 Task: When is the final Brightline train leaving MiamiCentral to Fort Lauderdale?
Action: Mouse moved to (253, 372)
Screenshot: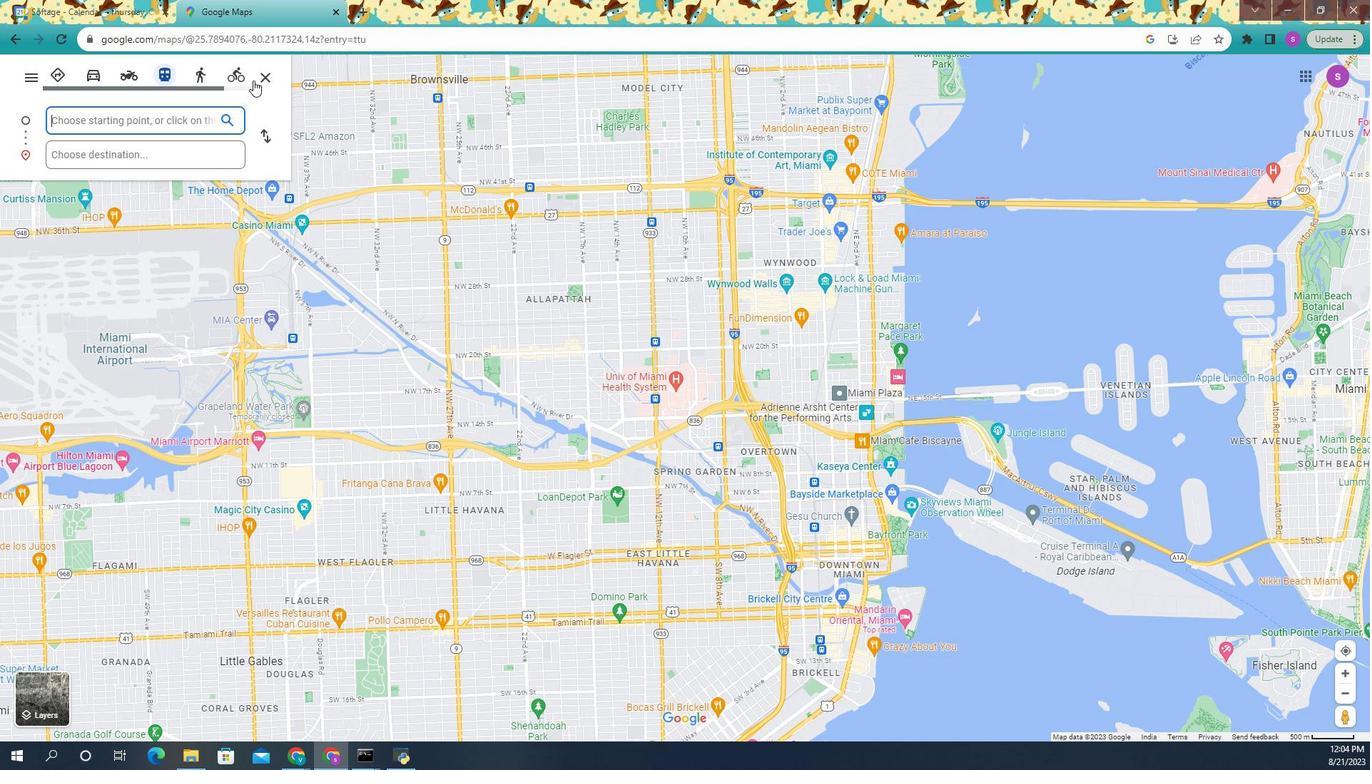 
Action: Mouse pressed left at (253, 372)
Screenshot: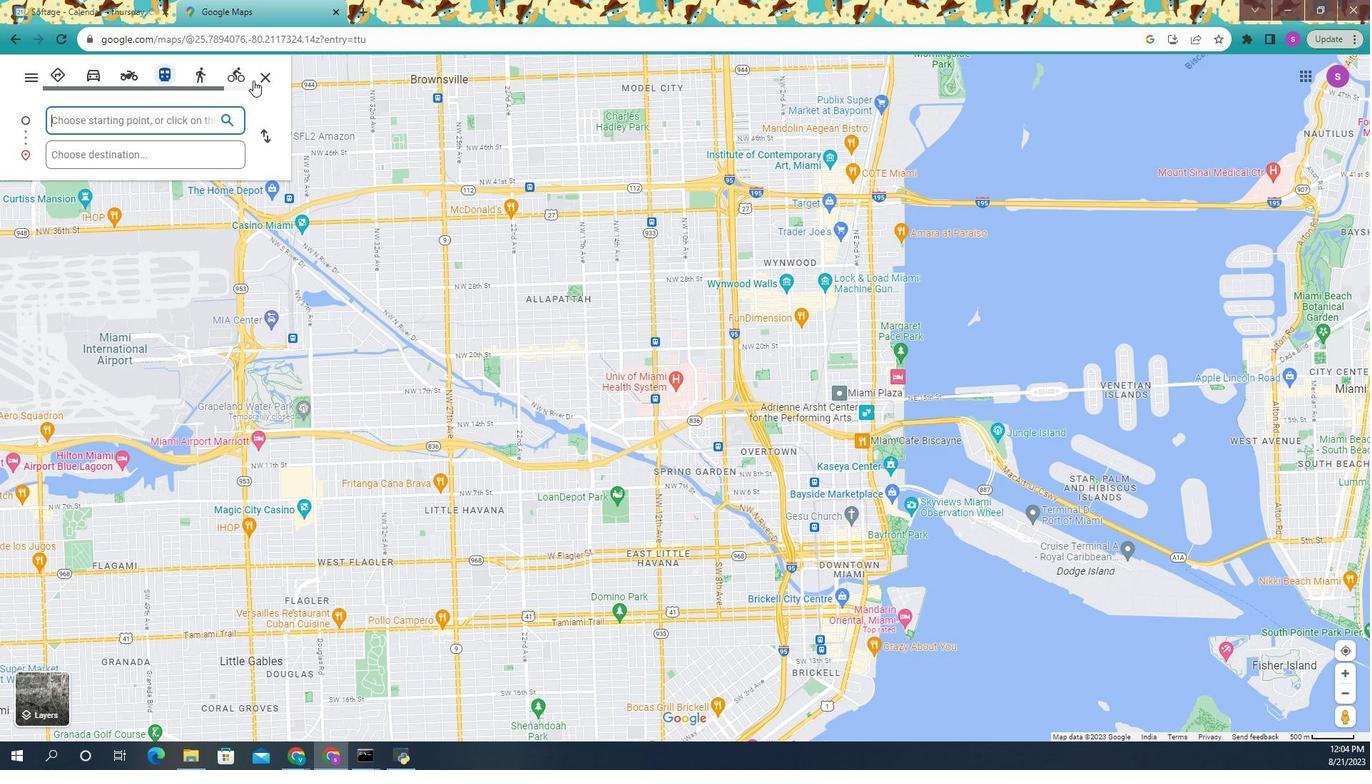 
Action: Mouse moved to (164, 383)
Screenshot: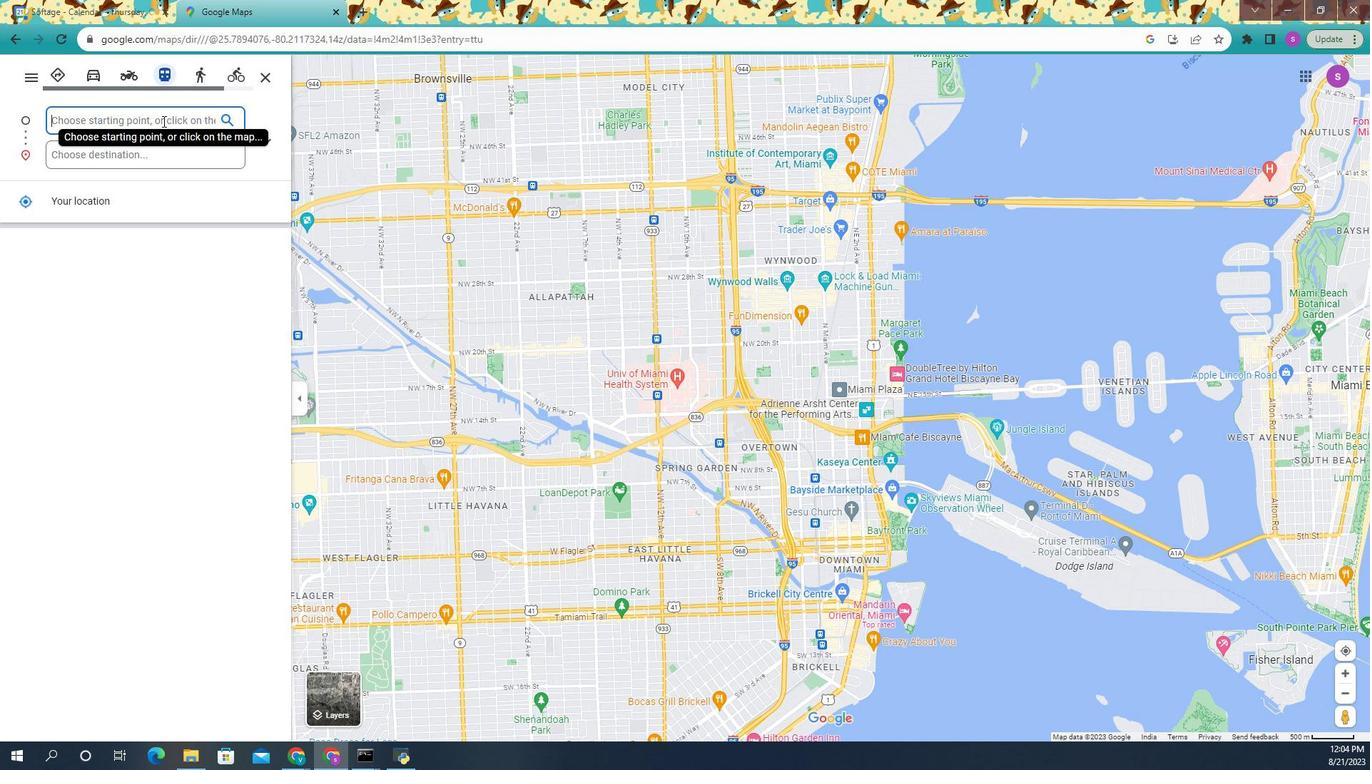 
Action: Mouse pressed left at (164, 383)
Screenshot: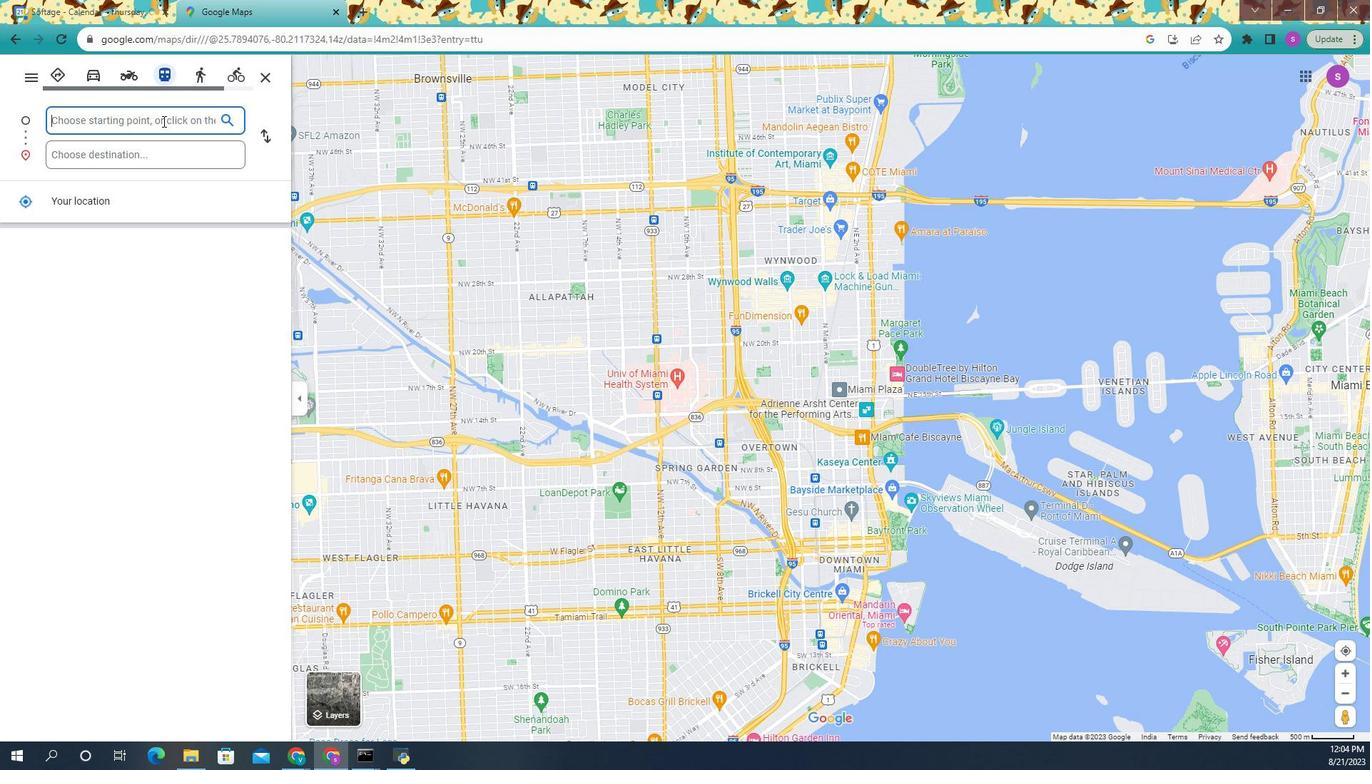 
Action: Key pressed <Key.shift>Miami<Key.space><Key.shift><Key.shift><Key.shift><Key.shift><Key.shift><Key.shift>Central
Screenshot: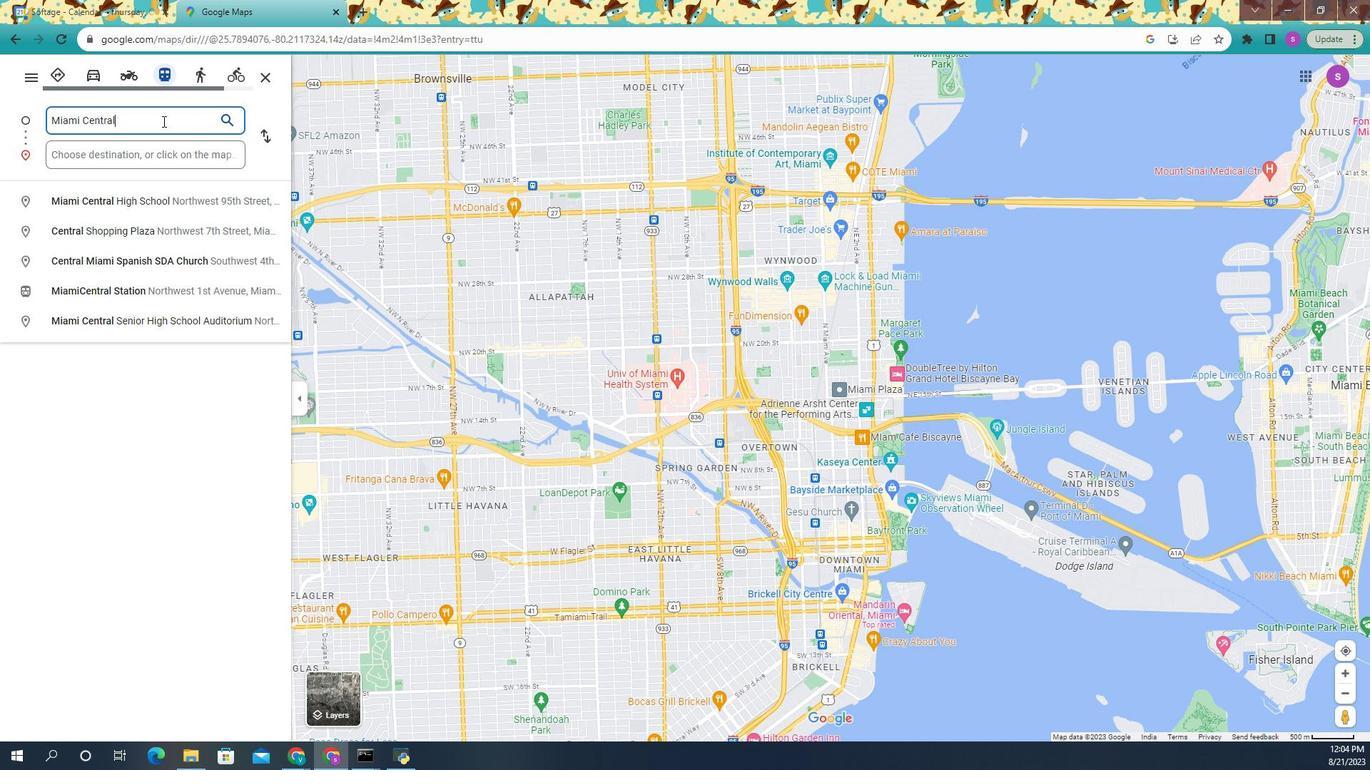 
Action: Mouse moved to (159, 391)
Screenshot: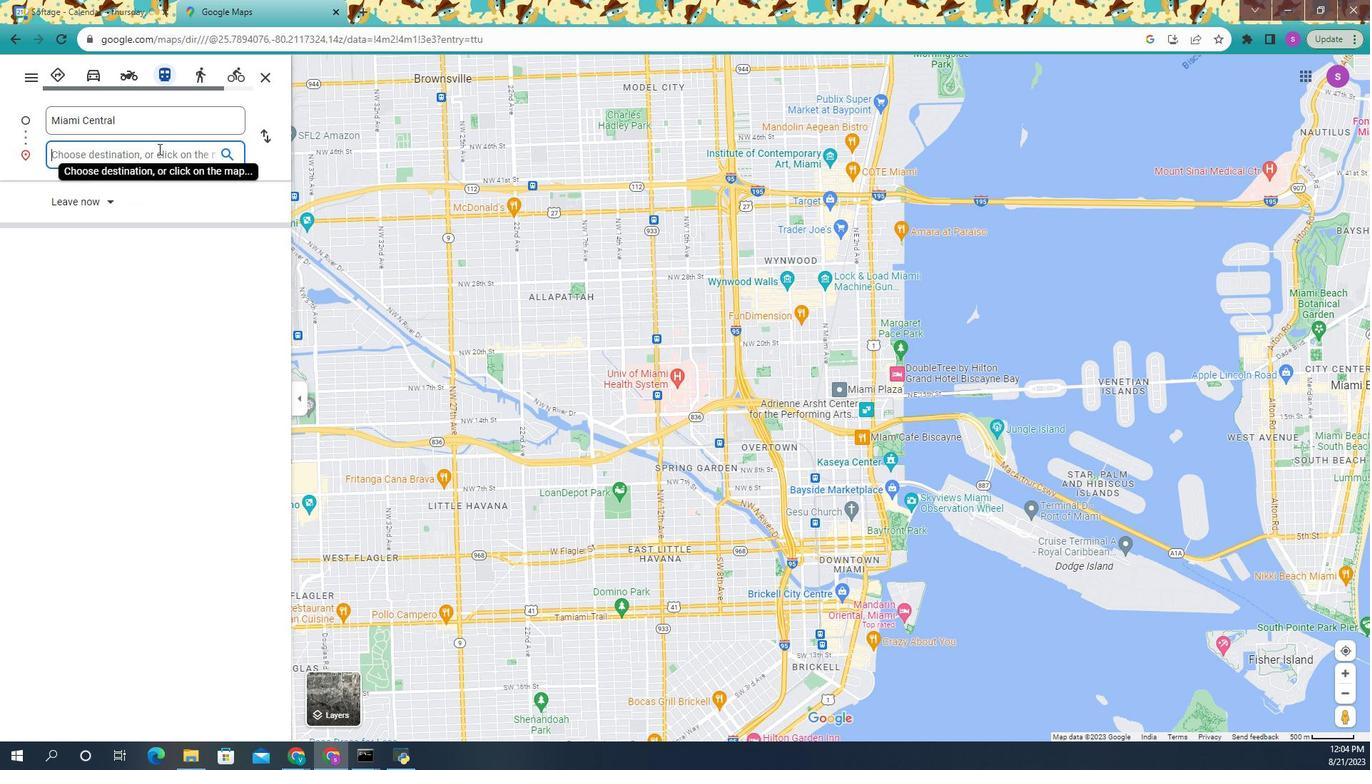 
Action: Mouse pressed left at (159, 391)
Screenshot: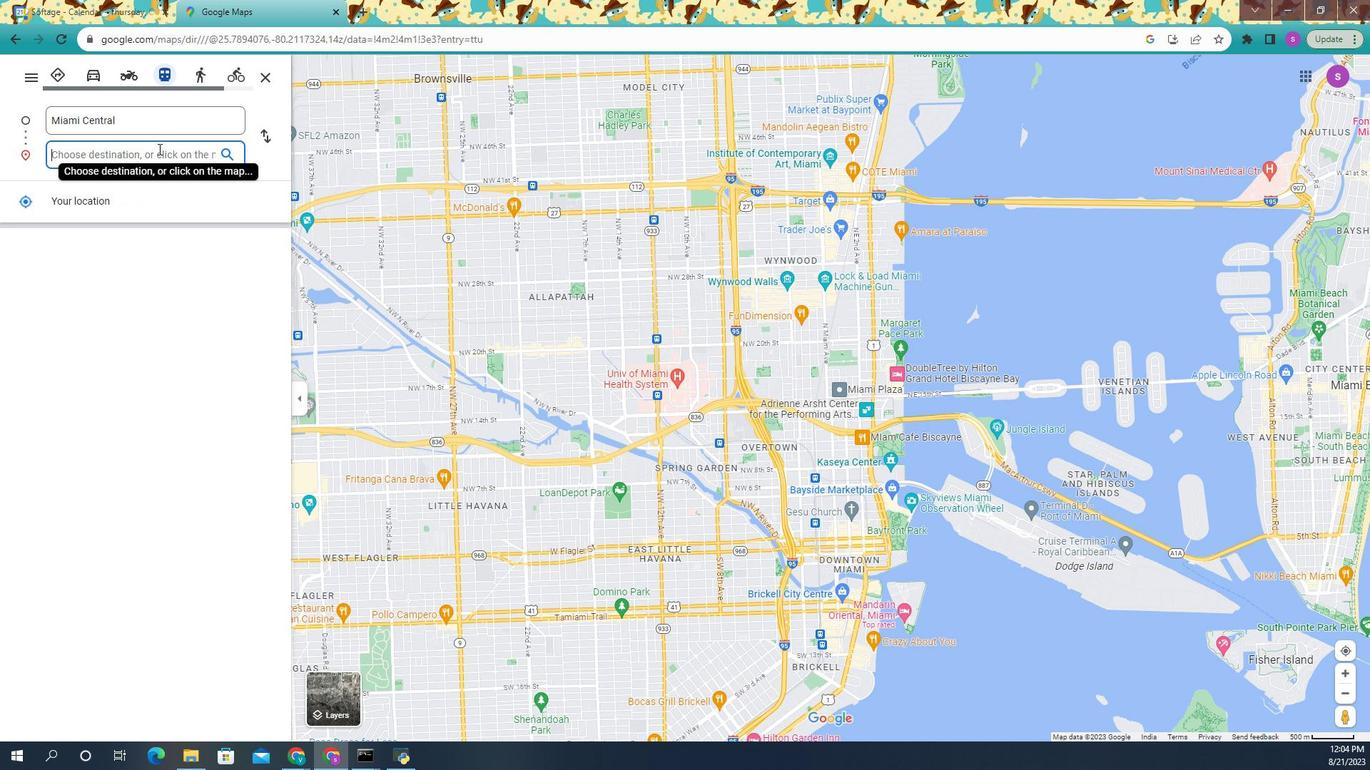 
Action: Key pressed <Key.shift>Fort<Key.space><Key.shift>Lauderdale<Key.enter>
Screenshot: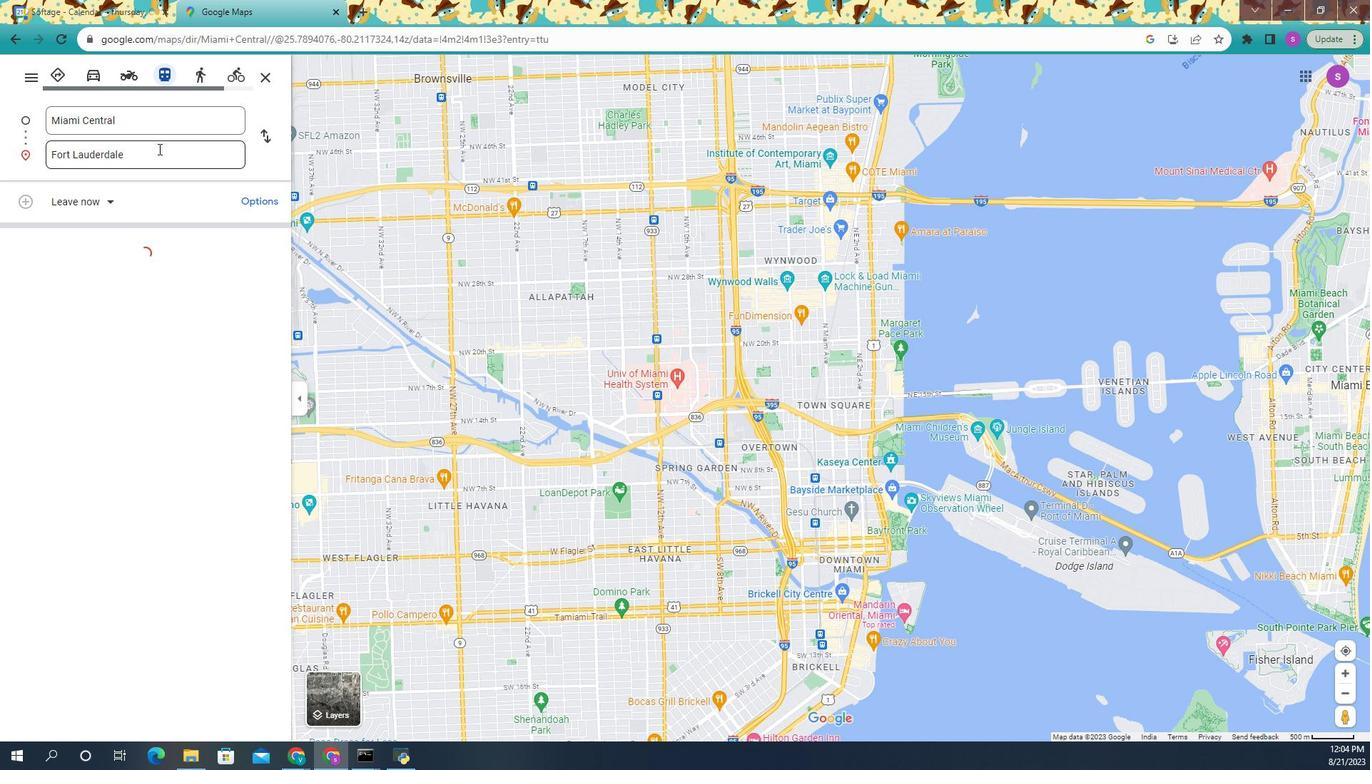 
Action: Mouse moved to (251, 406)
Screenshot: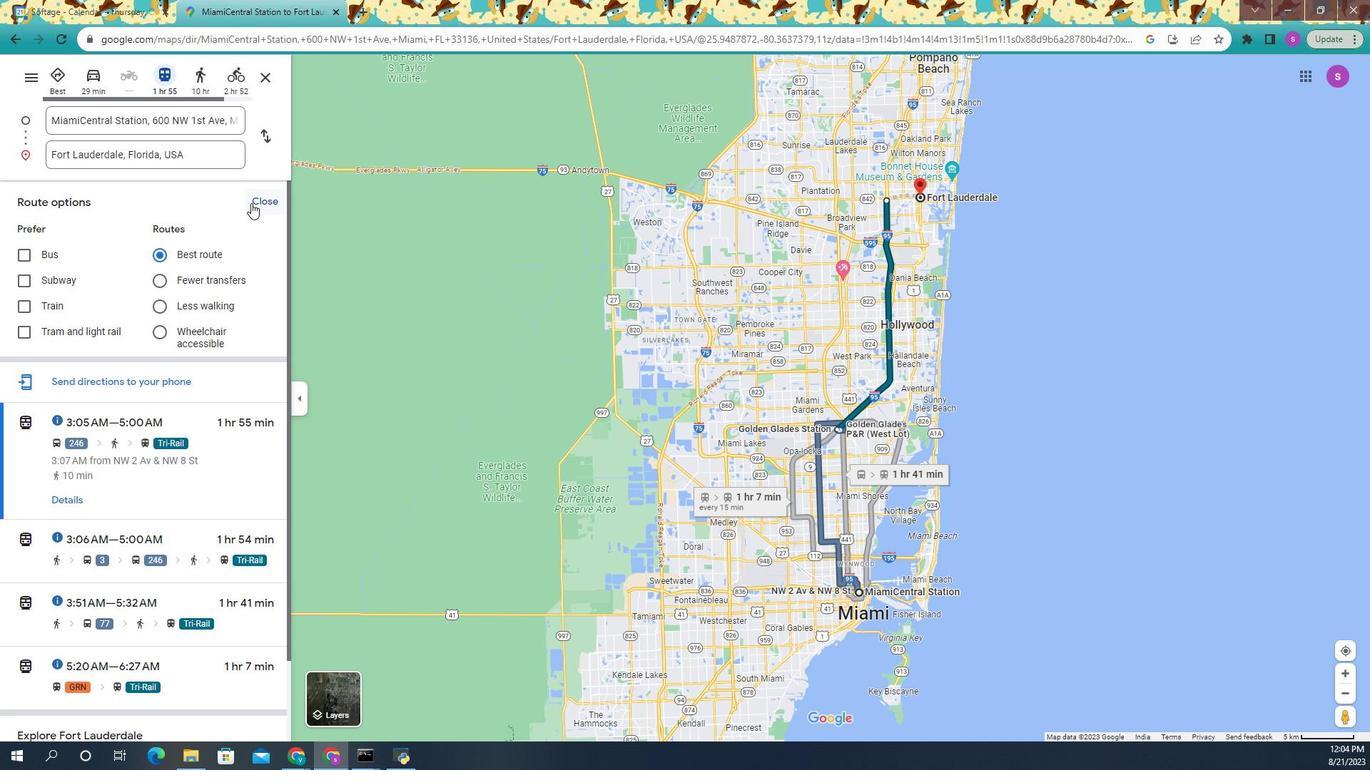
Action: Mouse pressed left at (251, 406)
Screenshot: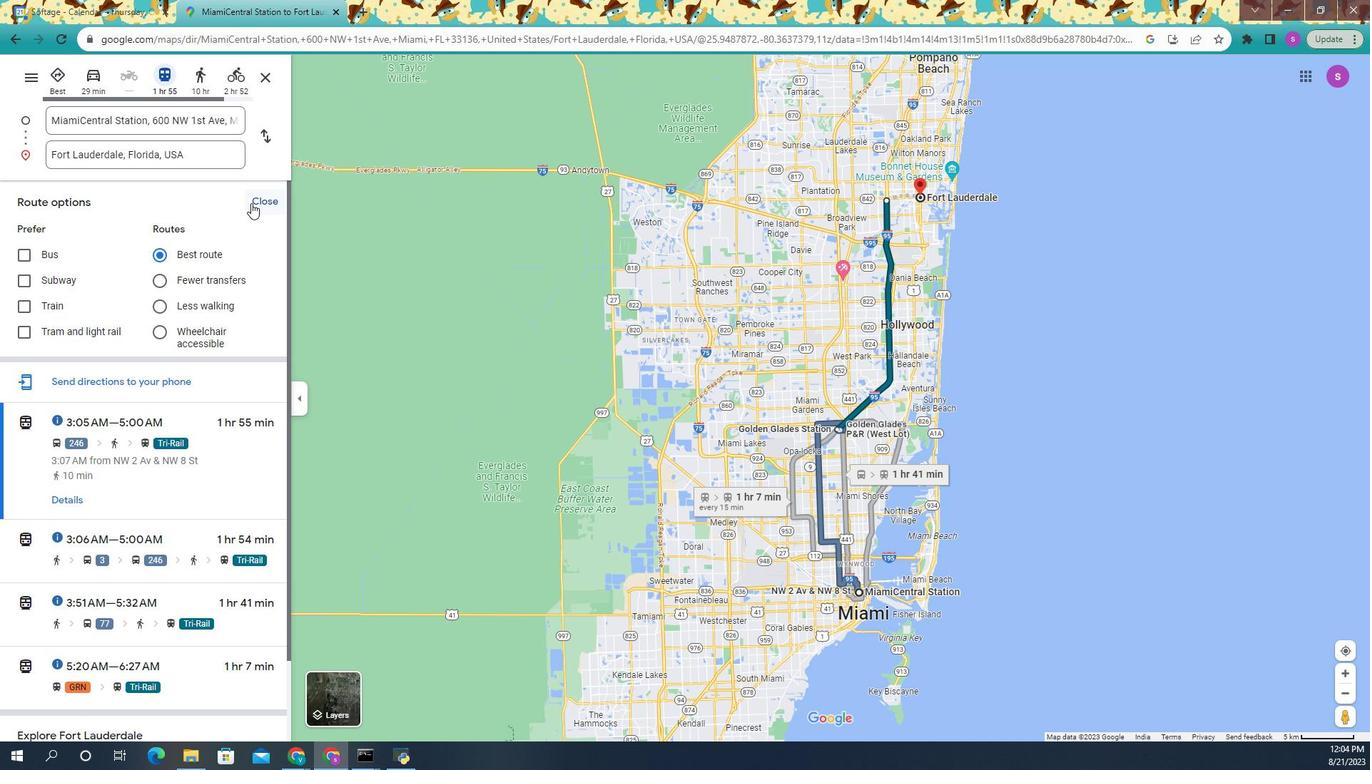 
Action: Mouse moved to (32, 434)
Screenshot: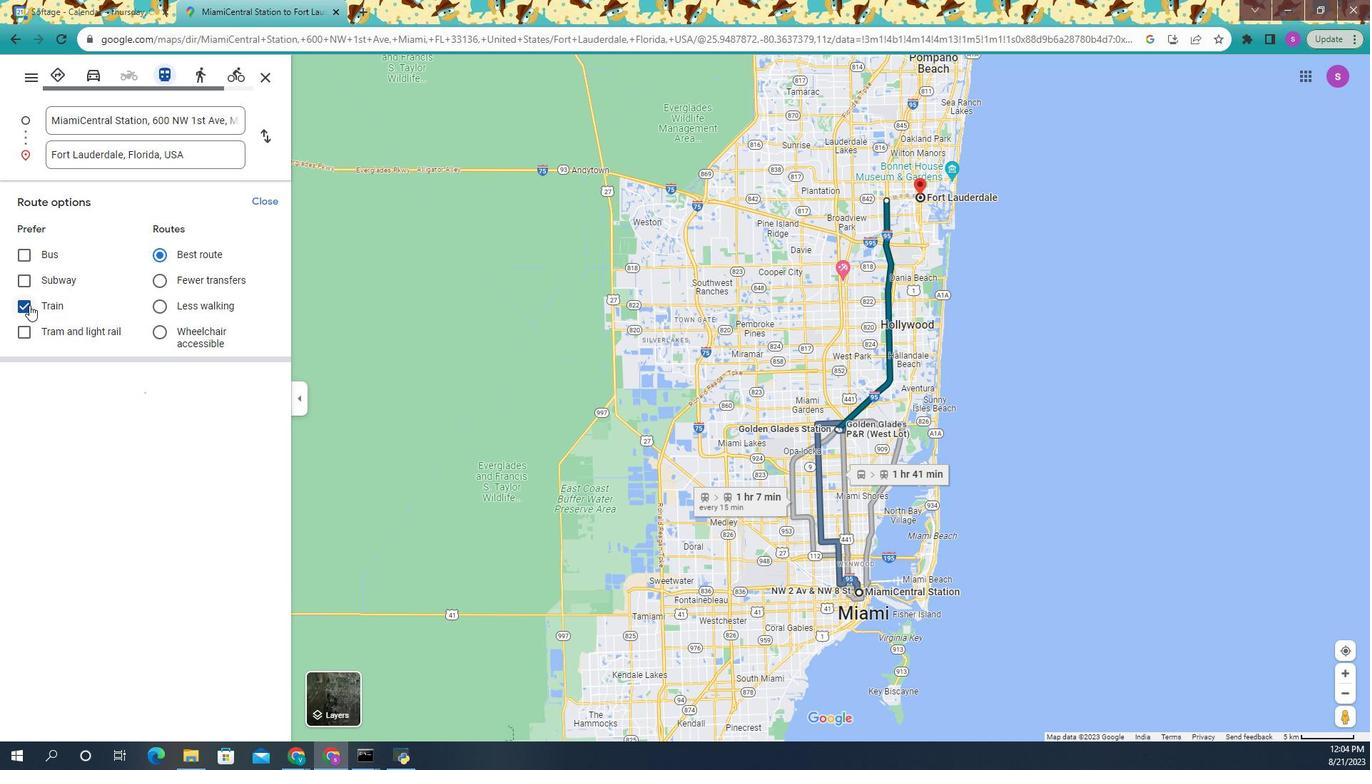 
Action: Mouse pressed left at (32, 434)
Screenshot: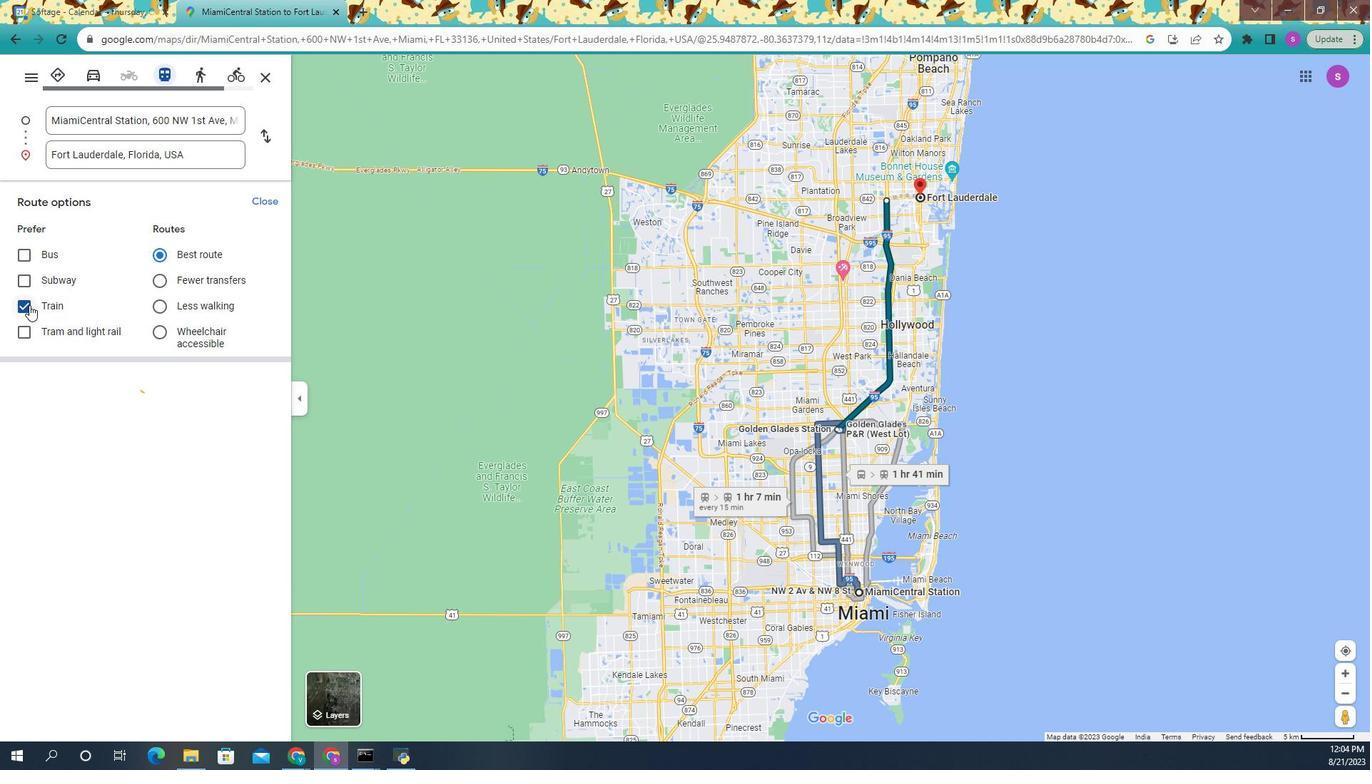 
Action: Mouse moved to (279, 405)
Screenshot: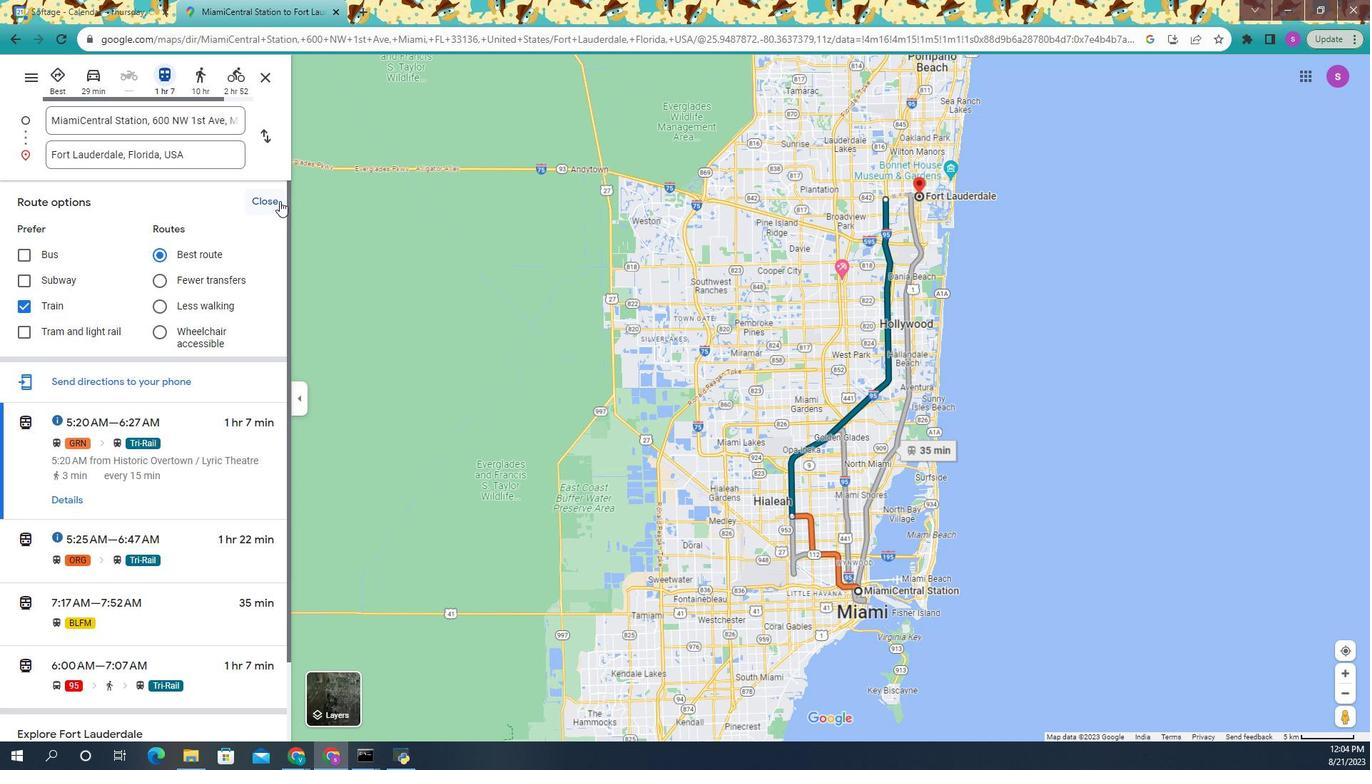 
Action: Mouse pressed left at (279, 405)
Screenshot: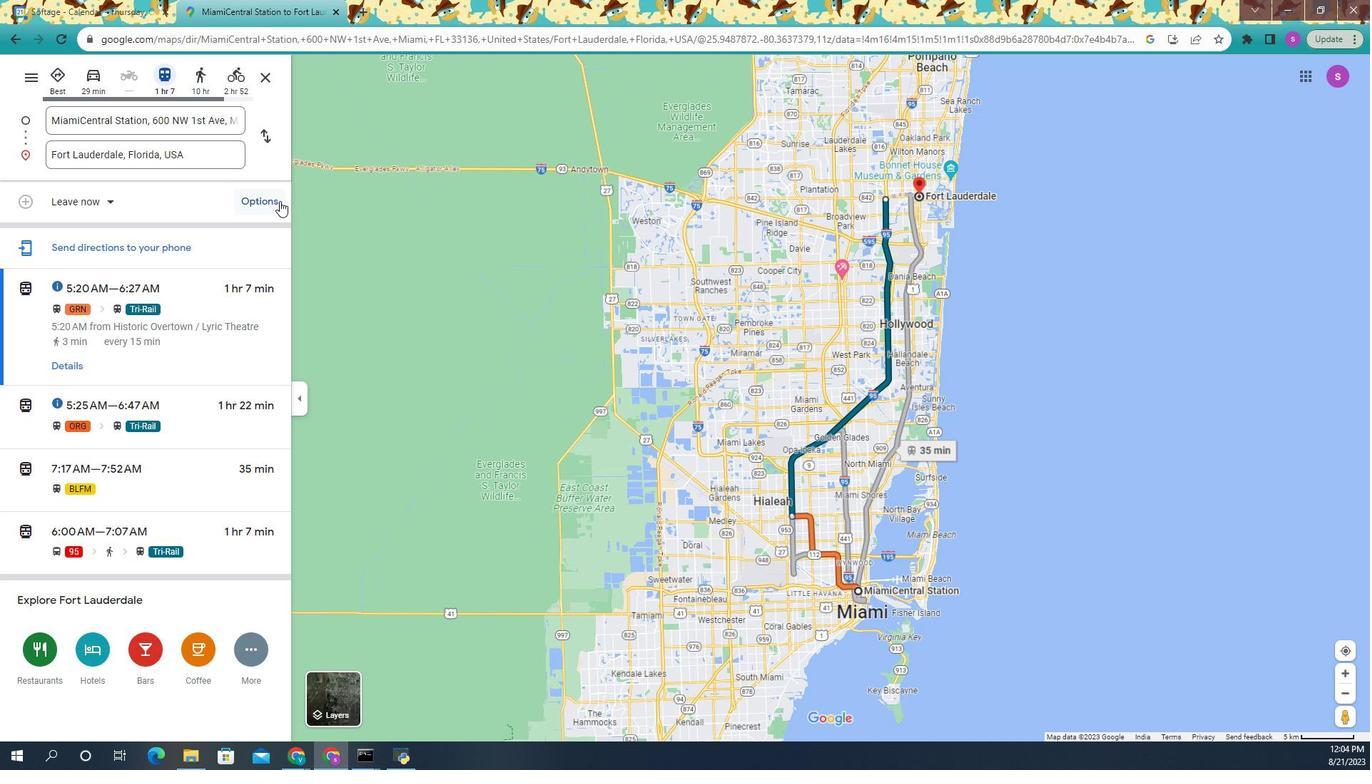
Action: Mouse moved to (191, 441)
Screenshot: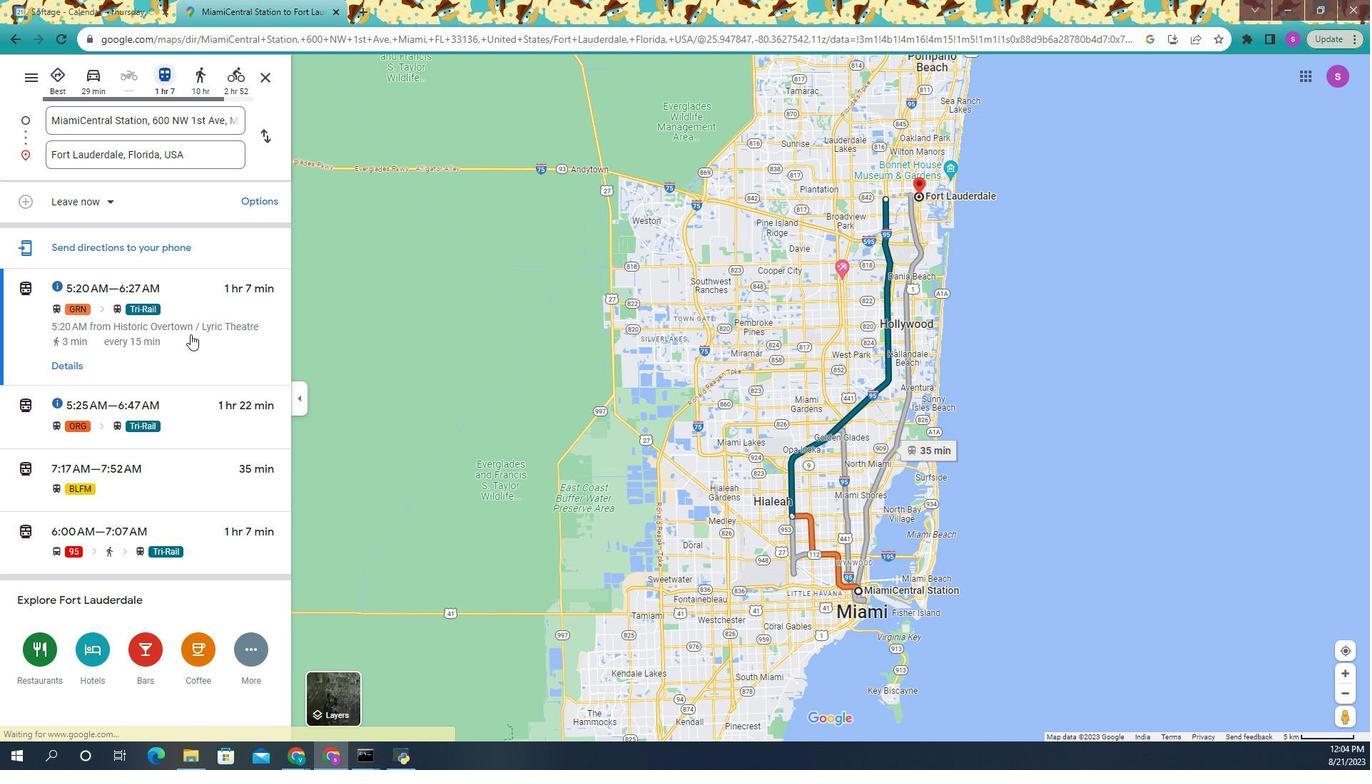 
Action: Mouse pressed left at (191, 441)
Screenshot: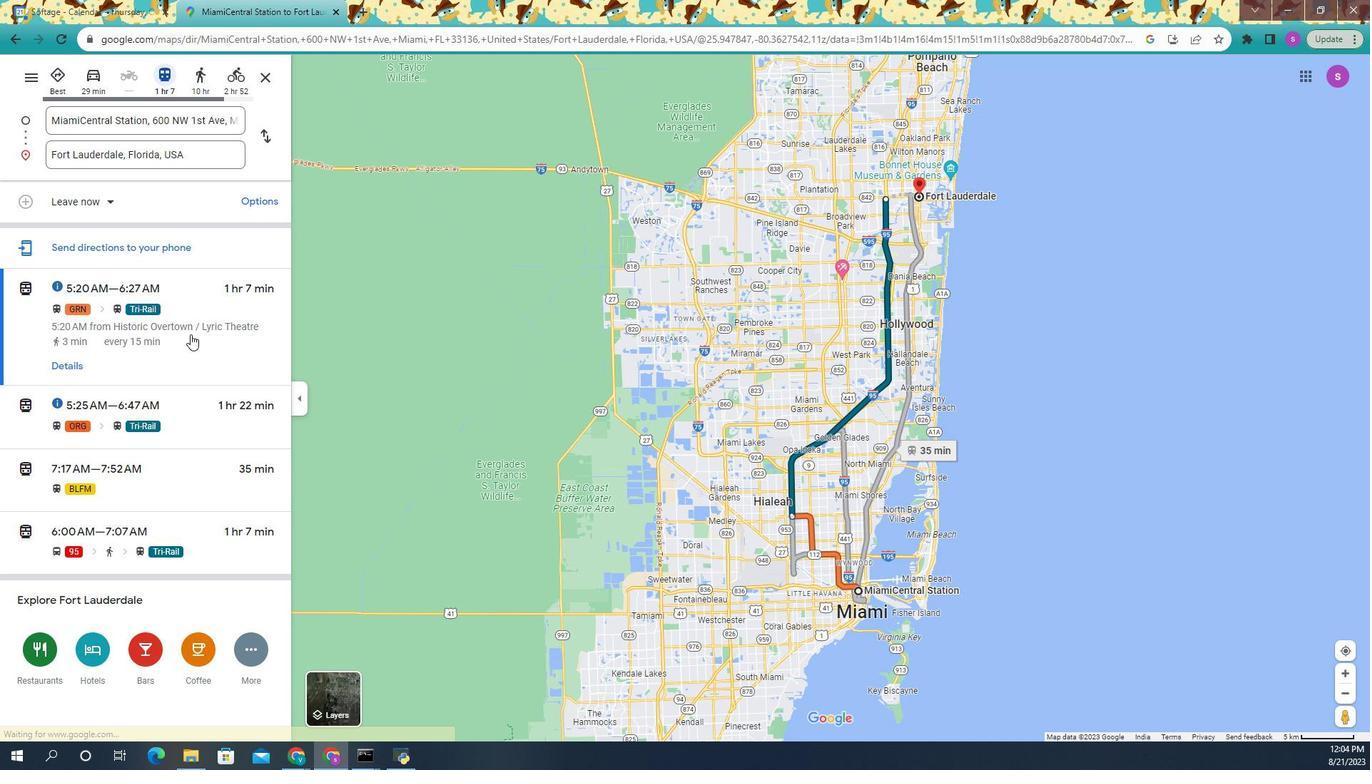 
Action: Mouse moved to (97, 462)
Screenshot: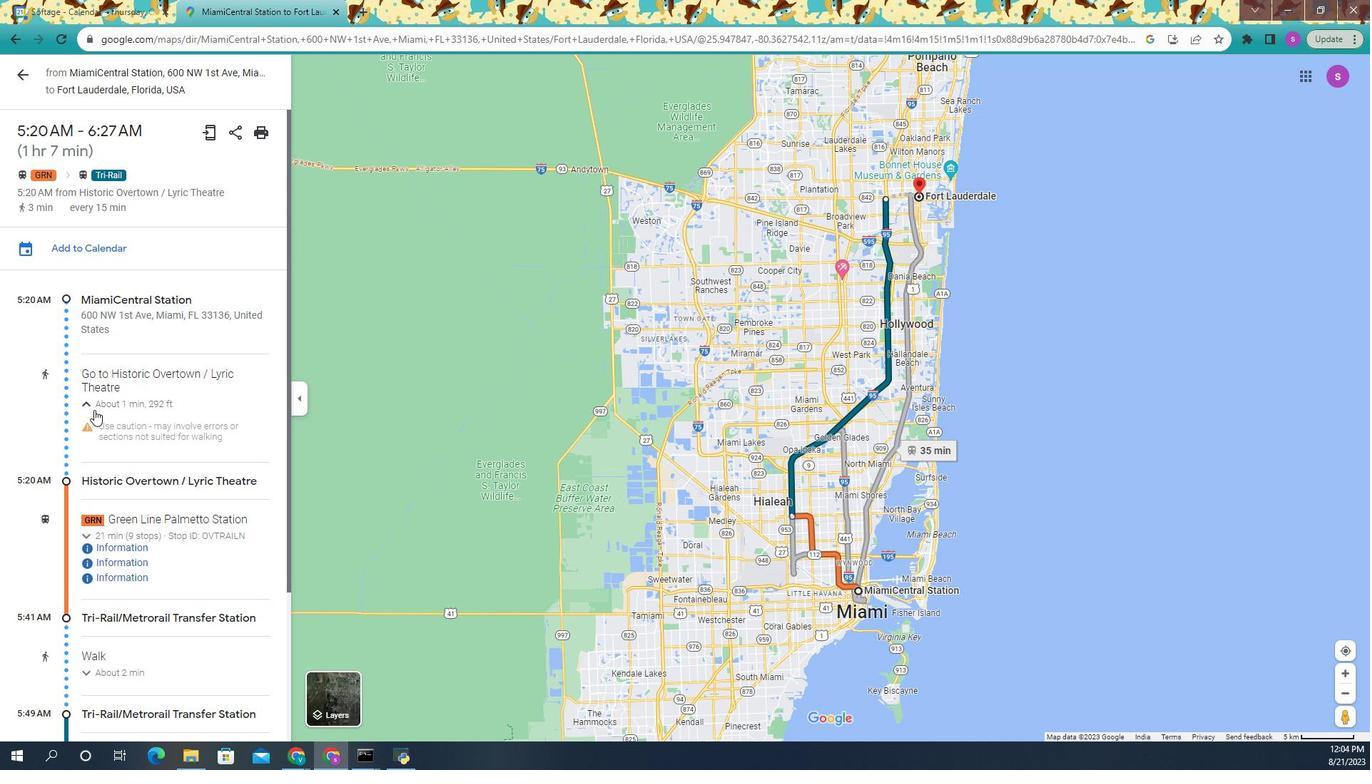
Action: Mouse pressed left at (97, 462)
Screenshot: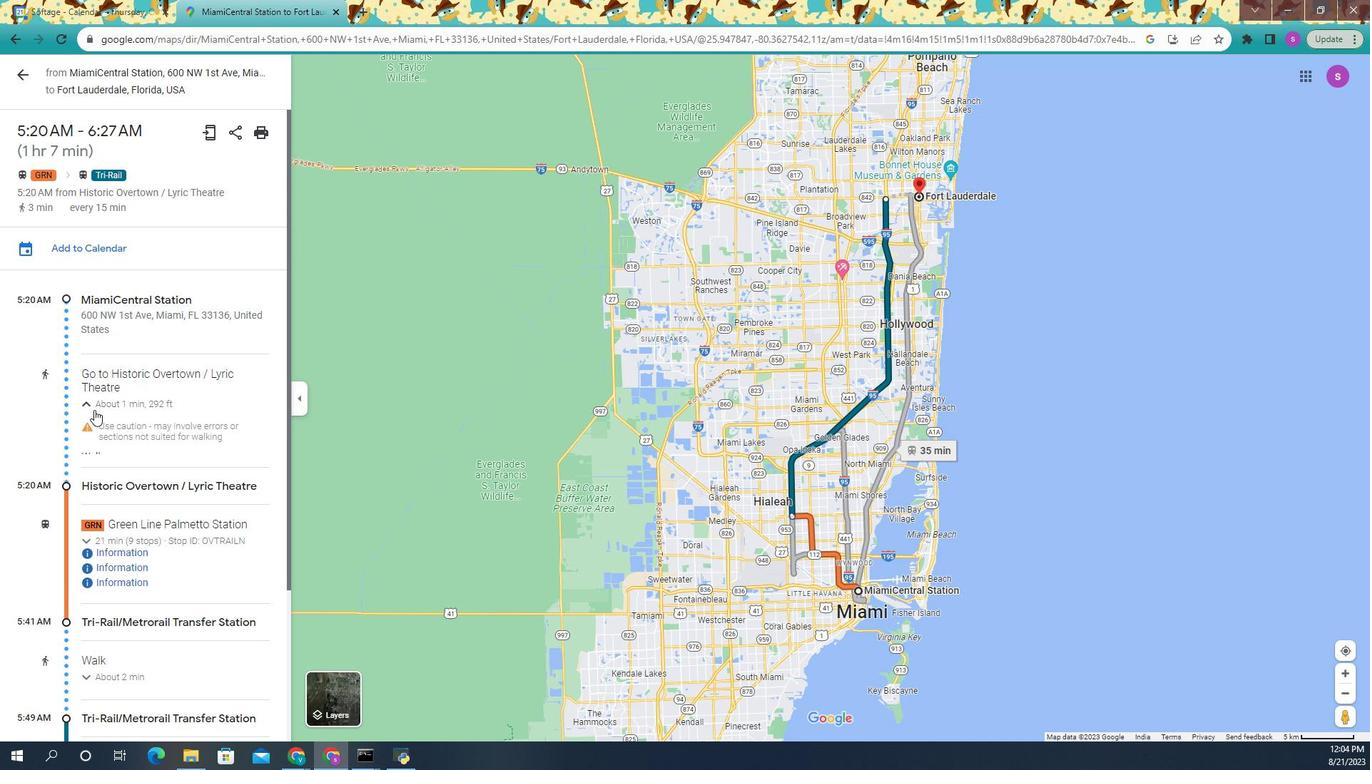 
Action: Mouse moved to (177, 445)
Screenshot: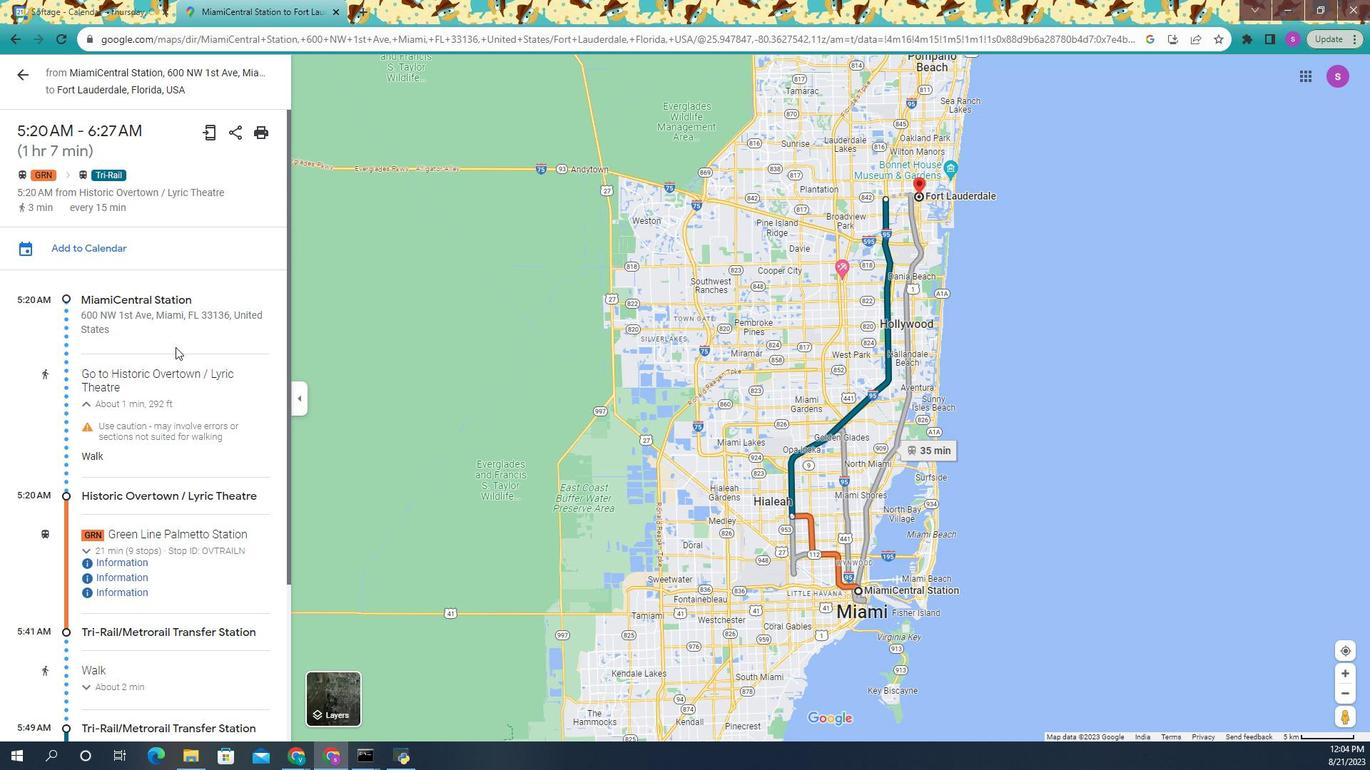 
Action: Mouse scrolled (177, 444) with delta (0, 0)
Screenshot: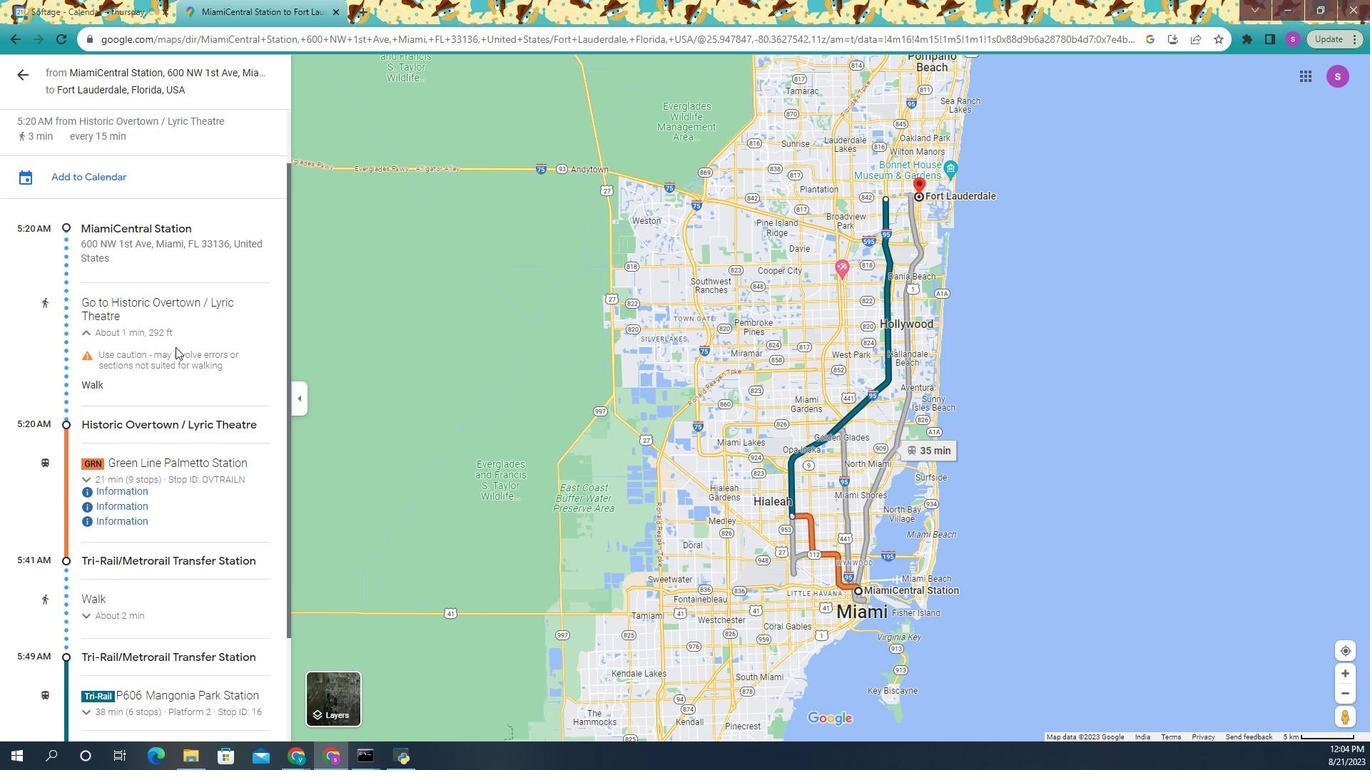 
Action: Mouse moved to (177, 445)
Screenshot: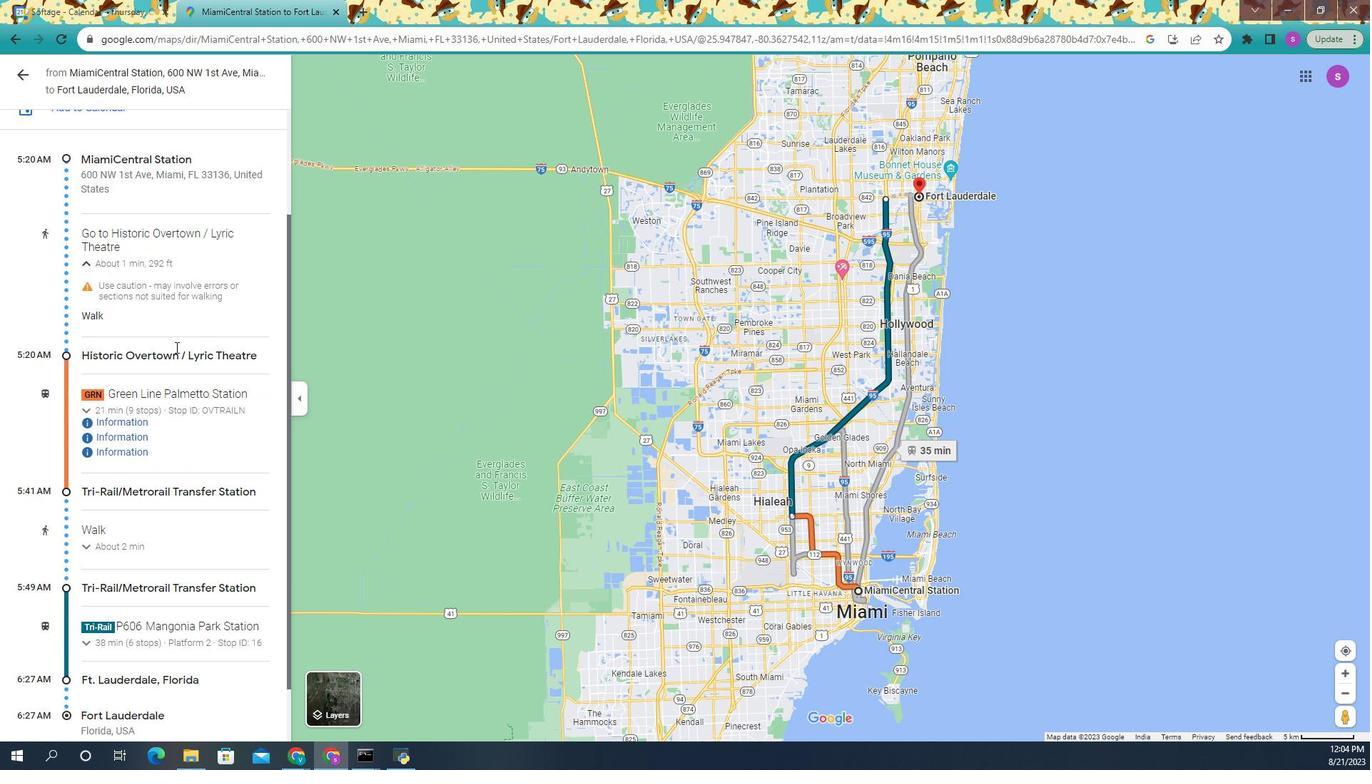 
Action: Mouse scrolled (177, 444) with delta (0, 0)
Screenshot: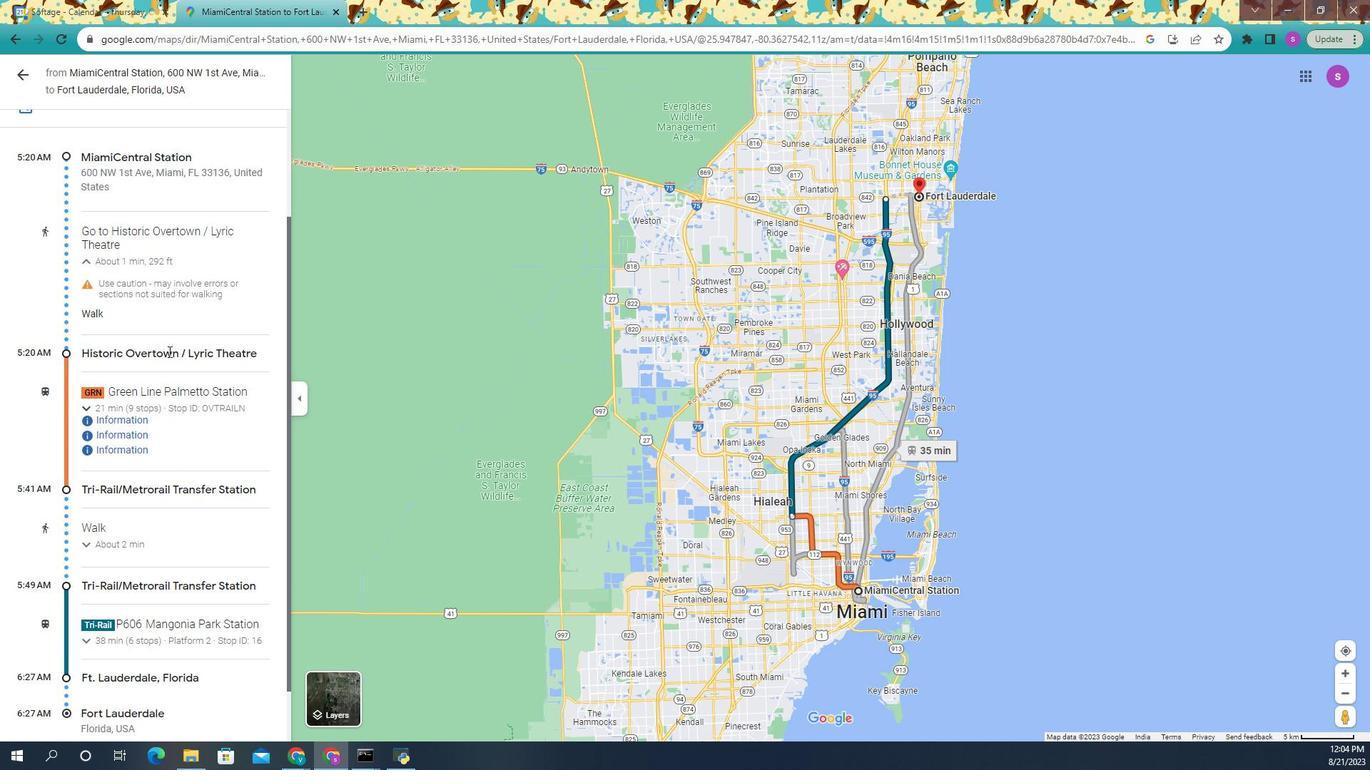 
Action: Mouse moved to (100, 461)
Screenshot: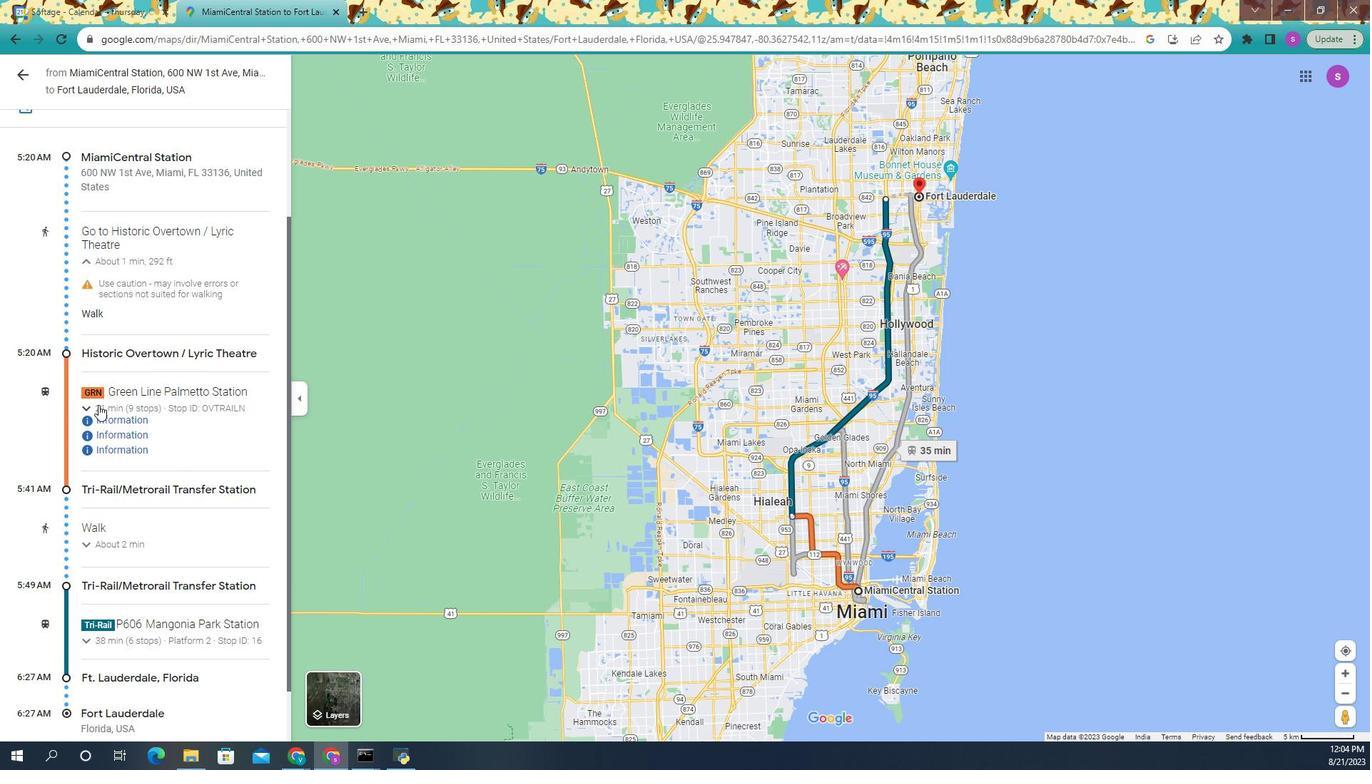 
Action: Mouse pressed left at (100, 461)
Screenshot: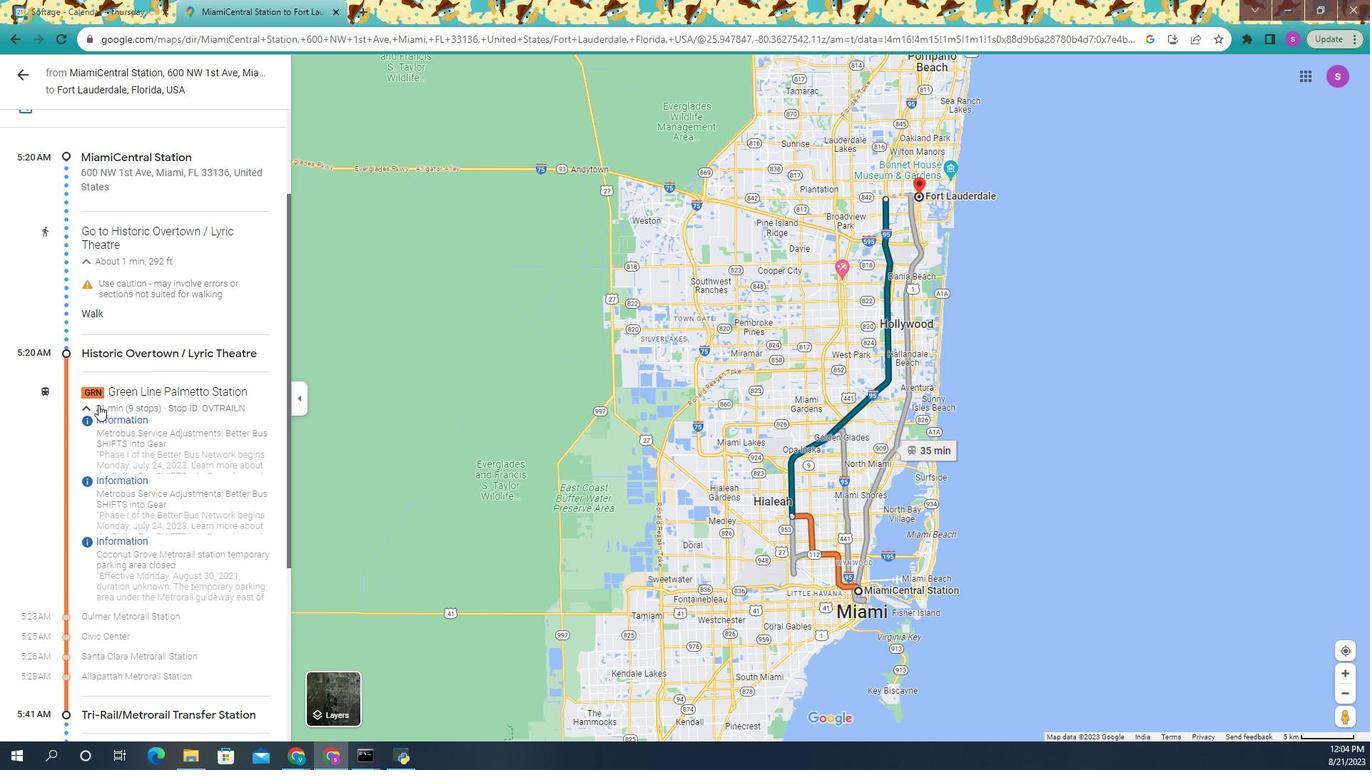 
Action: Mouse moved to (135, 462)
Screenshot: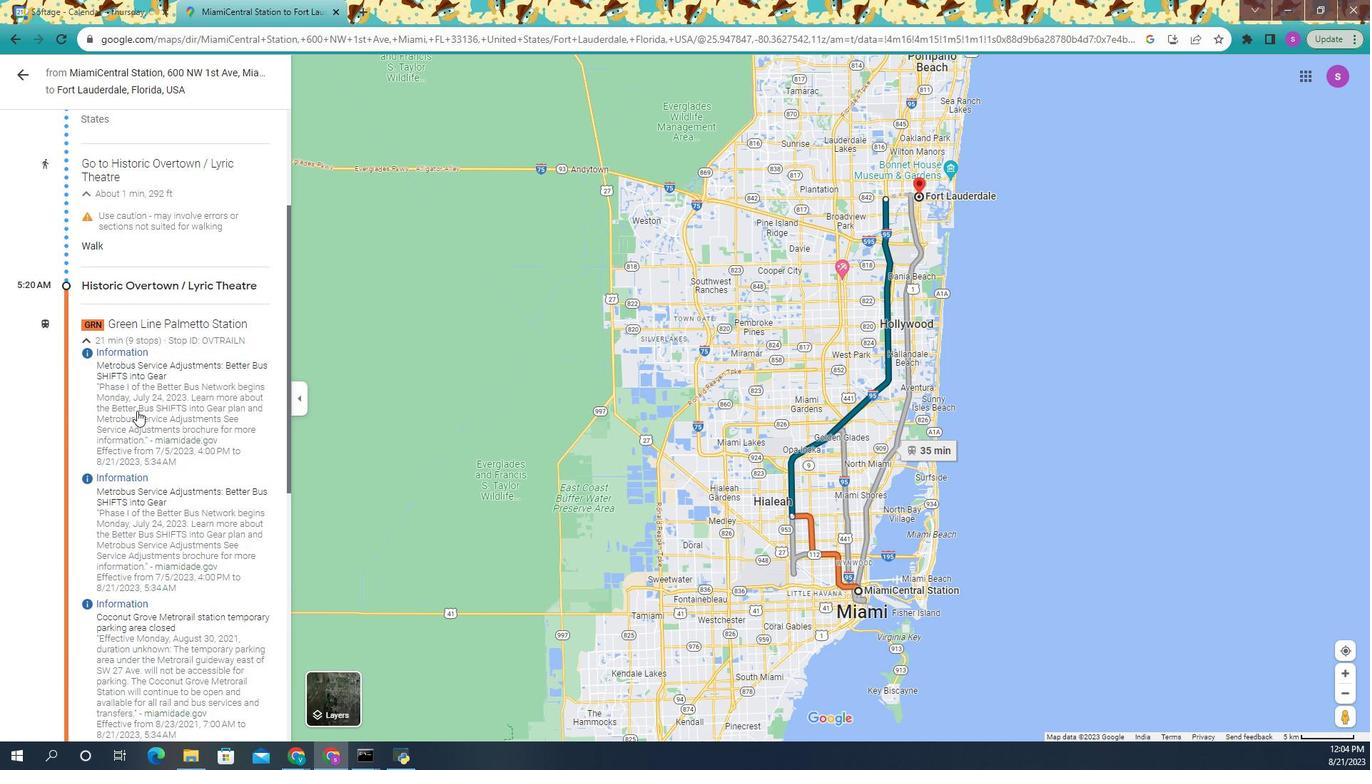 
Action: Mouse scrolled (135, 462) with delta (0, 0)
Screenshot: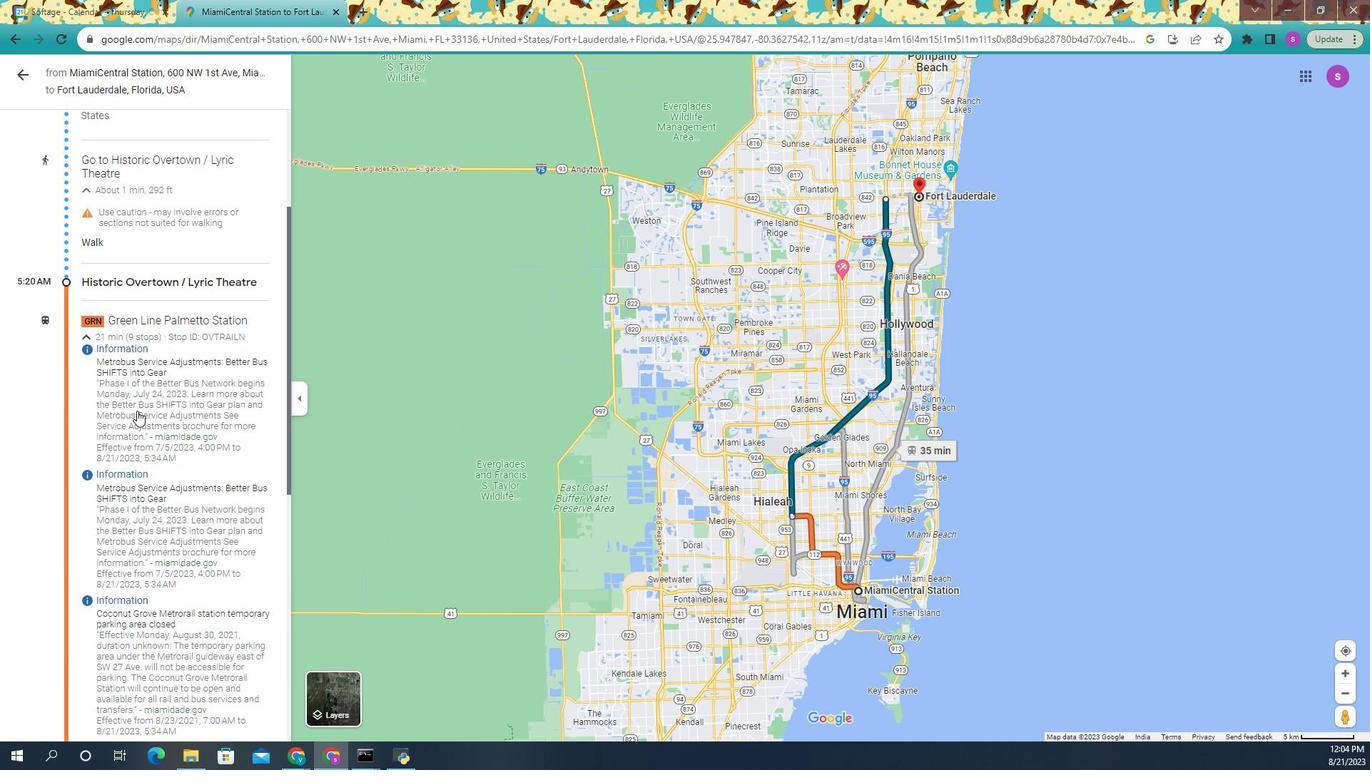 
Action: Mouse moved to (267, 454)
Screenshot: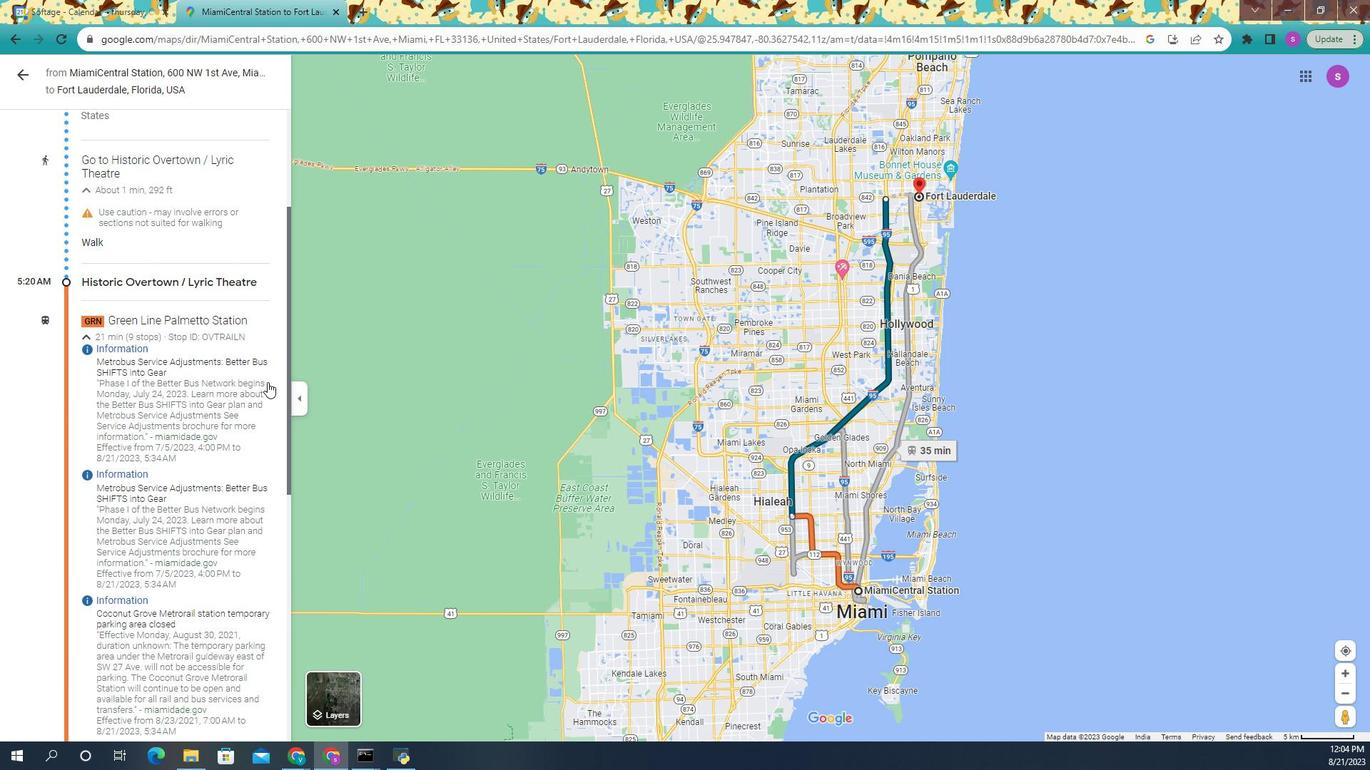 
Action: Mouse scrolled (267, 454) with delta (0, 0)
Screenshot: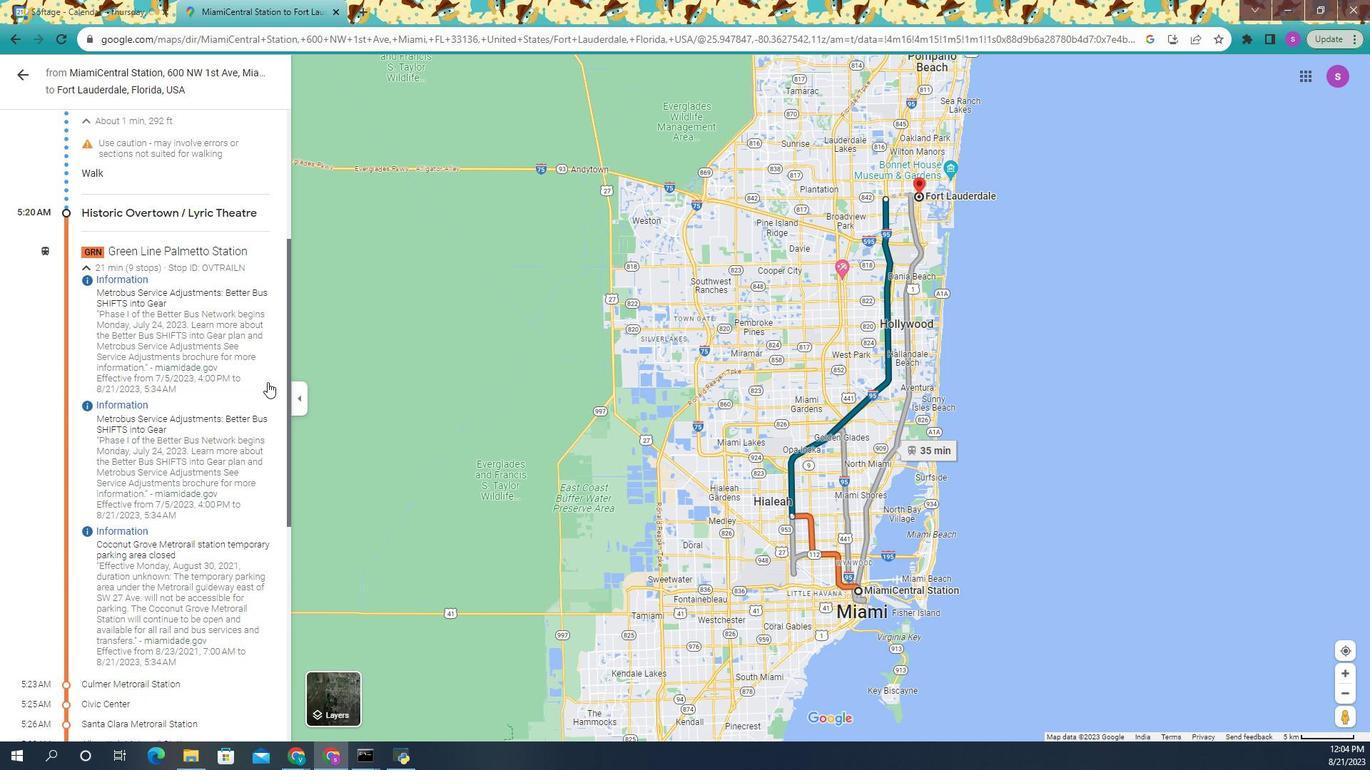 
Action: Mouse moved to (257, 463)
Screenshot: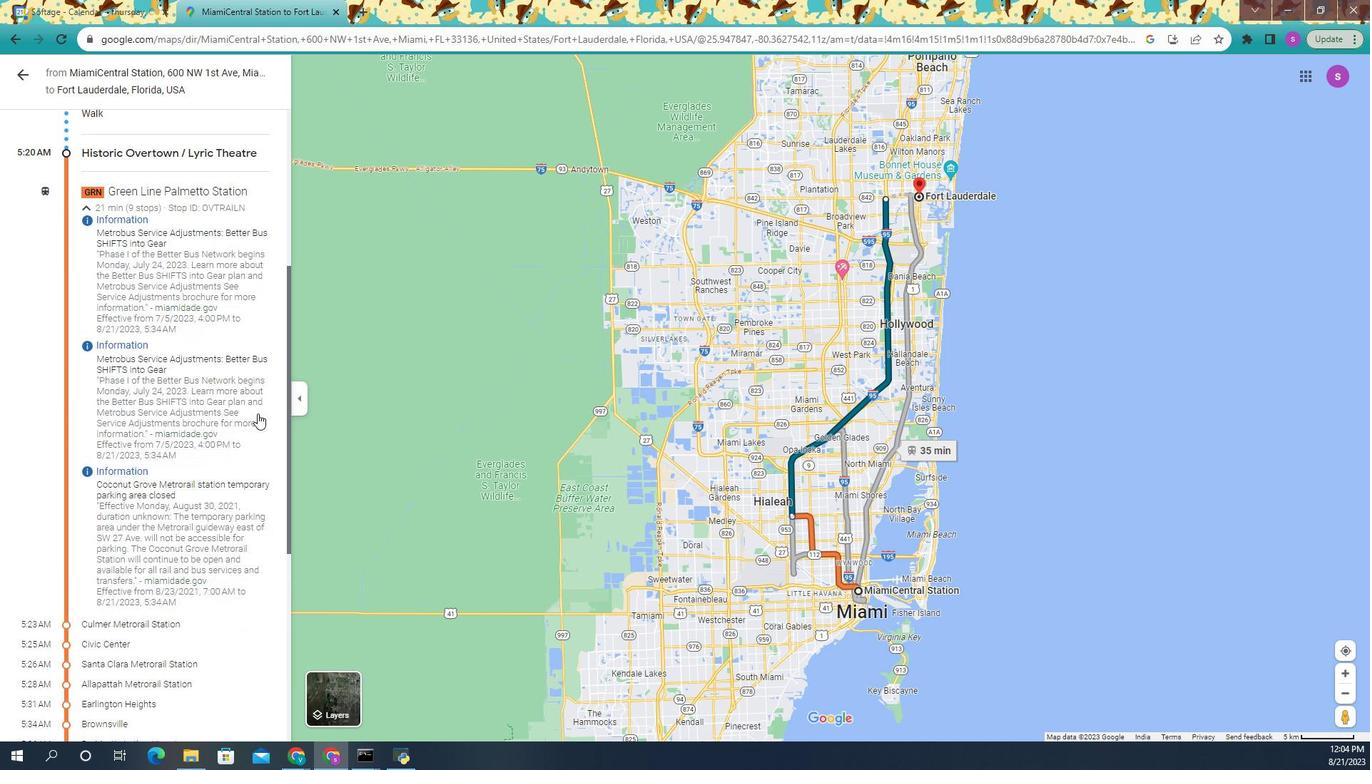 
Action: Mouse scrolled (257, 463) with delta (0, 0)
Screenshot: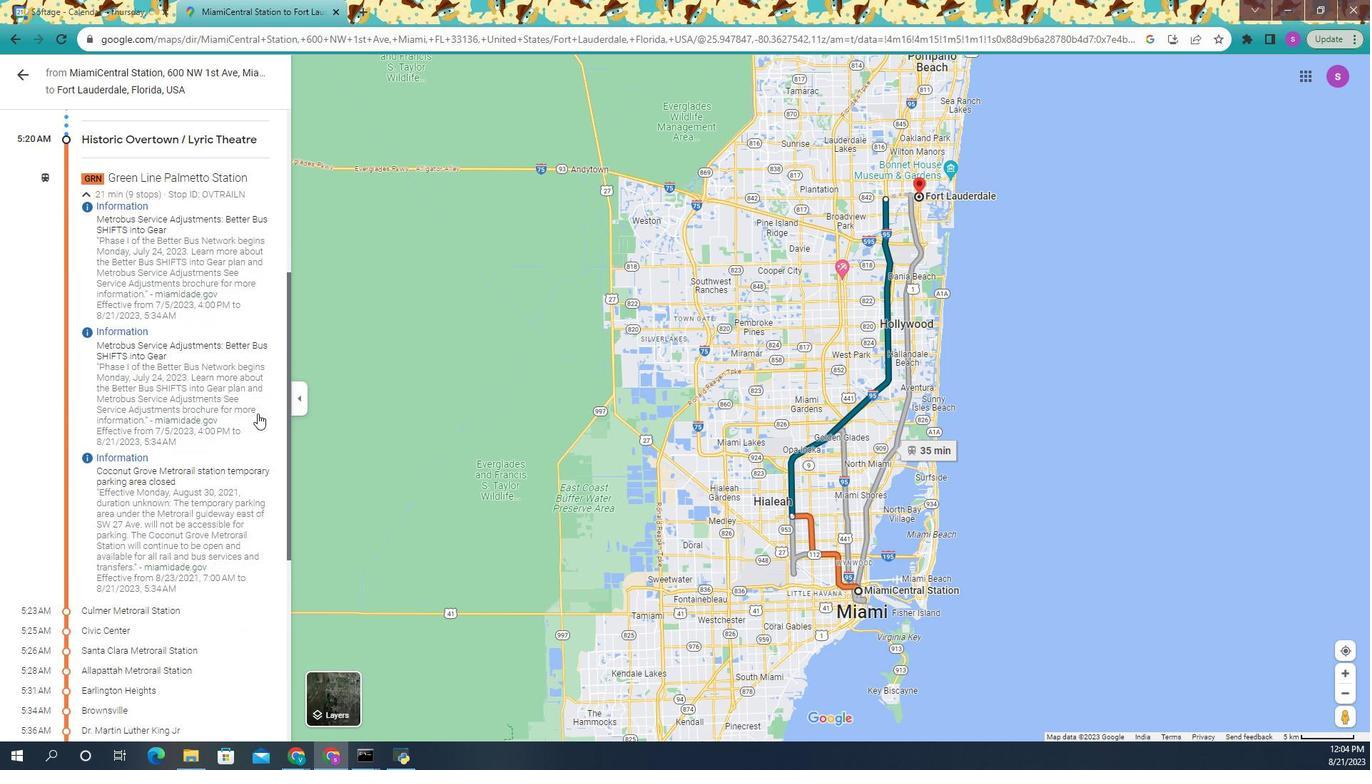 
Action: Mouse scrolled (257, 463) with delta (0, 0)
Screenshot: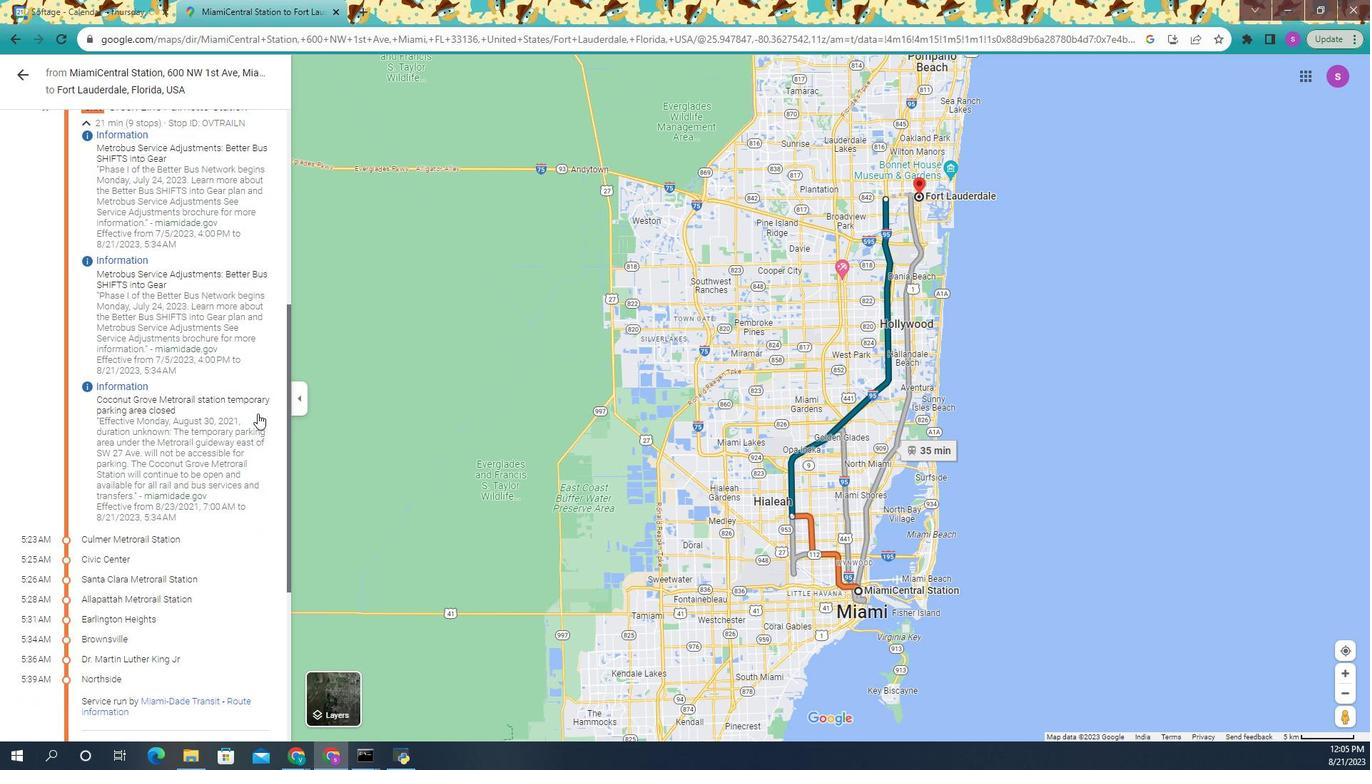 
Action: Mouse scrolled (257, 463) with delta (0, 0)
Screenshot: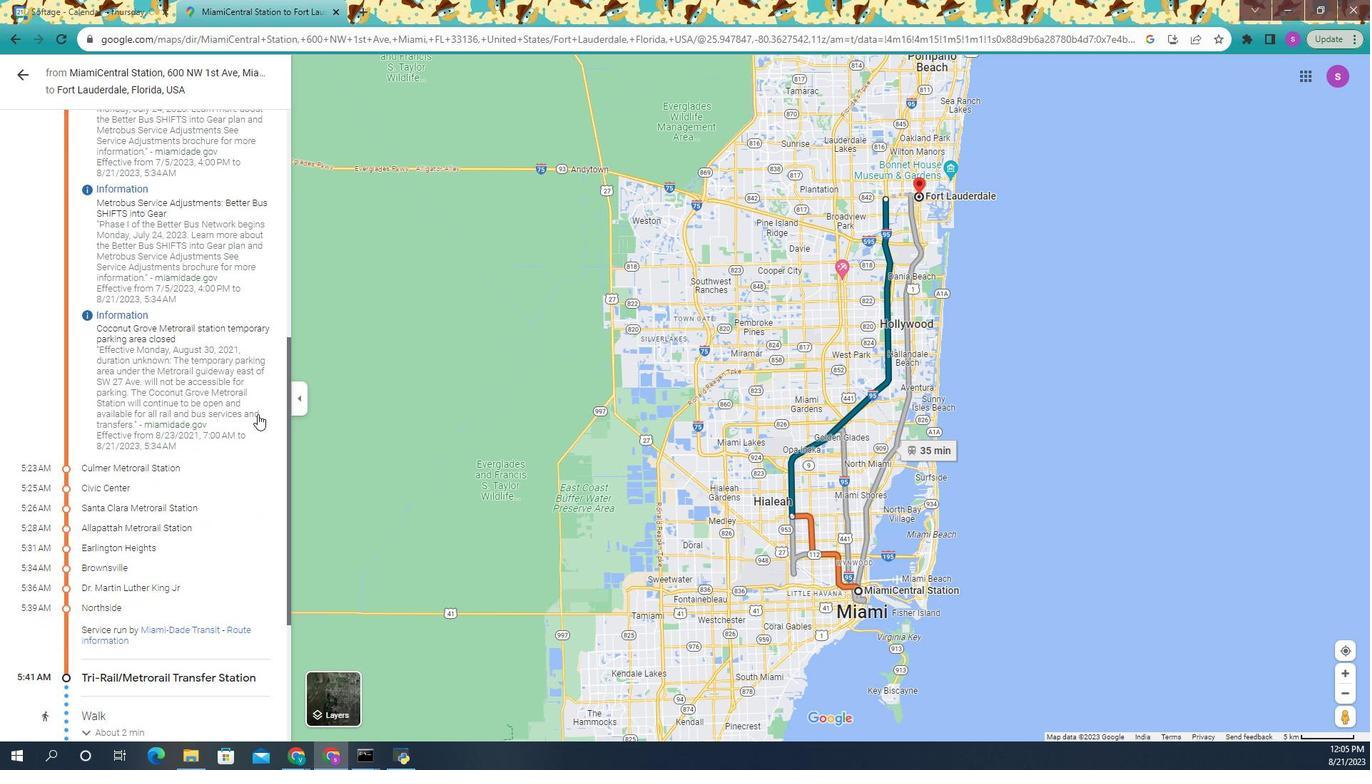 
Action: Mouse moved to (255, 464)
Screenshot: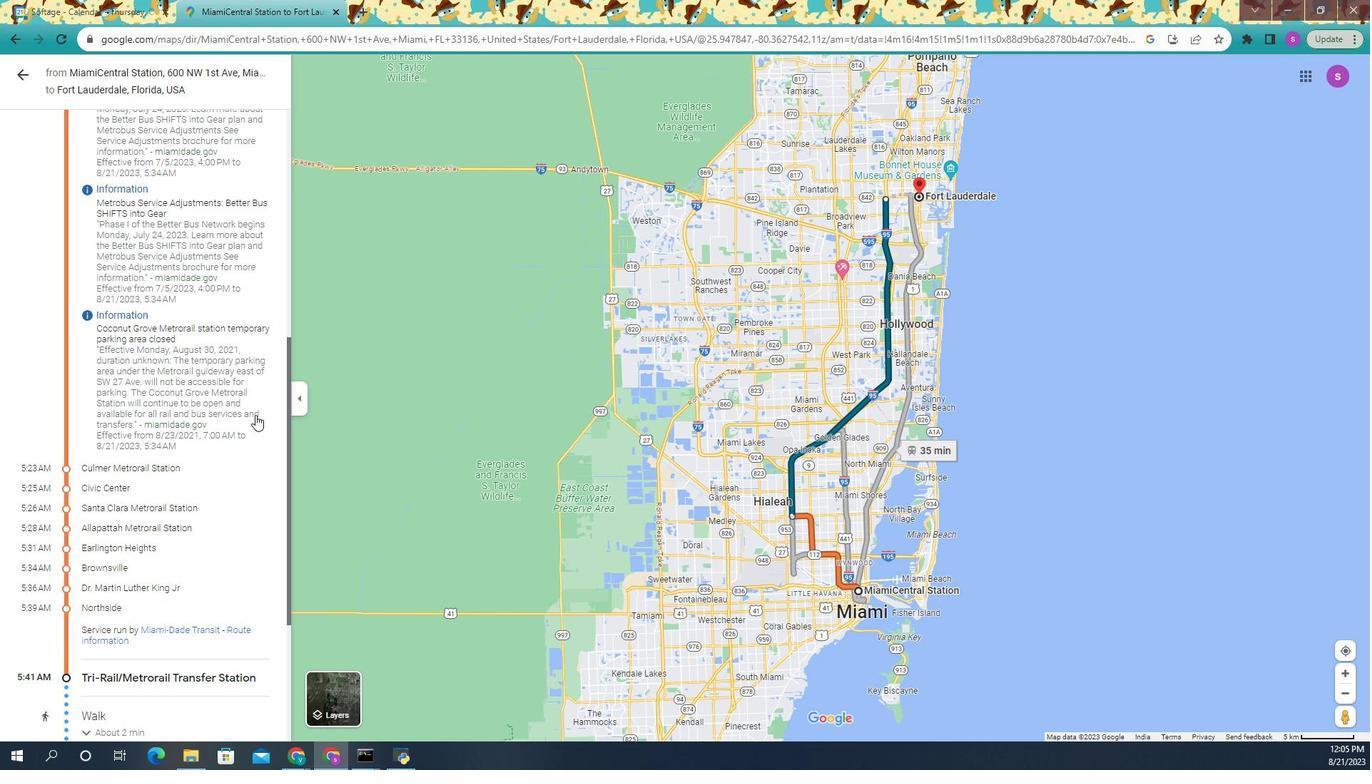 
Action: Mouse scrolled (255, 463) with delta (0, 0)
Screenshot: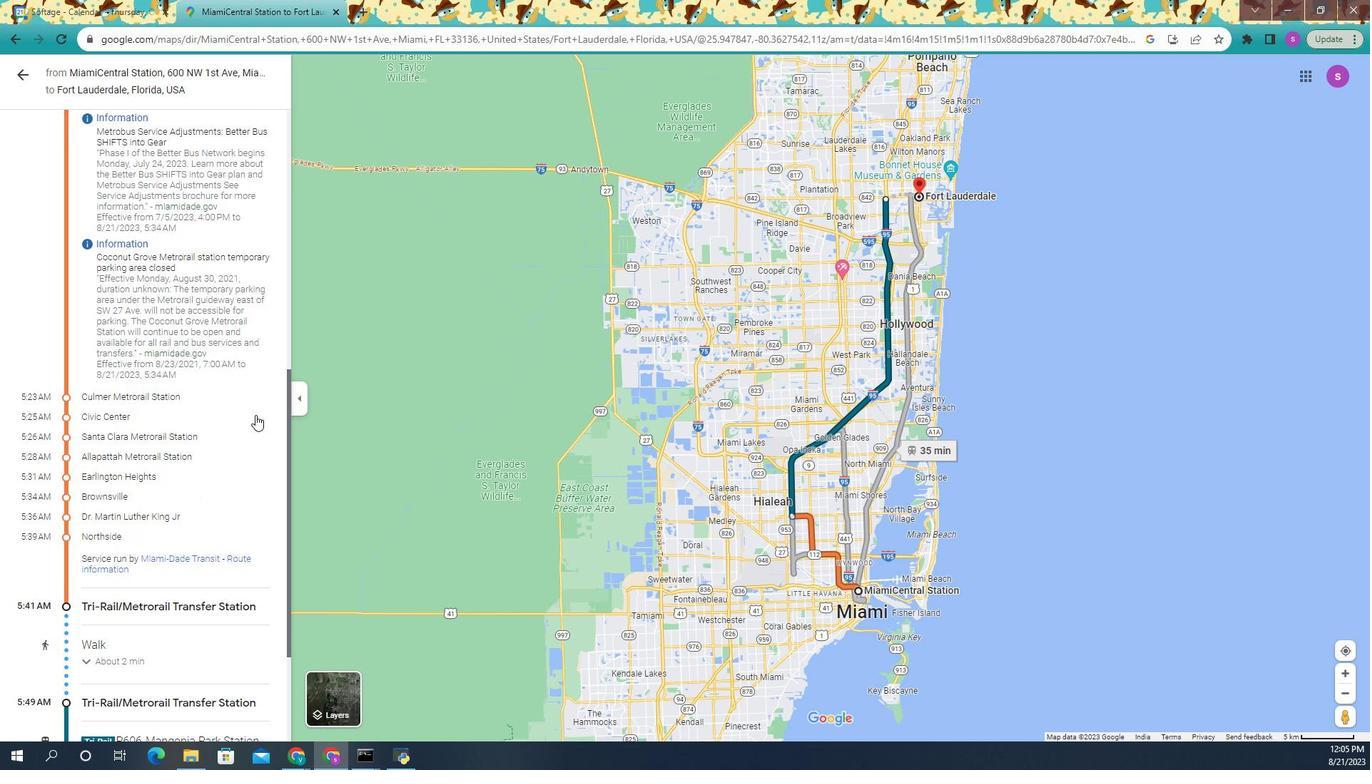 
Action: Mouse moved to (255, 464)
Screenshot: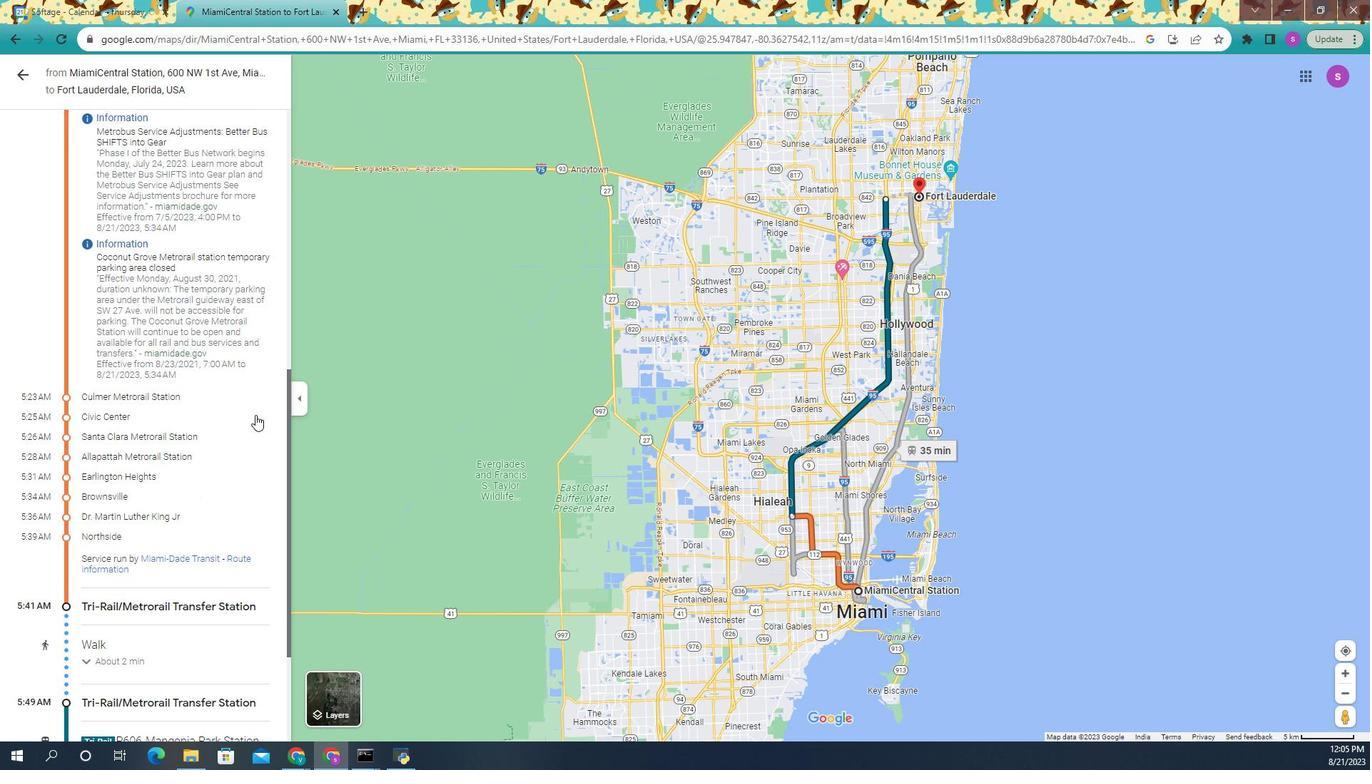 
Action: Mouse scrolled (255, 463) with delta (0, 0)
Screenshot: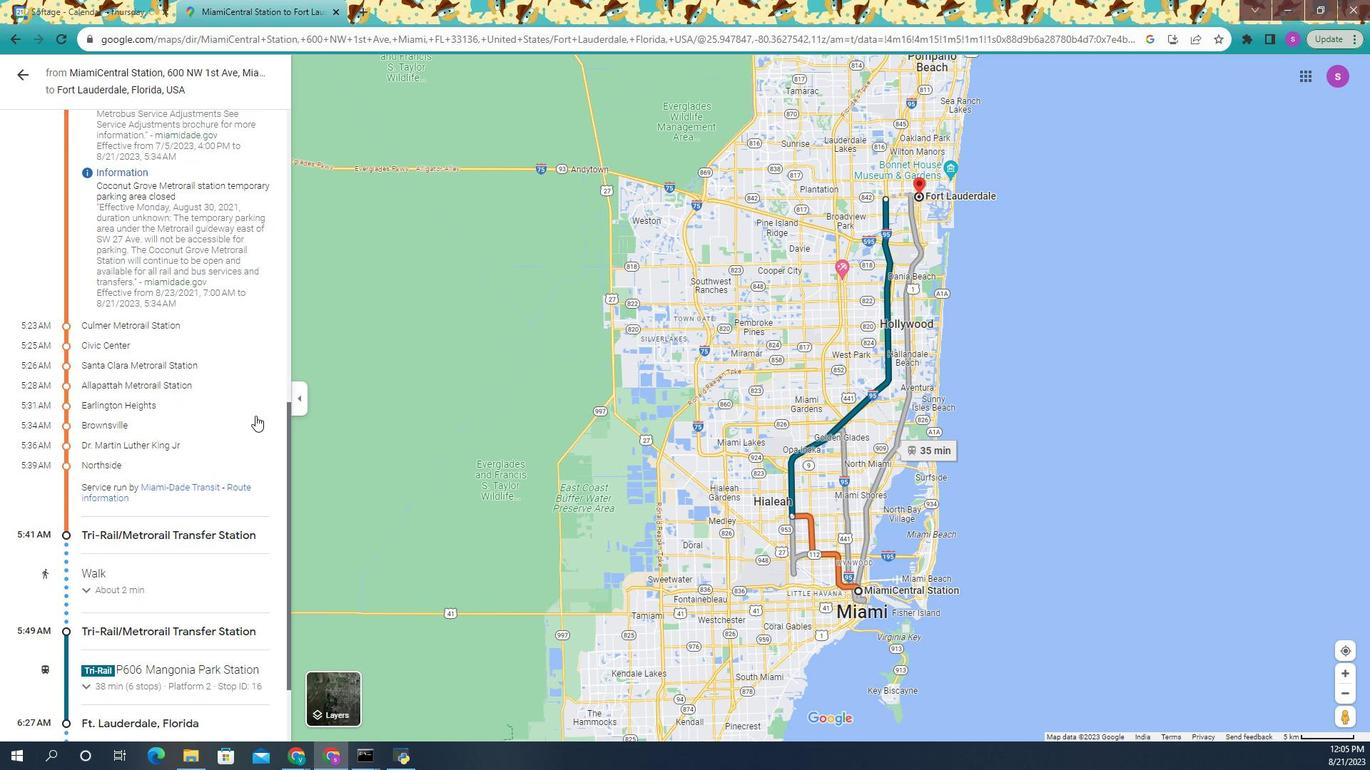 
Action: Mouse moved to (255, 464)
Screenshot: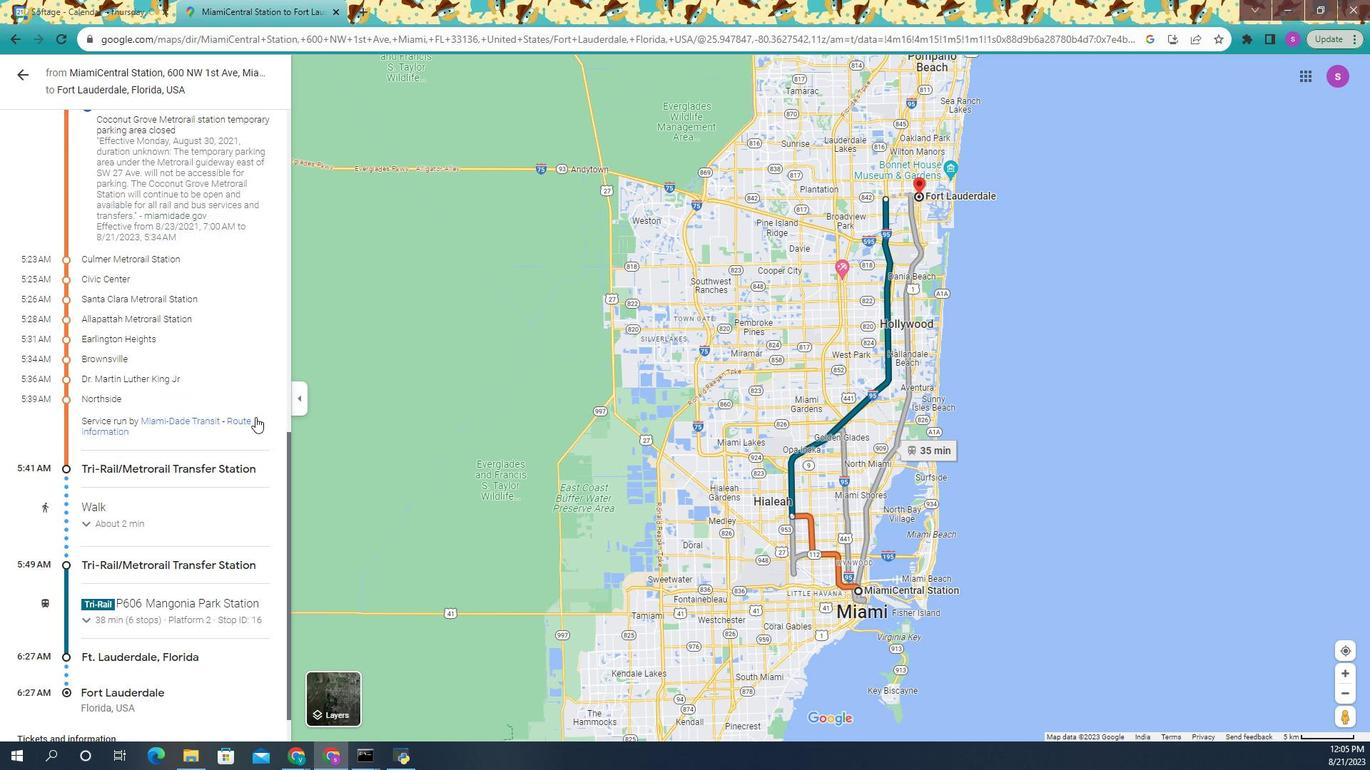 
Action: Mouse scrolled (255, 464) with delta (0, 0)
Screenshot: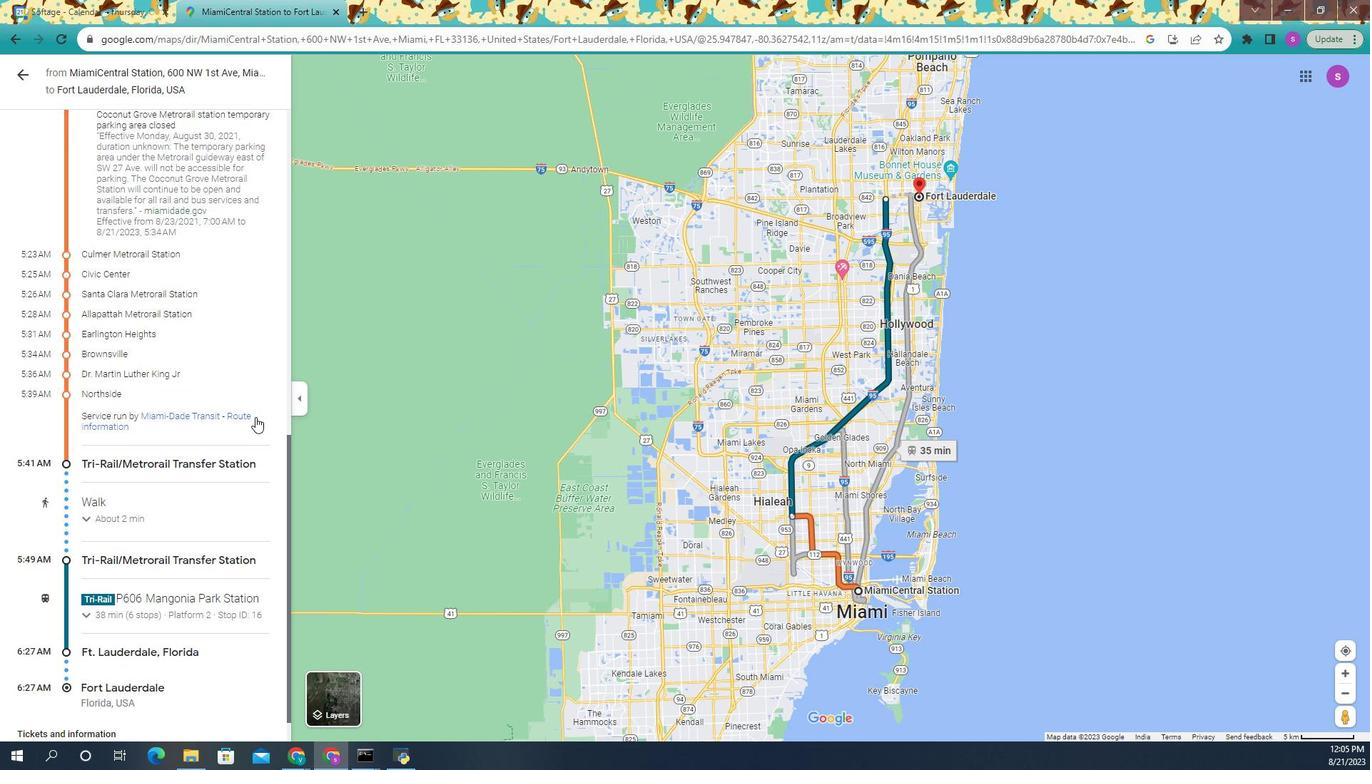 
Action: Mouse moved to (99, 491)
Screenshot: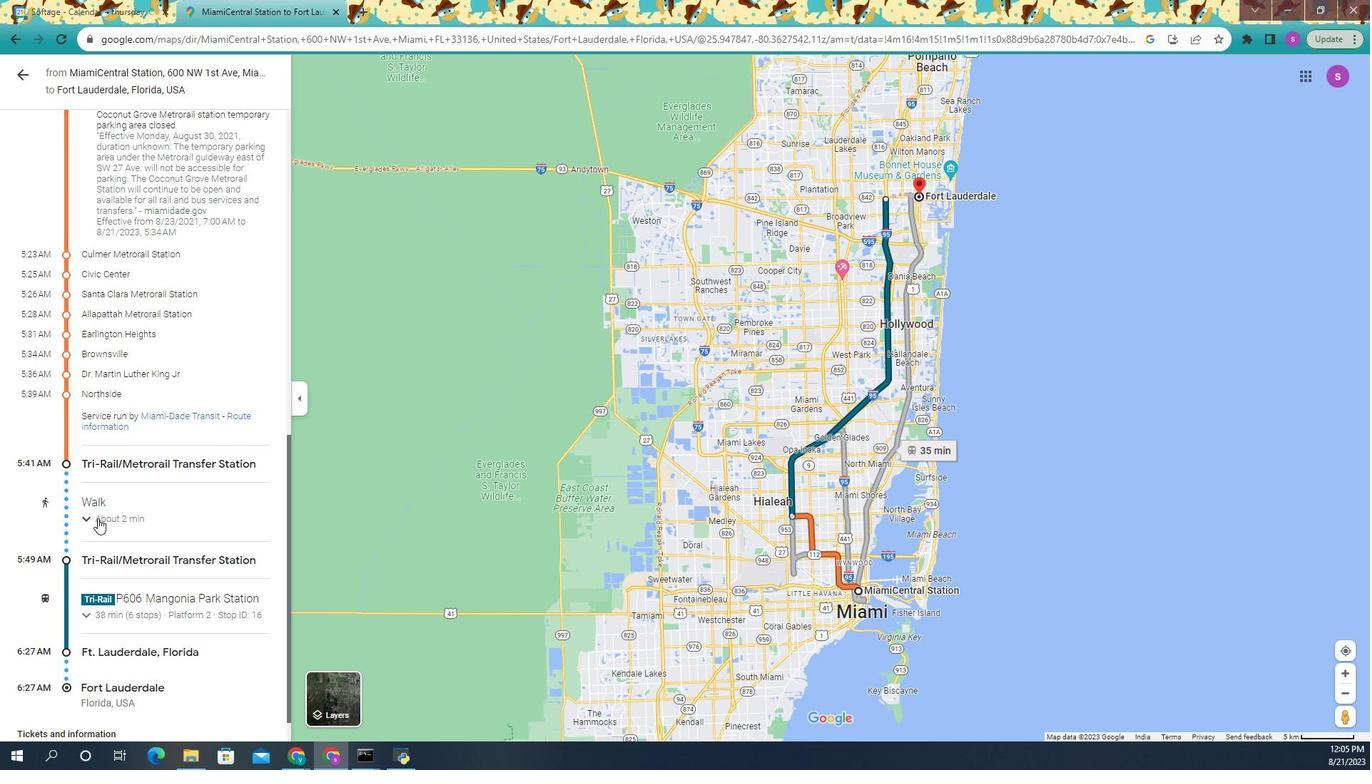 
Action: Mouse pressed left at (99, 491)
Screenshot: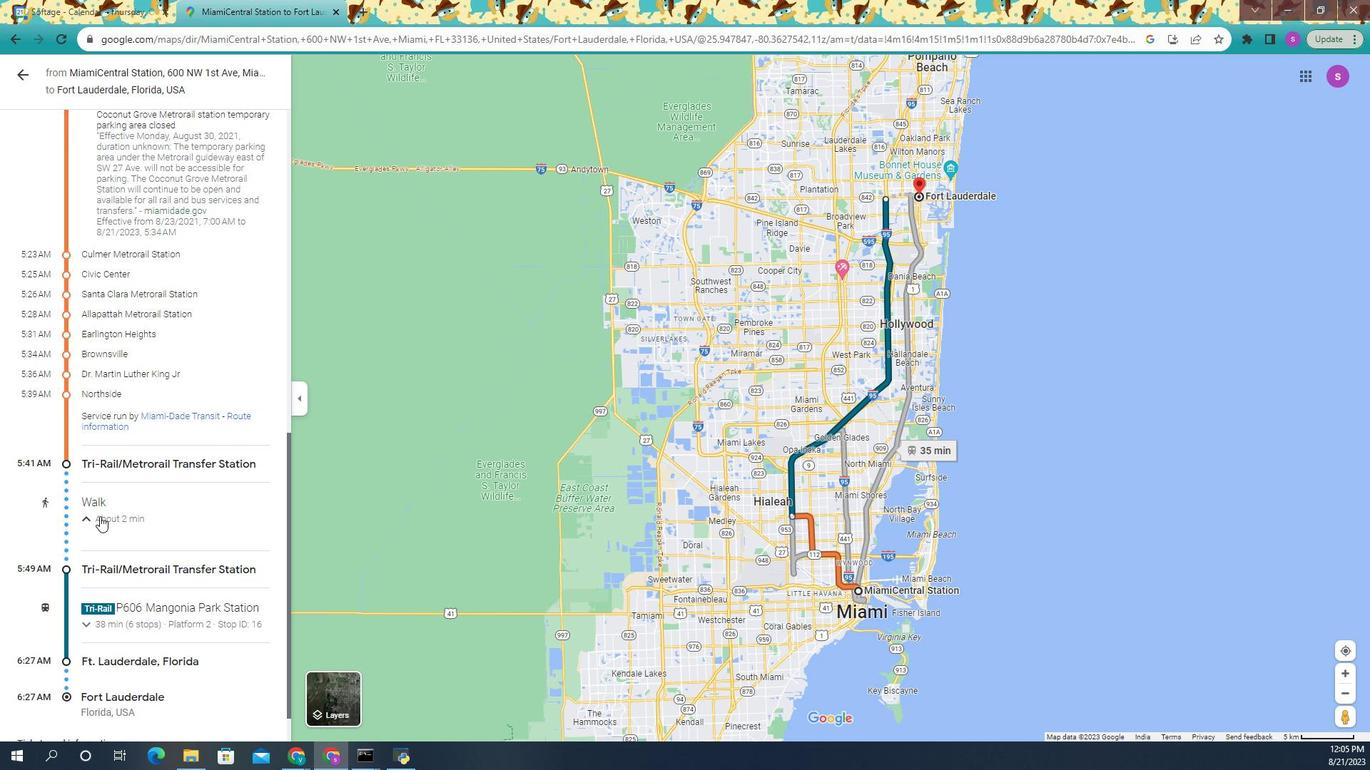 
Action: Mouse moved to (268, 479)
Screenshot: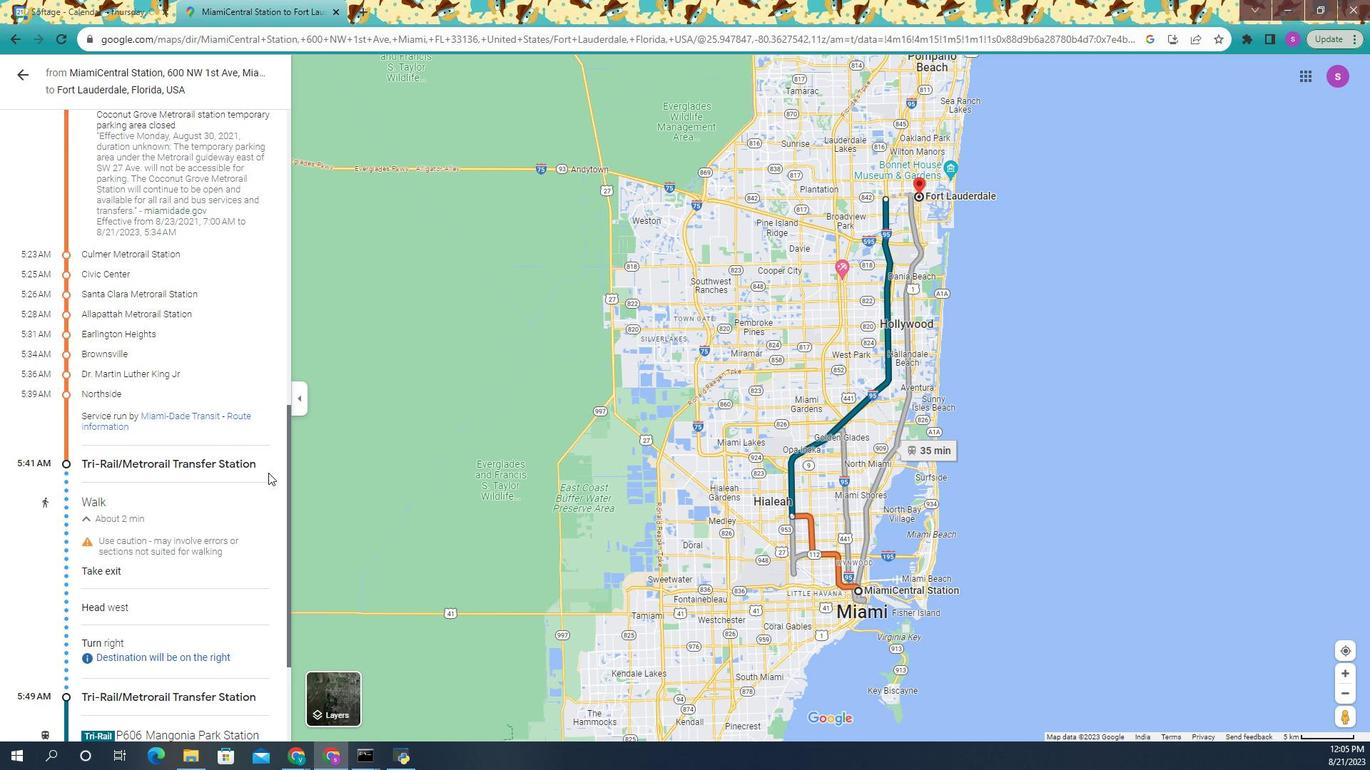 
Action: Mouse scrolled (268, 478) with delta (0, 0)
Screenshot: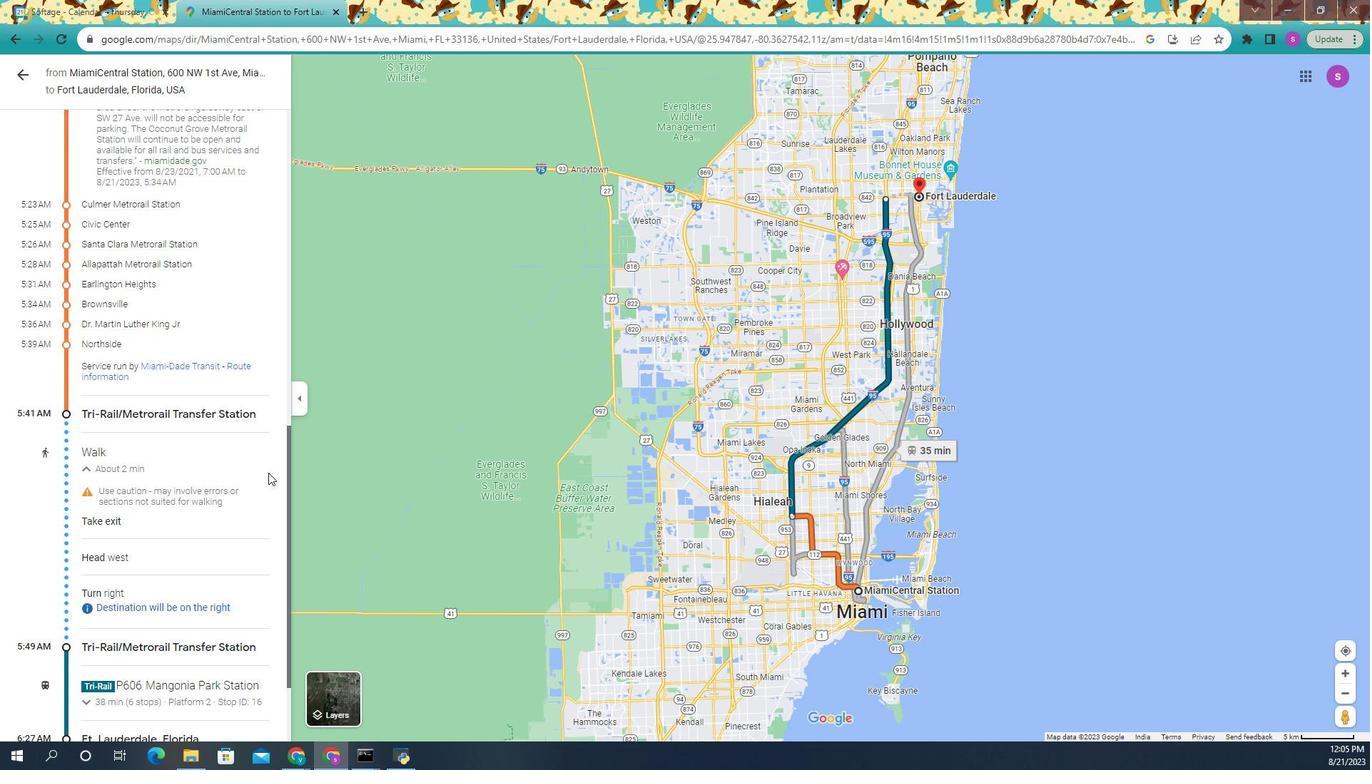 
Action: Mouse scrolled (268, 478) with delta (0, 0)
Screenshot: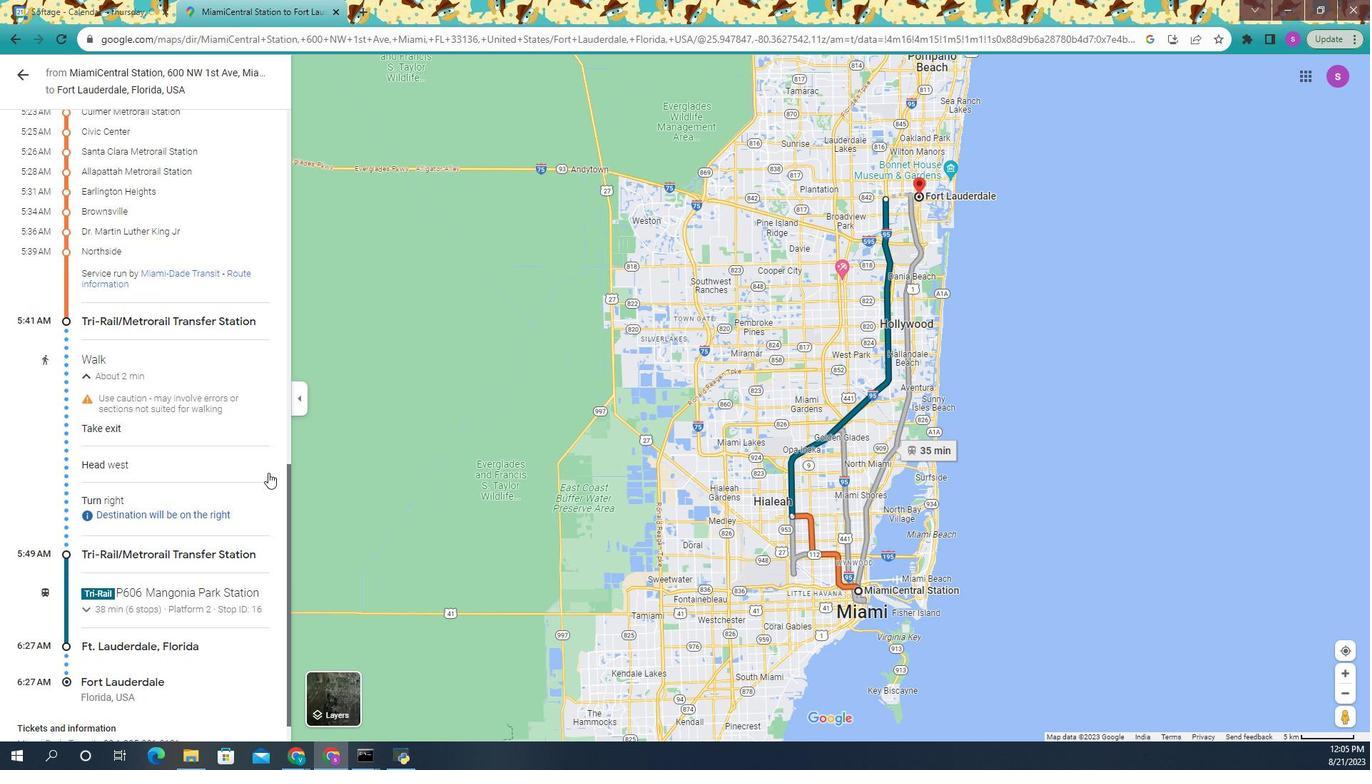 
Action: Mouse moved to (94, 516)
Screenshot: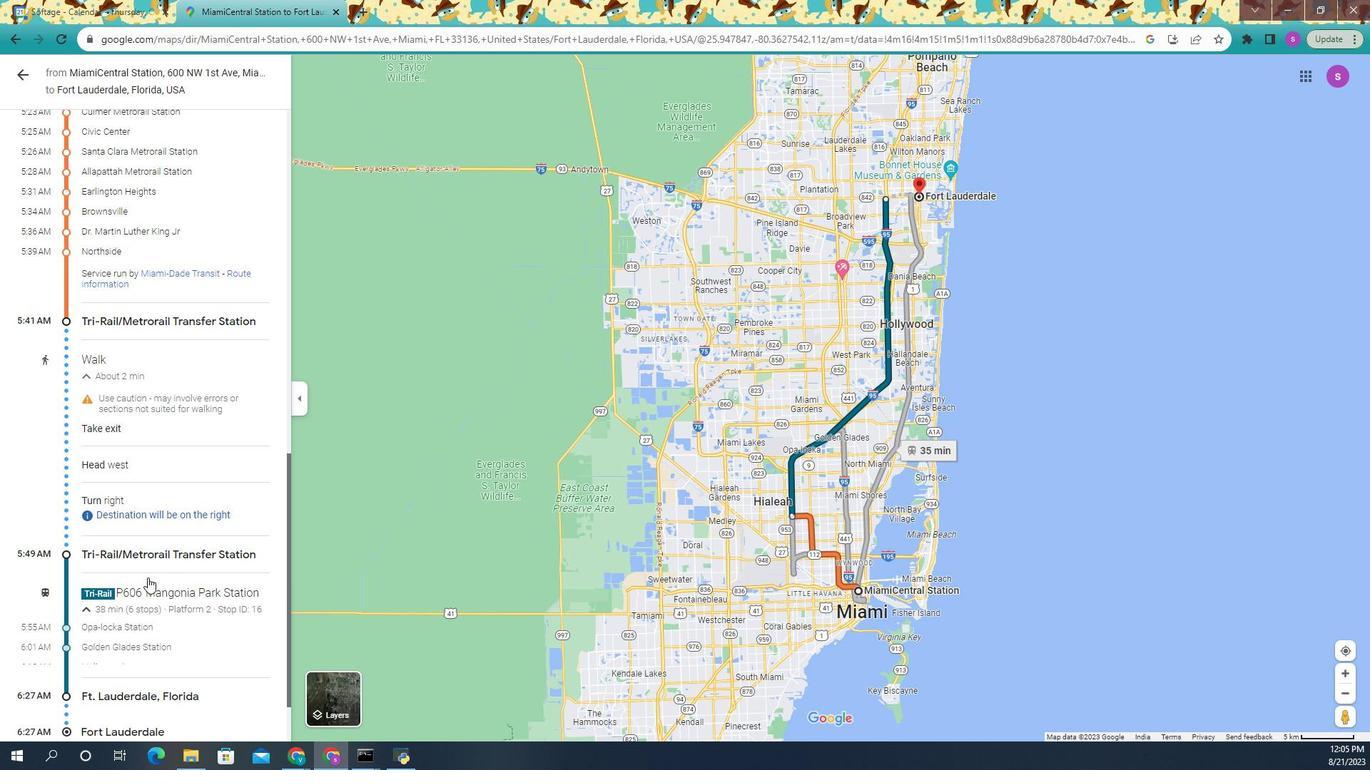 
Action: Mouse pressed left at (94, 516)
Screenshot: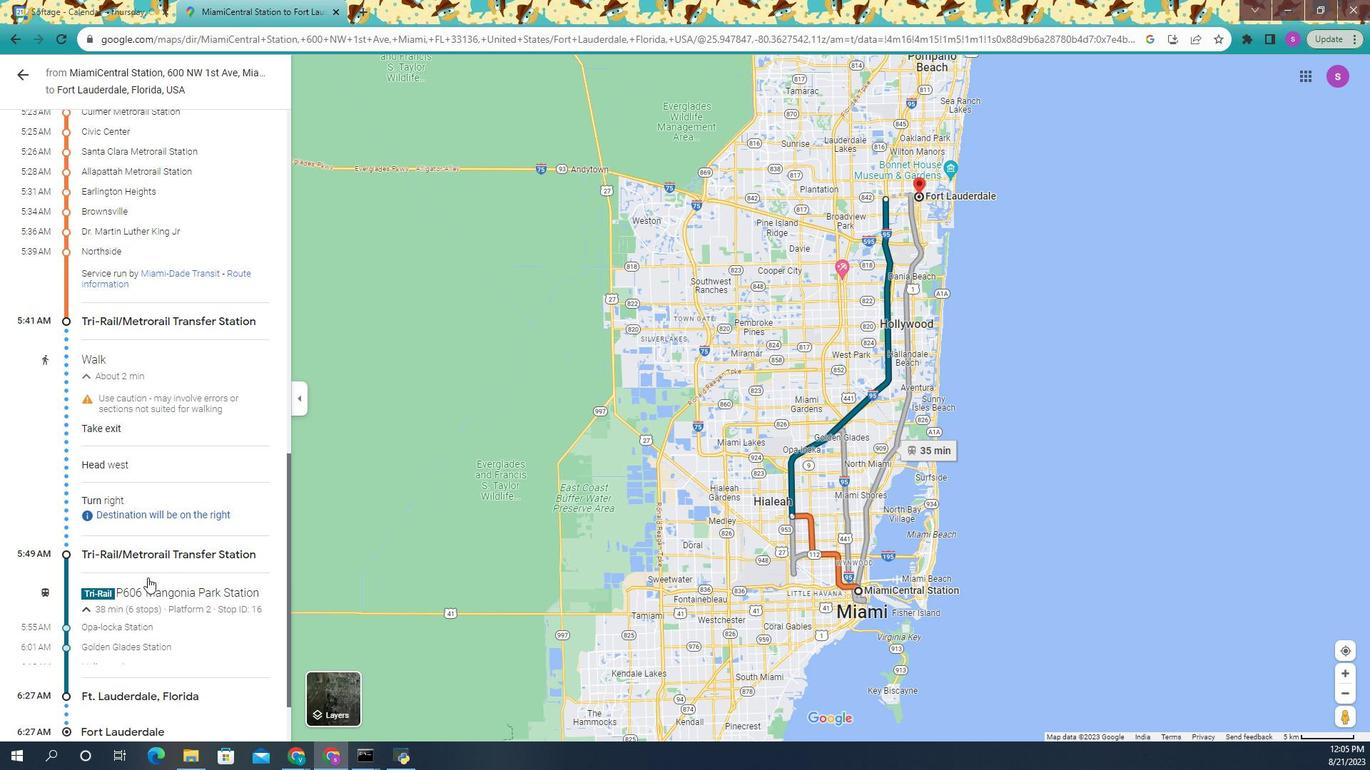 
Action: Mouse moved to (271, 490)
Screenshot: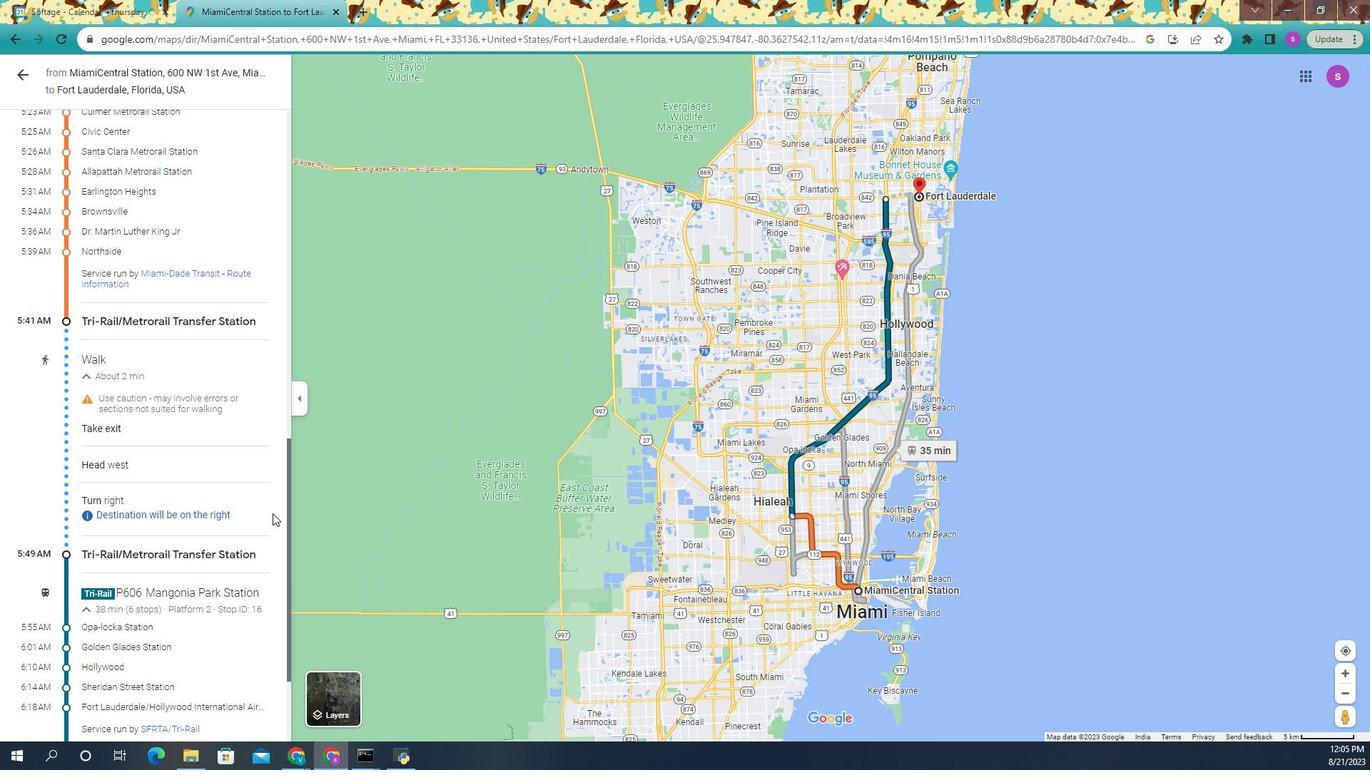 
Action: Mouse scrolled (271, 490) with delta (0, 0)
Screenshot: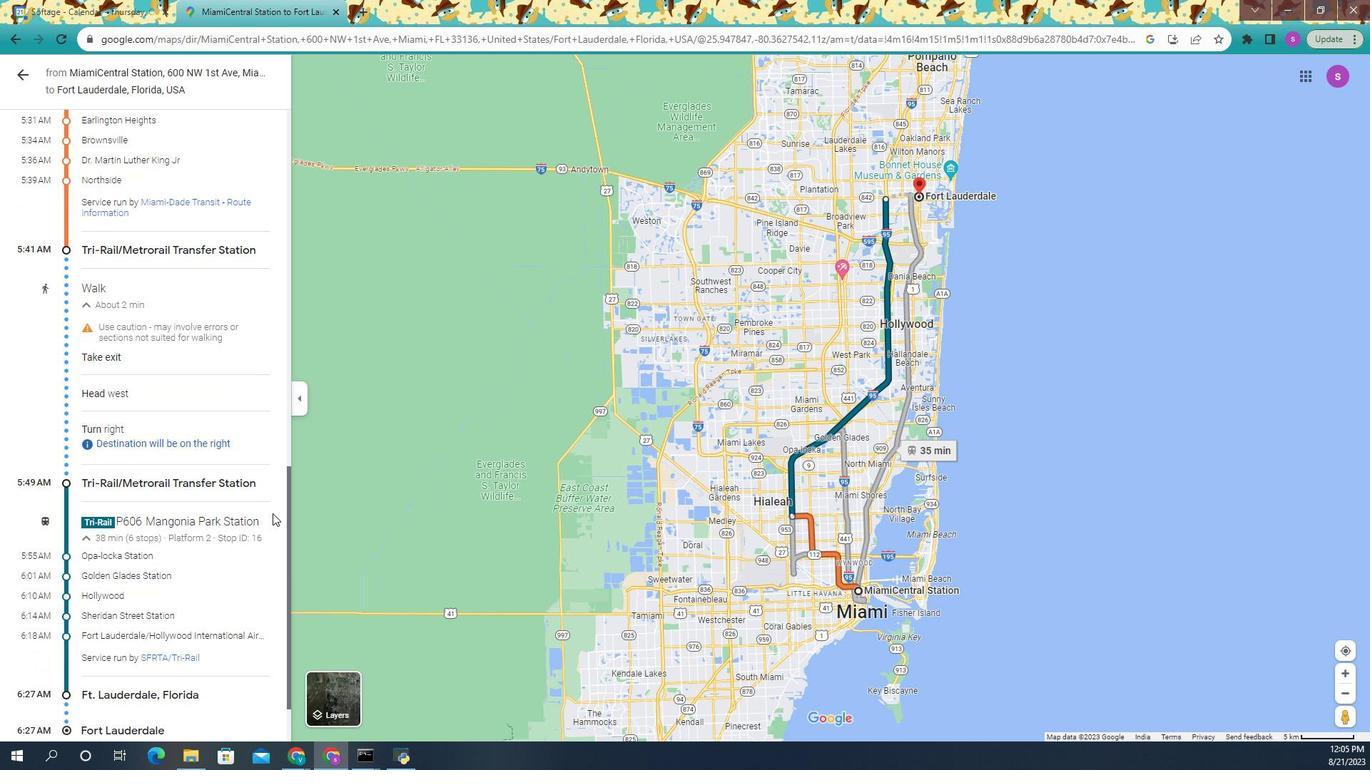 
Action: Mouse scrolled (271, 490) with delta (0, 0)
Screenshot: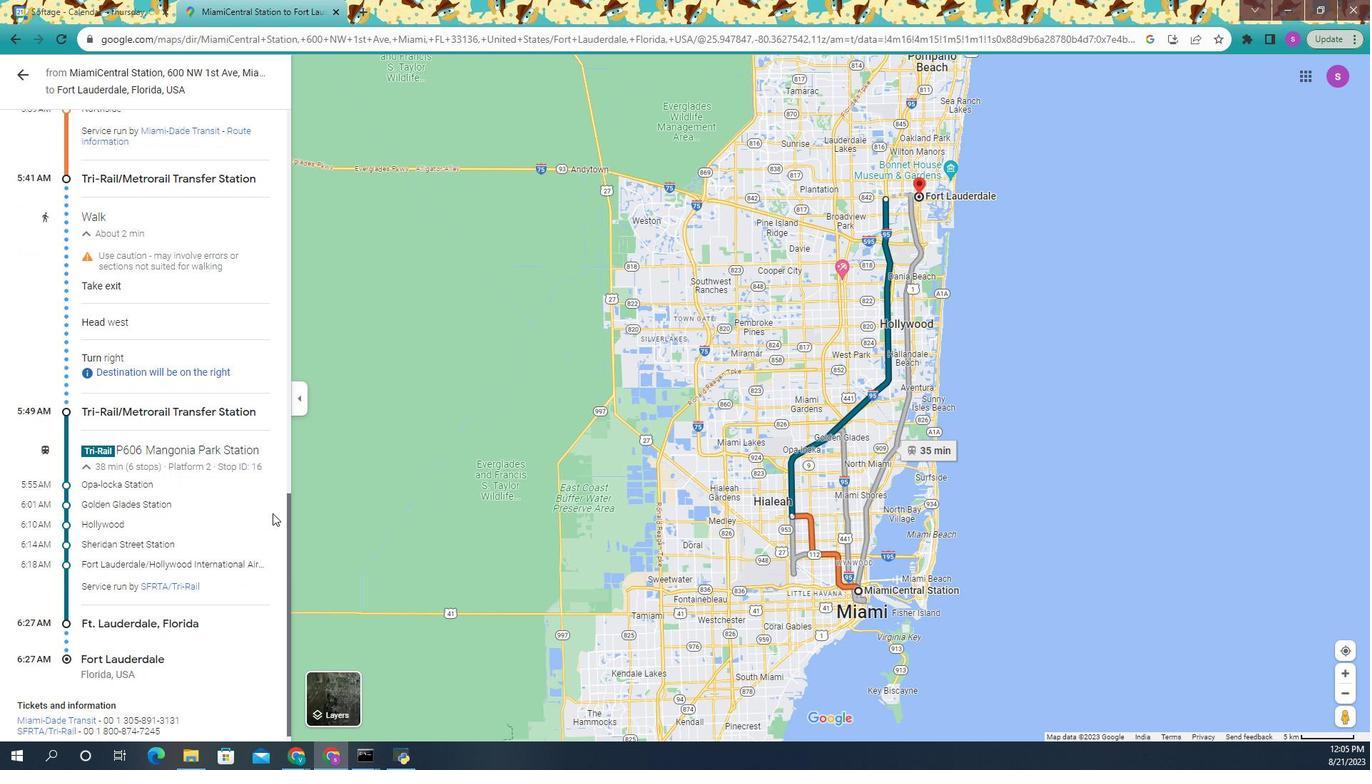 
Action: Mouse scrolled (271, 490) with delta (0, 0)
Screenshot: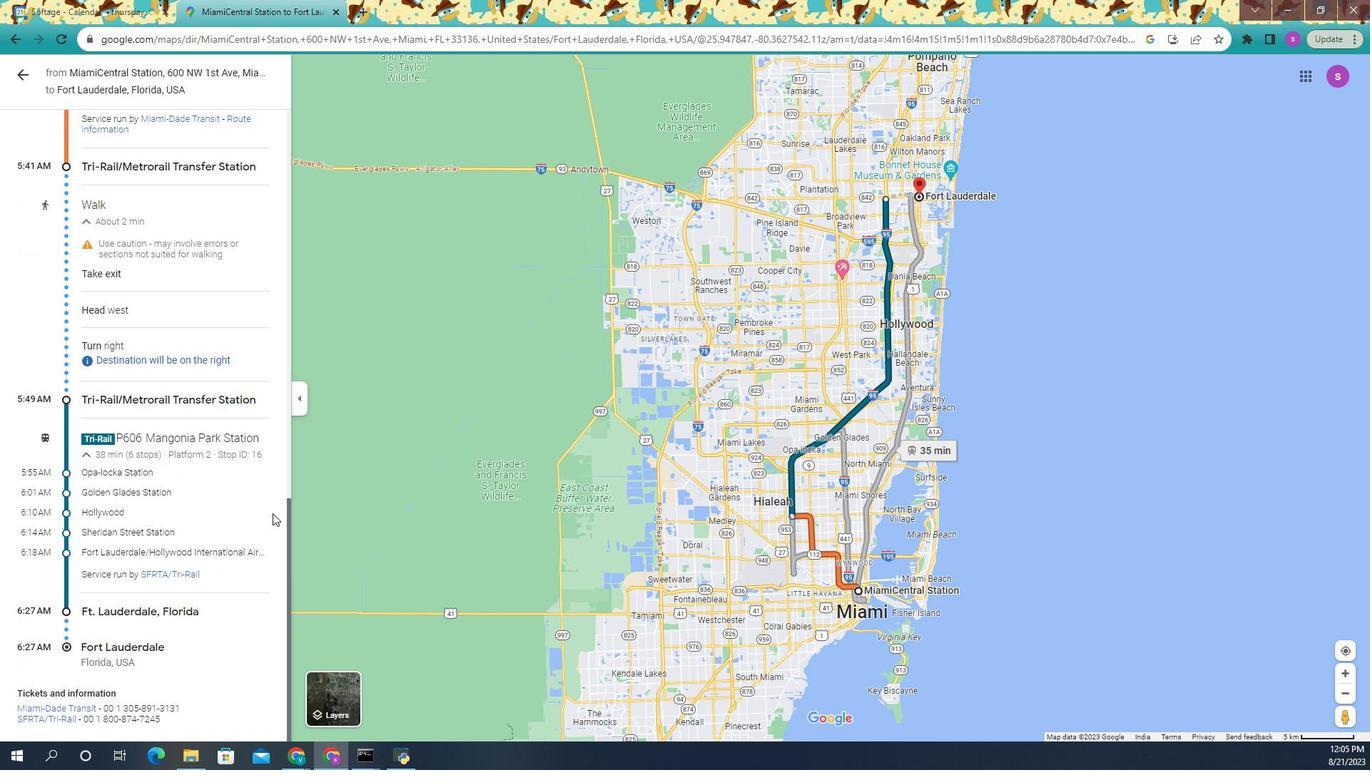 
Action: Mouse scrolled (271, 490) with delta (0, 0)
Screenshot: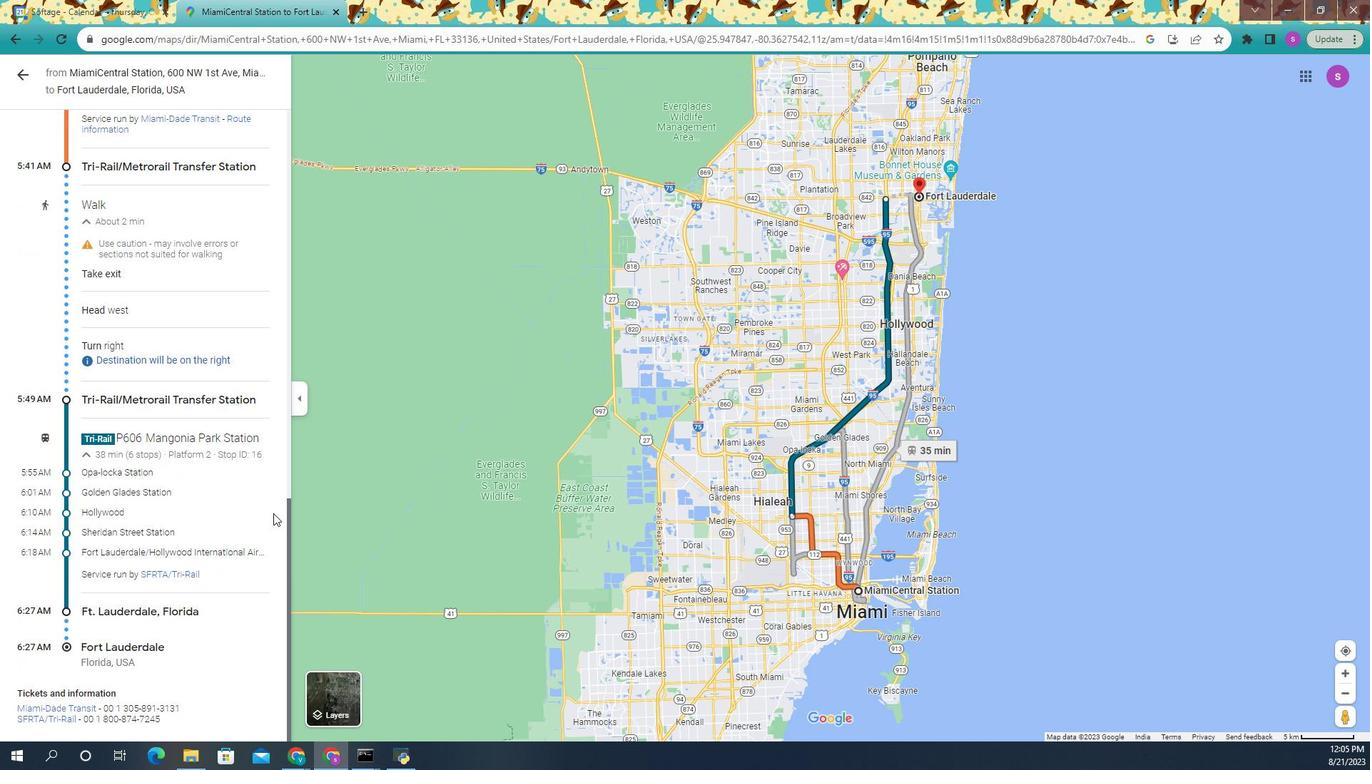 
Action: Mouse moved to (271, 490)
Screenshot: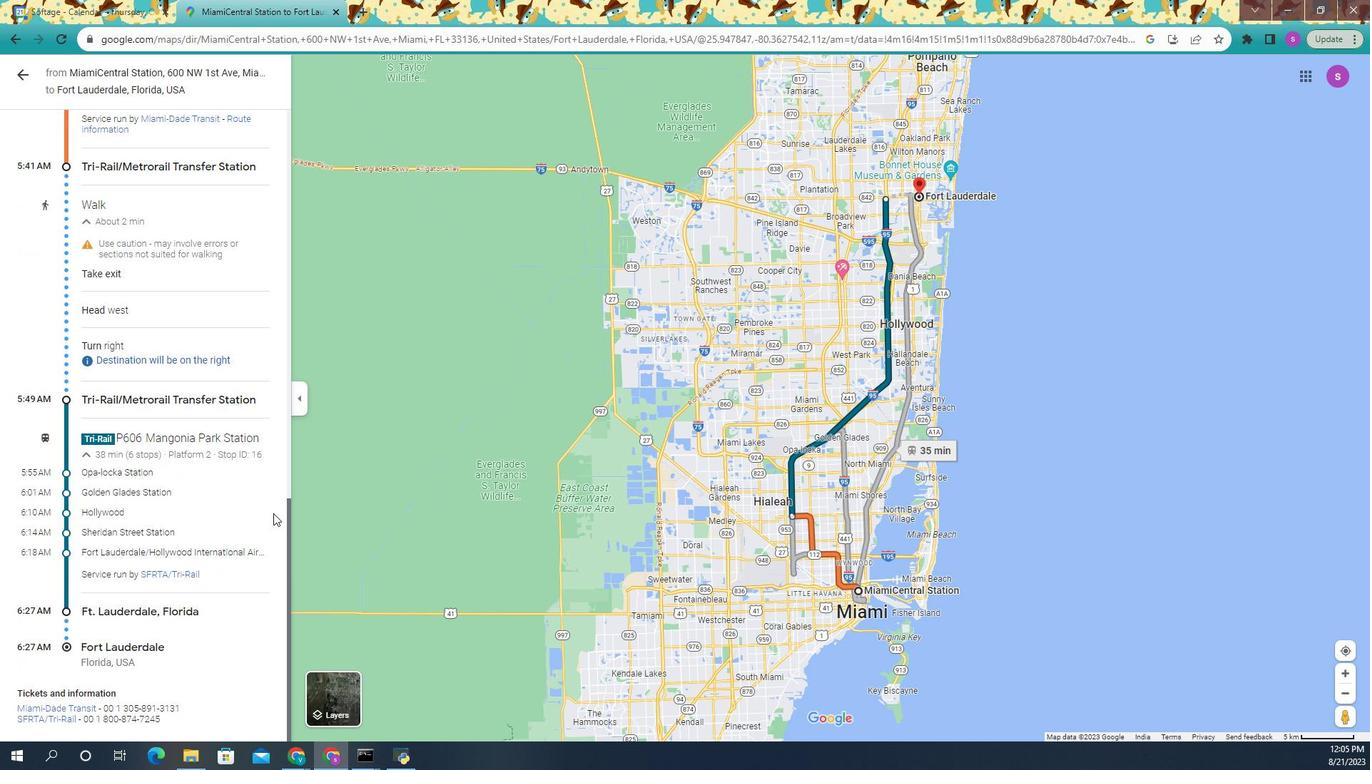 
Action: Mouse scrolled (271, 490) with delta (0, 0)
Screenshot: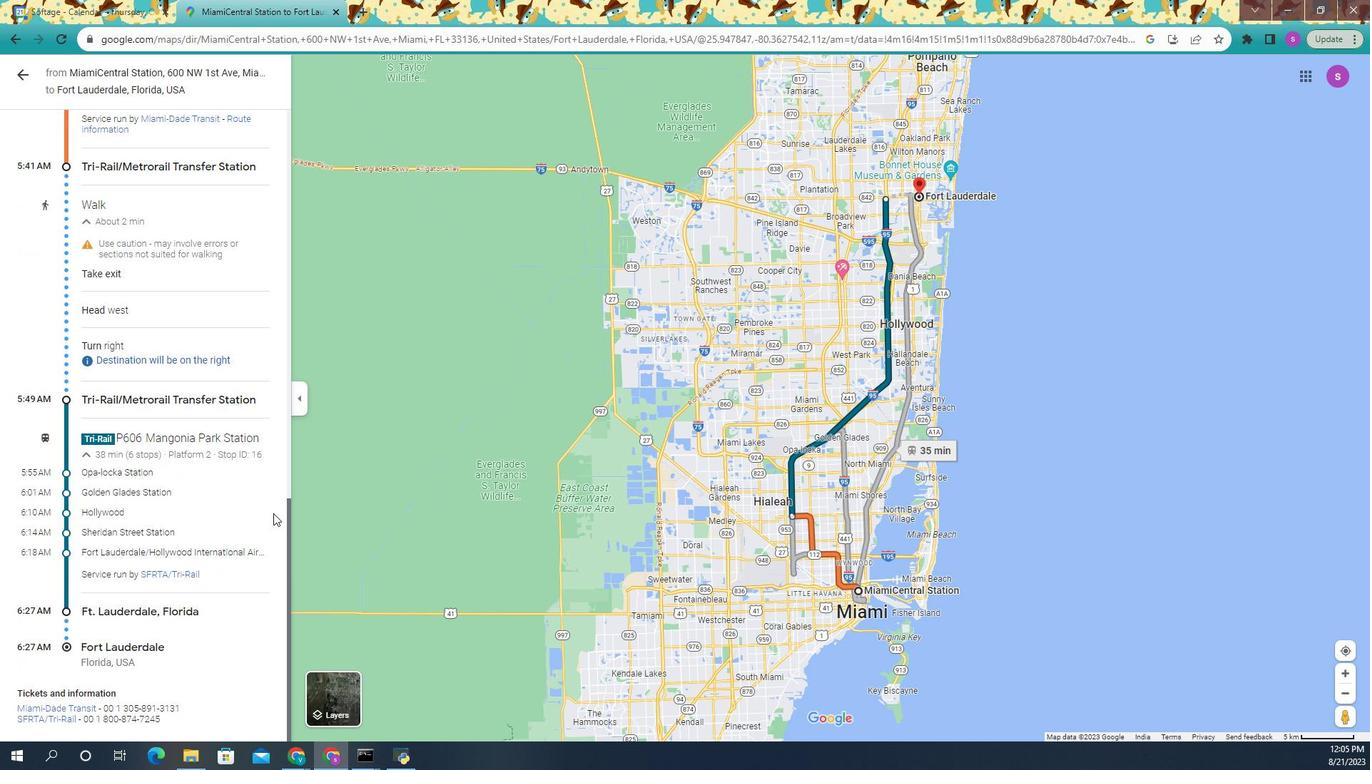 
Action: Mouse moved to (272, 490)
Screenshot: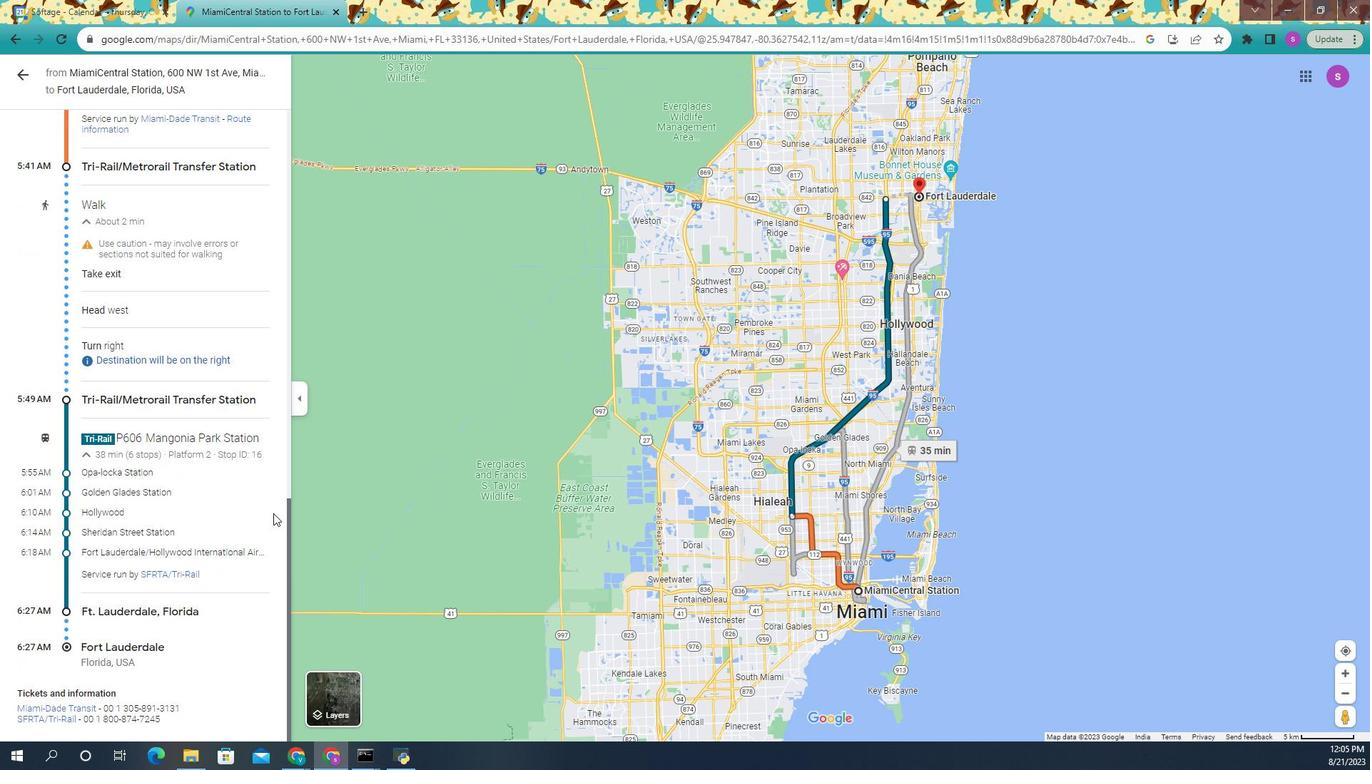 
Action: Mouse scrolled (272, 490) with delta (0, 0)
Screenshot: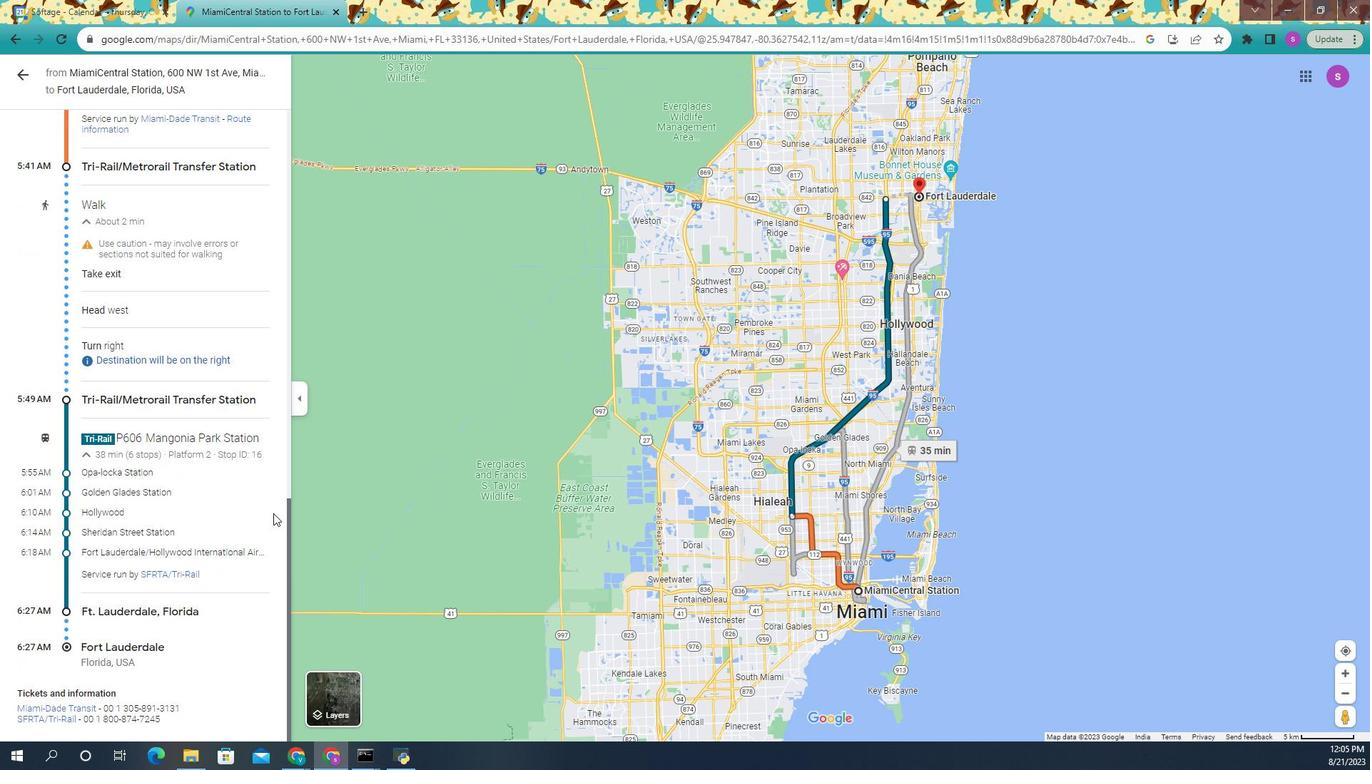 
Action: Mouse scrolled (272, 491) with delta (0, 0)
Screenshot: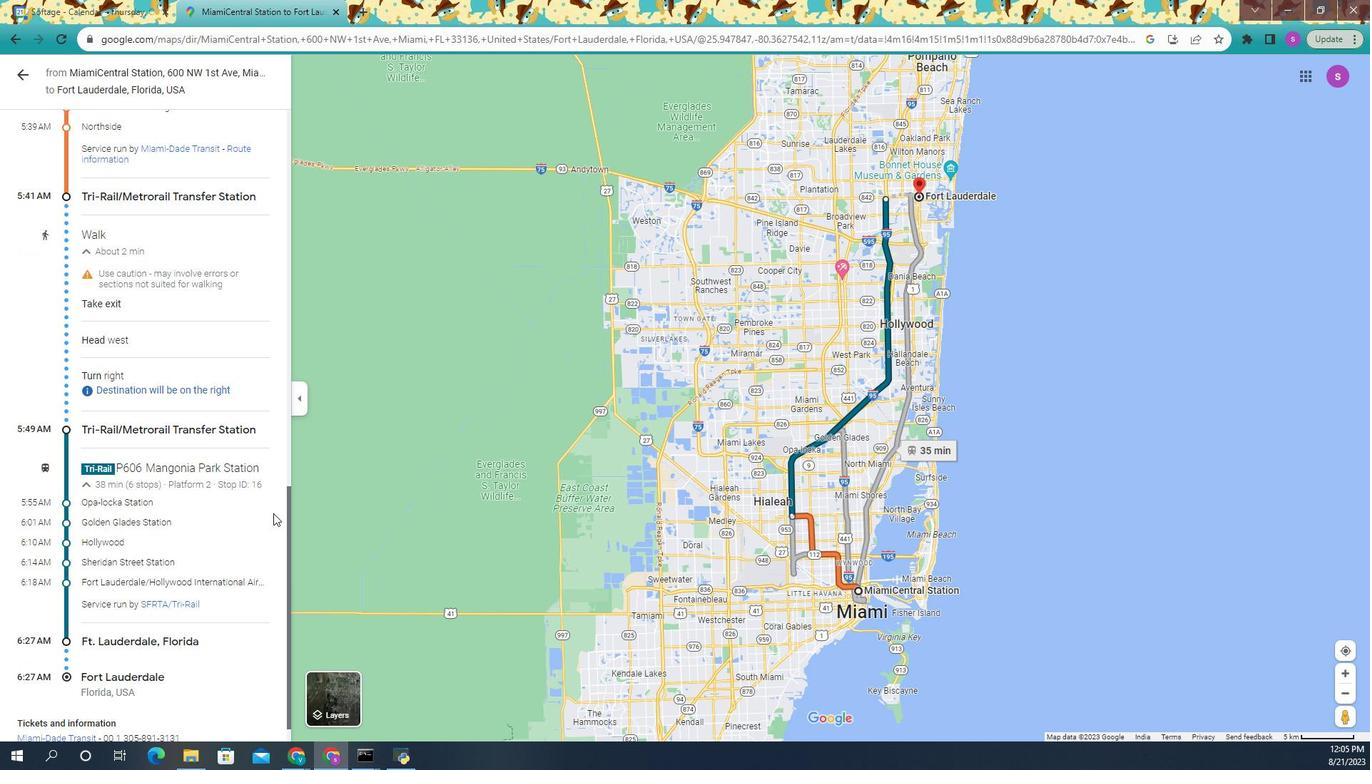 
Action: Mouse scrolled (272, 491) with delta (0, 0)
Screenshot: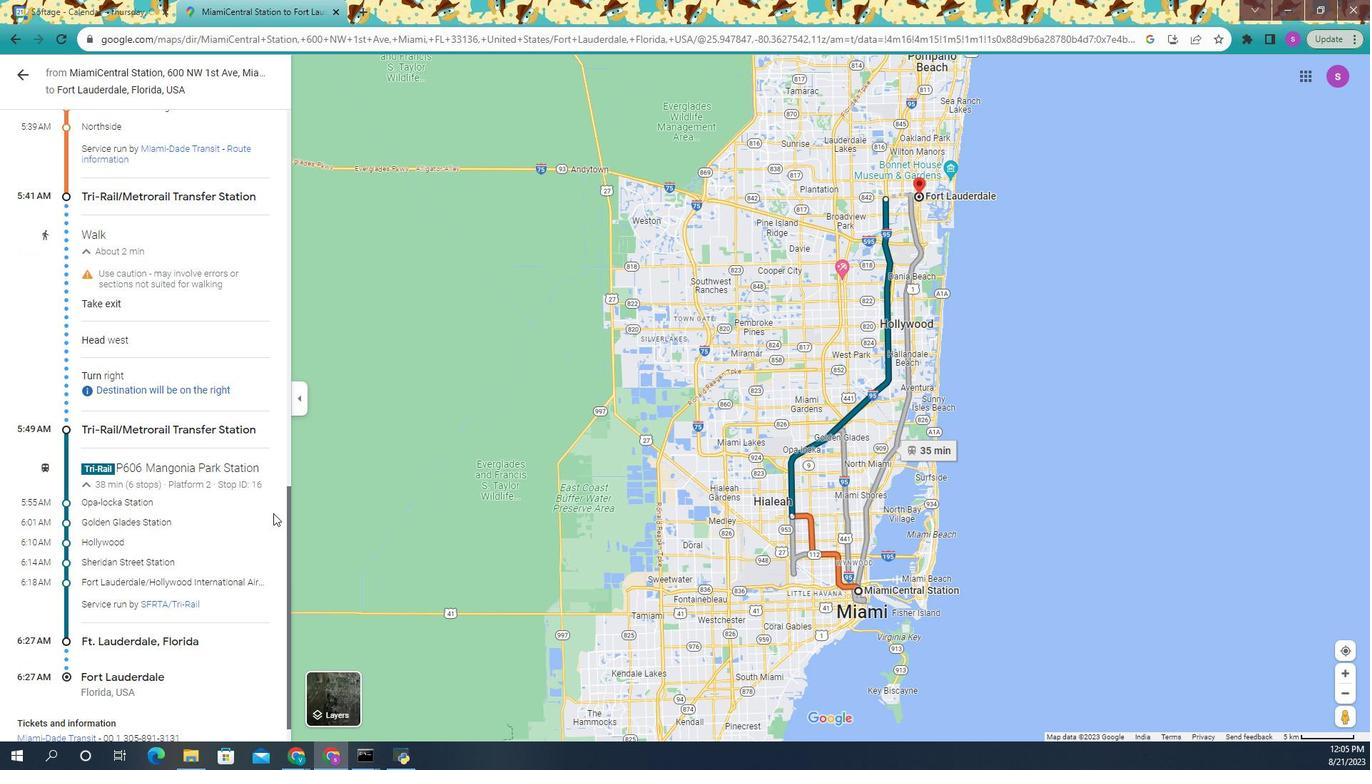 
Action: Mouse scrolled (272, 491) with delta (0, 0)
Screenshot: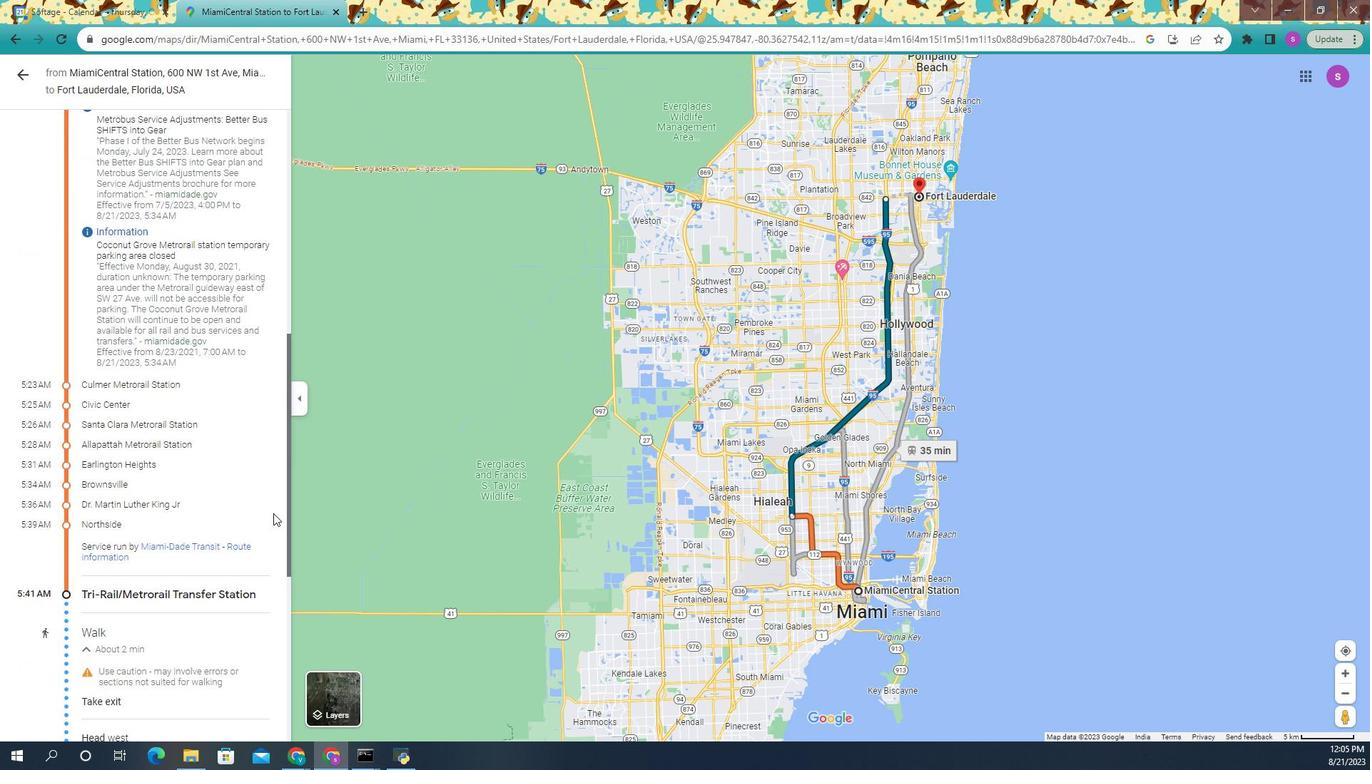 
Action: Mouse scrolled (272, 491) with delta (0, 0)
Screenshot: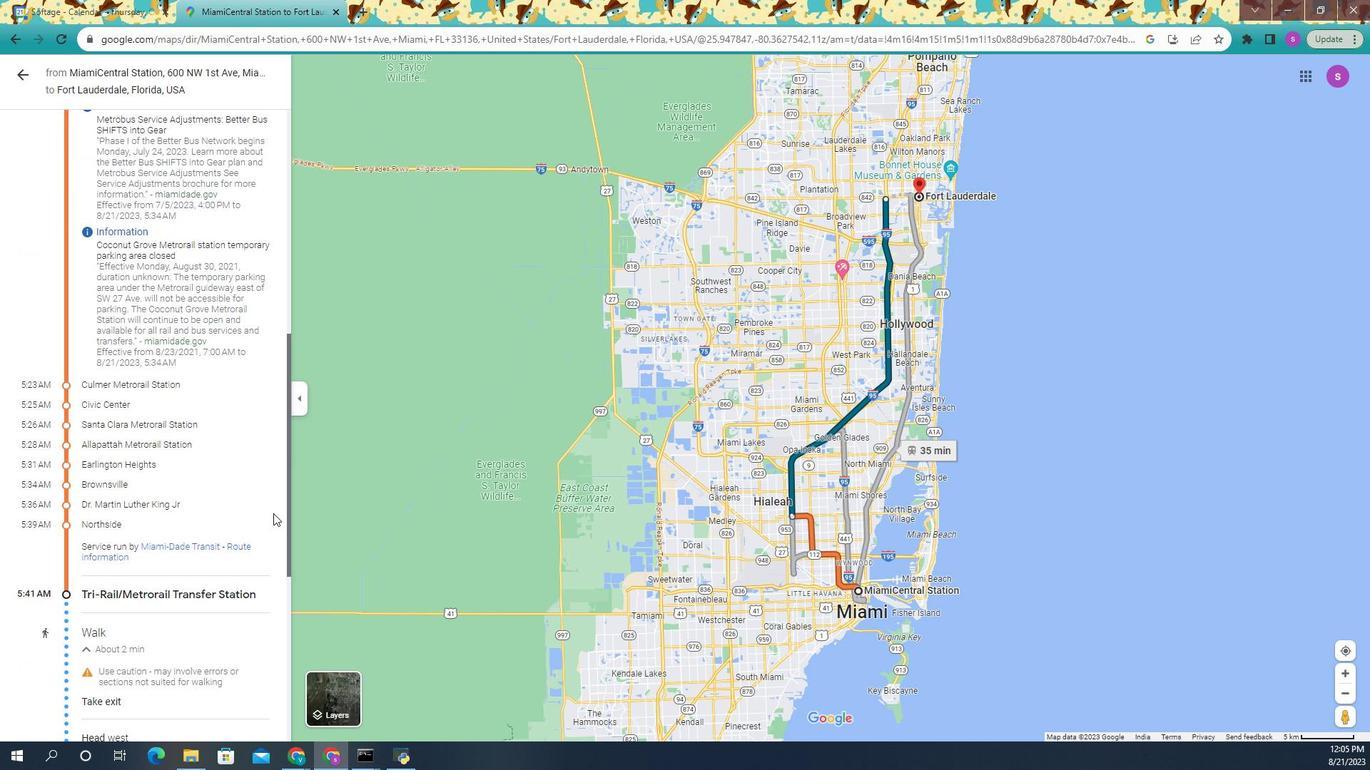 
Action: Mouse scrolled (272, 491) with delta (0, 0)
Screenshot: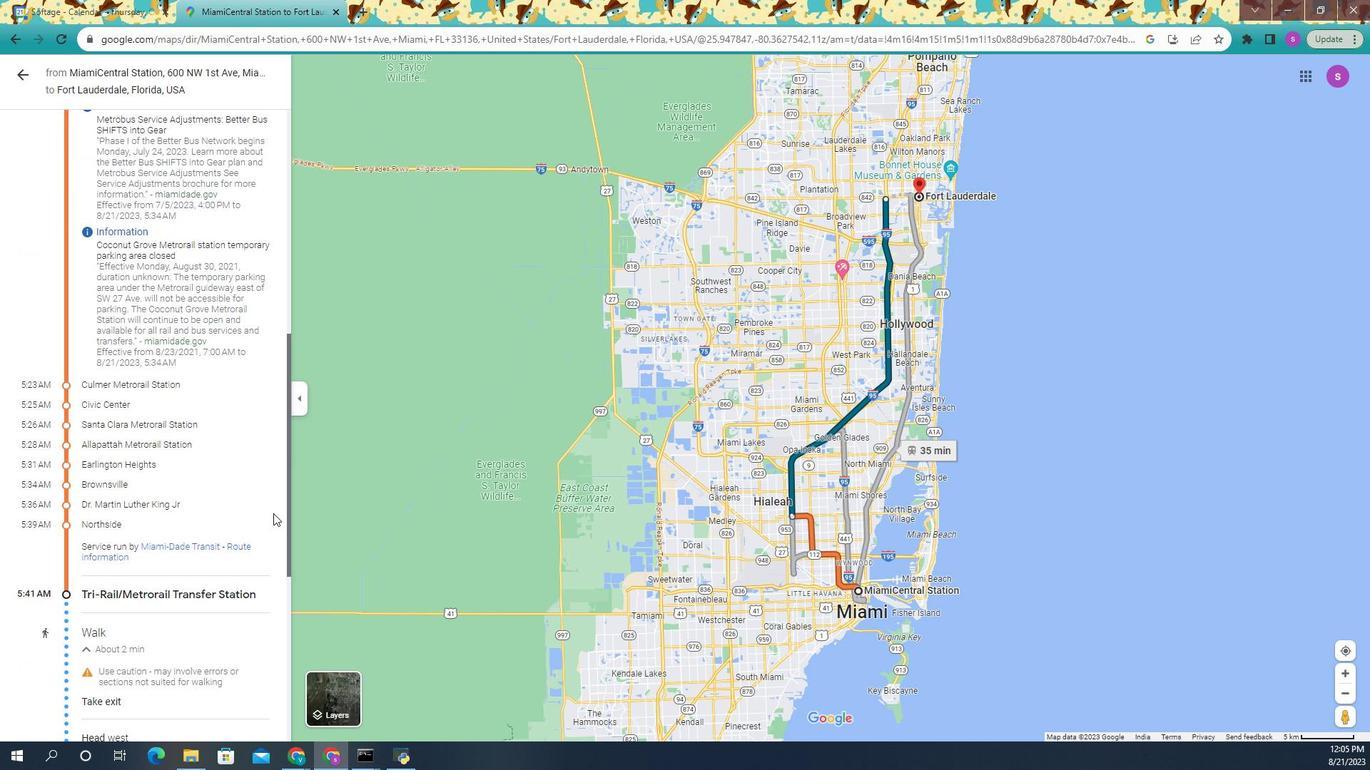 
Action: Mouse scrolled (272, 491) with delta (0, 0)
Screenshot: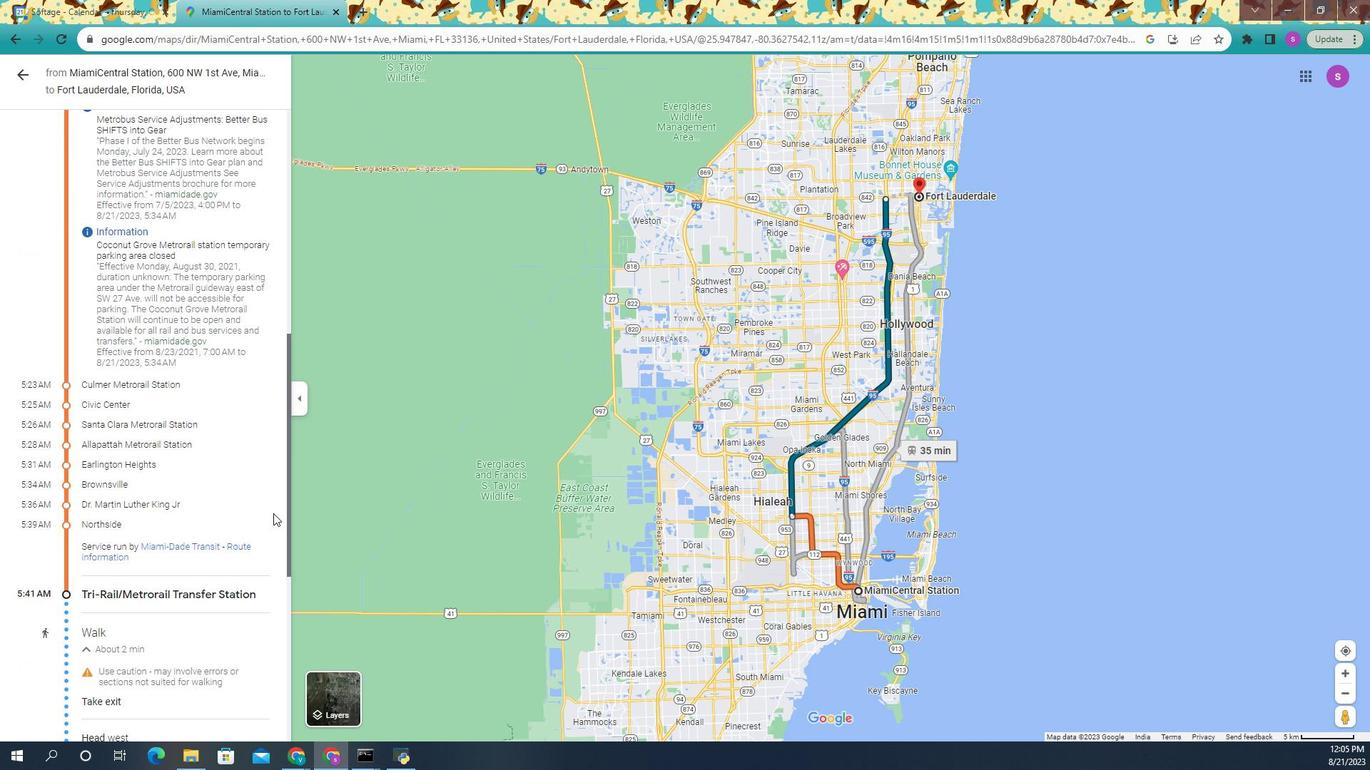 
Action: Mouse scrolled (272, 491) with delta (0, 0)
Screenshot: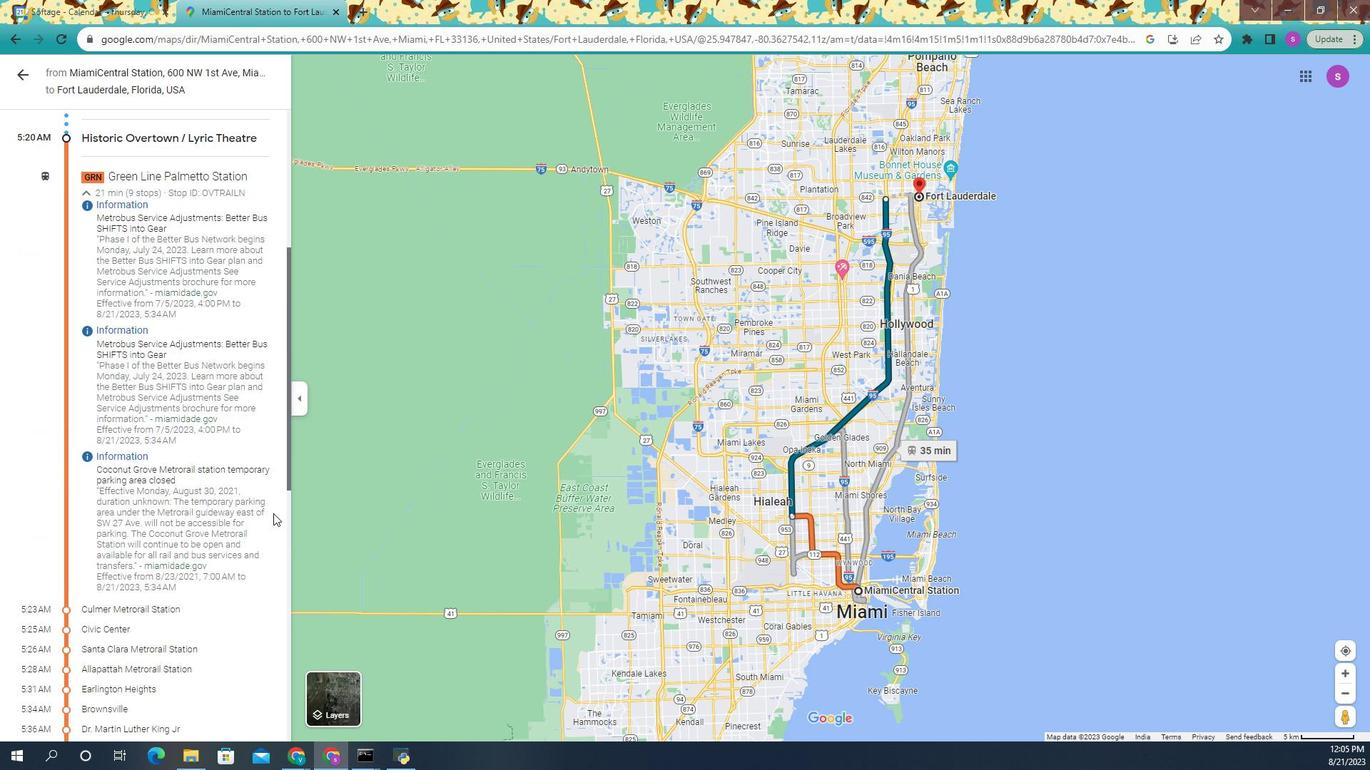 
Action: Mouse scrolled (272, 491) with delta (0, 0)
Screenshot: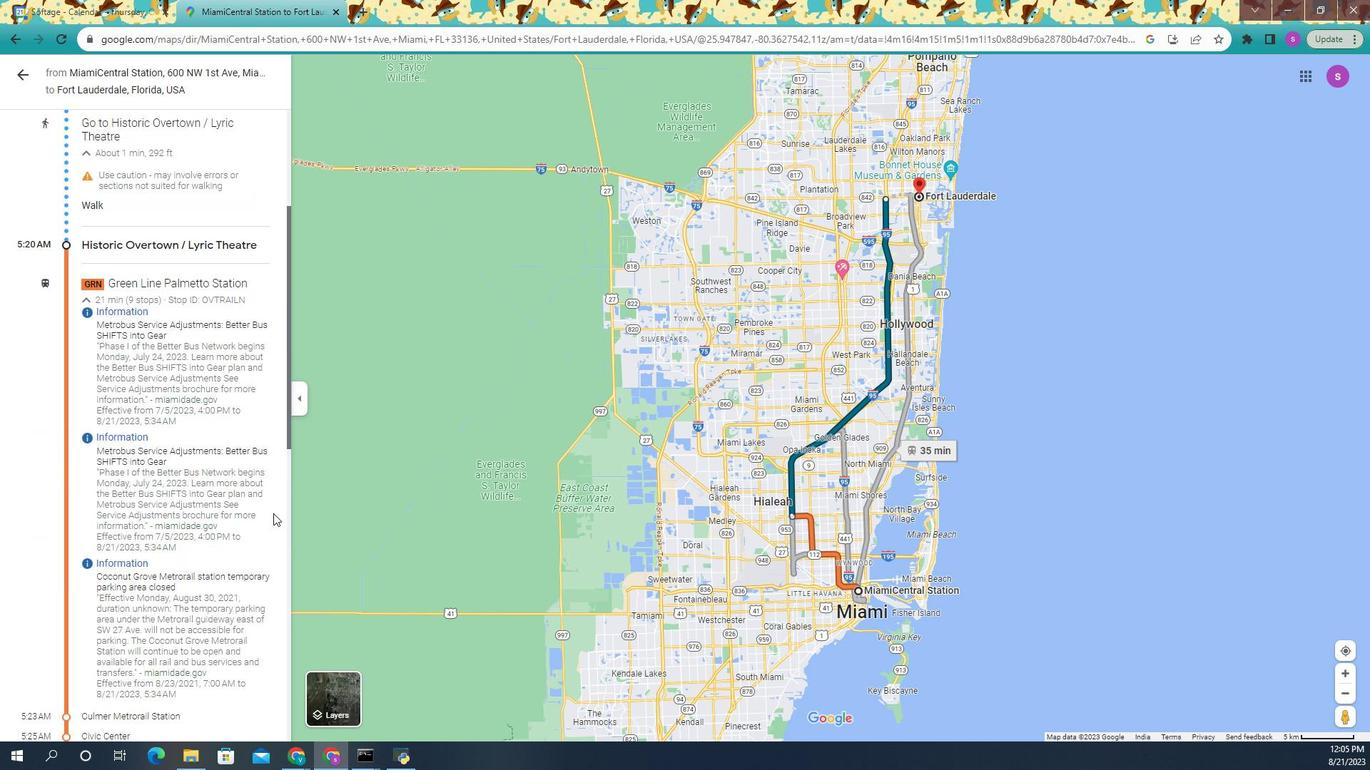 
Action: Mouse scrolled (272, 491) with delta (0, 0)
Screenshot: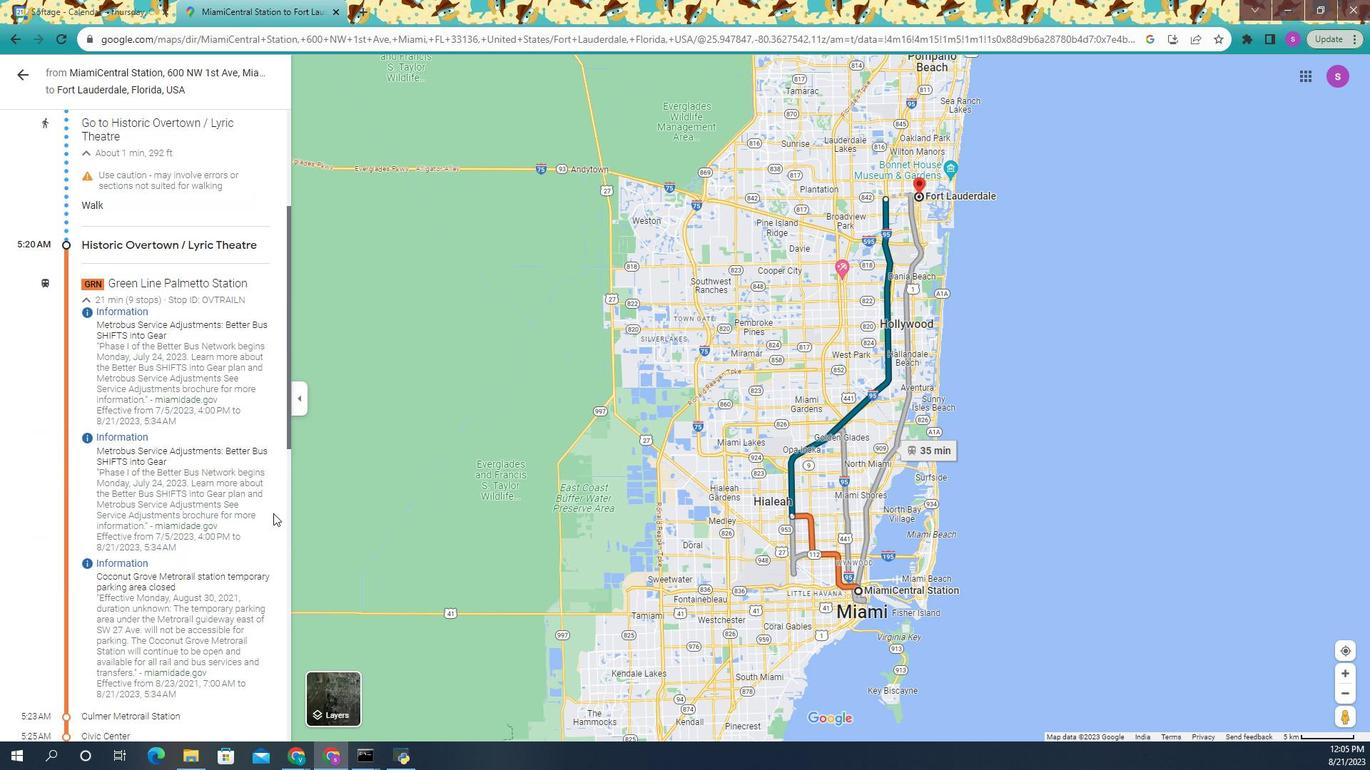
Action: Mouse scrolled (272, 491) with delta (0, 0)
Screenshot: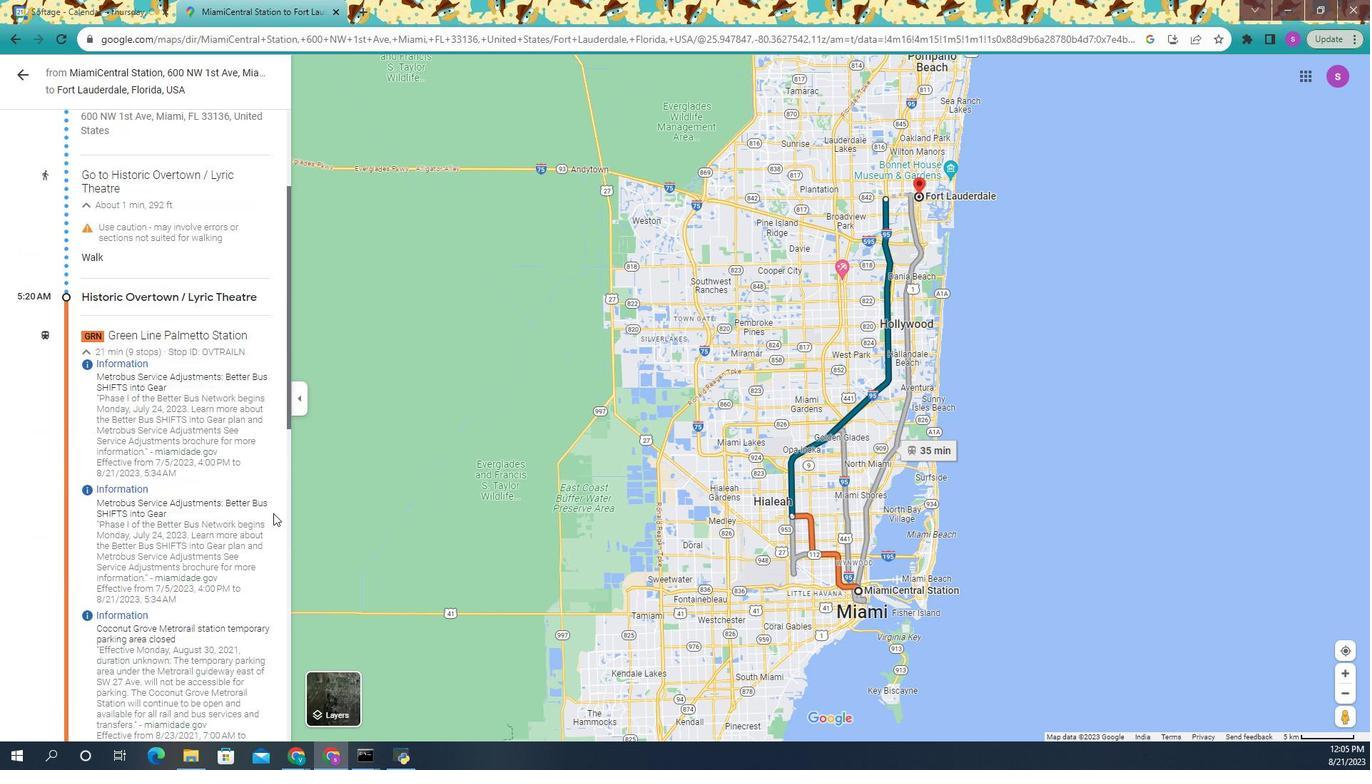 
Action: Mouse scrolled (272, 491) with delta (0, 0)
Screenshot: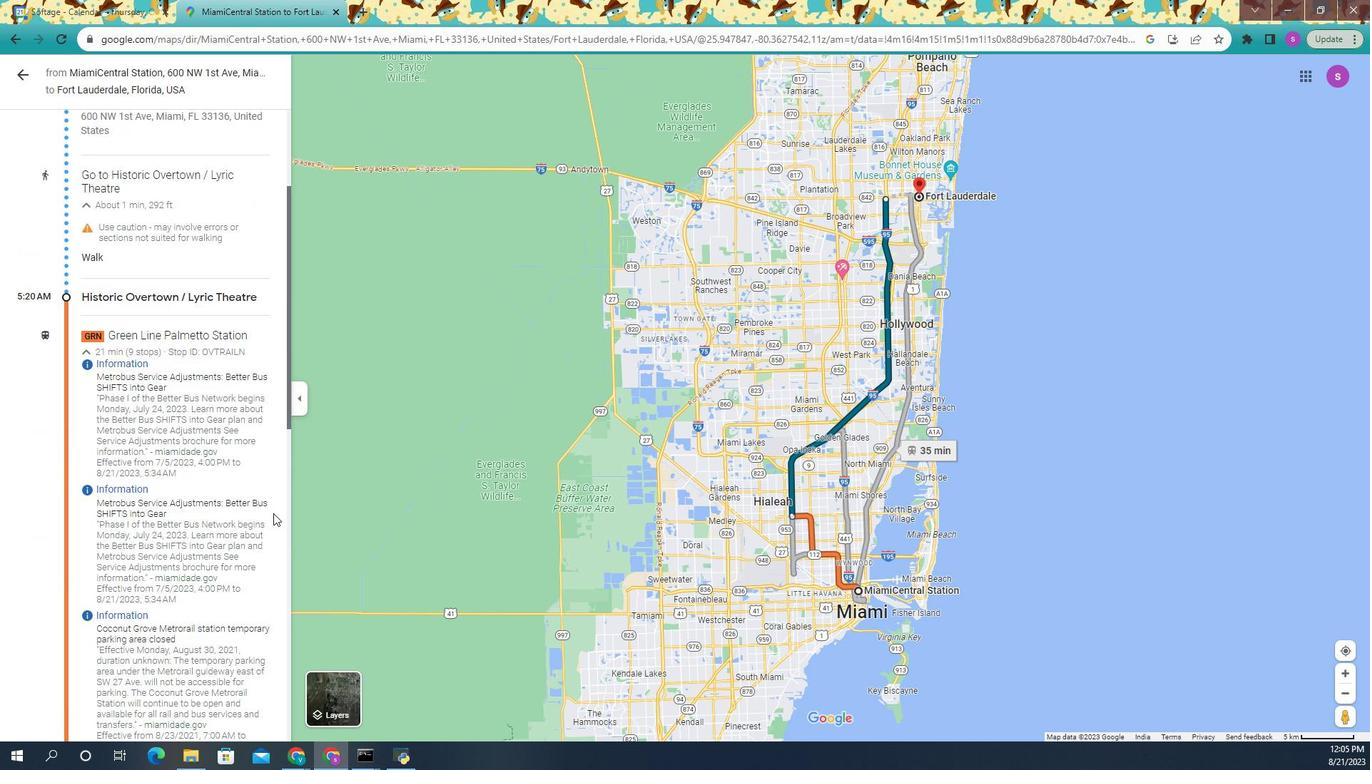 
Action: Mouse scrolled (272, 491) with delta (0, 0)
Screenshot: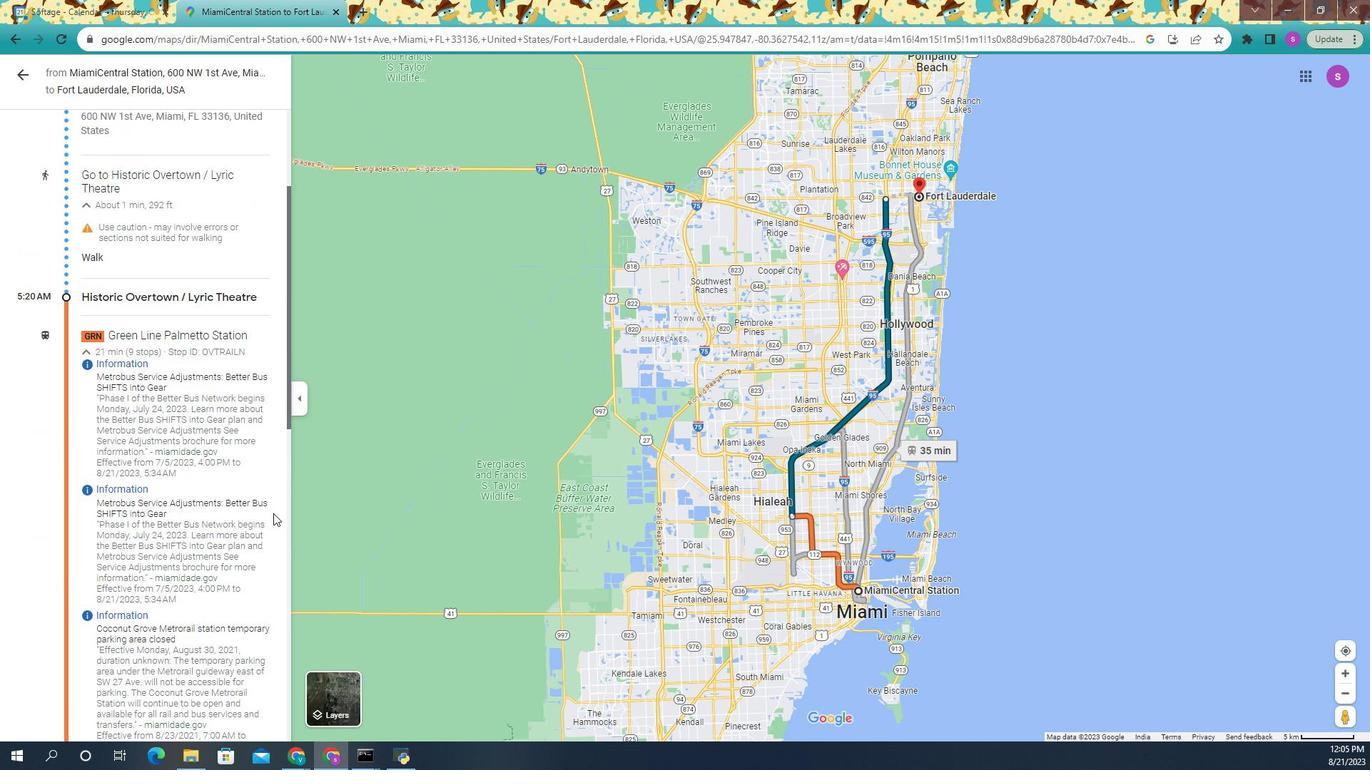 
Action: Mouse scrolled (272, 491) with delta (0, 0)
Screenshot: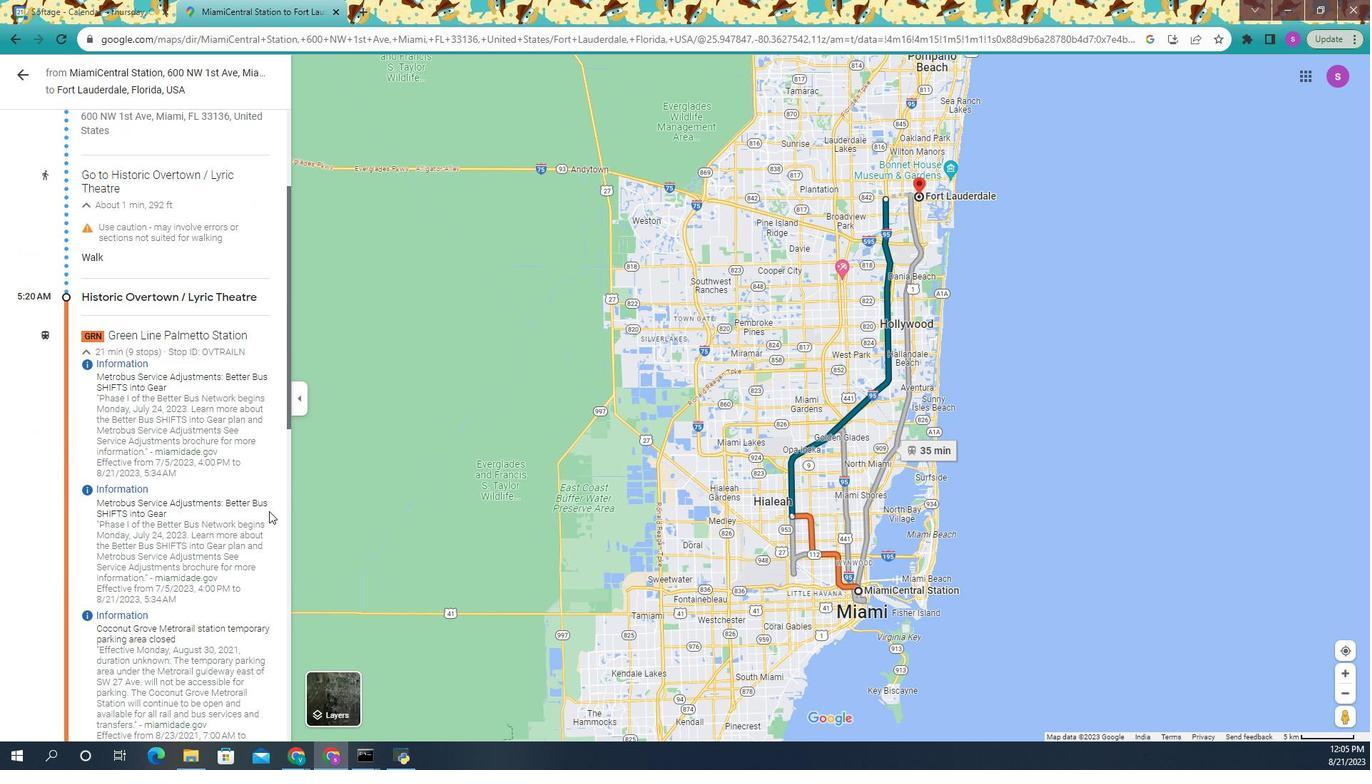 
Action: Mouse scrolled (272, 491) with delta (0, 0)
Screenshot: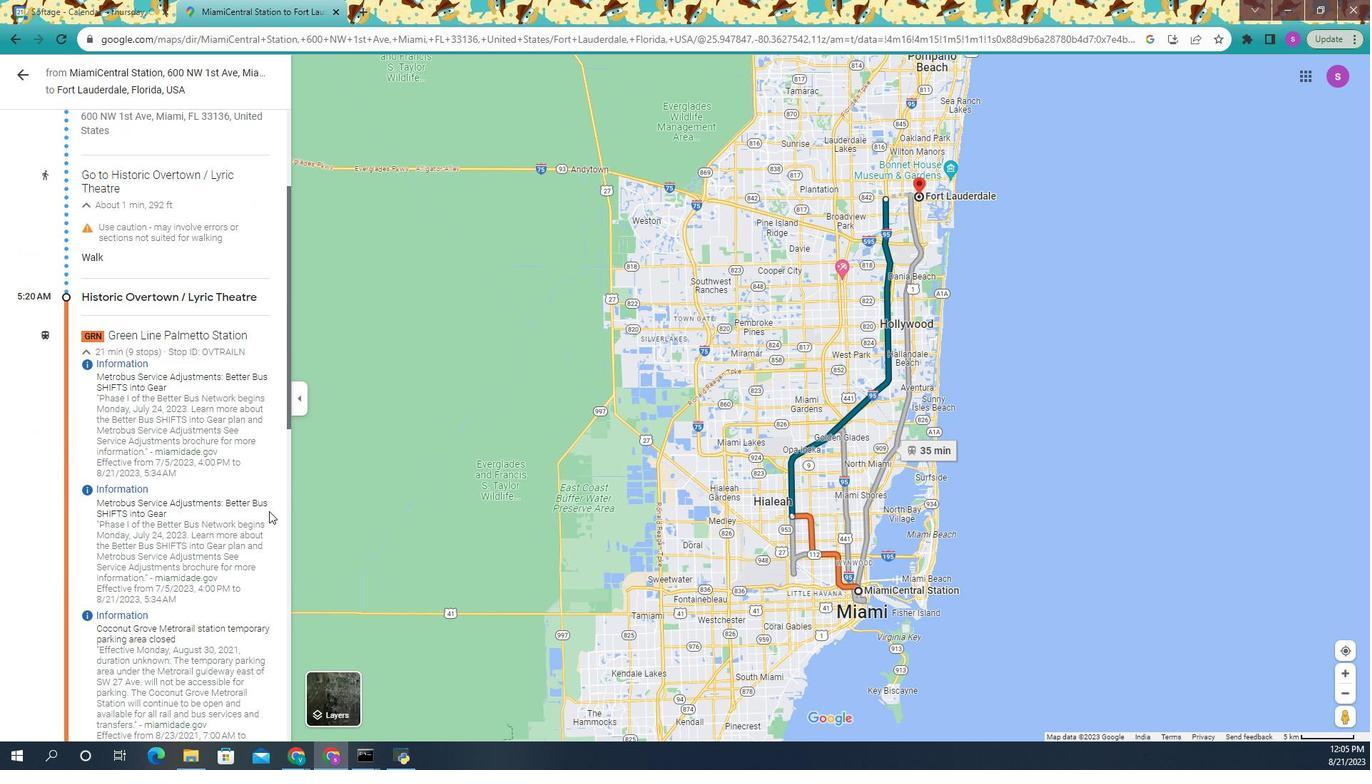 
Action: Mouse scrolled (272, 491) with delta (0, 0)
Screenshot: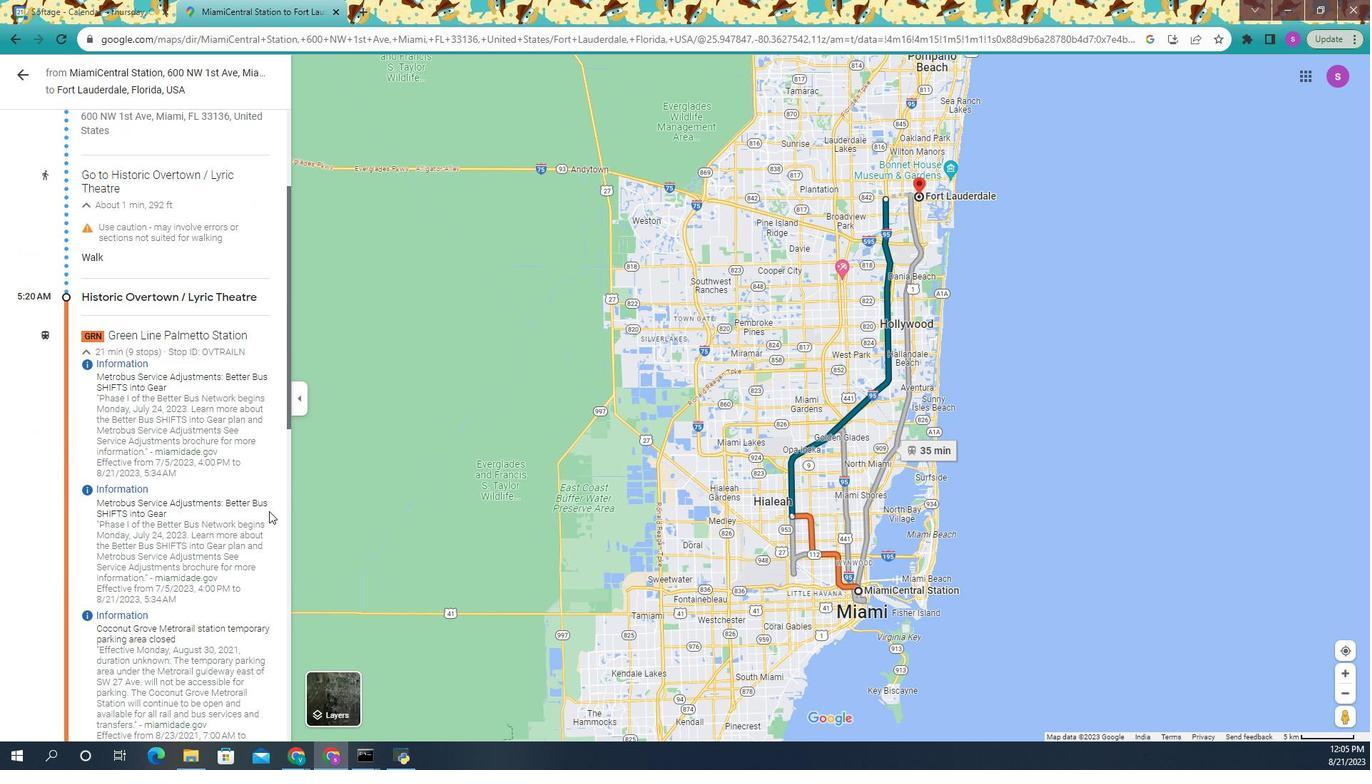 
Action: Mouse scrolled (272, 491) with delta (0, 0)
Screenshot: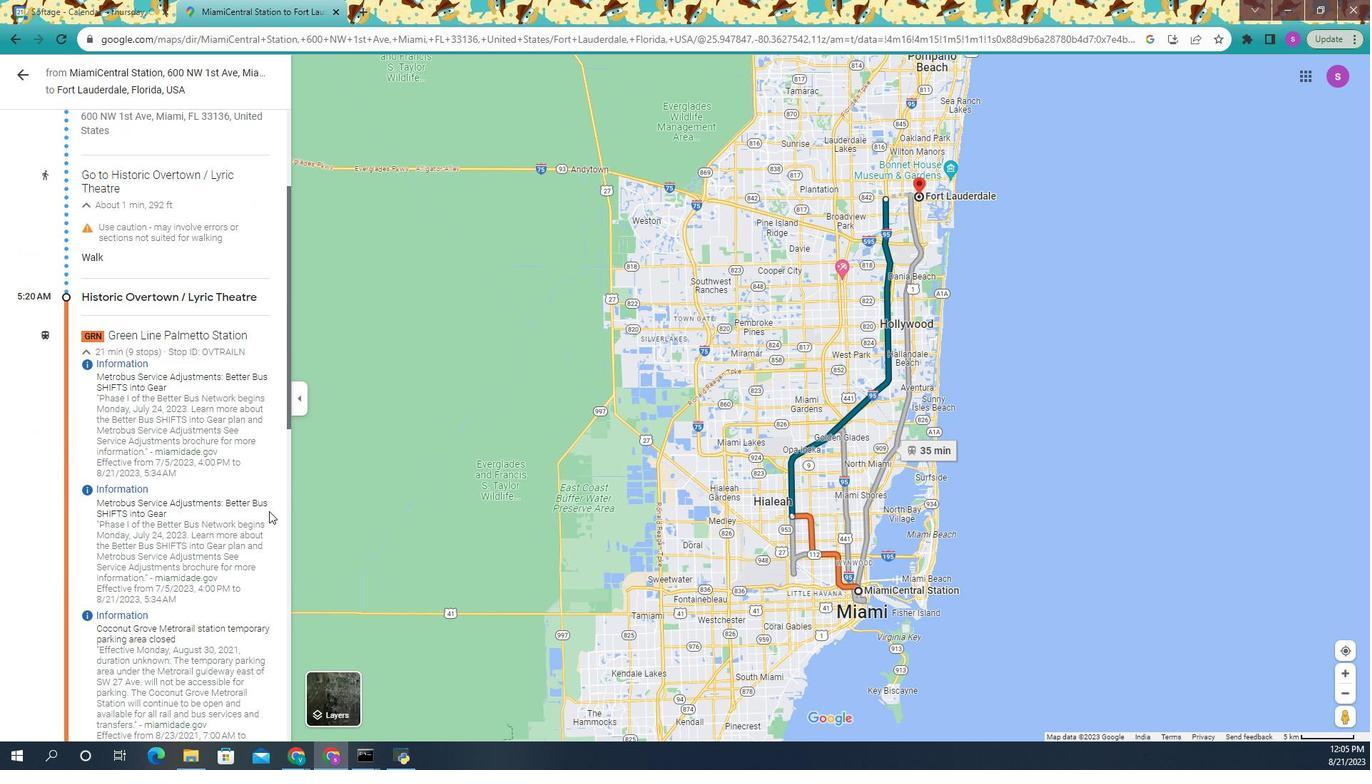 
Action: Mouse scrolled (272, 491) with delta (0, 0)
Screenshot: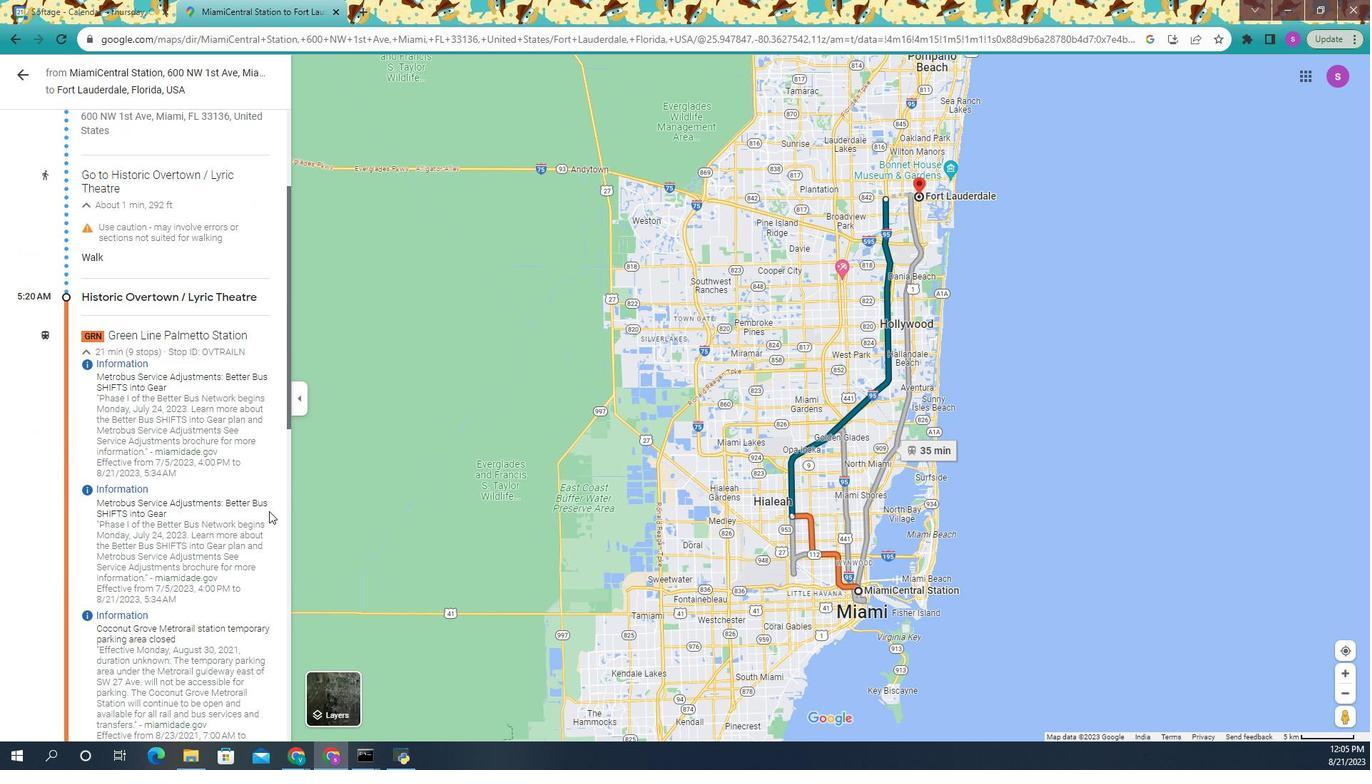 
Action: Mouse scrolled (272, 491) with delta (0, 0)
Screenshot: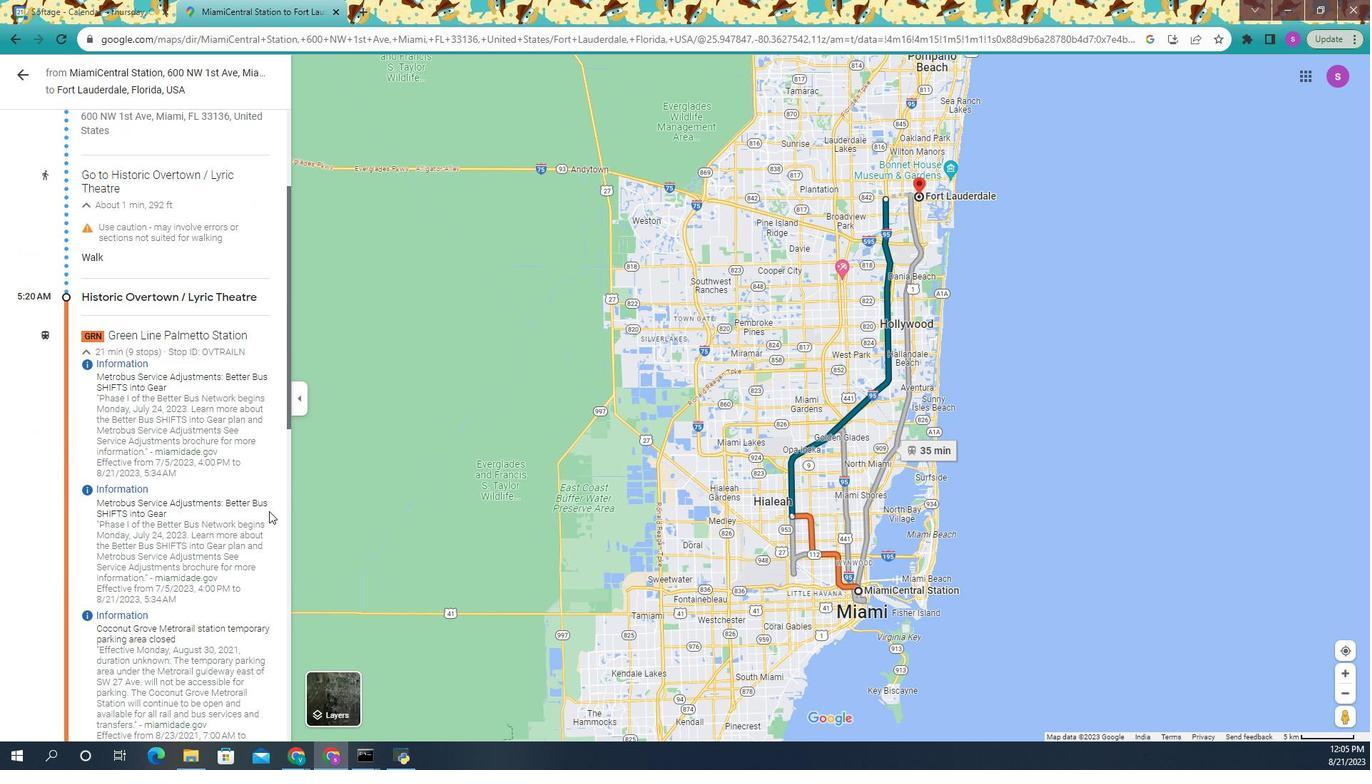 
Action: Mouse moved to (187, 426)
Screenshot: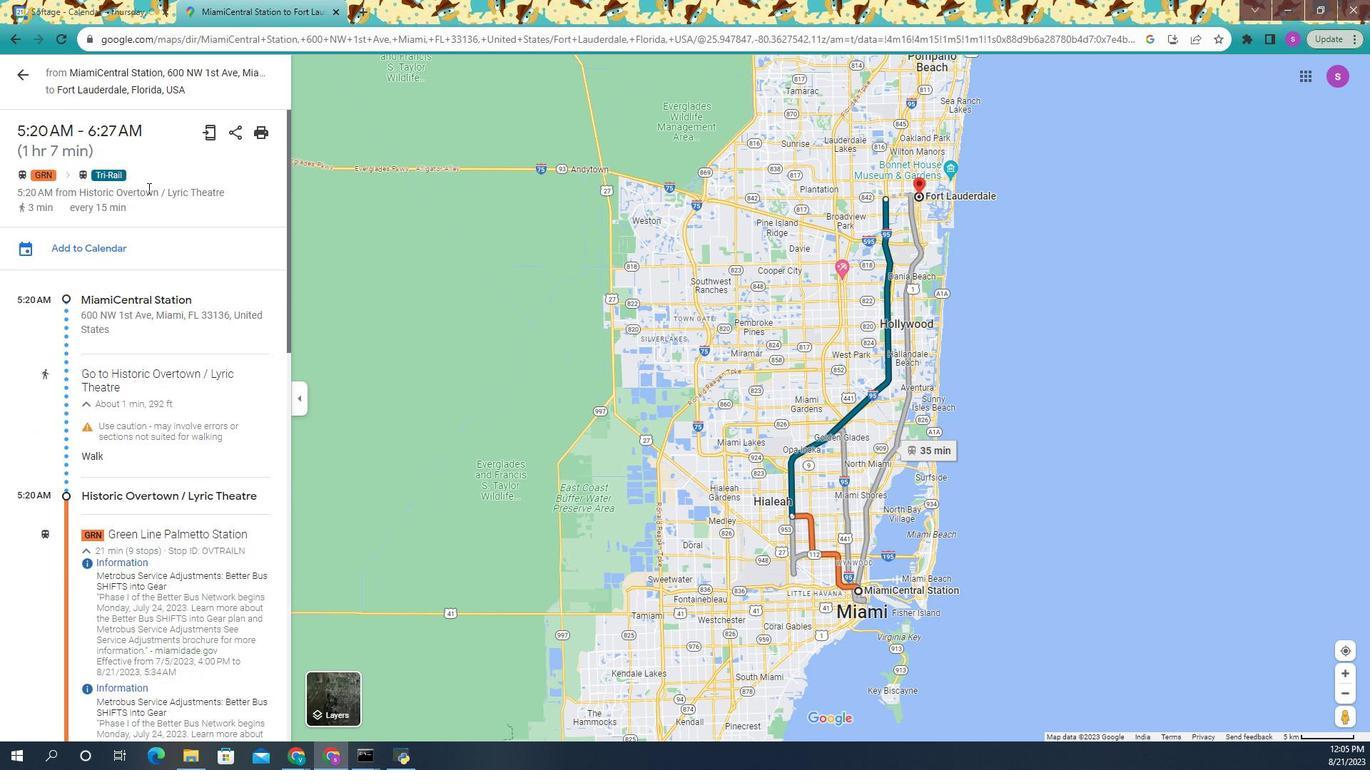 
Action: Mouse scrolled (187, 426) with delta (0, 0)
Screenshot: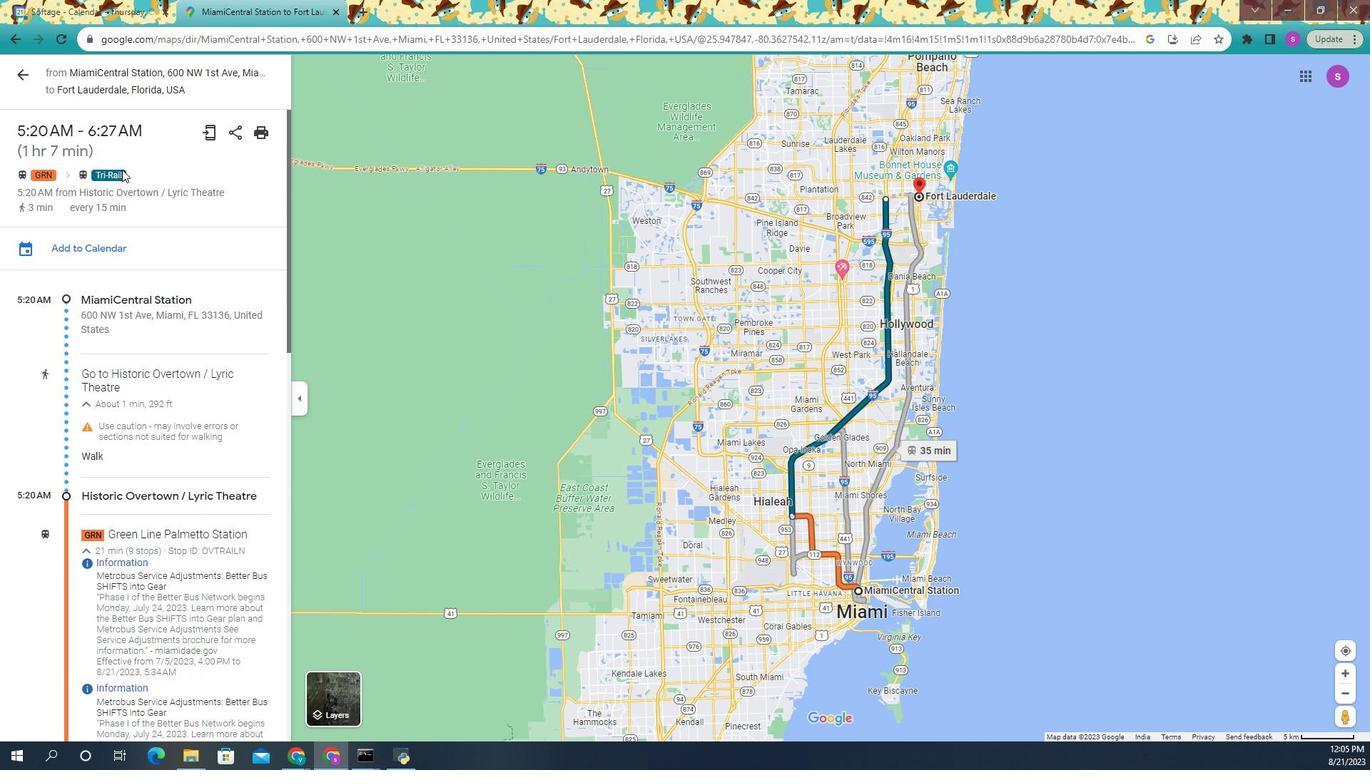
Action: Mouse moved to (184, 425)
Screenshot: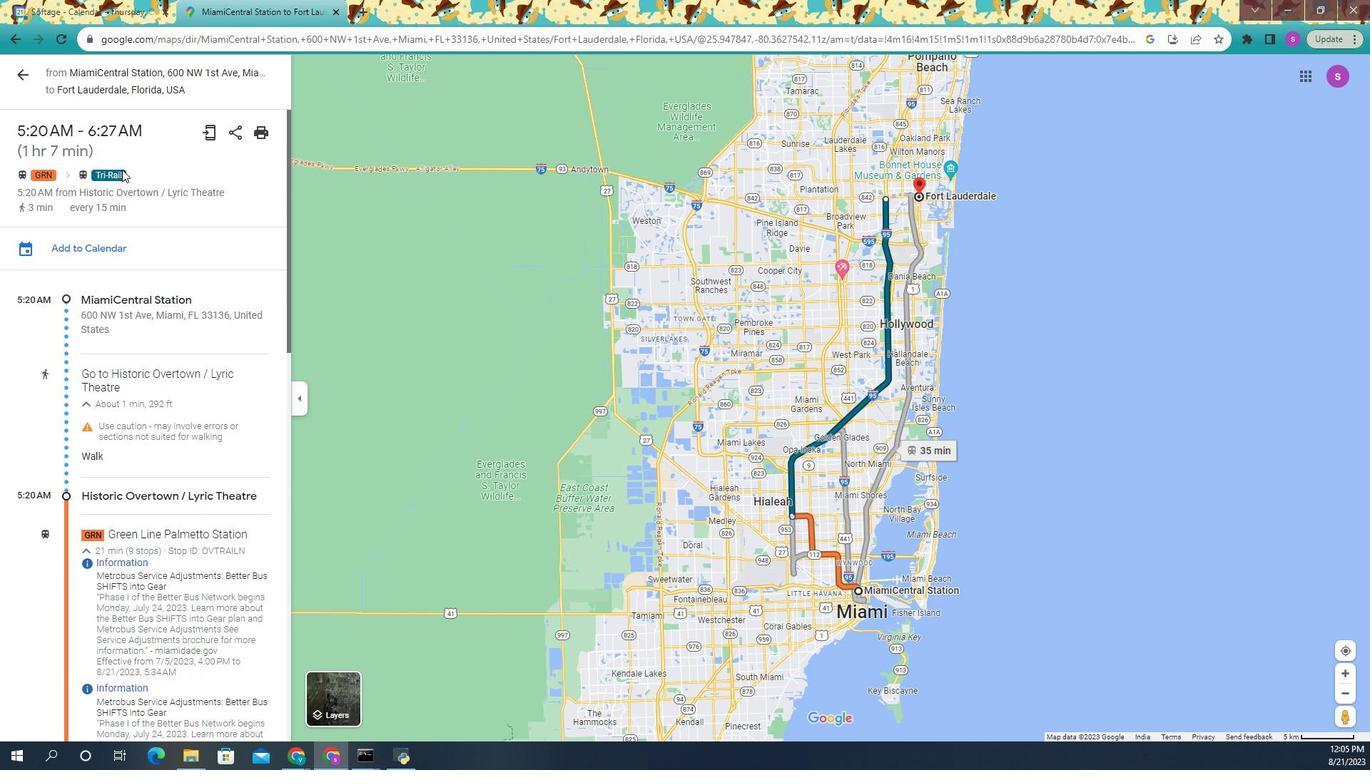 
Action: Mouse scrolled (184, 425) with delta (0, 0)
Screenshot: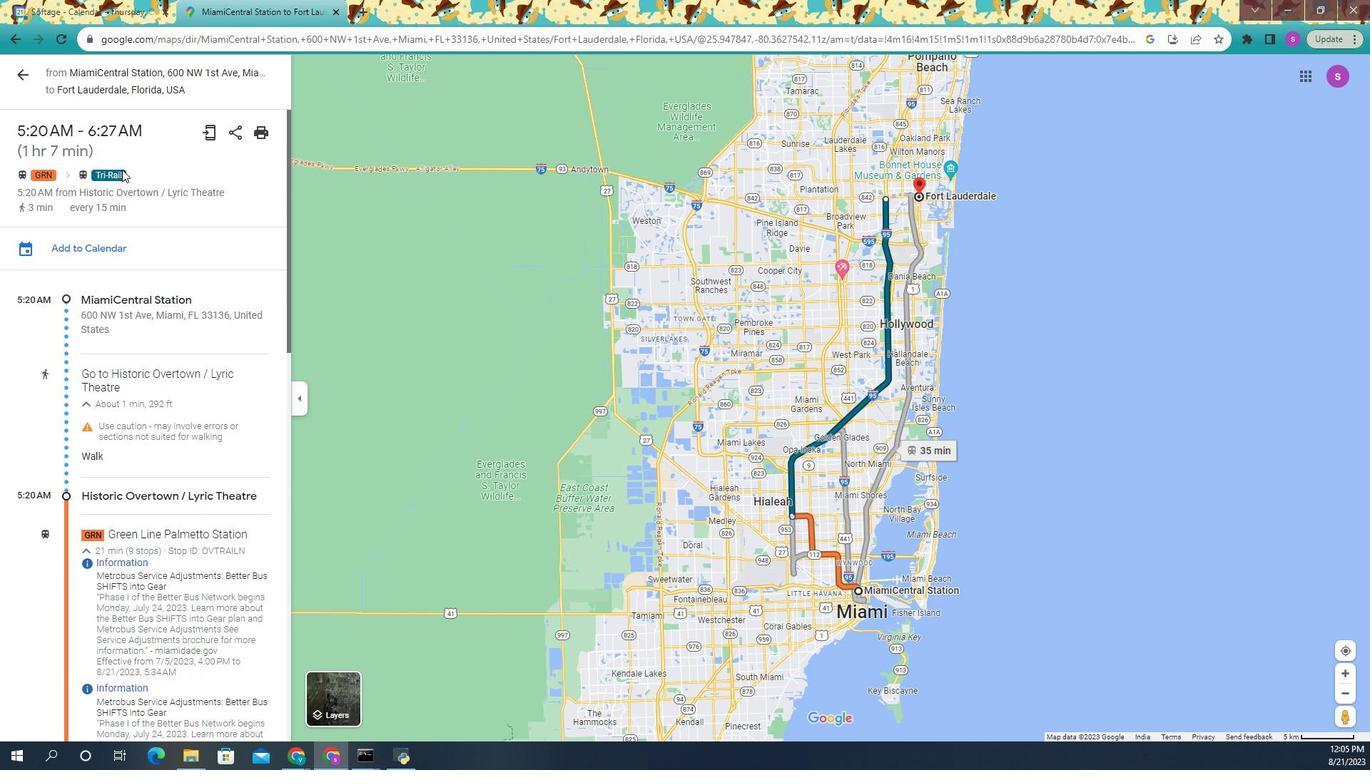 
Action: Mouse moved to (184, 425)
Screenshot: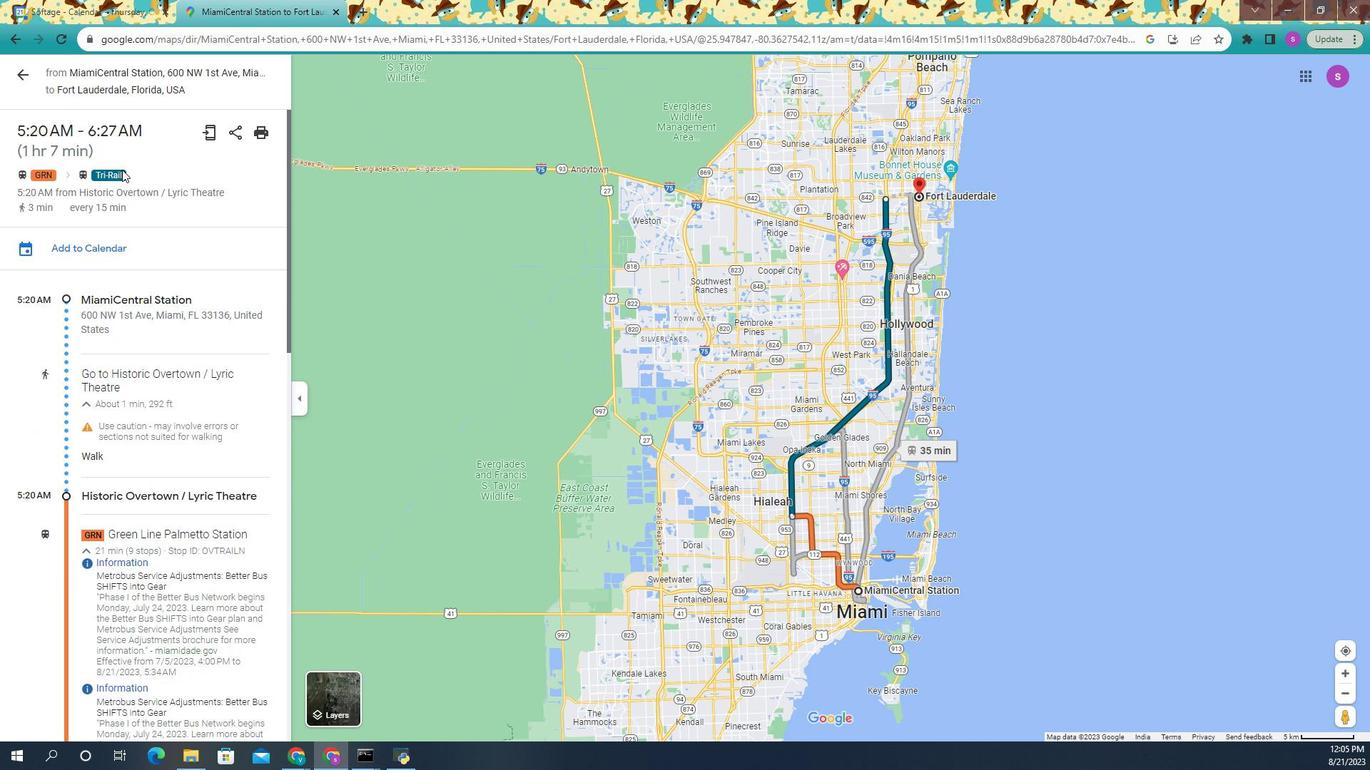 
Action: Mouse scrolled (184, 425) with delta (0, 0)
Screenshot: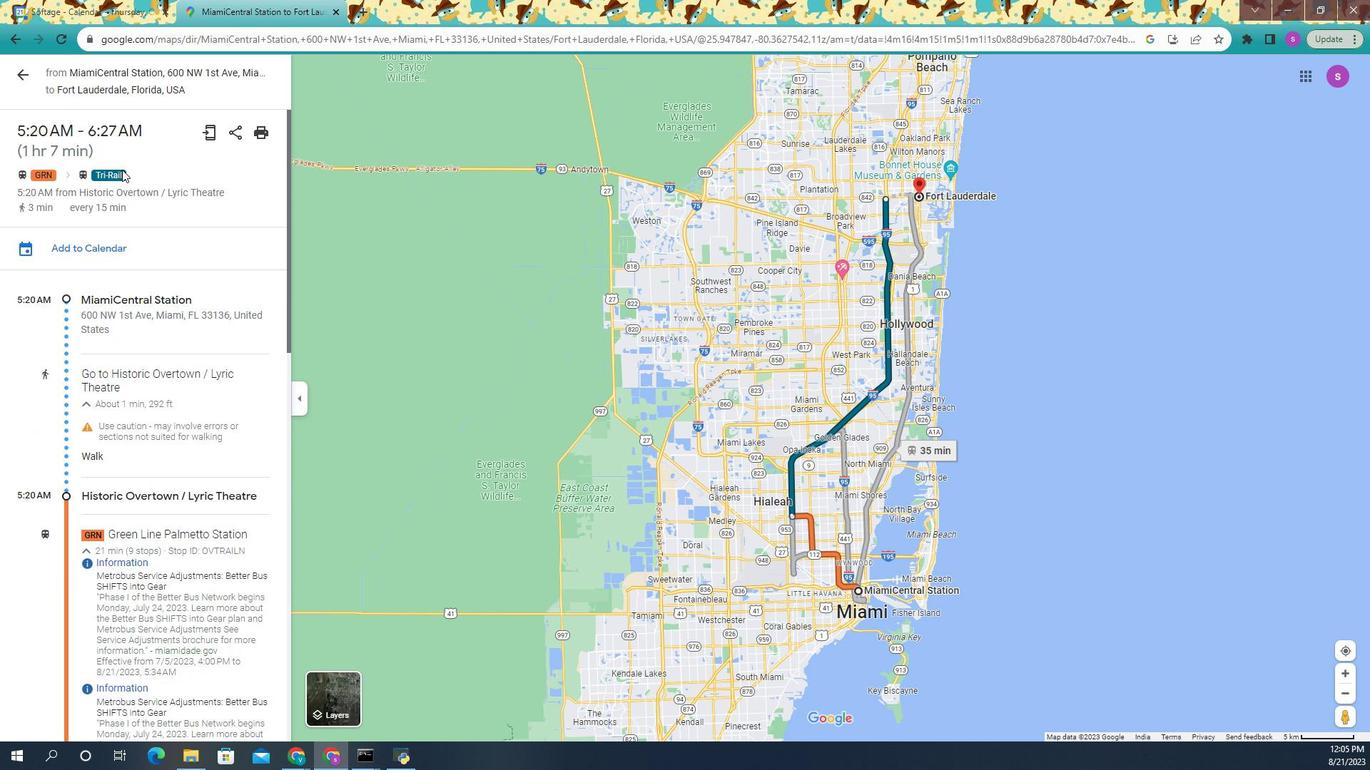 
Action: Mouse moved to (149, 401)
Screenshot: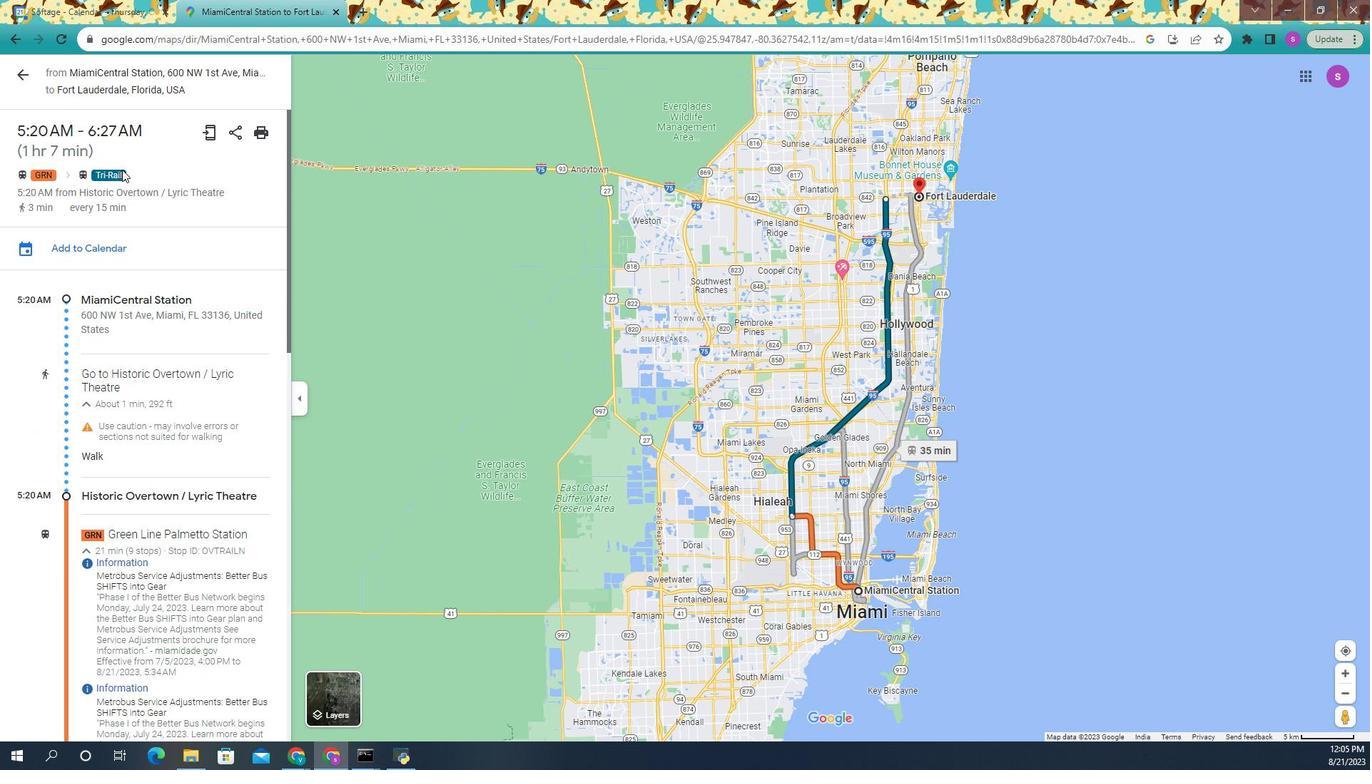 
Action: Mouse scrolled (149, 401) with delta (0, 0)
Screenshot: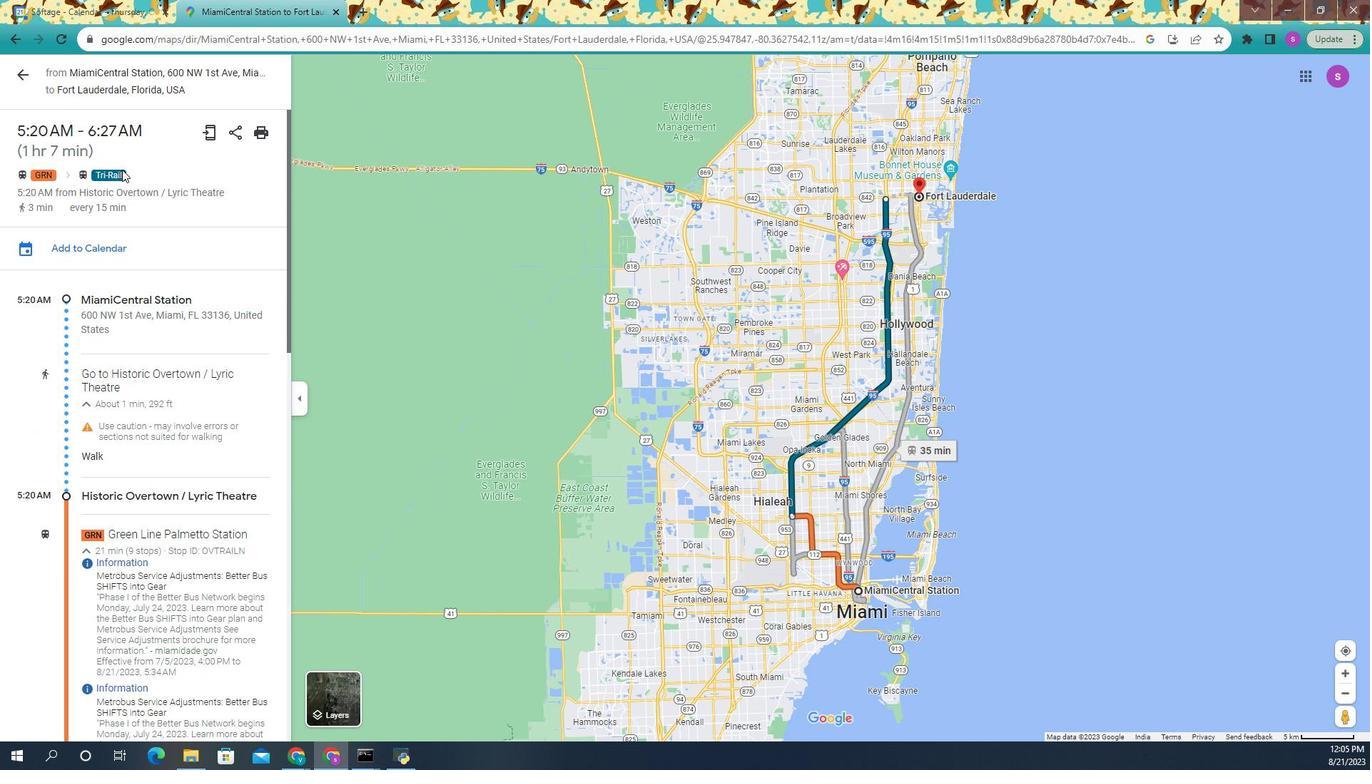 
Action: Mouse moved to (98, 396)
Screenshot: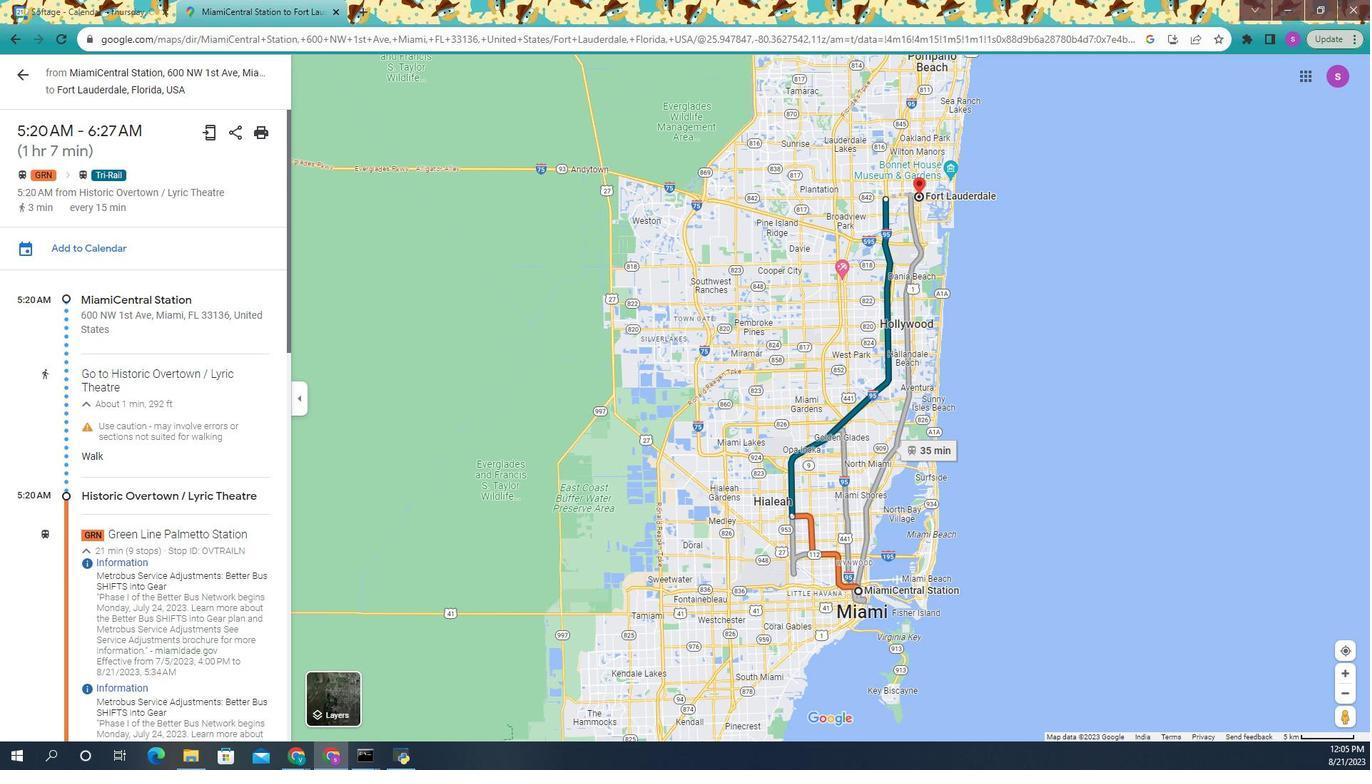 
Action: Mouse scrolled (98, 396) with delta (0, 0)
Screenshot: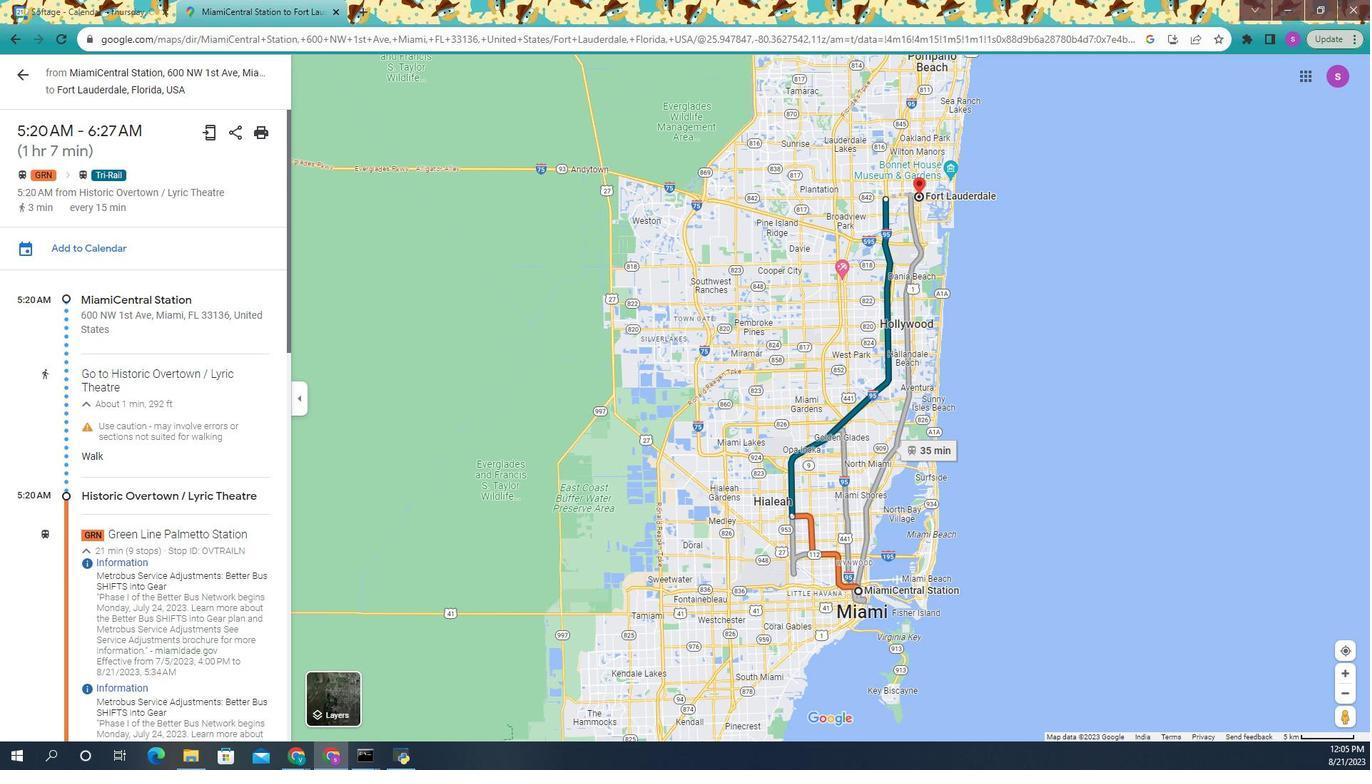 
Action: Mouse moved to (51, 388)
Screenshot: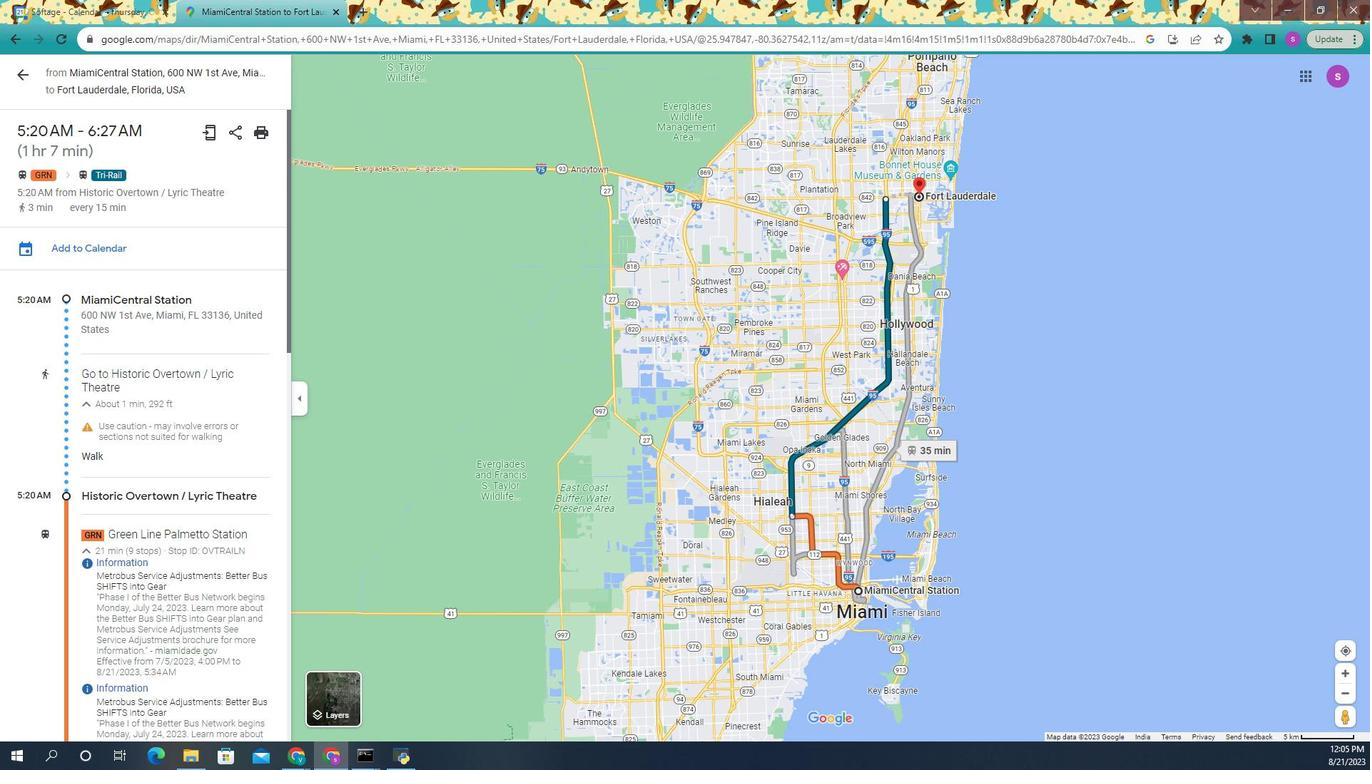 
Action: Mouse scrolled (51, 389) with delta (0, 0)
Screenshot: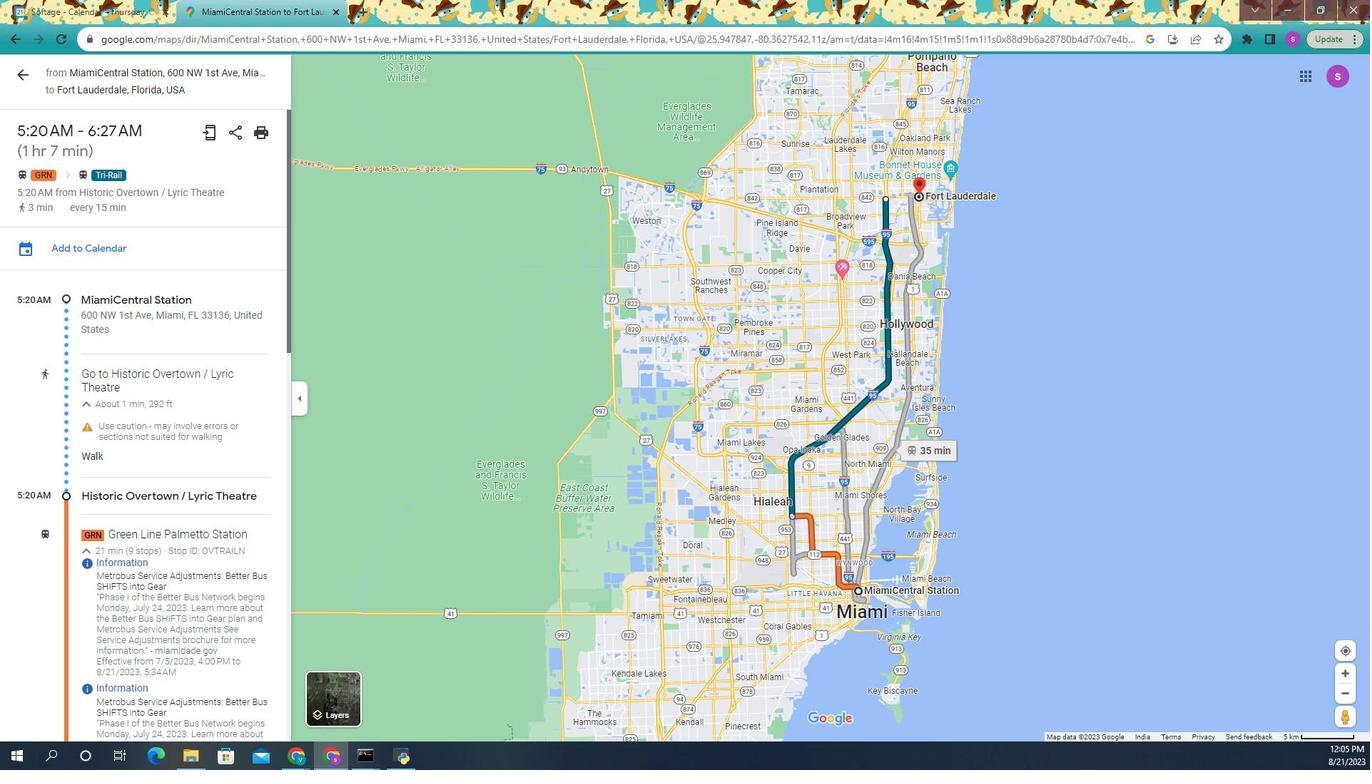 
Action: Mouse moved to (23, 370)
Screenshot: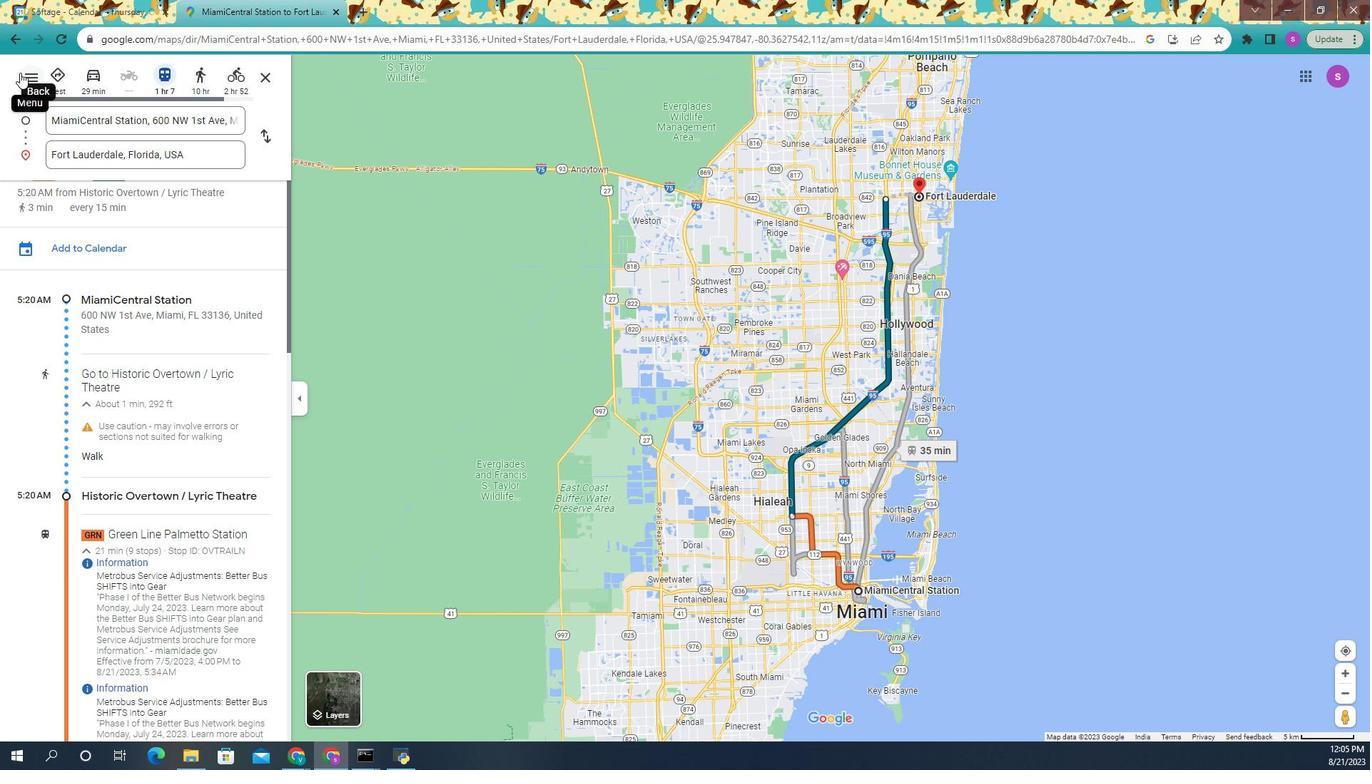 
Action: Mouse pressed left at (23, 370)
Screenshot: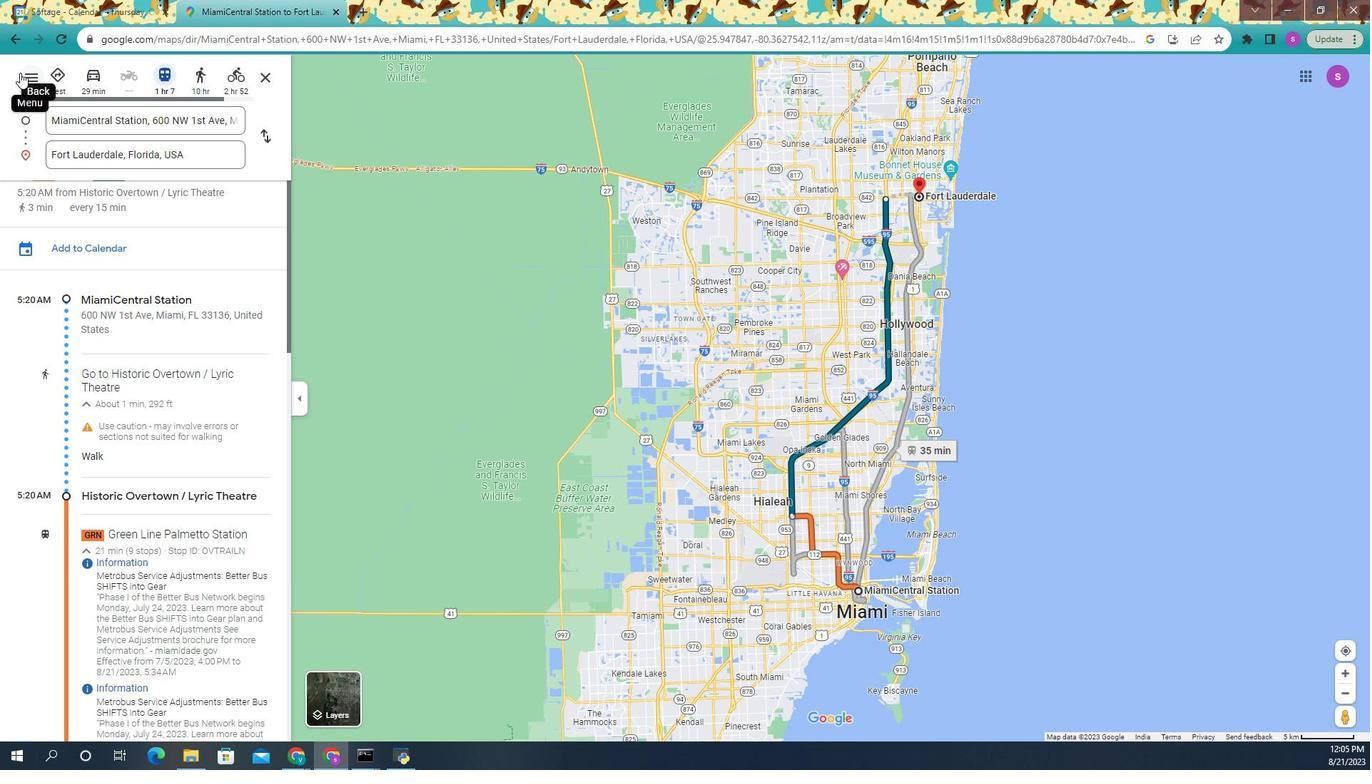 
Action: Mouse moved to (186, 471)
Screenshot: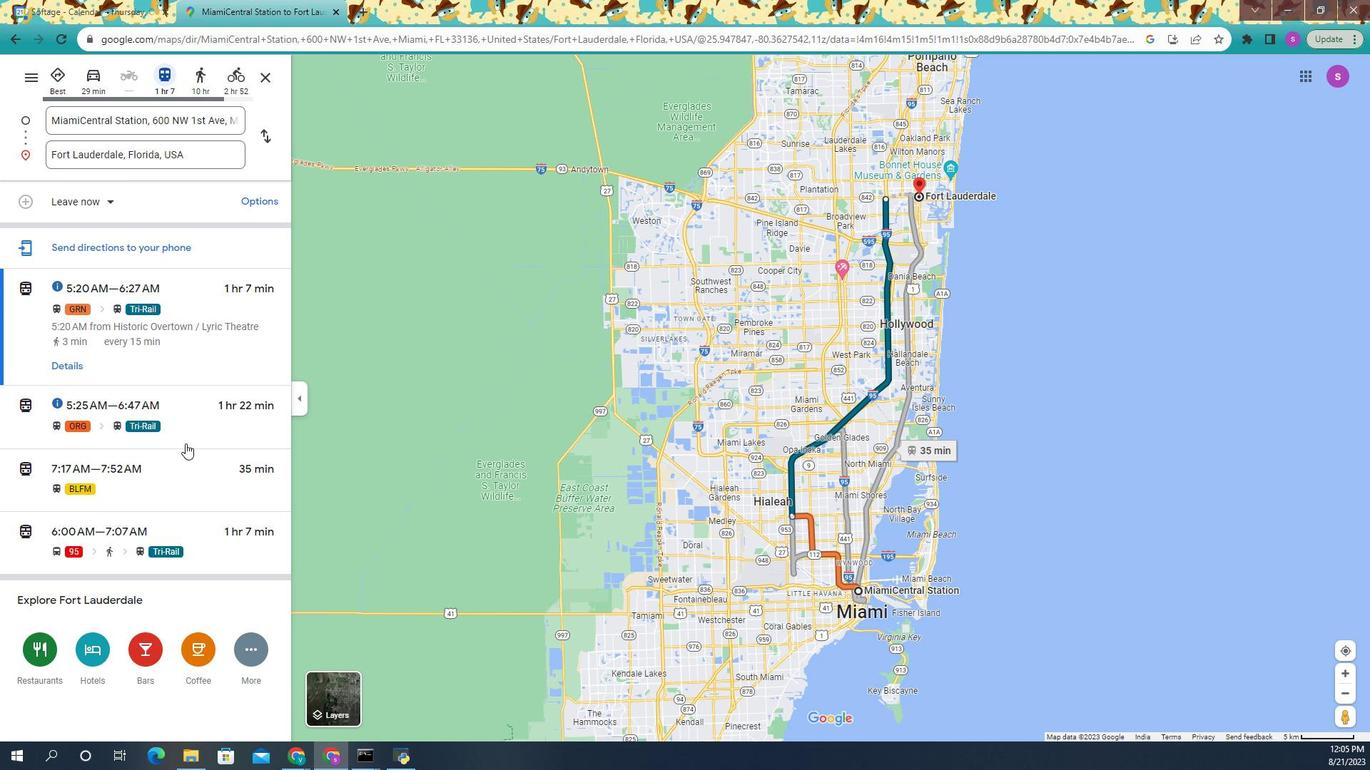 
Action: Mouse pressed left at (186, 471)
Screenshot: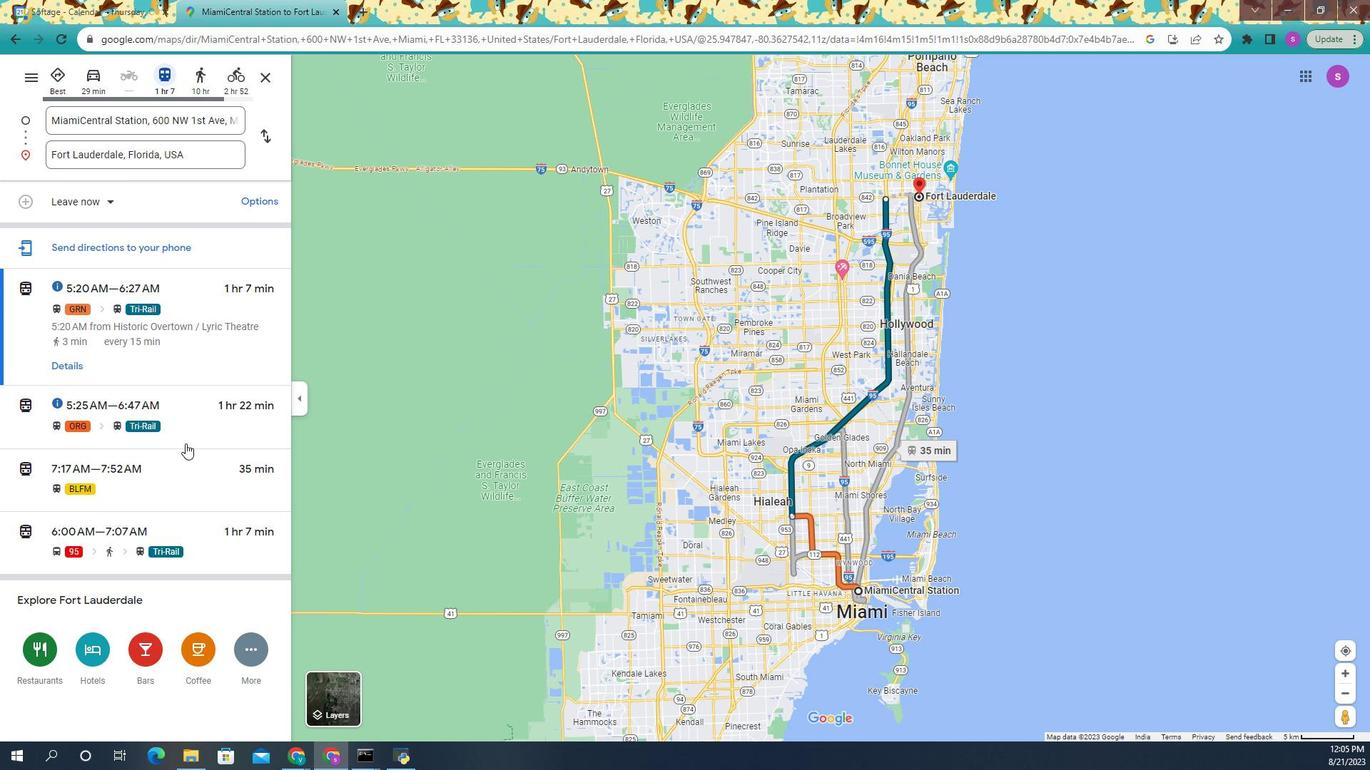 
Action: Mouse moved to (80, 468)
Screenshot: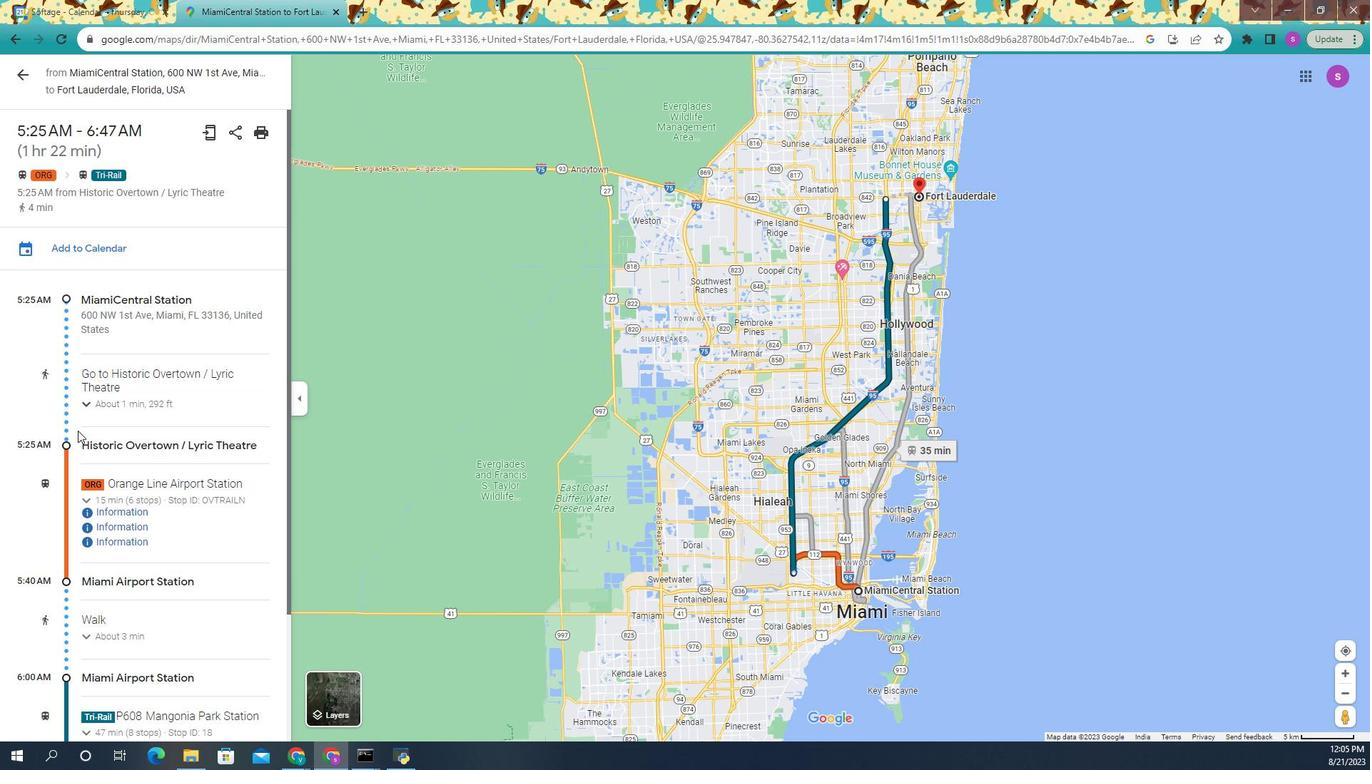 
Action: Mouse pressed left at (80, 468)
Screenshot: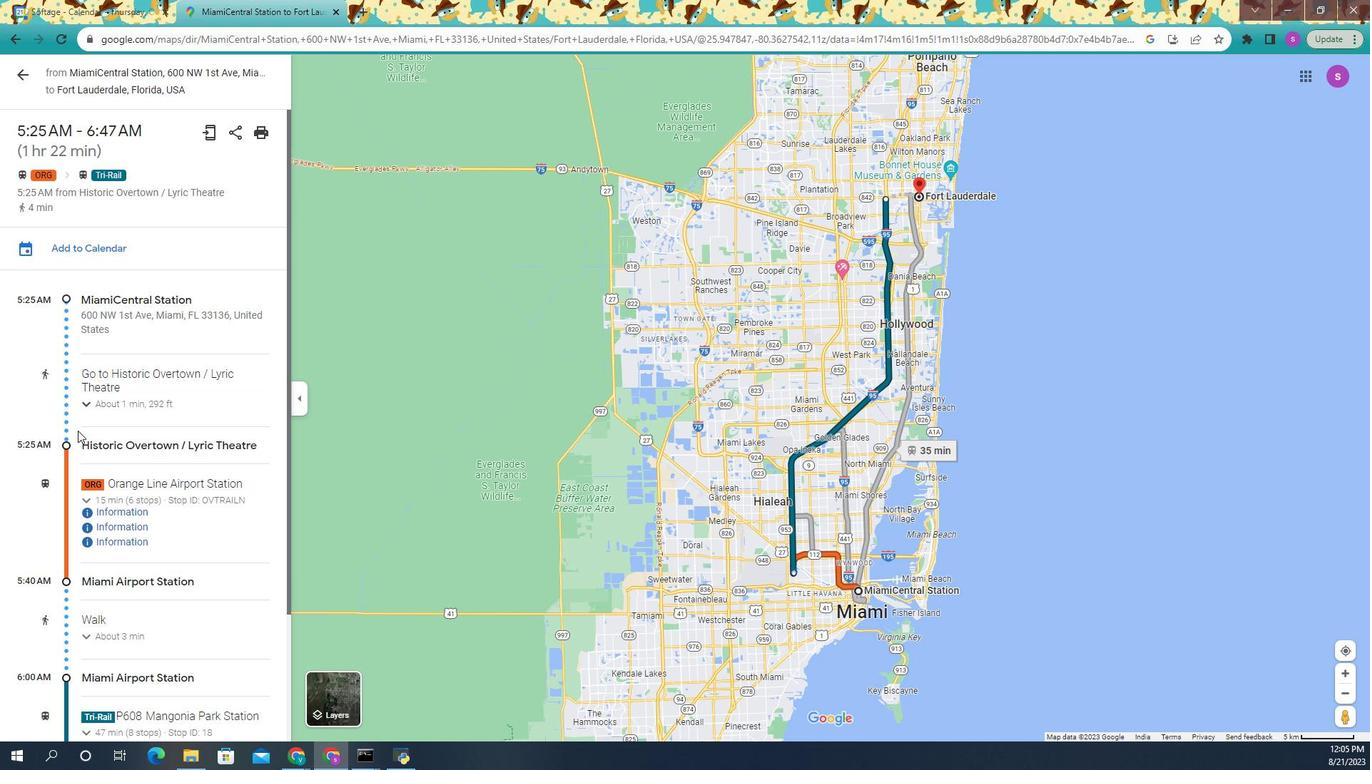
Action: Mouse moved to (92, 461)
Screenshot: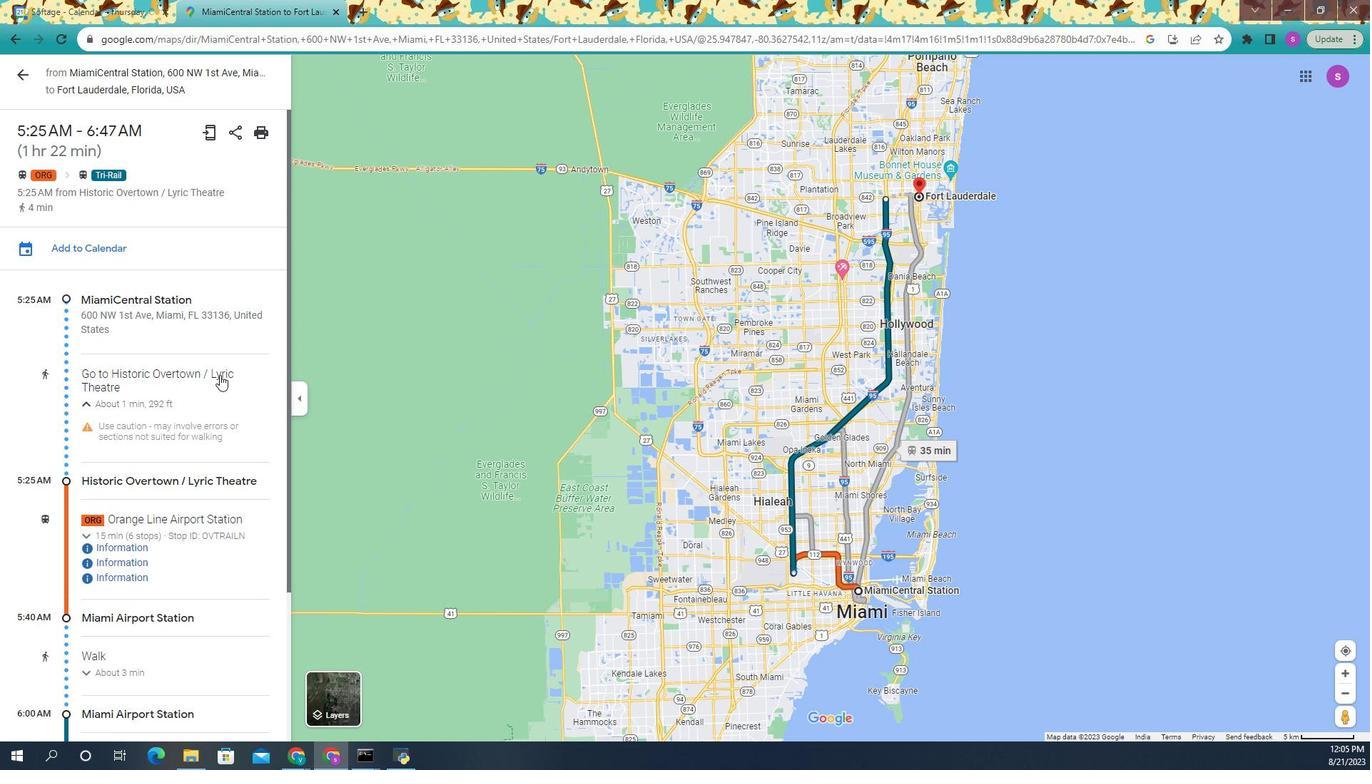 
Action: Mouse pressed left at (92, 461)
Screenshot: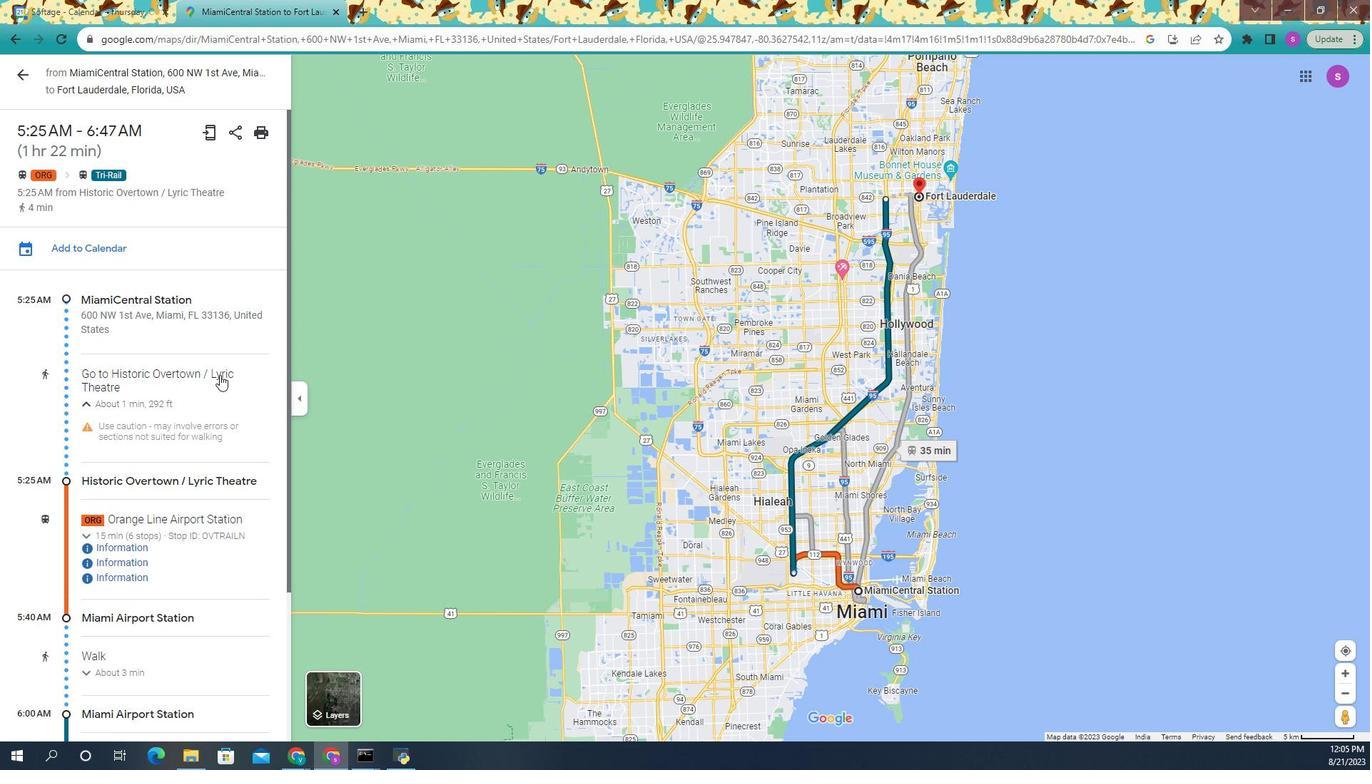 
Action: Mouse moved to (270, 447)
Screenshot: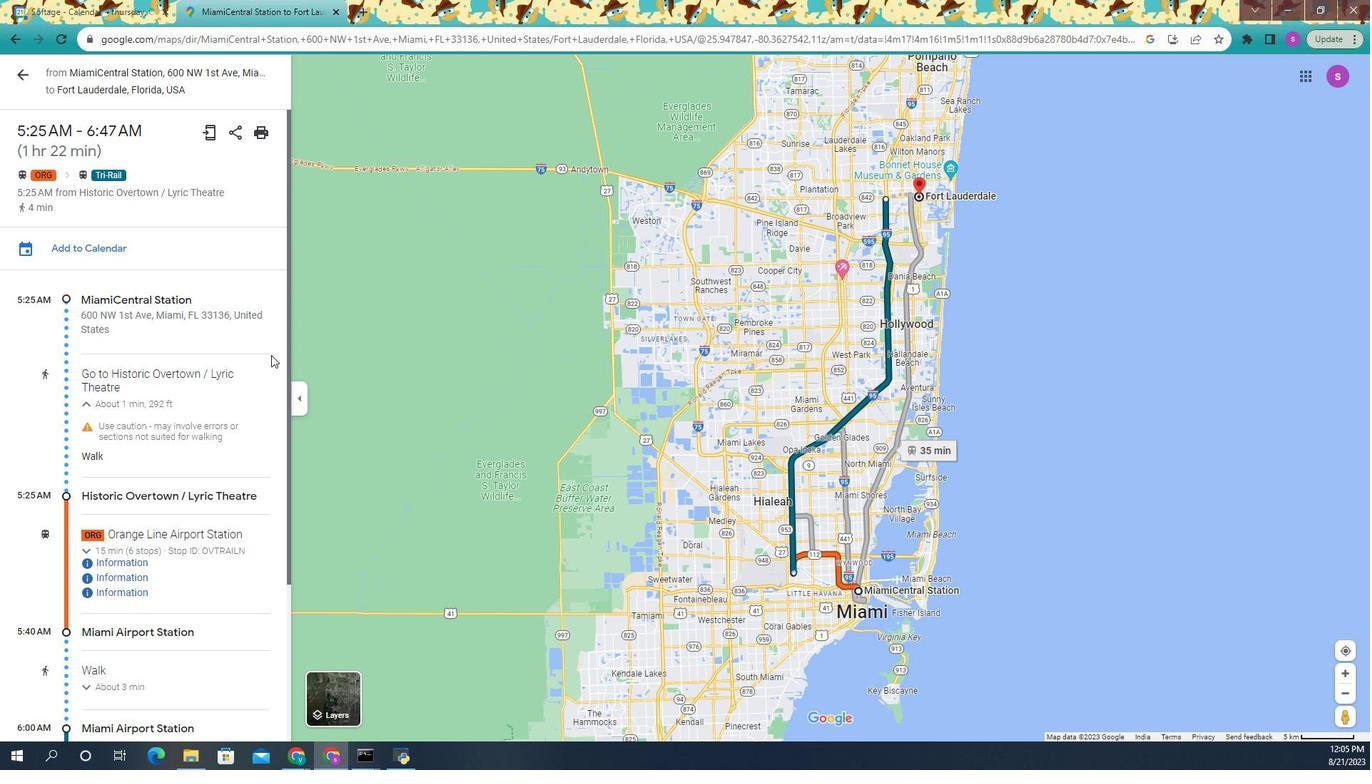 
Action: Mouse scrolled (270, 446) with delta (0, 0)
Screenshot: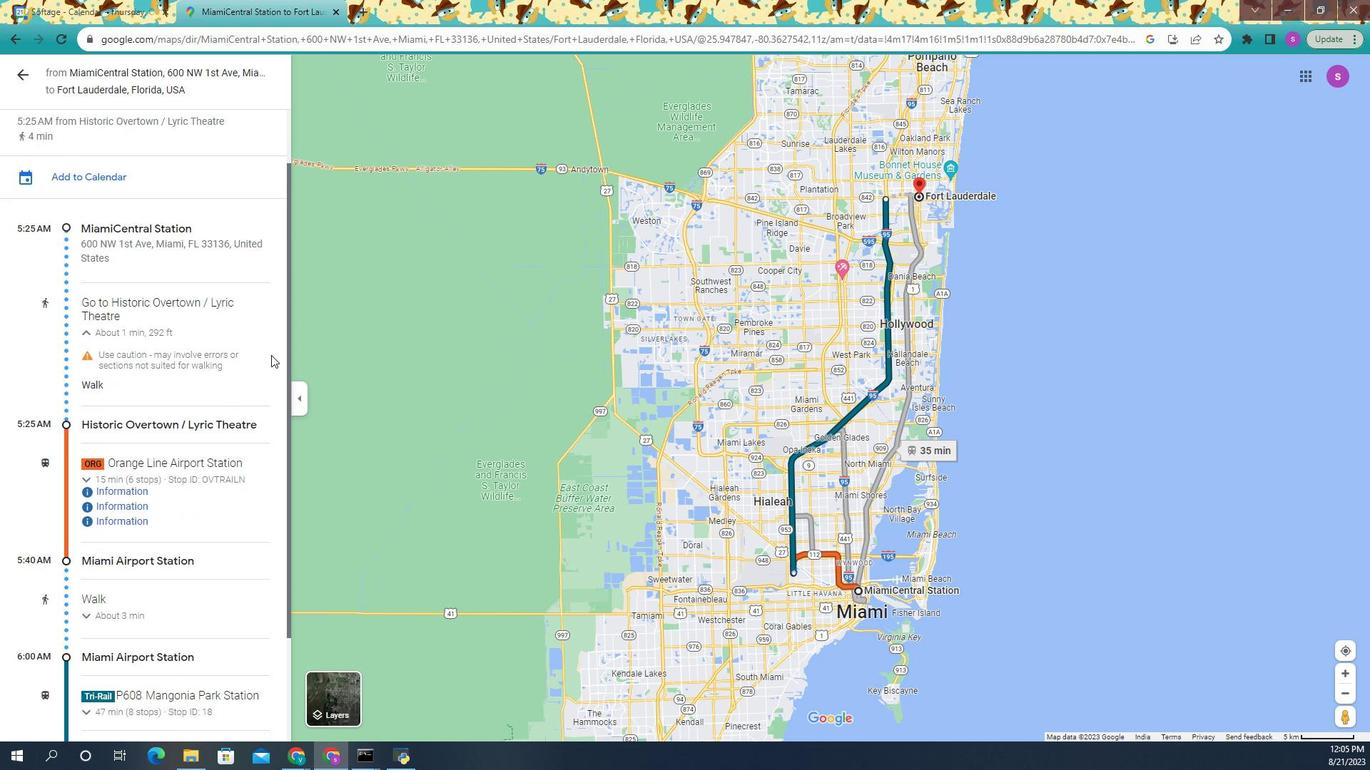 
Action: Mouse scrolled (270, 446) with delta (0, 0)
Screenshot: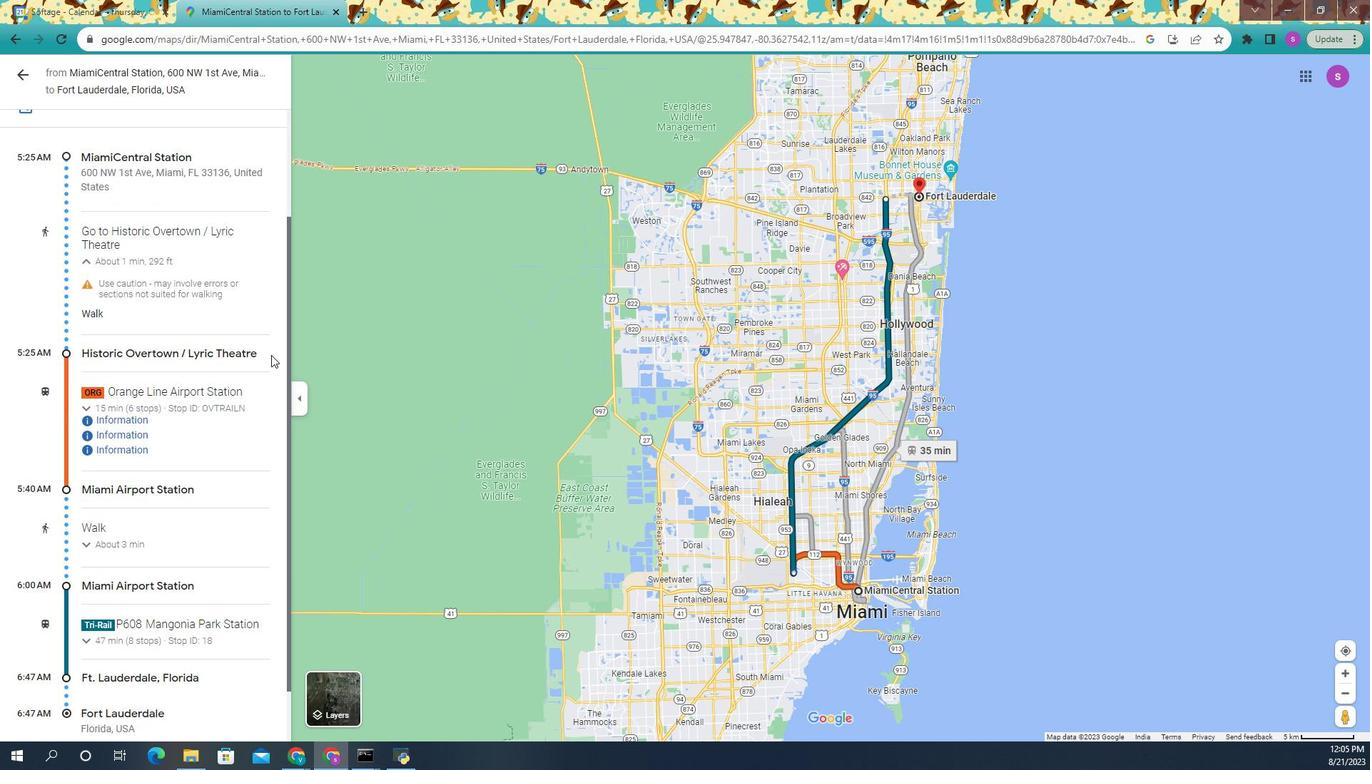
Action: Mouse scrolled (270, 446) with delta (0, 0)
Screenshot: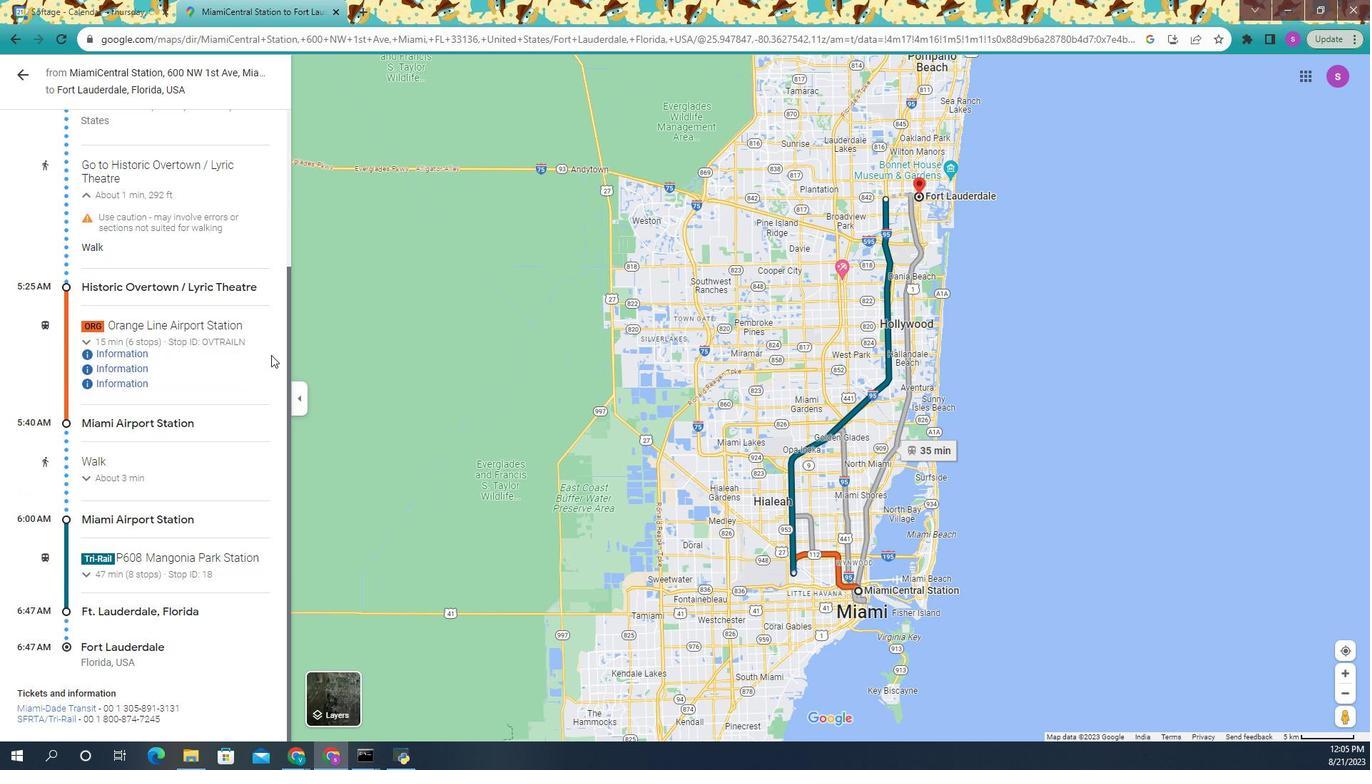 
Action: Mouse moved to (109, 442)
Screenshot: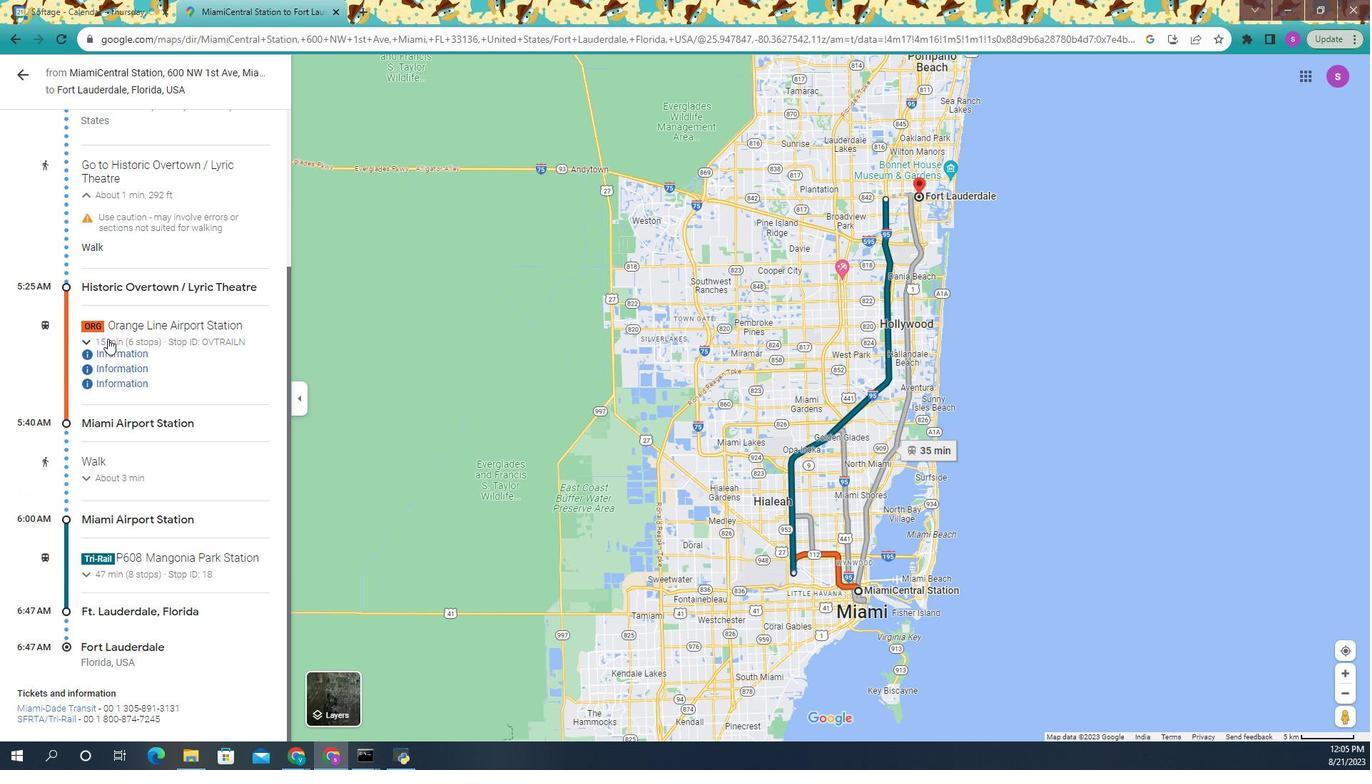
Action: Mouse pressed left at (109, 442)
Screenshot: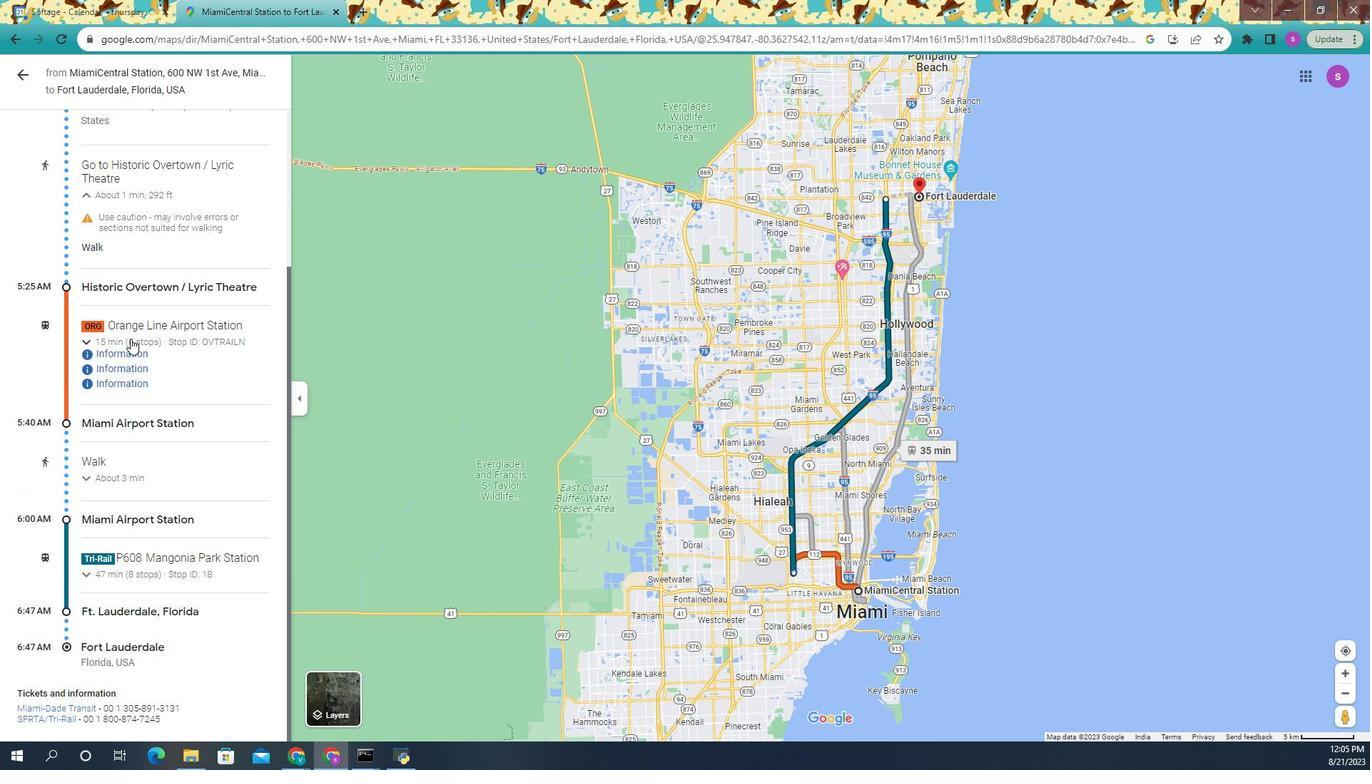 
Action: Mouse moved to (276, 446)
Screenshot: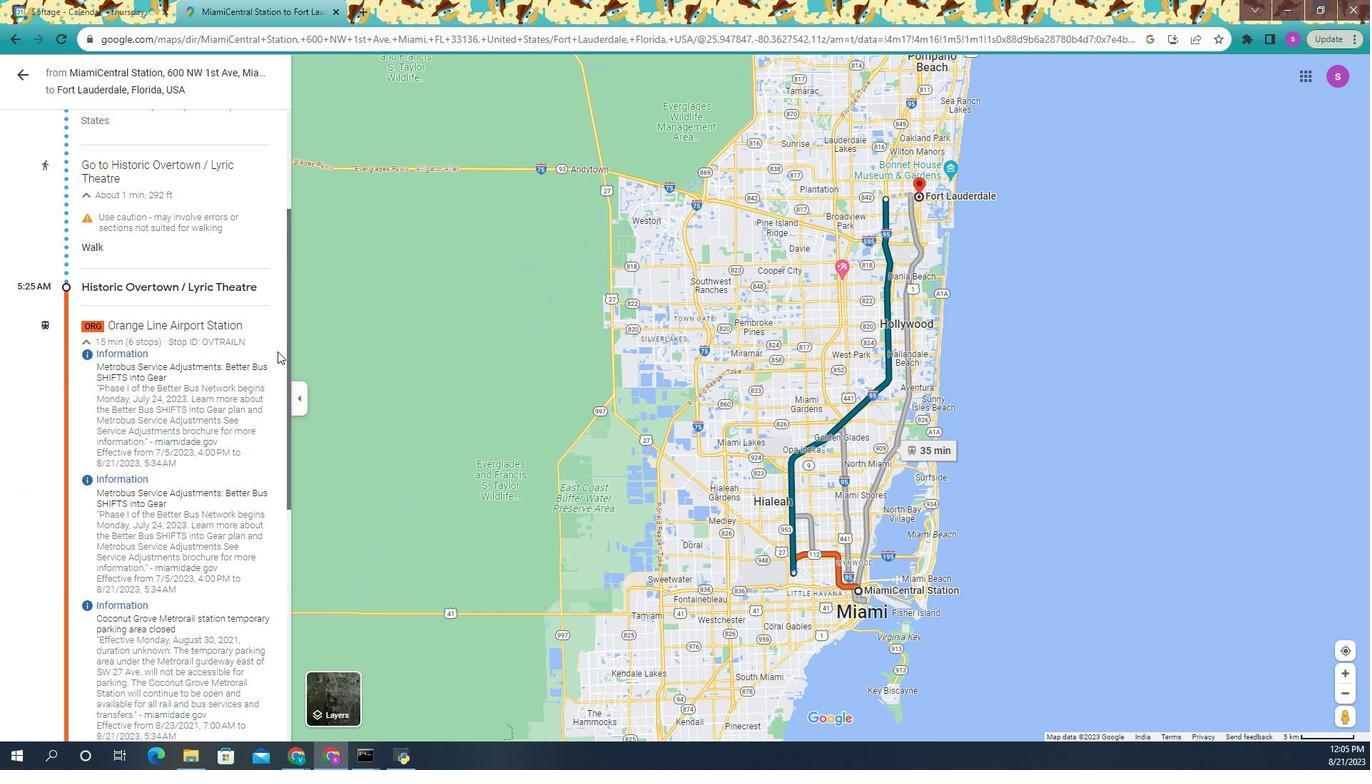 
Action: Mouse scrolled (276, 446) with delta (0, 0)
Screenshot: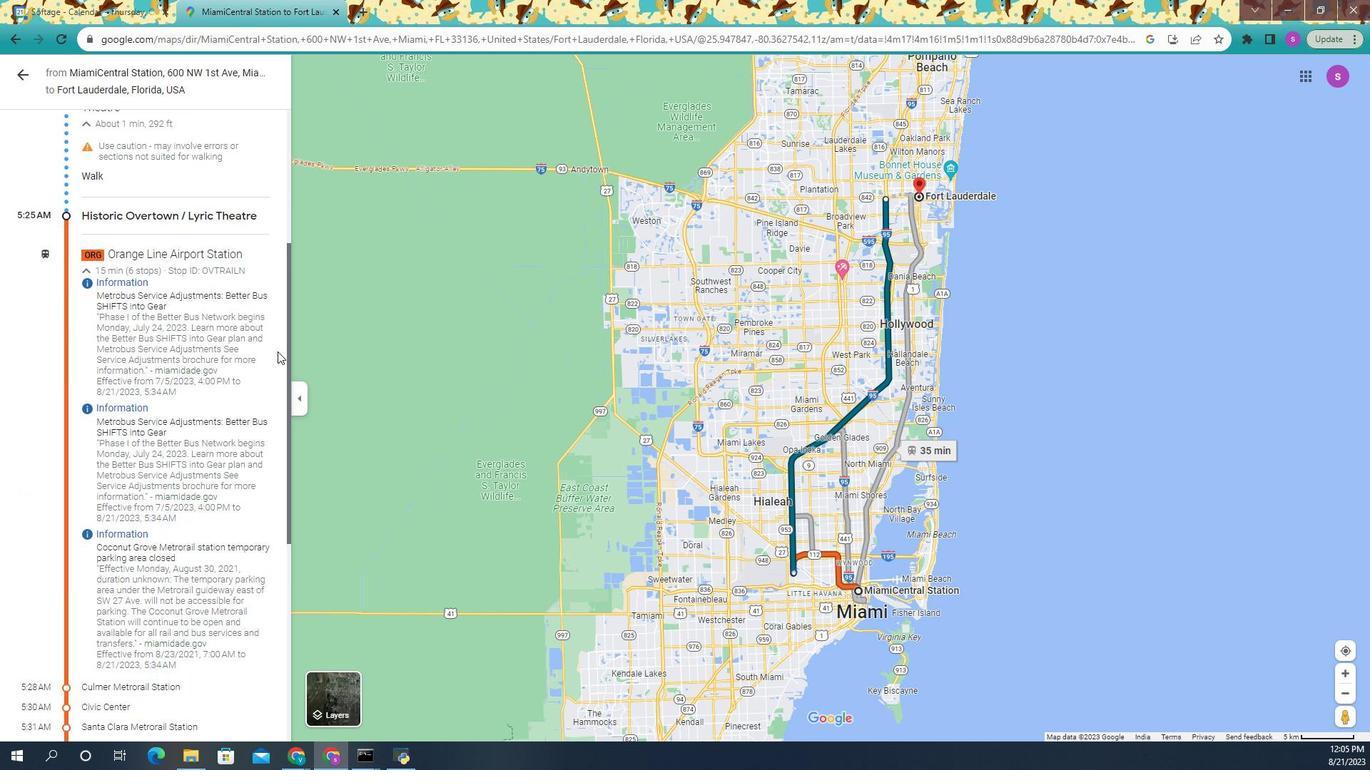 
Action: Mouse scrolled (276, 446) with delta (0, 0)
Screenshot: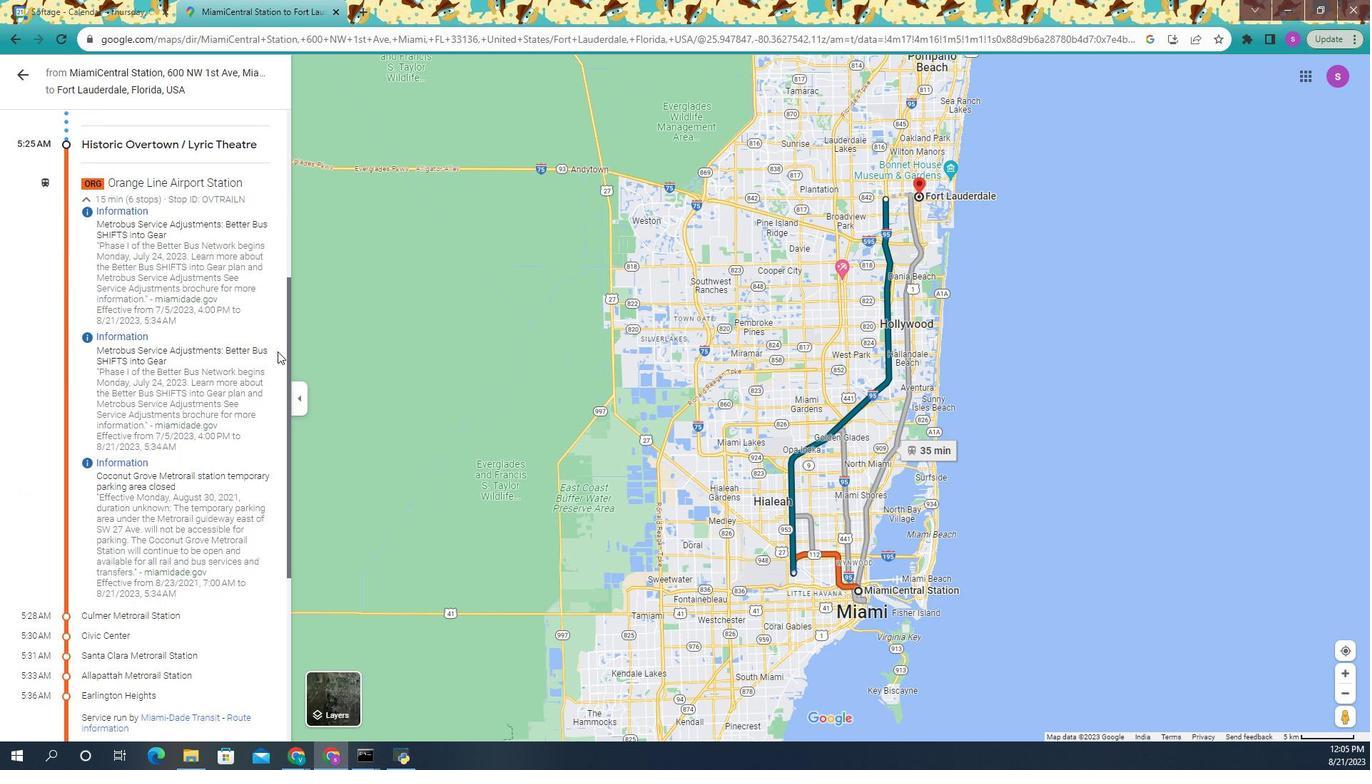 
Action: Mouse scrolled (276, 446) with delta (0, 0)
Screenshot: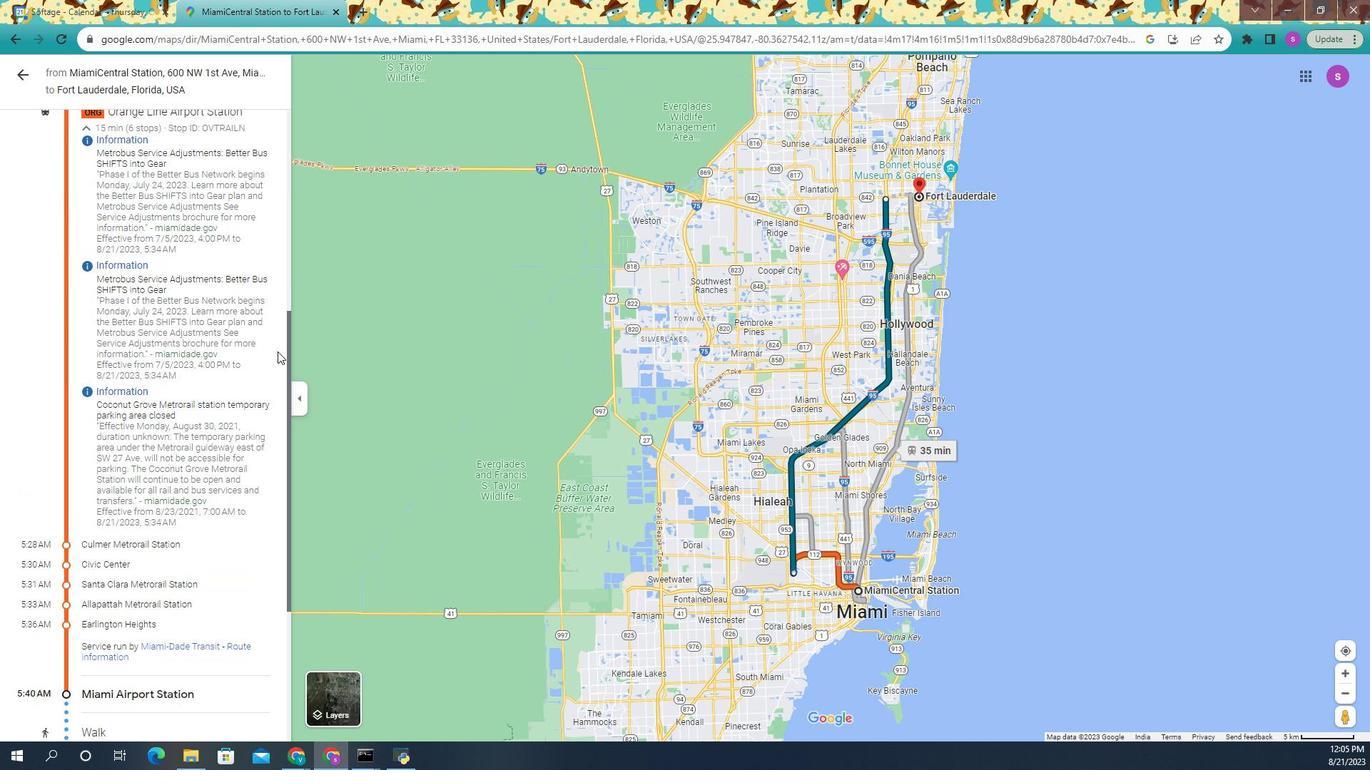 
Action: Mouse scrolled (276, 446) with delta (0, 0)
Screenshot: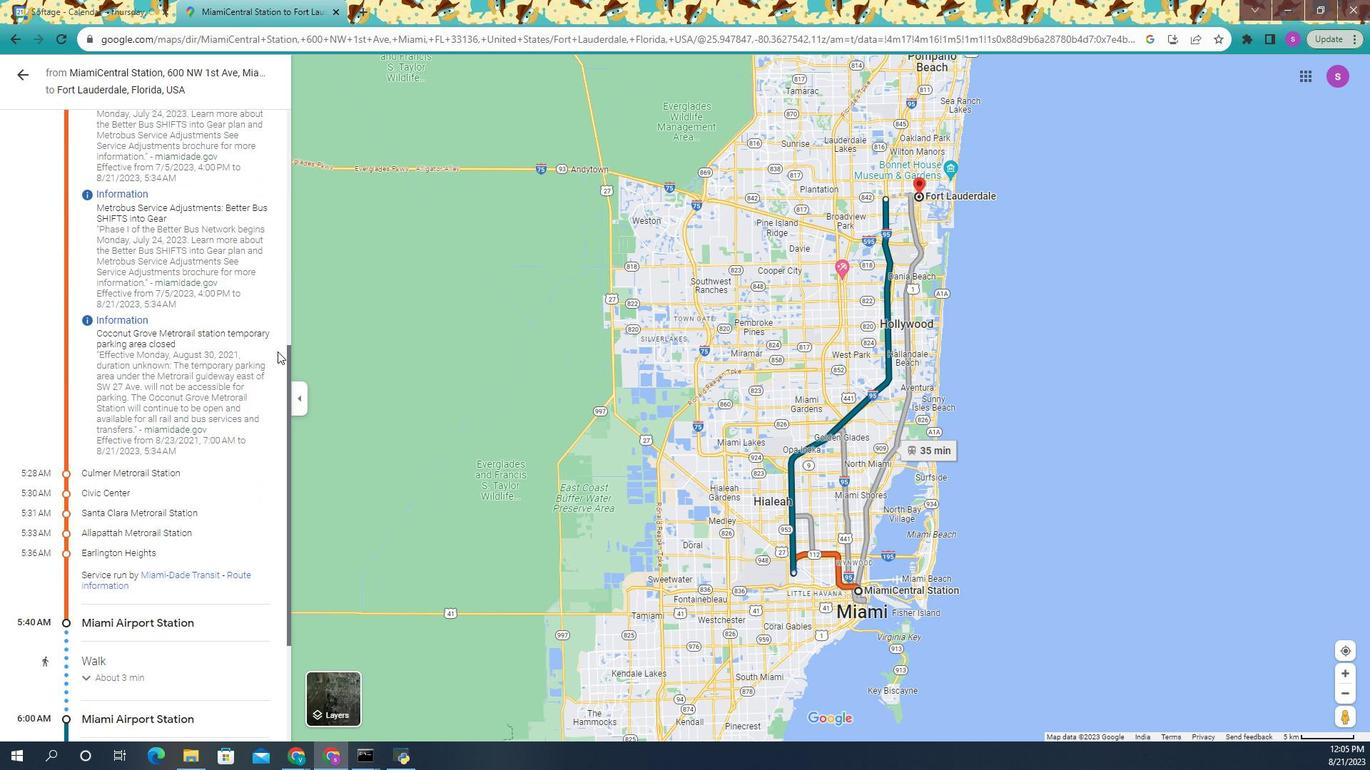 
Action: Mouse scrolled (276, 446) with delta (0, 0)
Screenshot: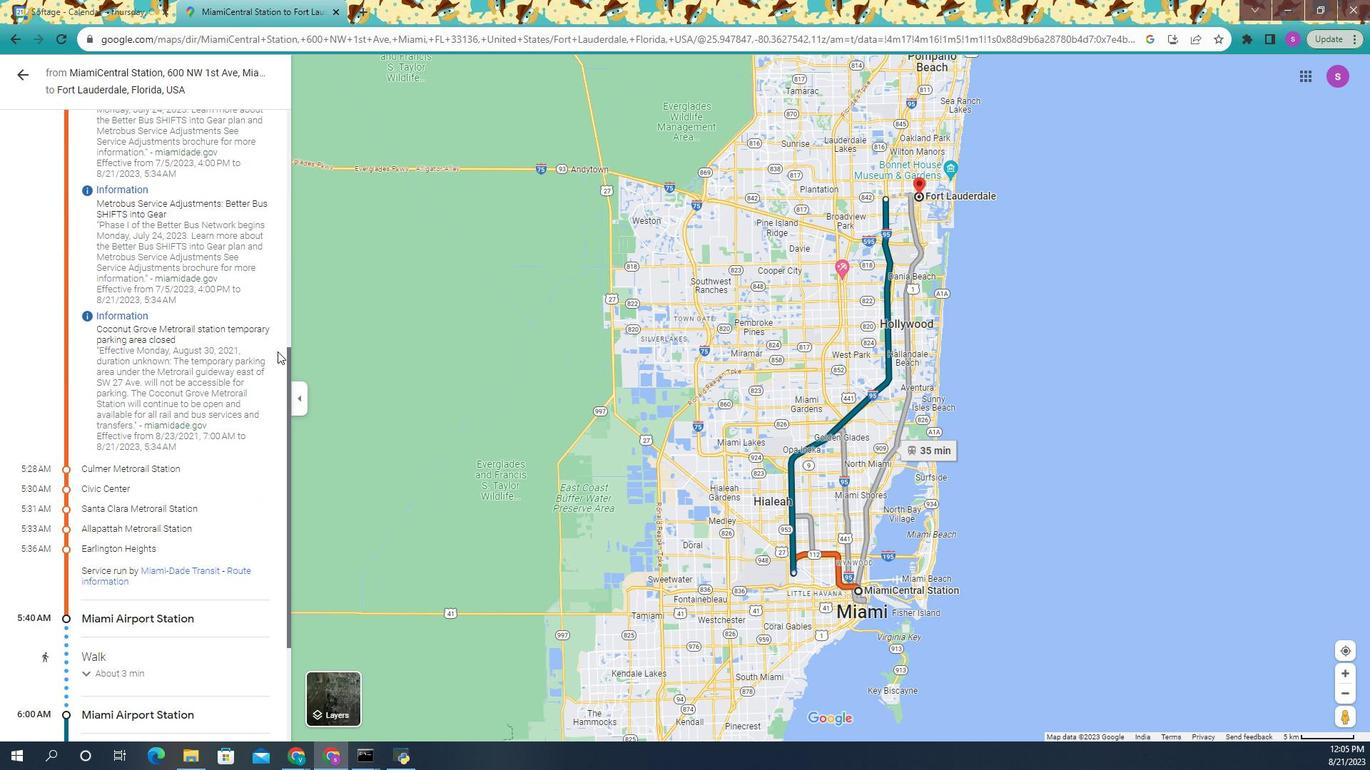 
Action: Mouse moved to (276, 446)
Screenshot: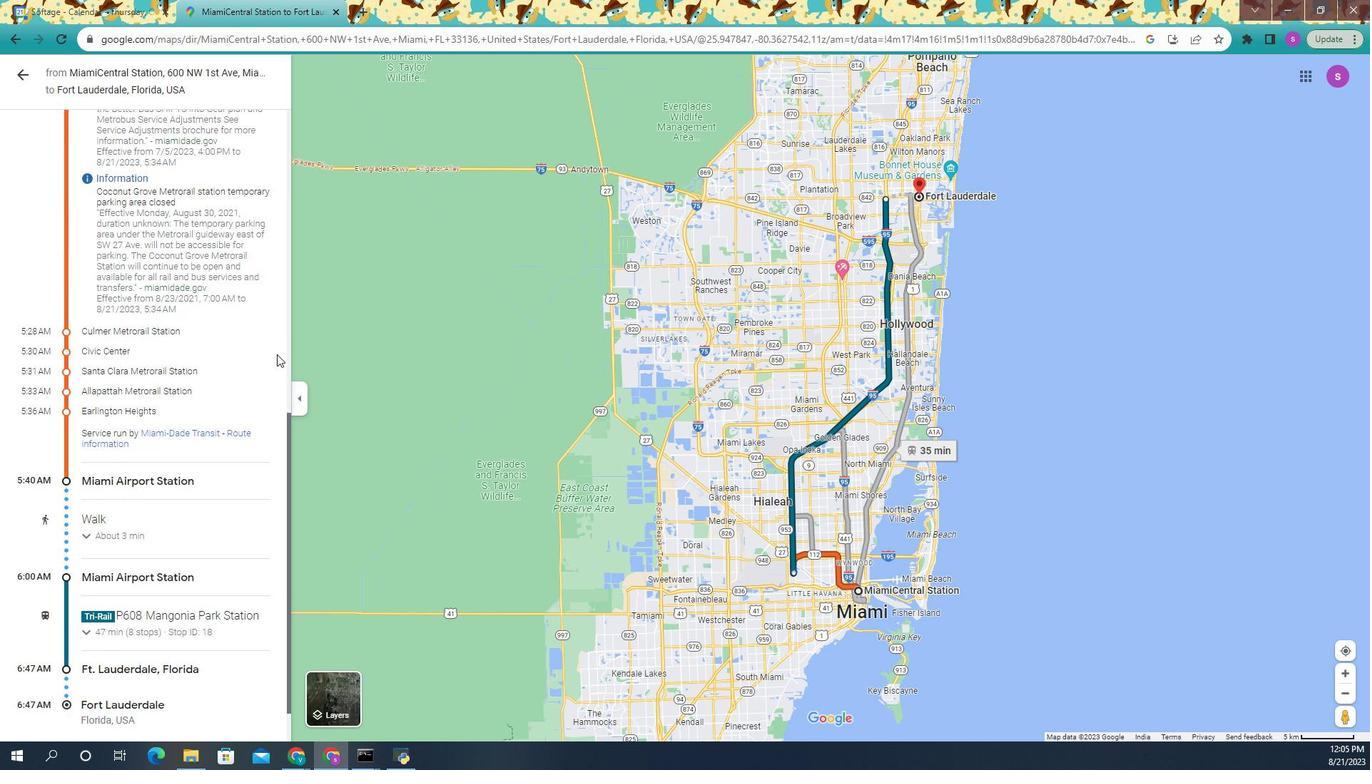 
Action: Mouse scrolled (276, 446) with delta (0, 0)
Screenshot: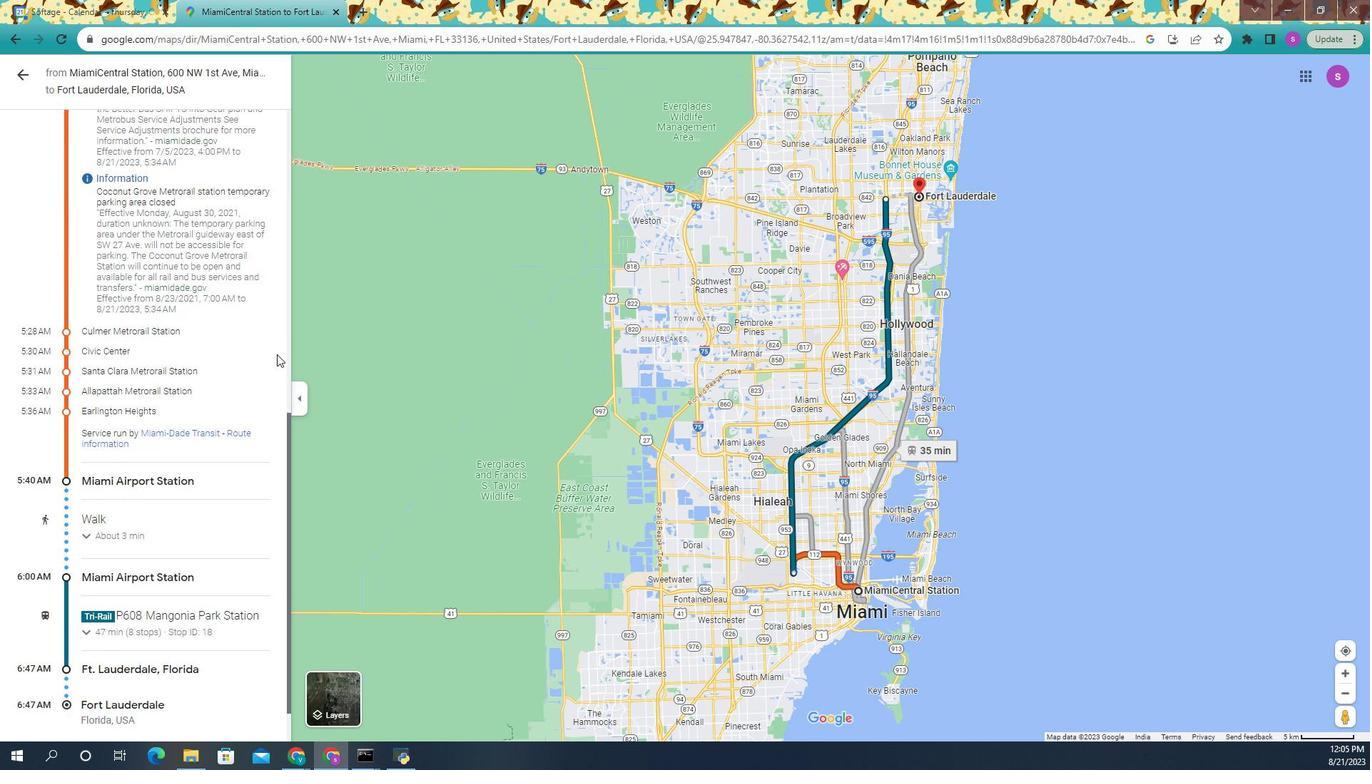 
Action: Mouse moved to (99, 497)
Screenshot: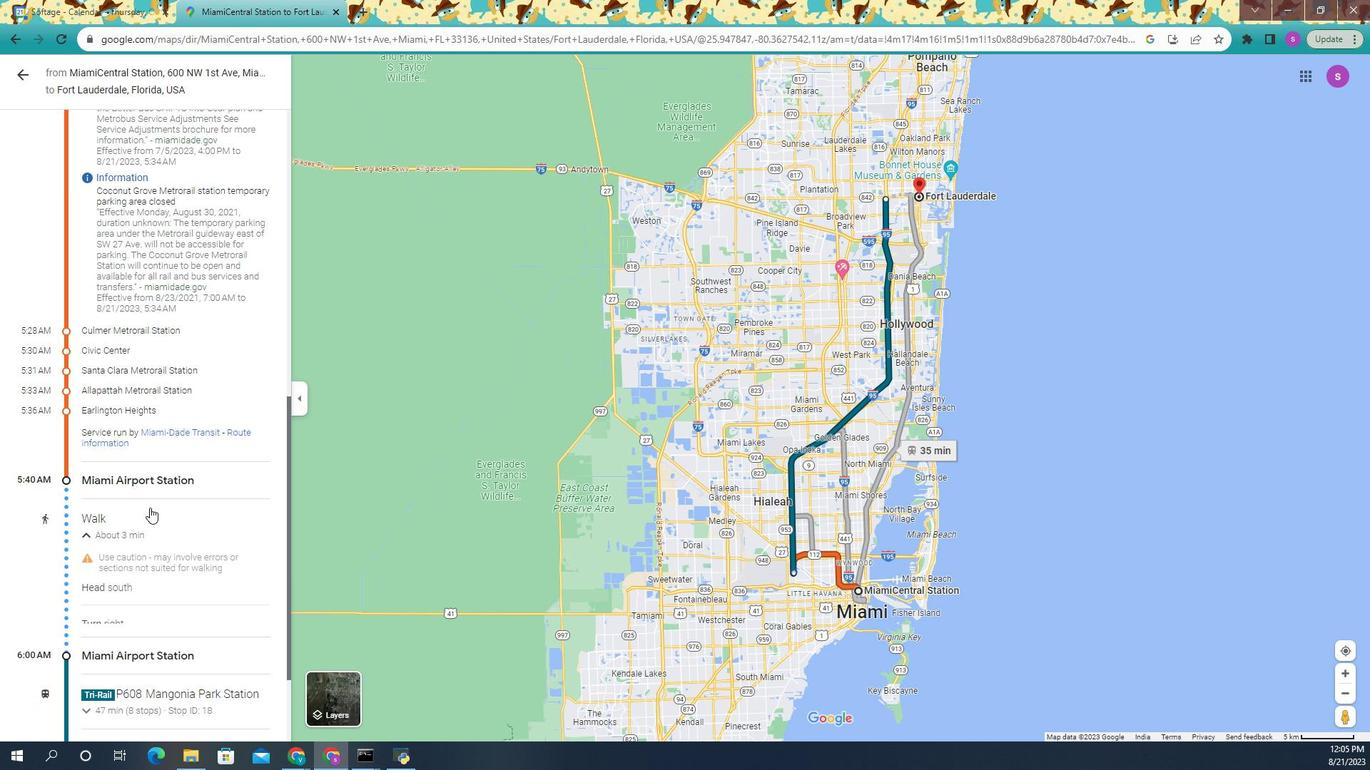 
Action: Mouse pressed left at (99, 497)
Screenshot: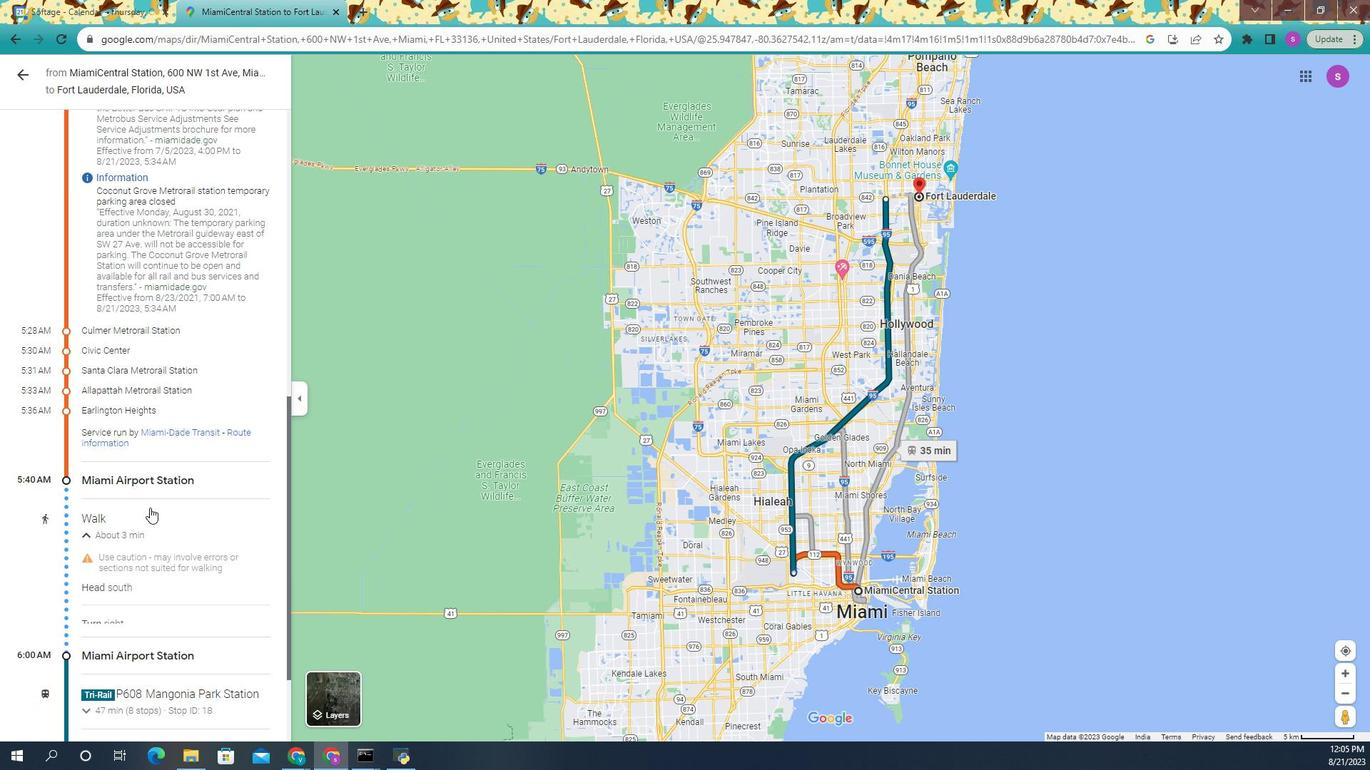 
Action: Mouse moved to (276, 473)
Screenshot: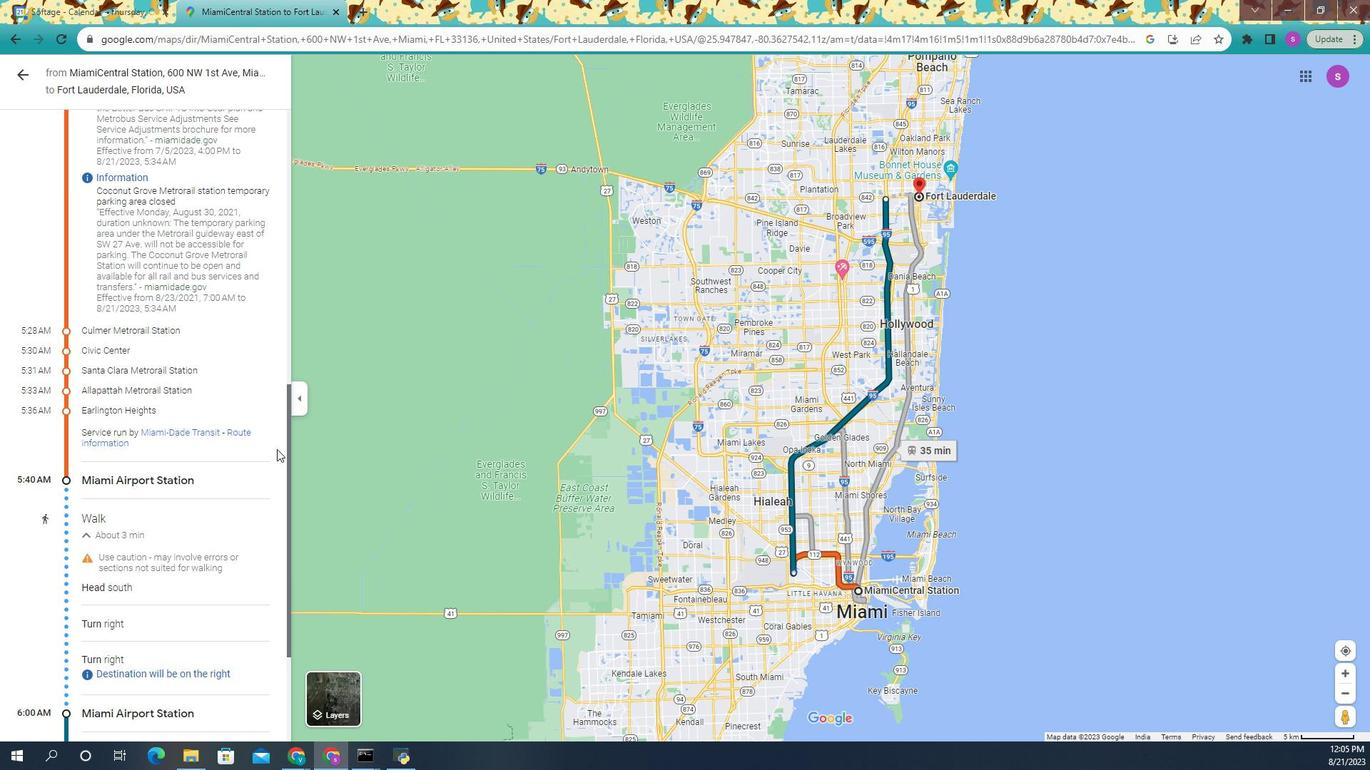
Action: Mouse scrolled (276, 472) with delta (0, 0)
Screenshot: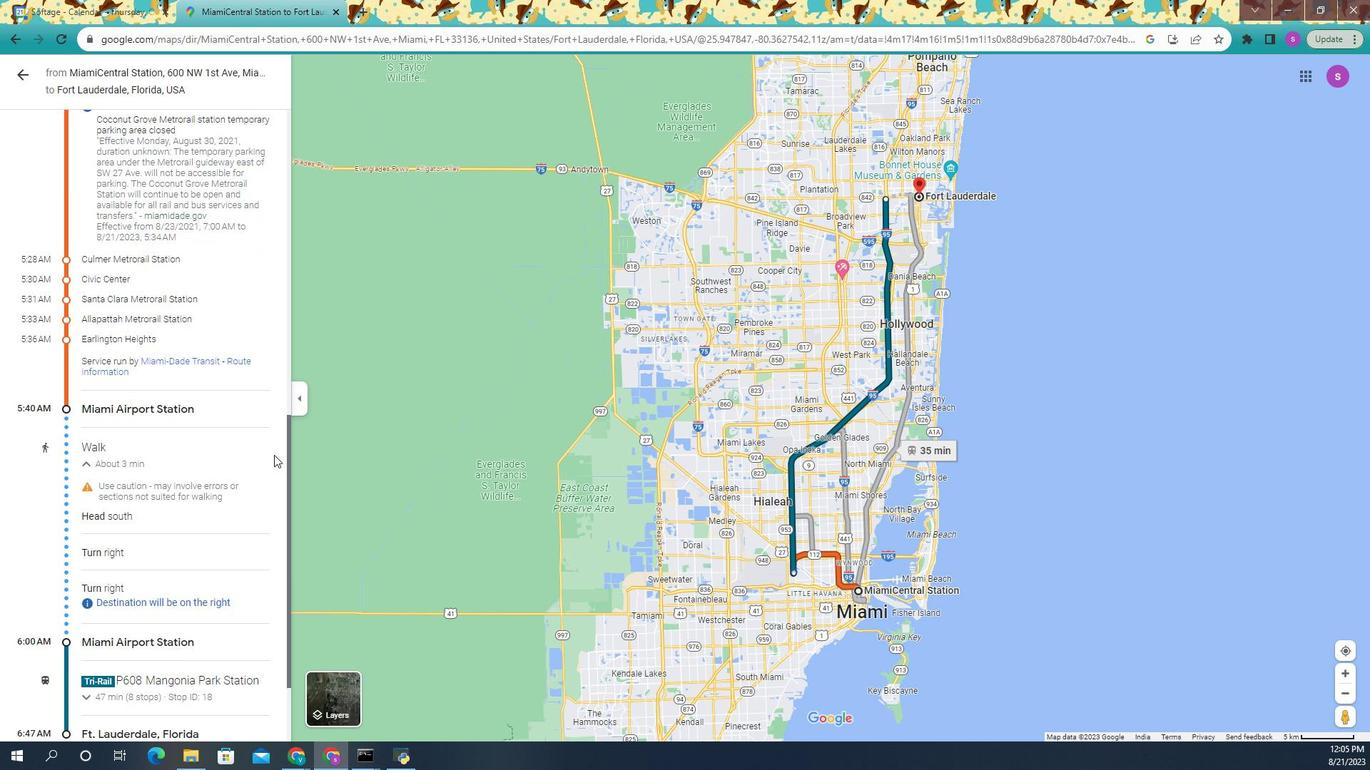 
Action: Mouse moved to (273, 474)
Screenshot: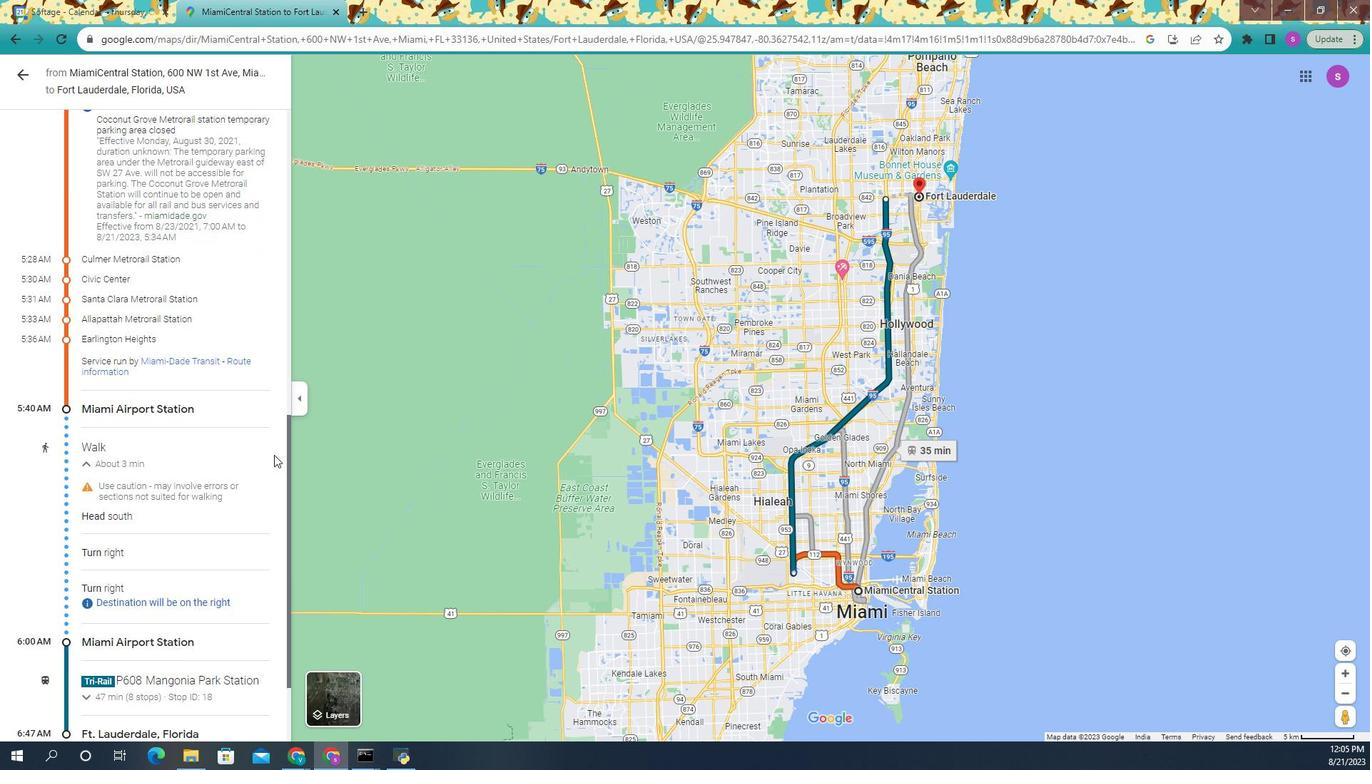 
Action: Mouse scrolled (273, 474) with delta (0, 0)
Screenshot: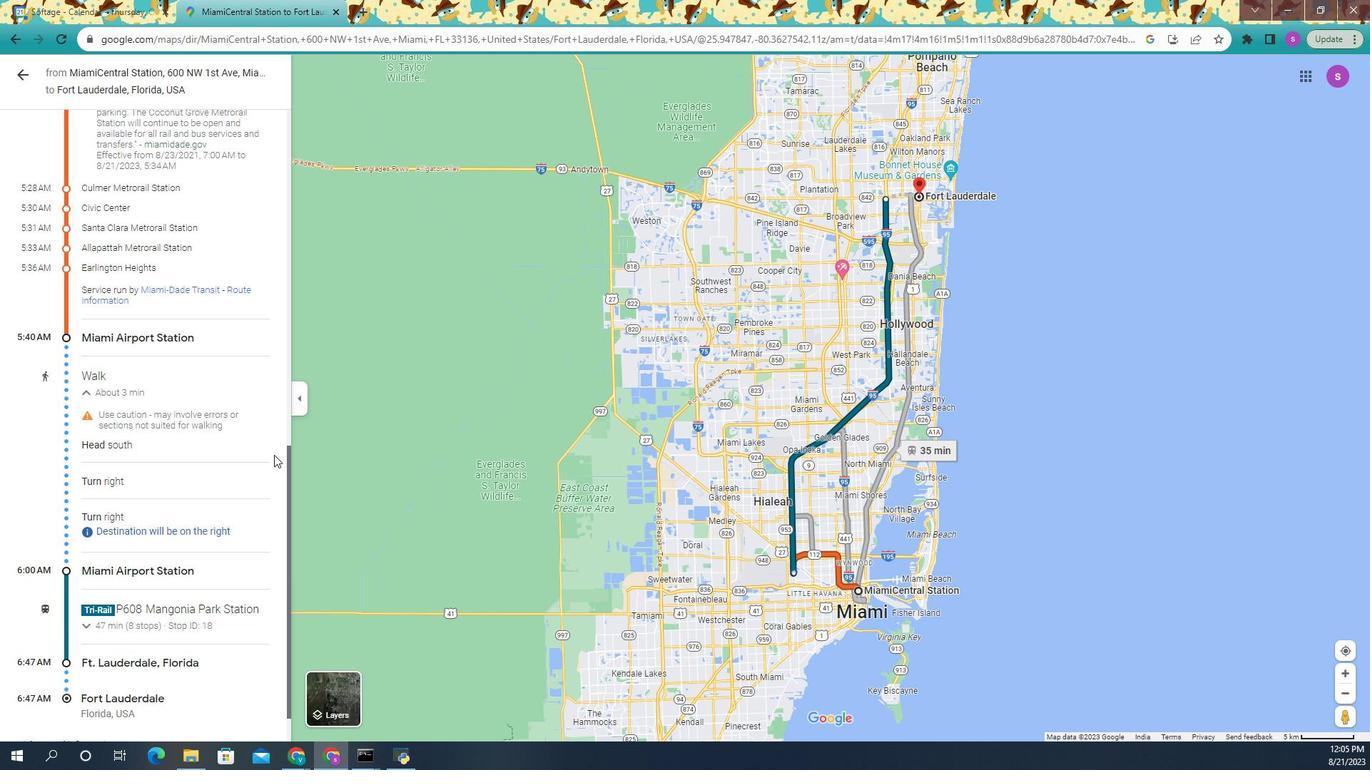 
Action: Mouse scrolled (273, 474) with delta (0, 0)
Screenshot: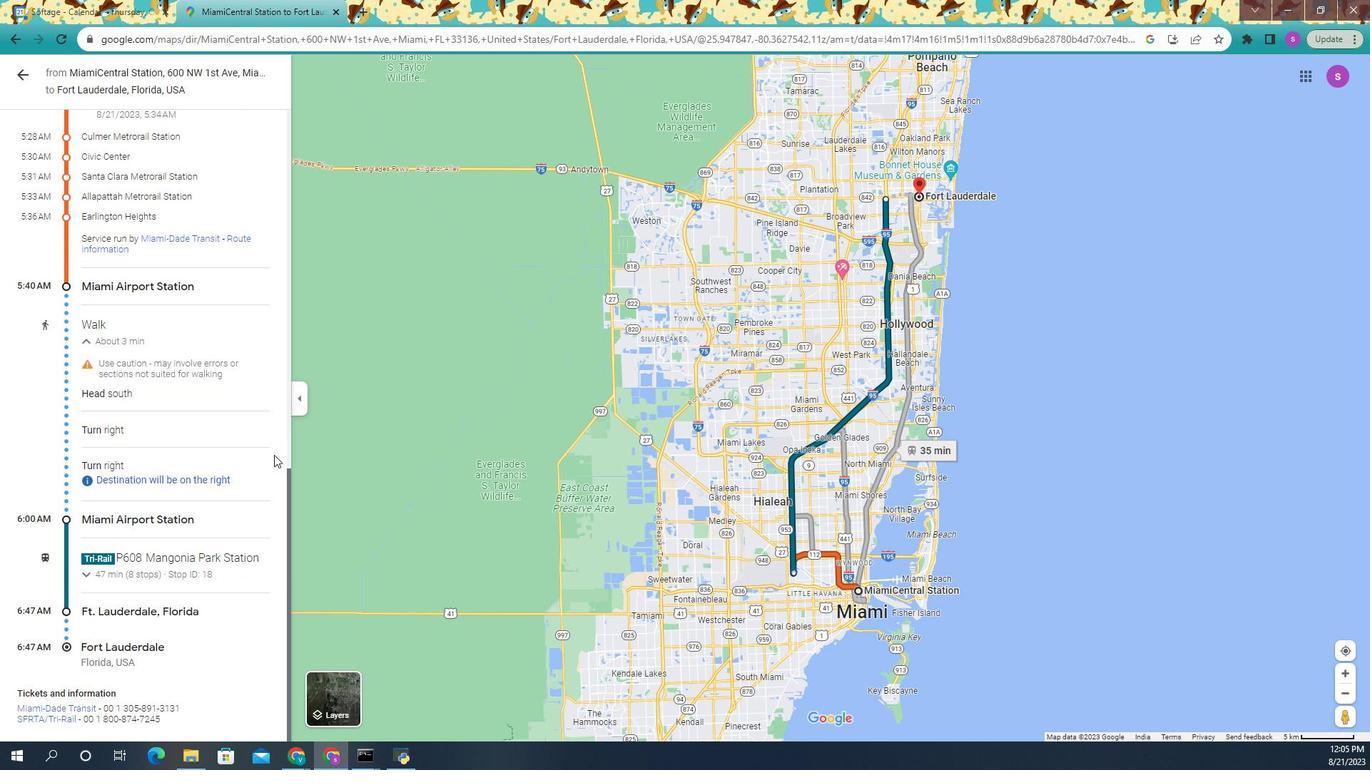 
Action: Mouse moved to (83, 508)
Screenshot: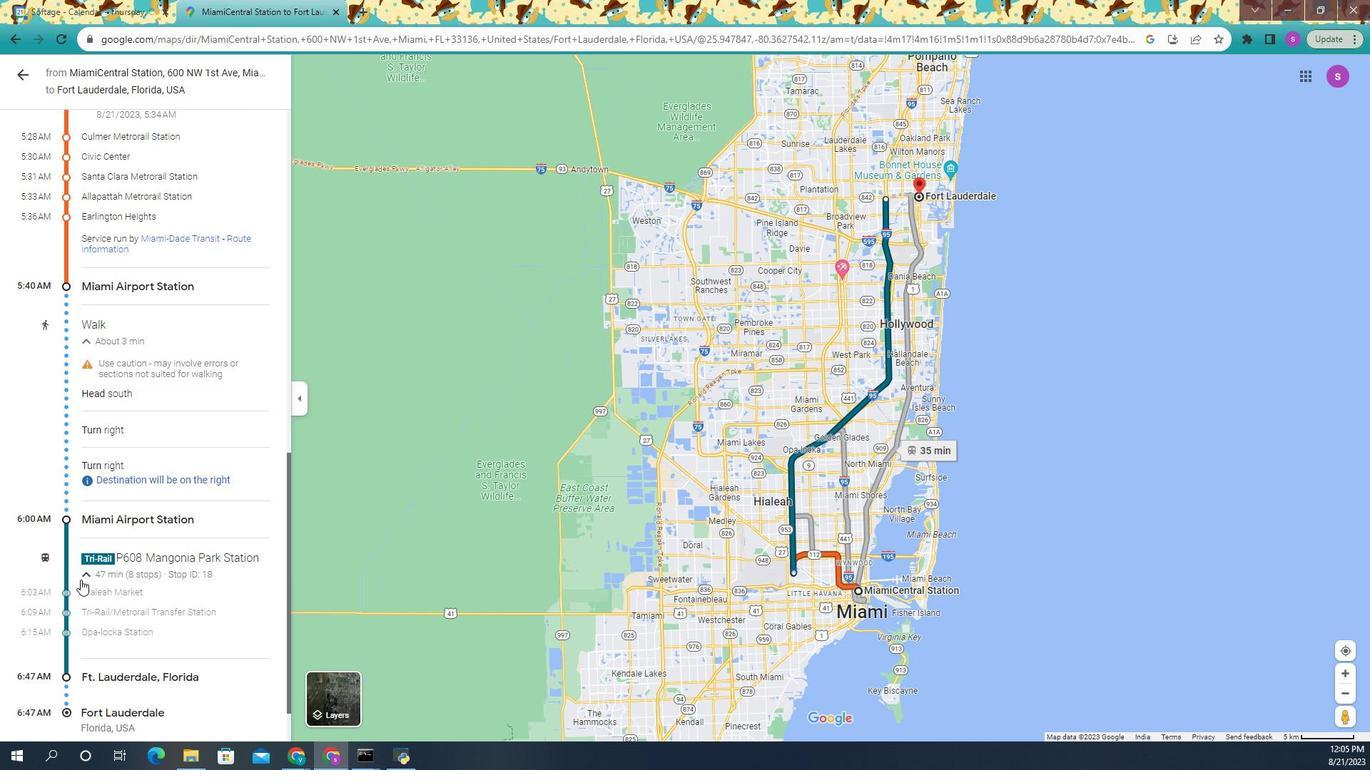 
Action: Mouse pressed left at (83, 508)
Screenshot: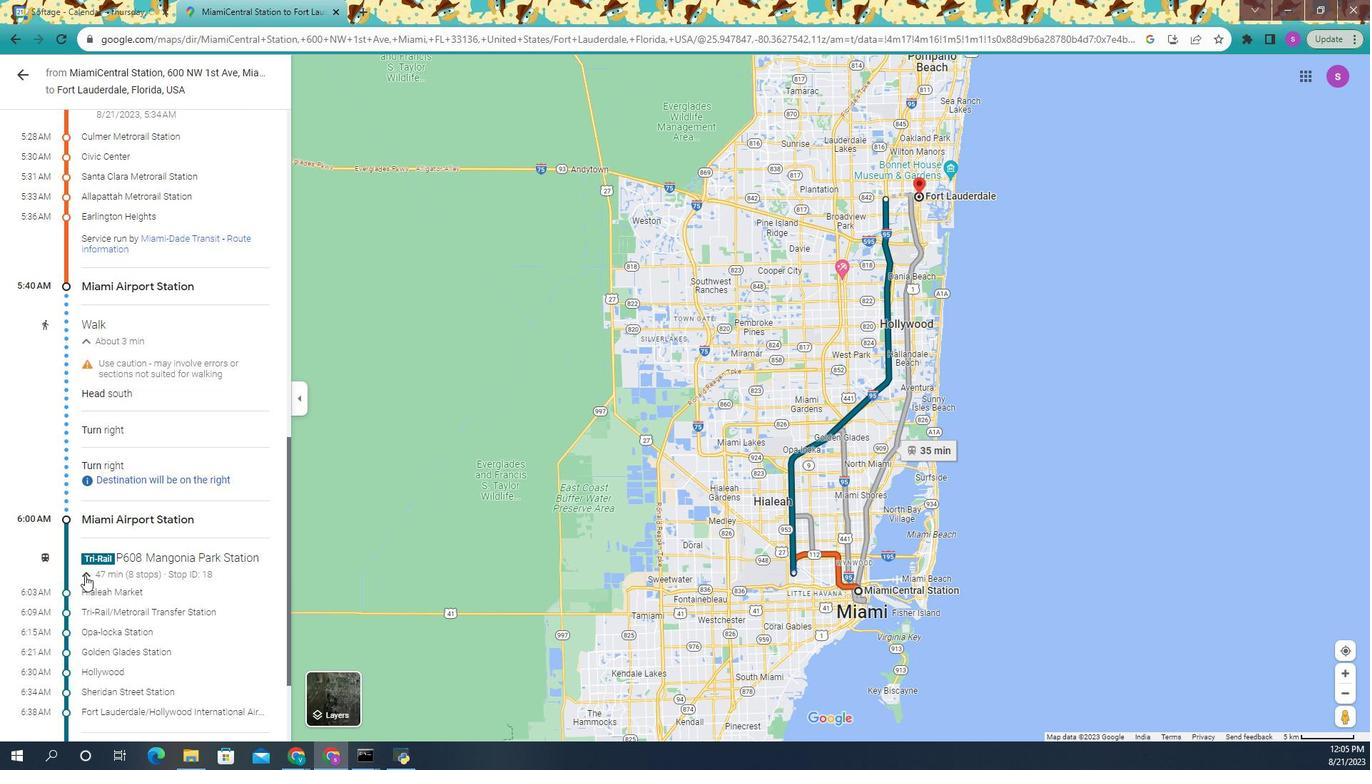 
Action: Mouse moved to (274, 483)
Screenshot: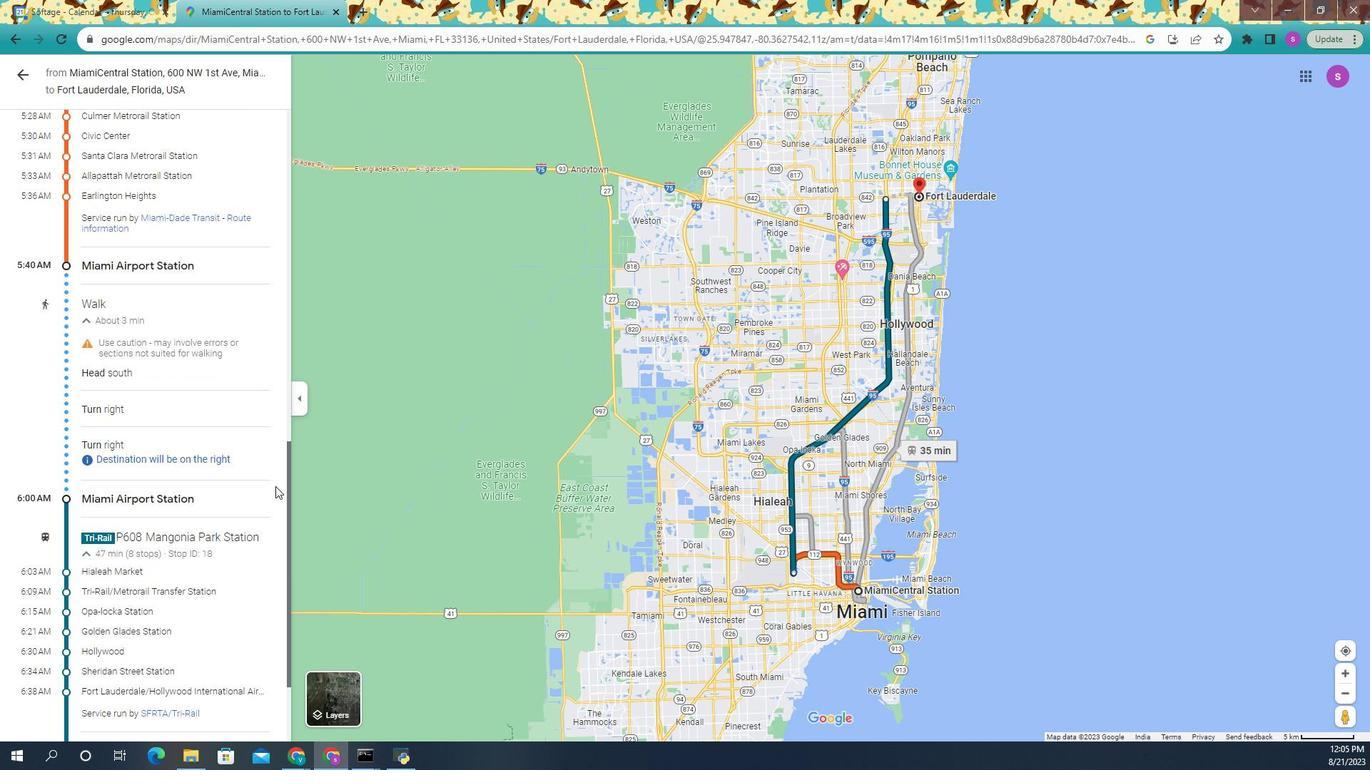 
Action: Mouse scrolled (274, 483) with delta (0, 0)
Screenshot: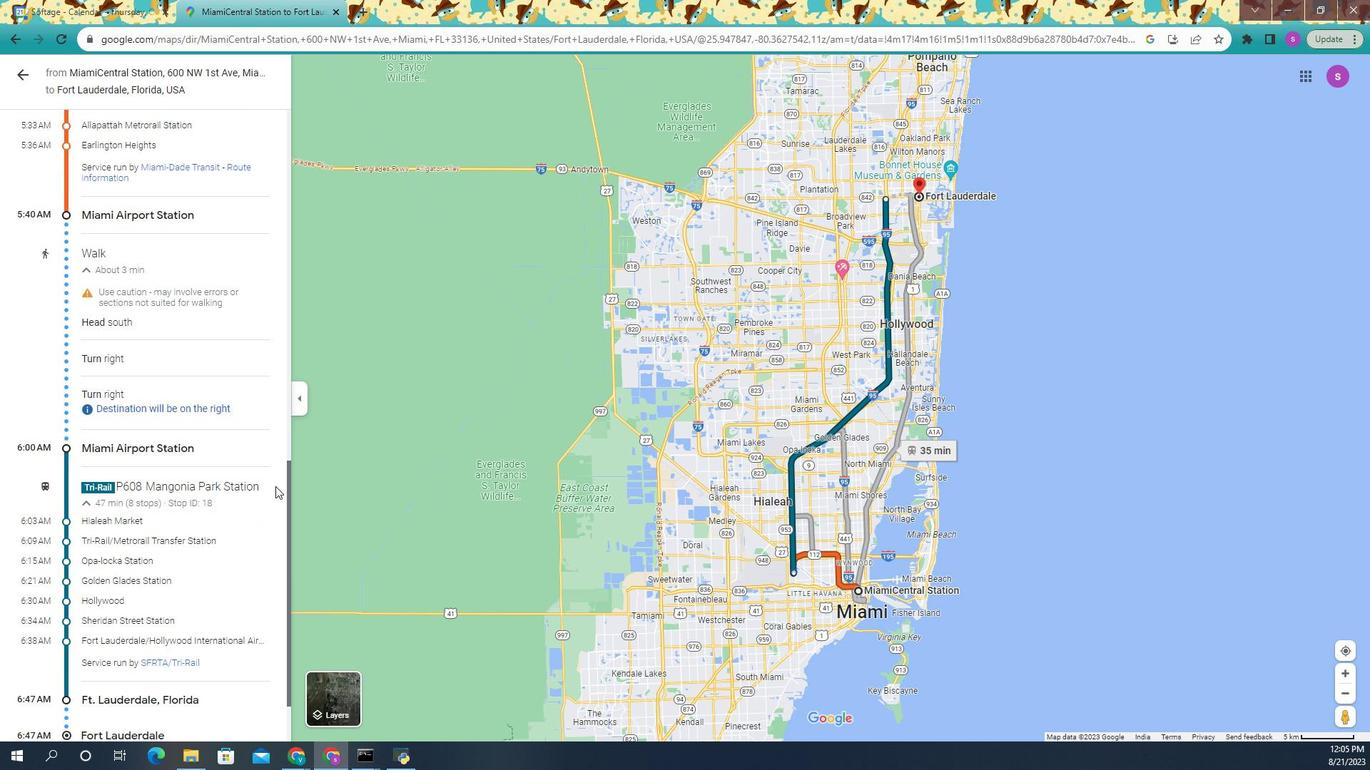
Action: Mouse scrolled (274, 483) with delta (0, 0)
Screenshot: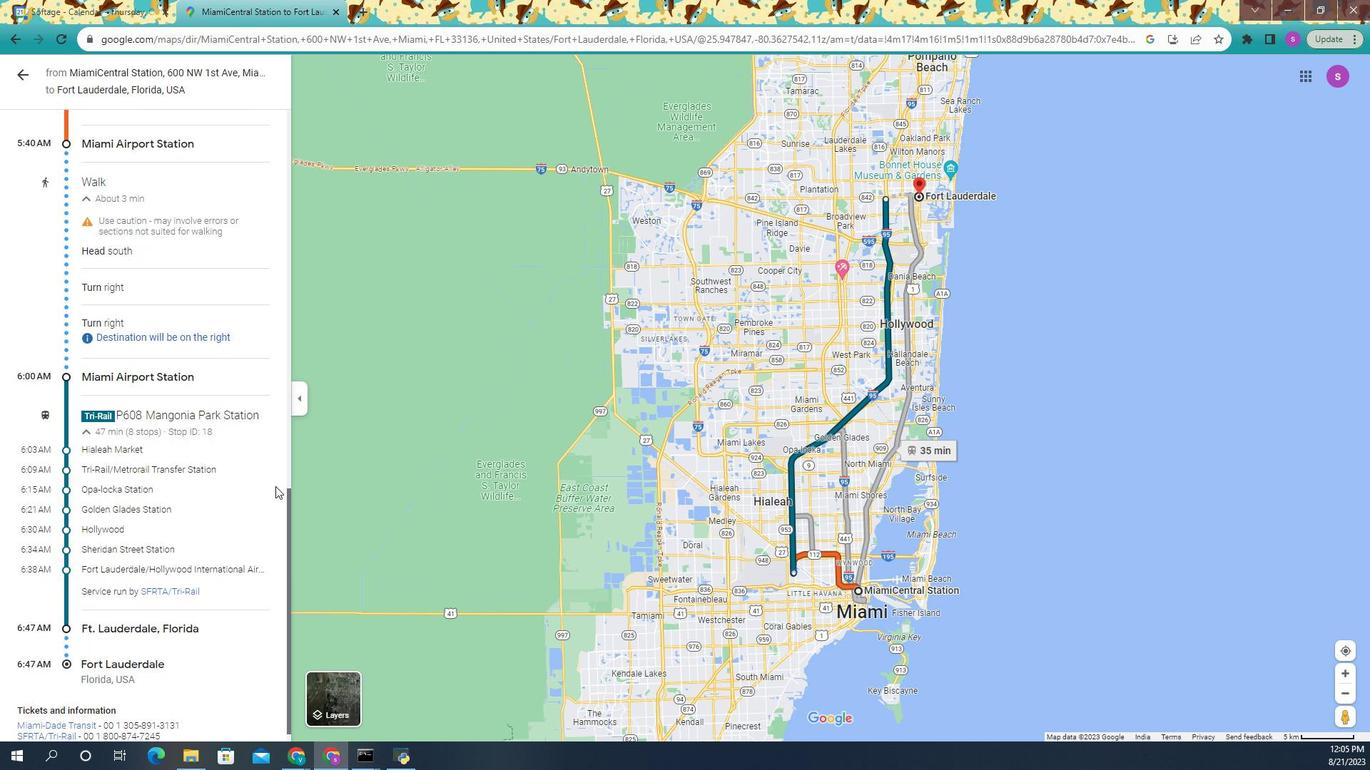 
Action: Mouse scrolled (274, 483) with delta (0, 0)
Screenshot: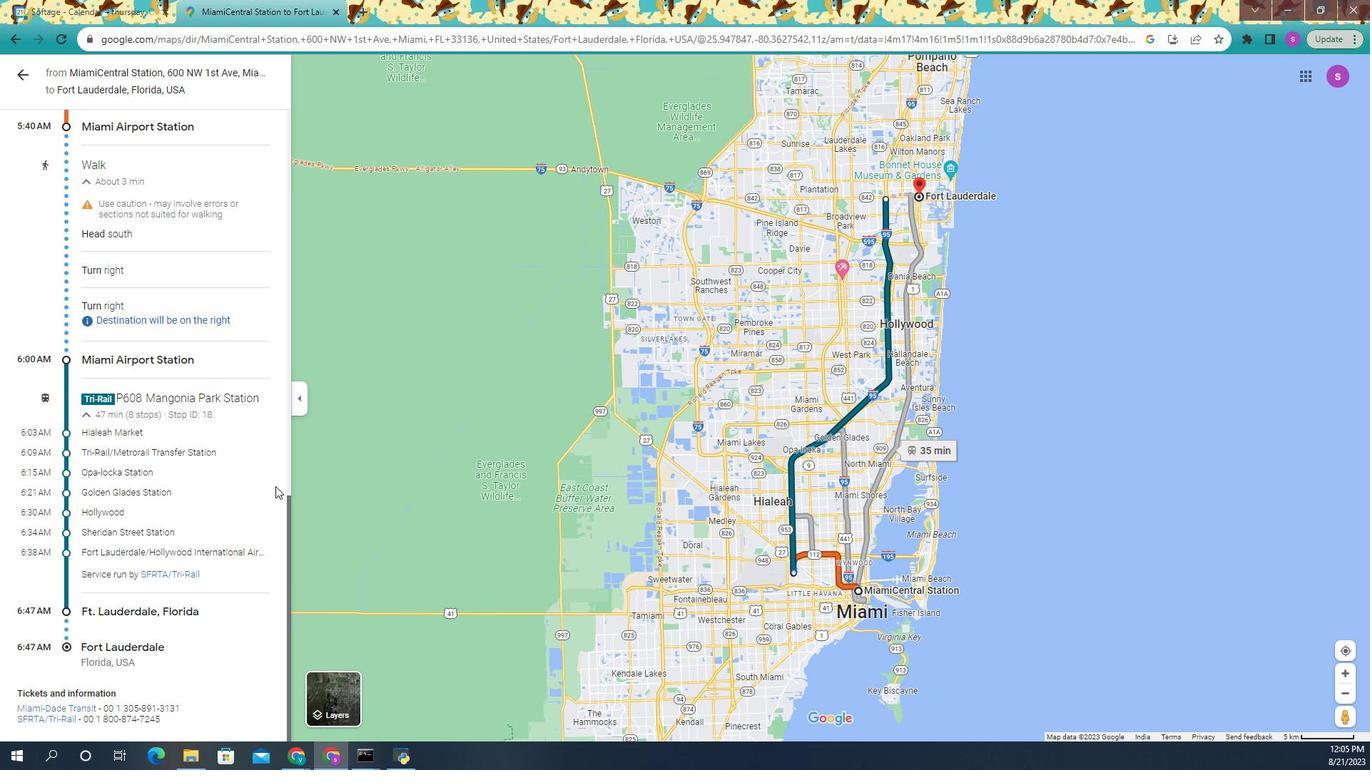 
Action: Mouse scrolled (274, 483) with delta (0, 0)
Screenshot: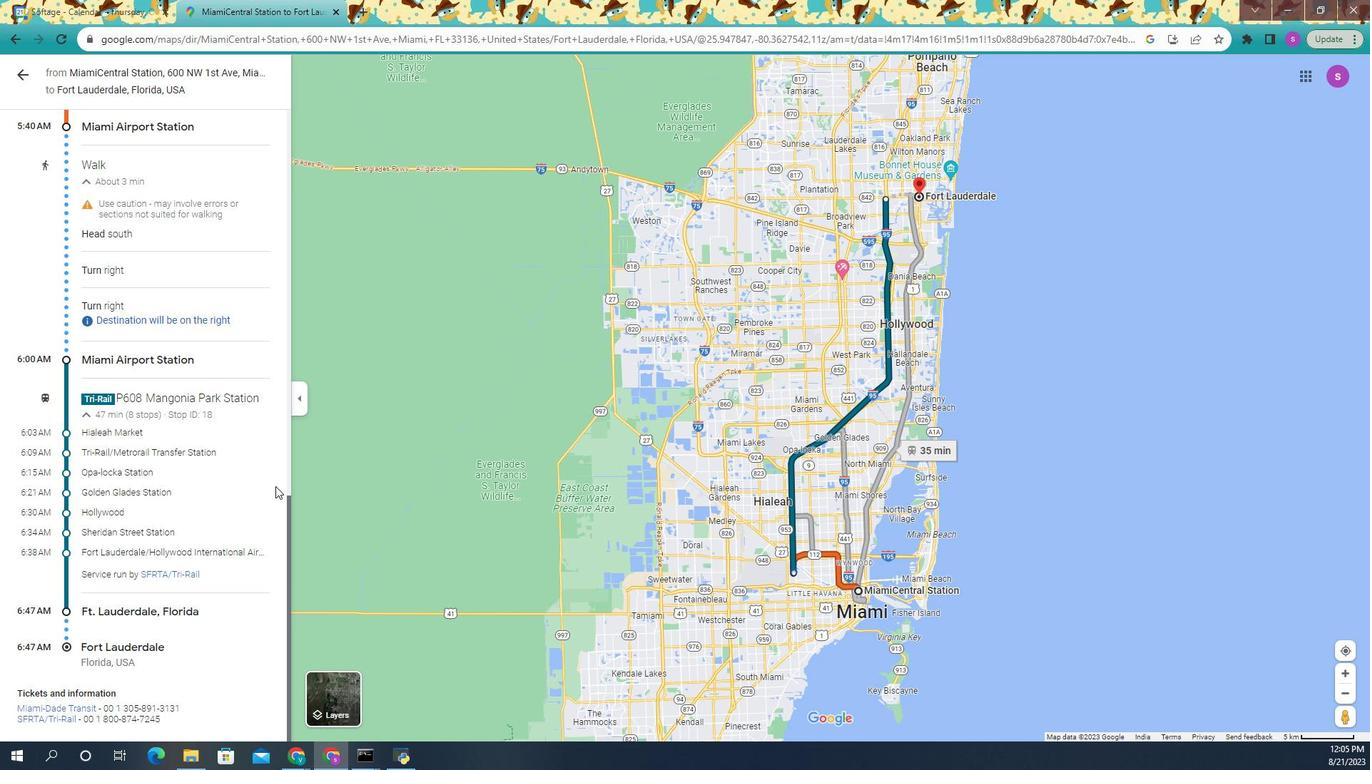 
Action: Mouse scrolled (274, 483) with delta (0, 0)
Screenshot: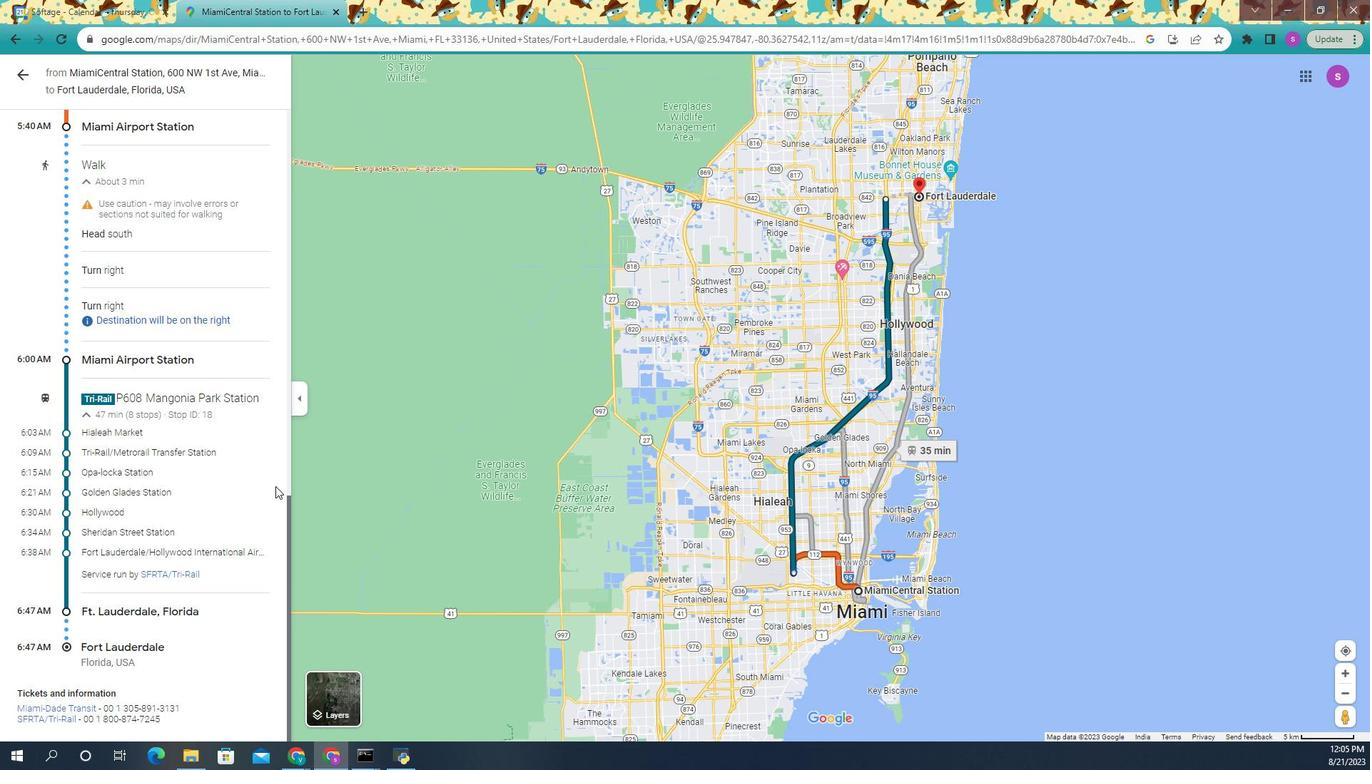 
Action: Mouse scrolled (274, 483) with delta (0, 0)
Screenshot: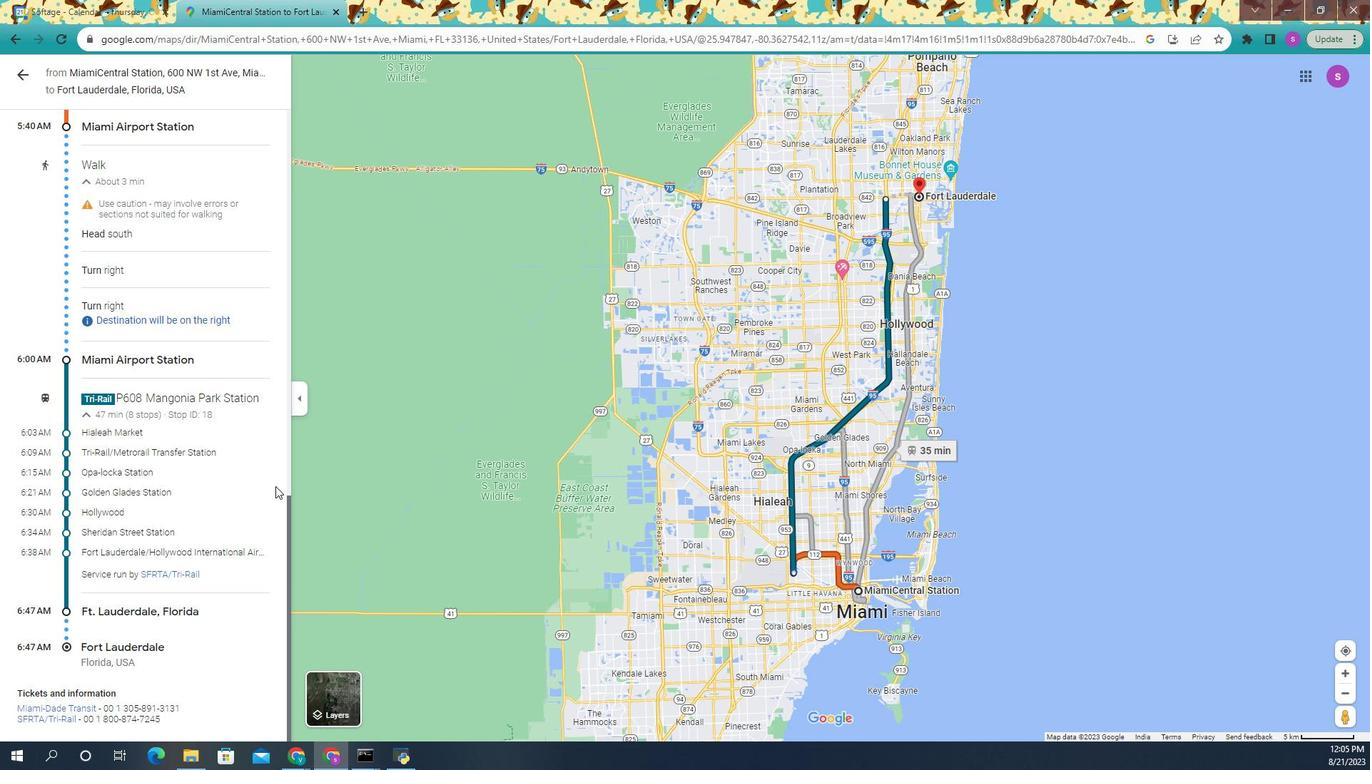 
Action: Mouse scrolled (274, 483) with delta (0, 0)
Screenshot: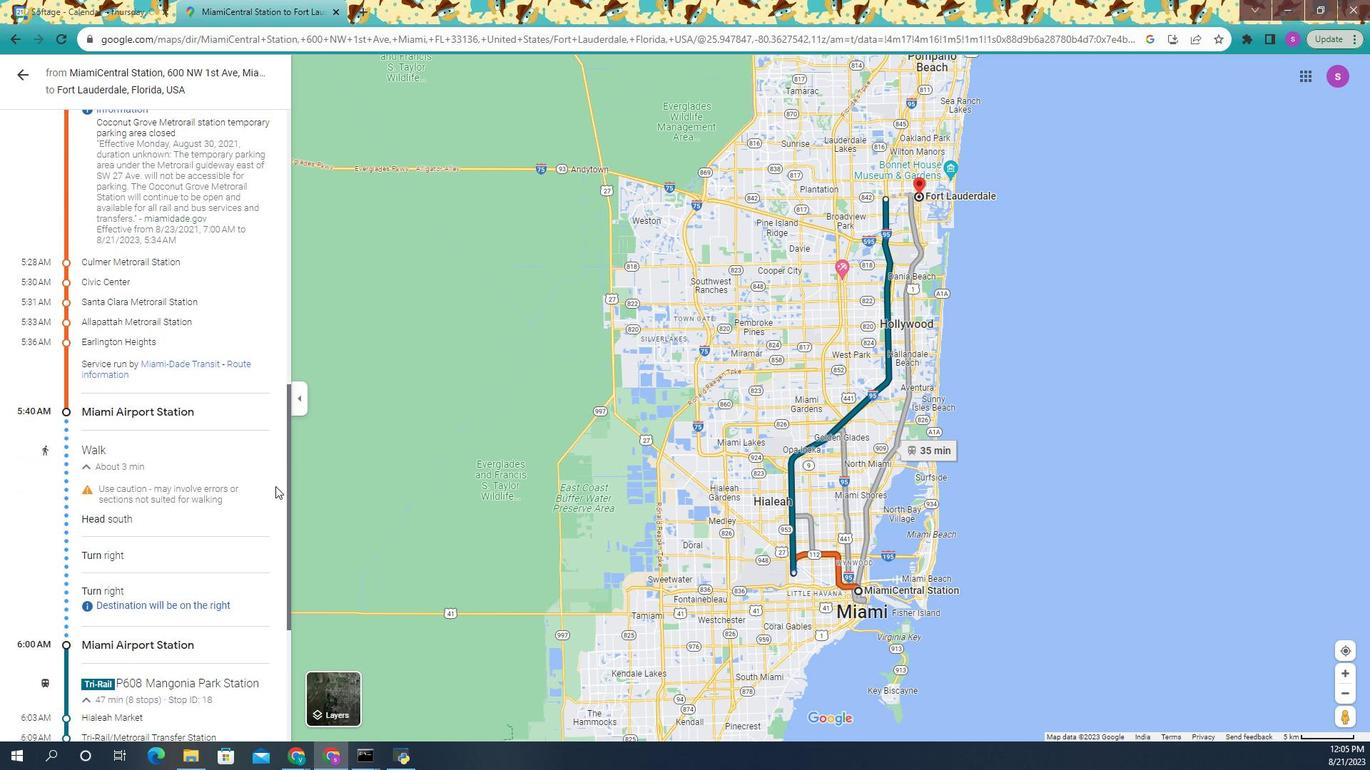 
Action: Mouse scrolled (274, 483) with delta (0, 0)
Screenshot: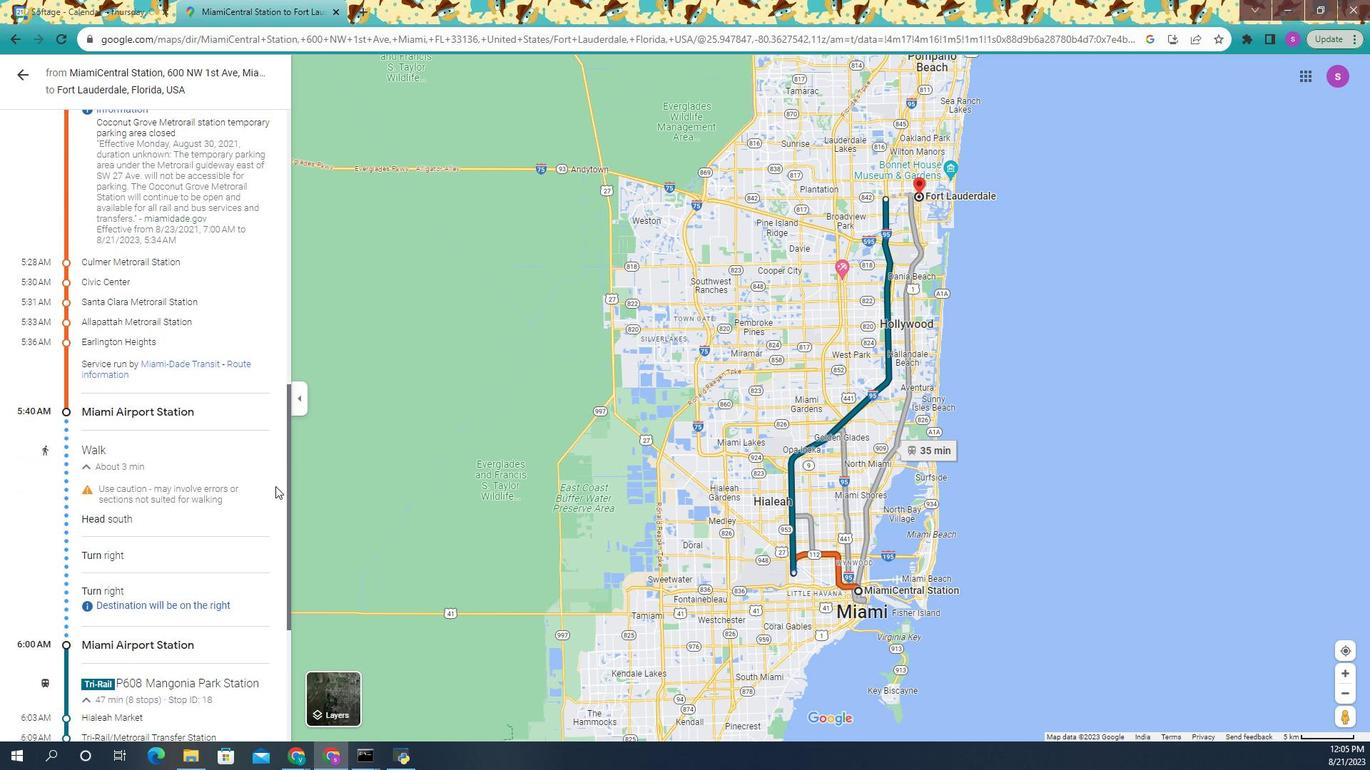
Action: Mouse scrolled (274, 483) with delta (0, 0)
Screenshot: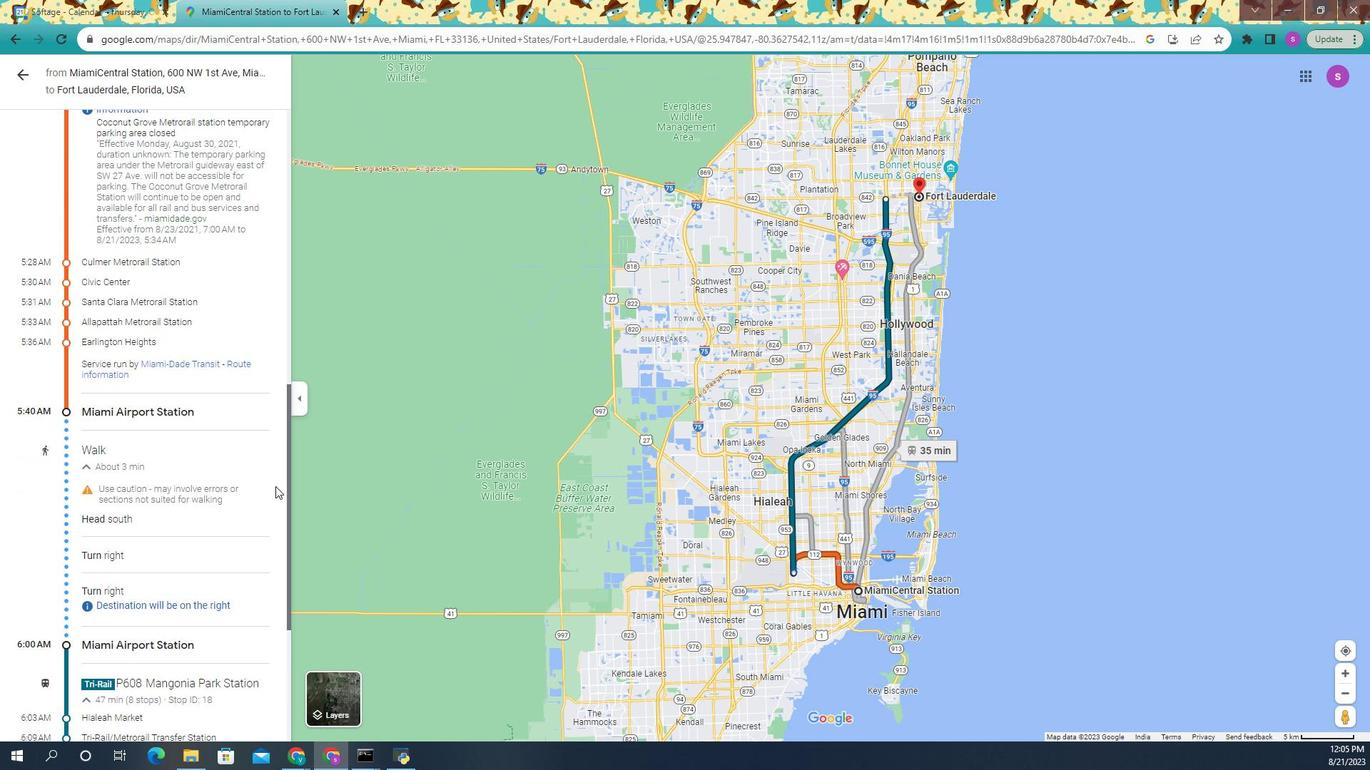 
Action: Mouse scrolled (274, 483) with delta (0, 0)
Screenshot: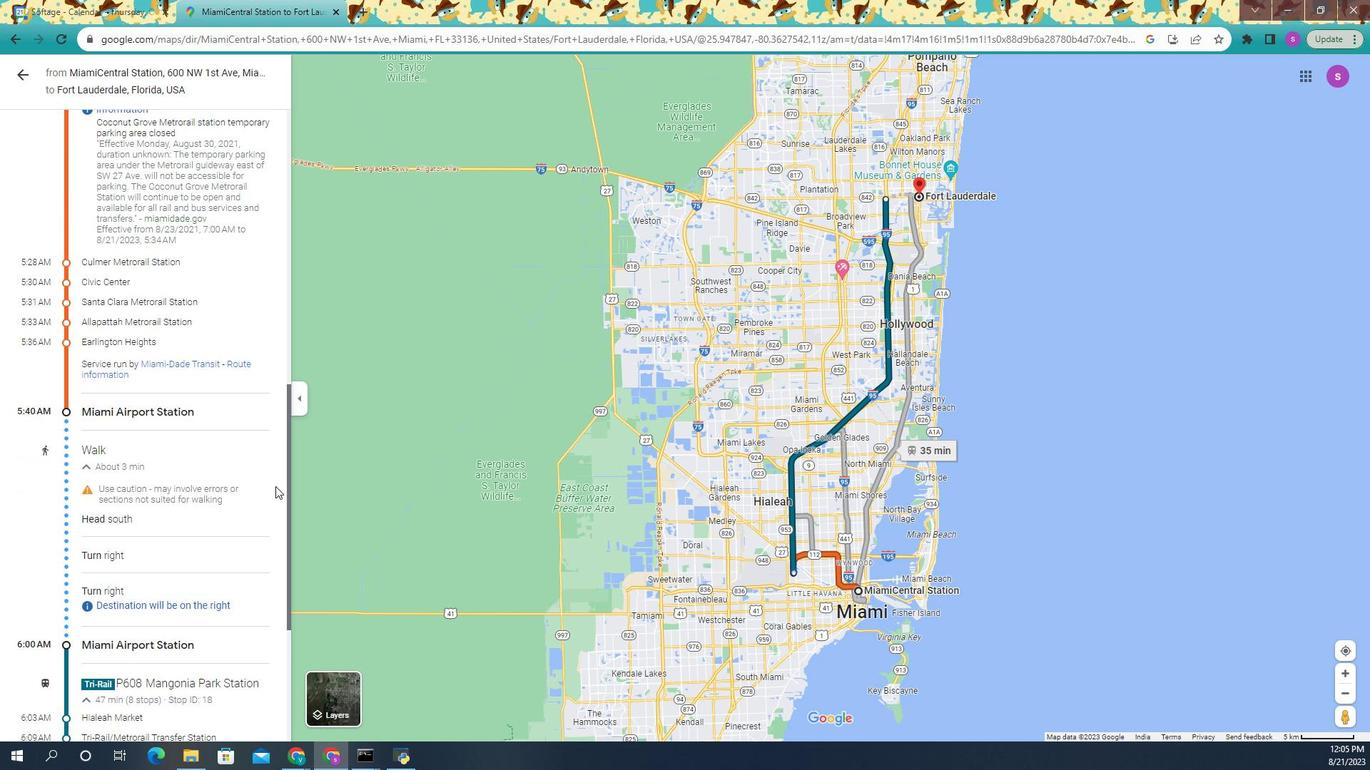 
Action: Mouse scrolled (274, 483) with delta (0, 0)
Screenshot: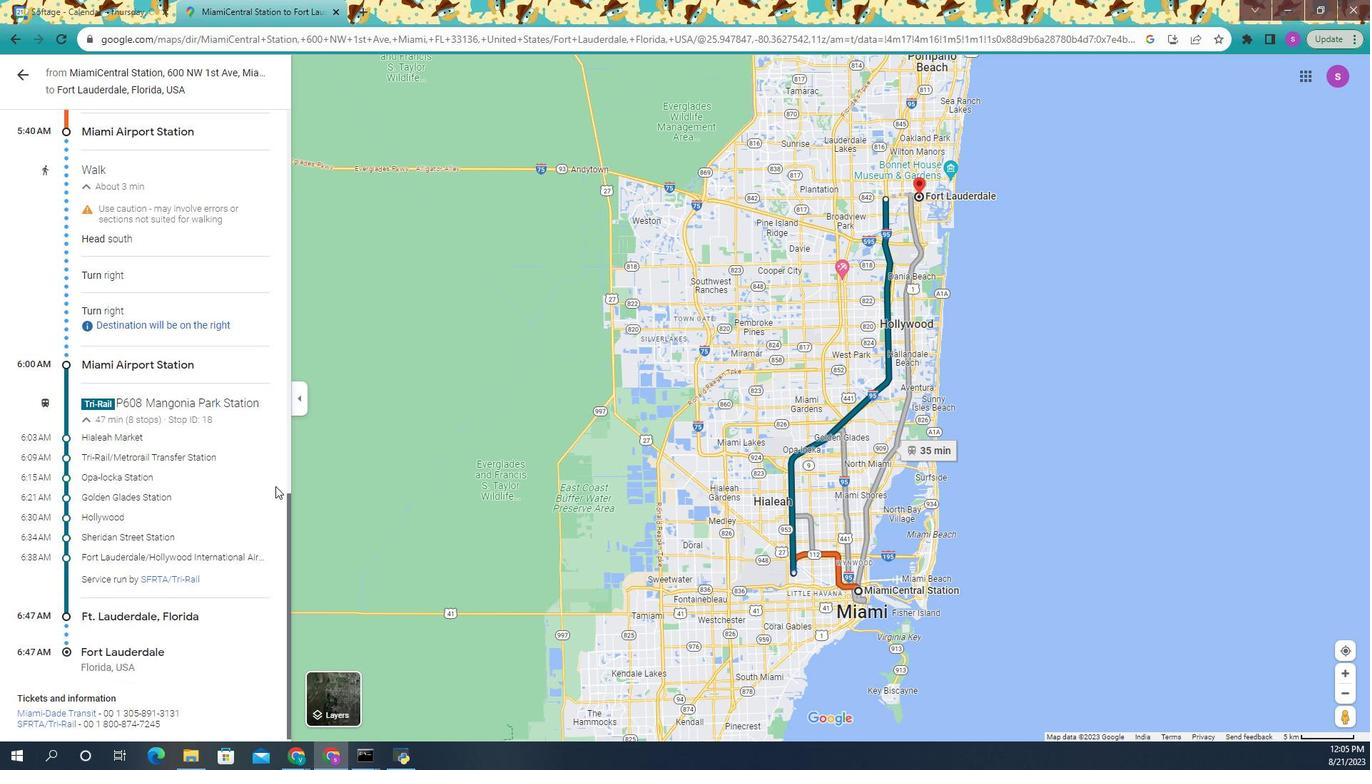 
Action: Mouse scrolled (274, 483) with delta (0, 0)
Screenshot: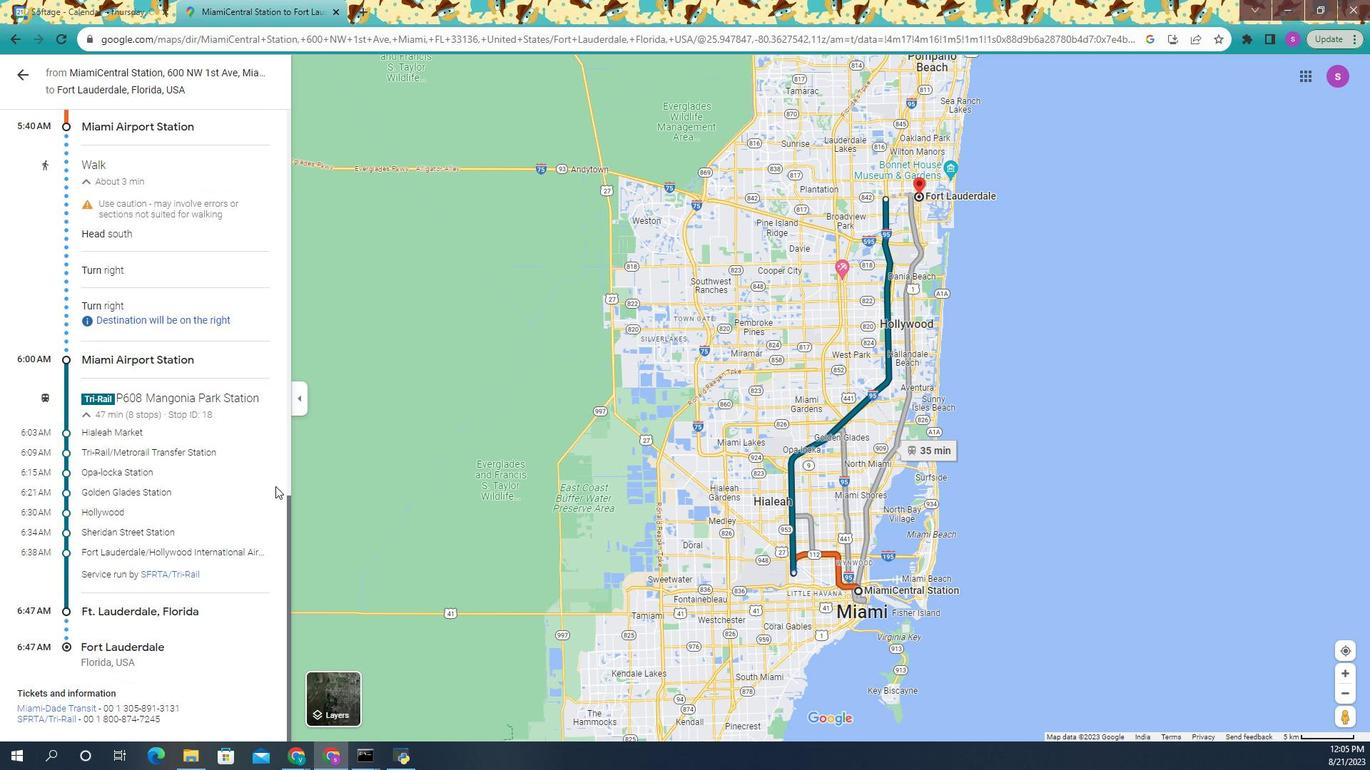 
Action: Mouse scrolled (274, 483) with delta (0, 0)
Screenshot: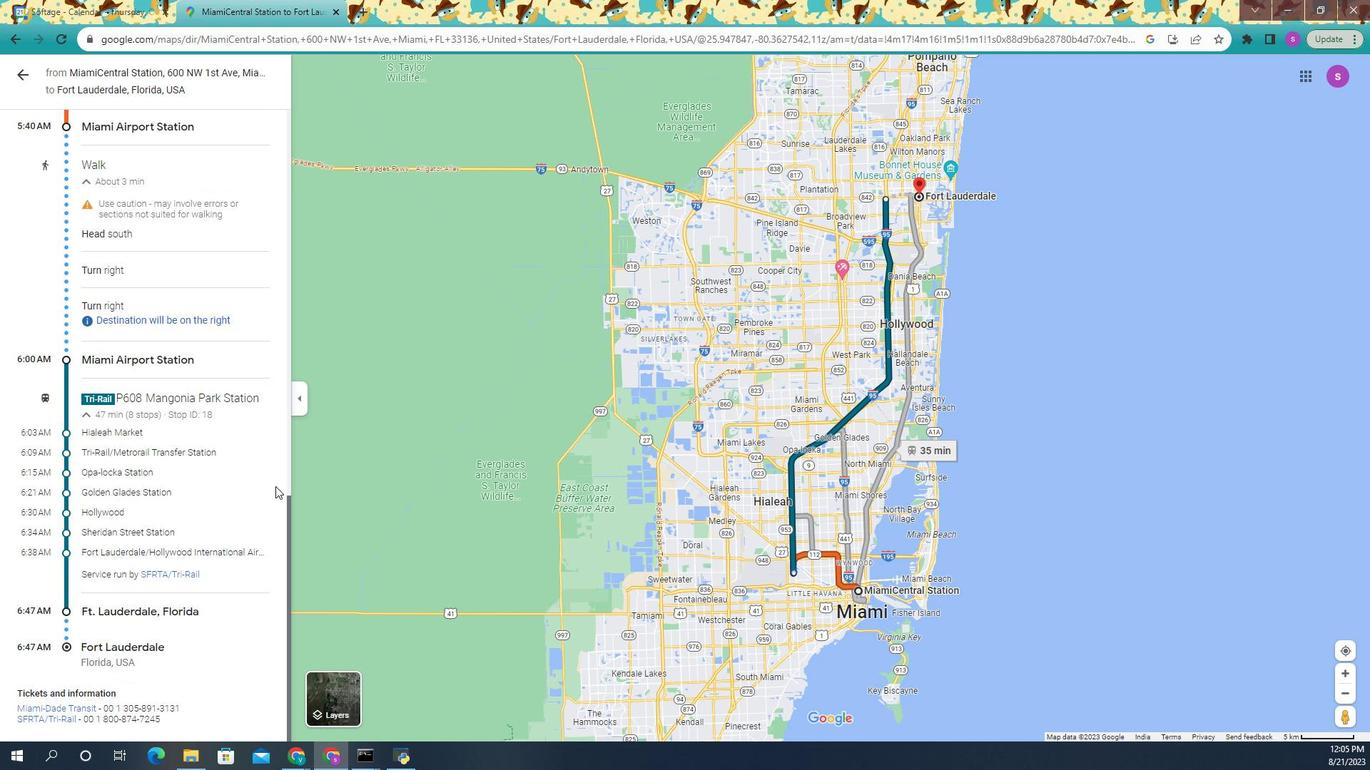 
Action: Mouse scrolled (274, 483) with delta (0, 0)
Screenshot: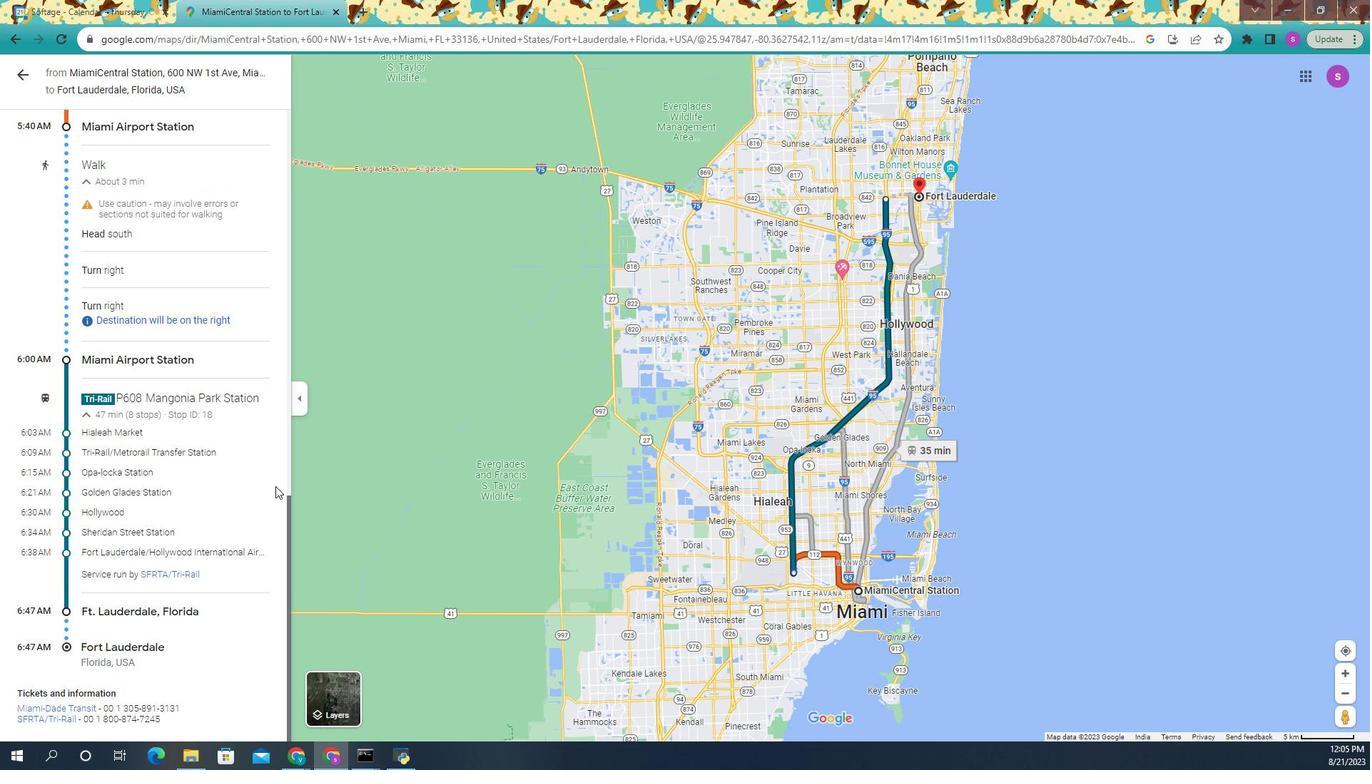
Action: Mouse scrolled (274, 483) with delta (0, 0)
Screenshot: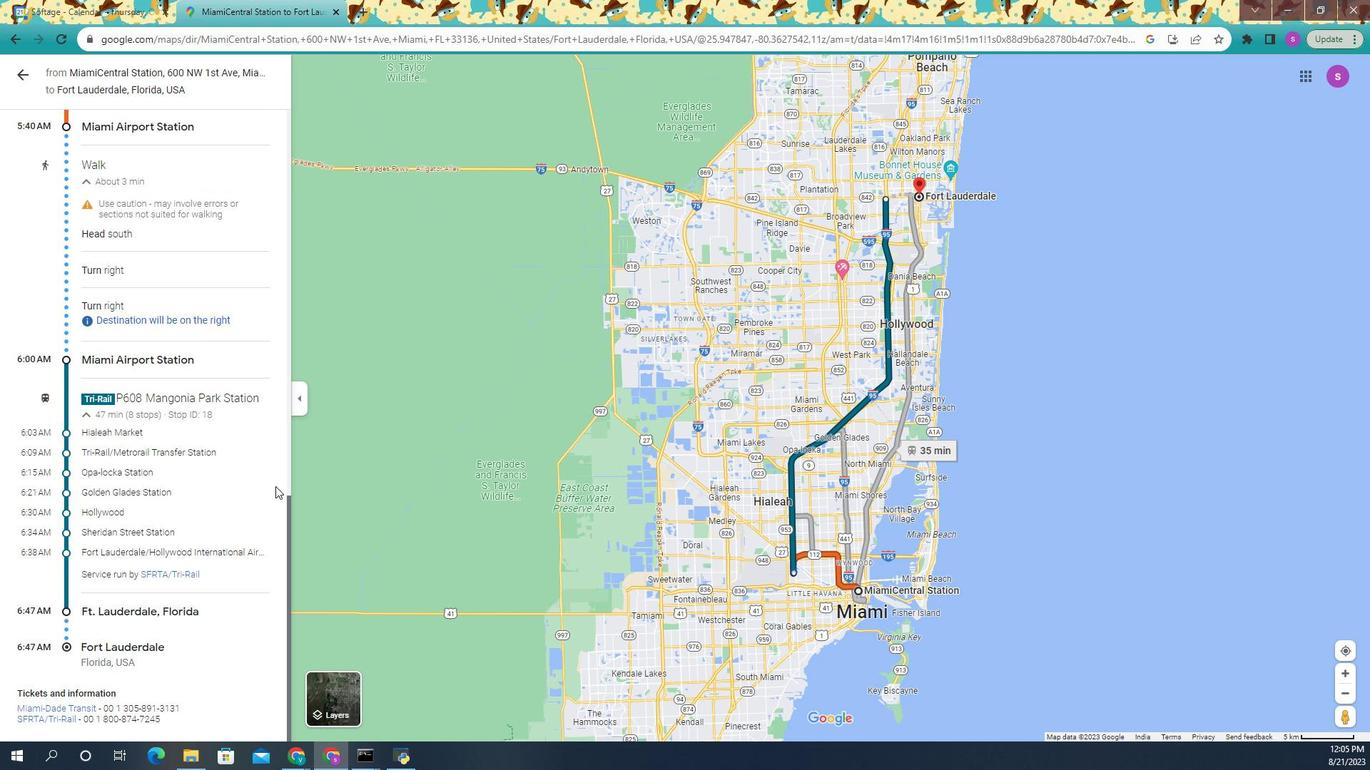 
Action: Mouse scrolled (274, 483) with delta (0, 0)
Screenshot: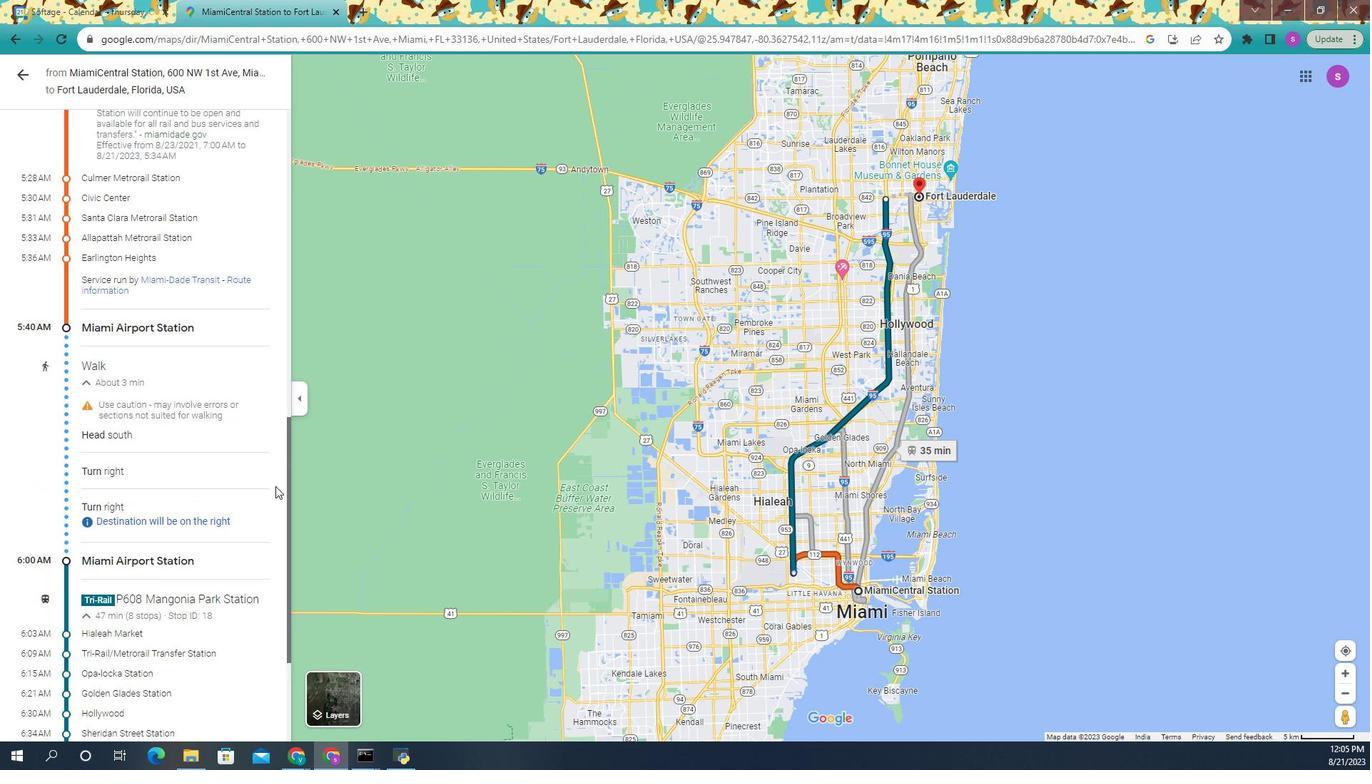 
Action: Mouse scrolled (274, 483) with delta (0, 0)
Screenshot: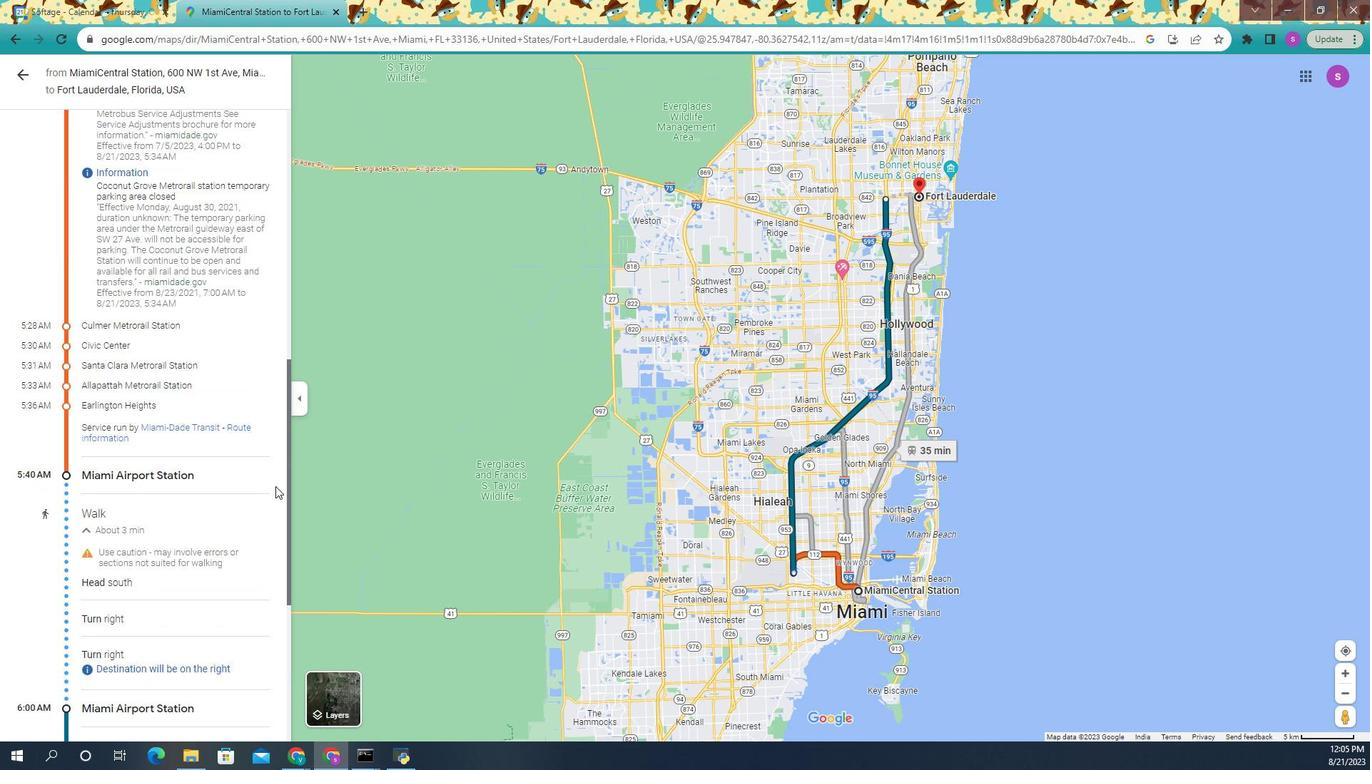 
Action: Mouse scrolled (274, 483) with delta (0, 0)
Screenshot: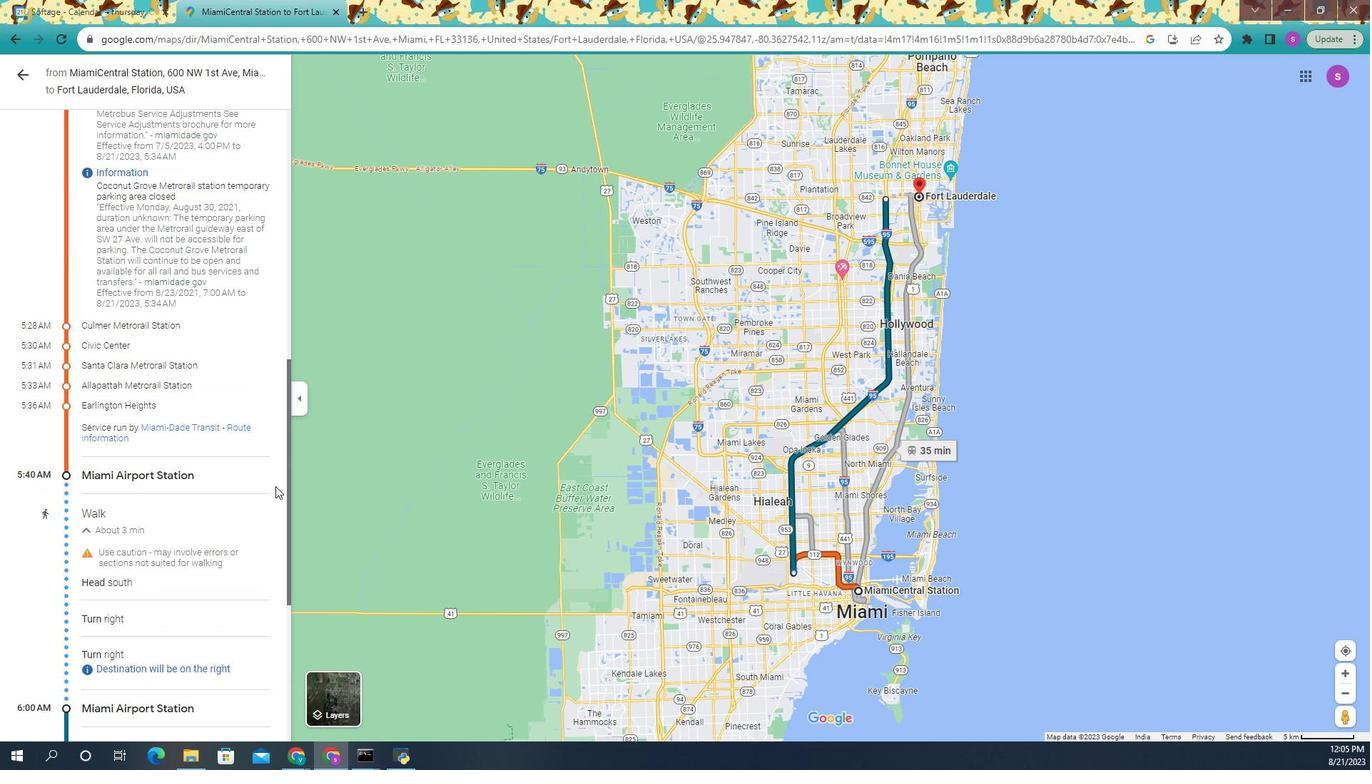 
Action: Mouse scrolled (274, 483) with delta (0, 0)
Screenshot: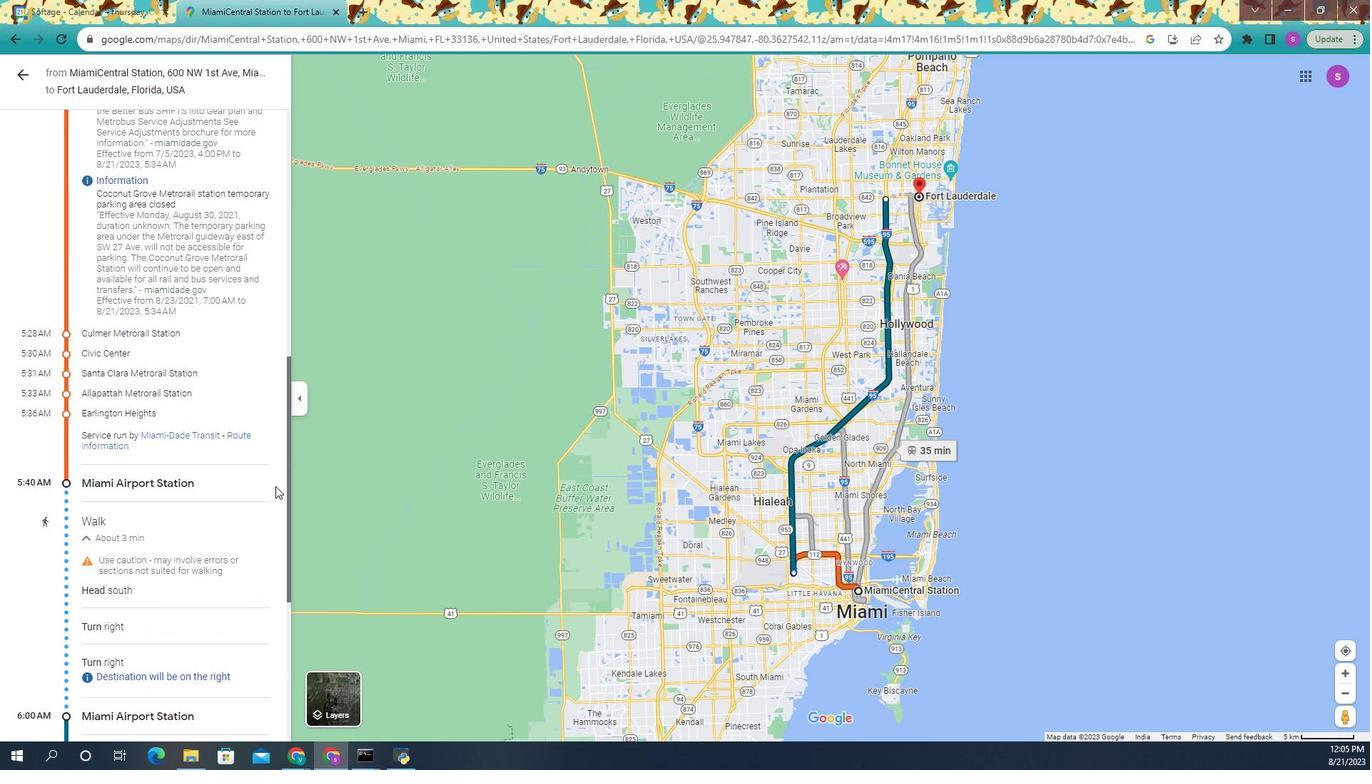 
Action: Mouse scrolled (274, 483) with delta (0, 0)
Screenshot: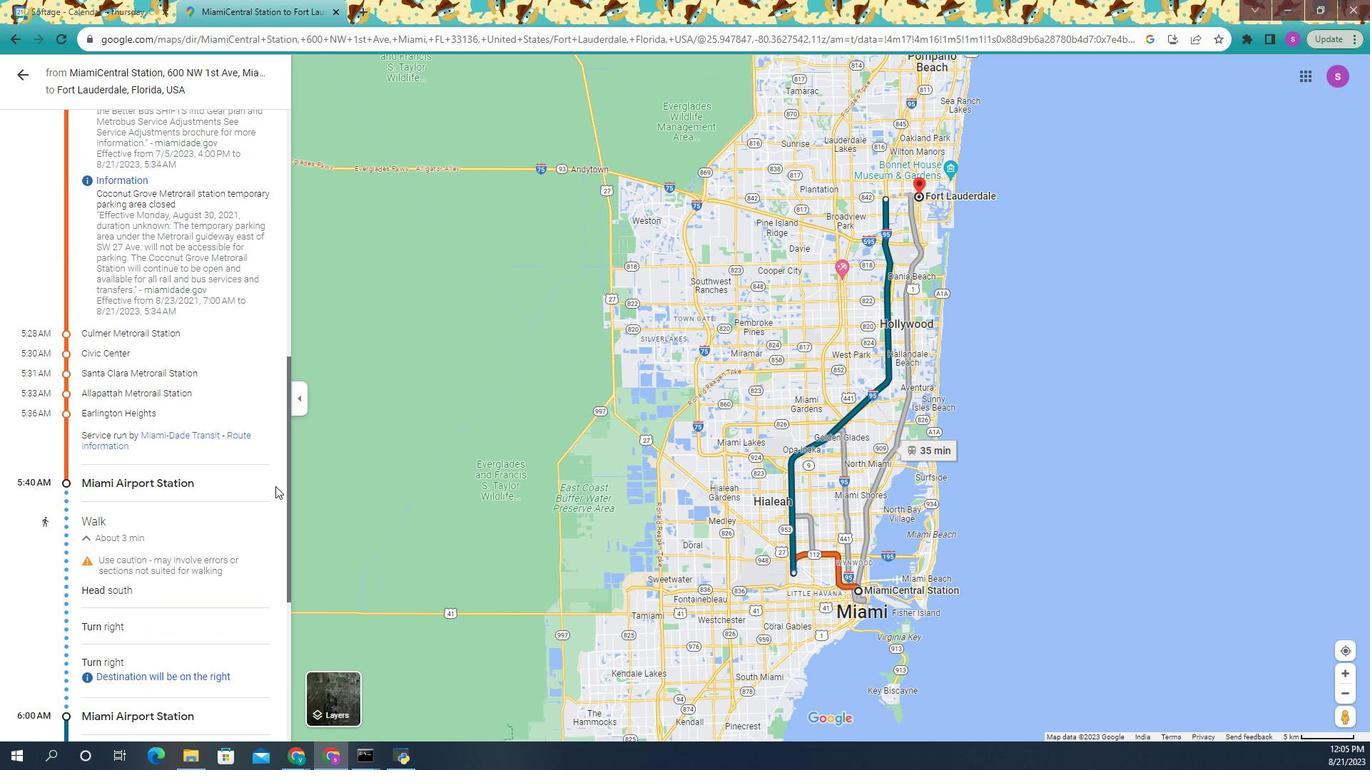 
Action: Mouse scrolled (274, 483) with delta (0, 0)
Screenshot: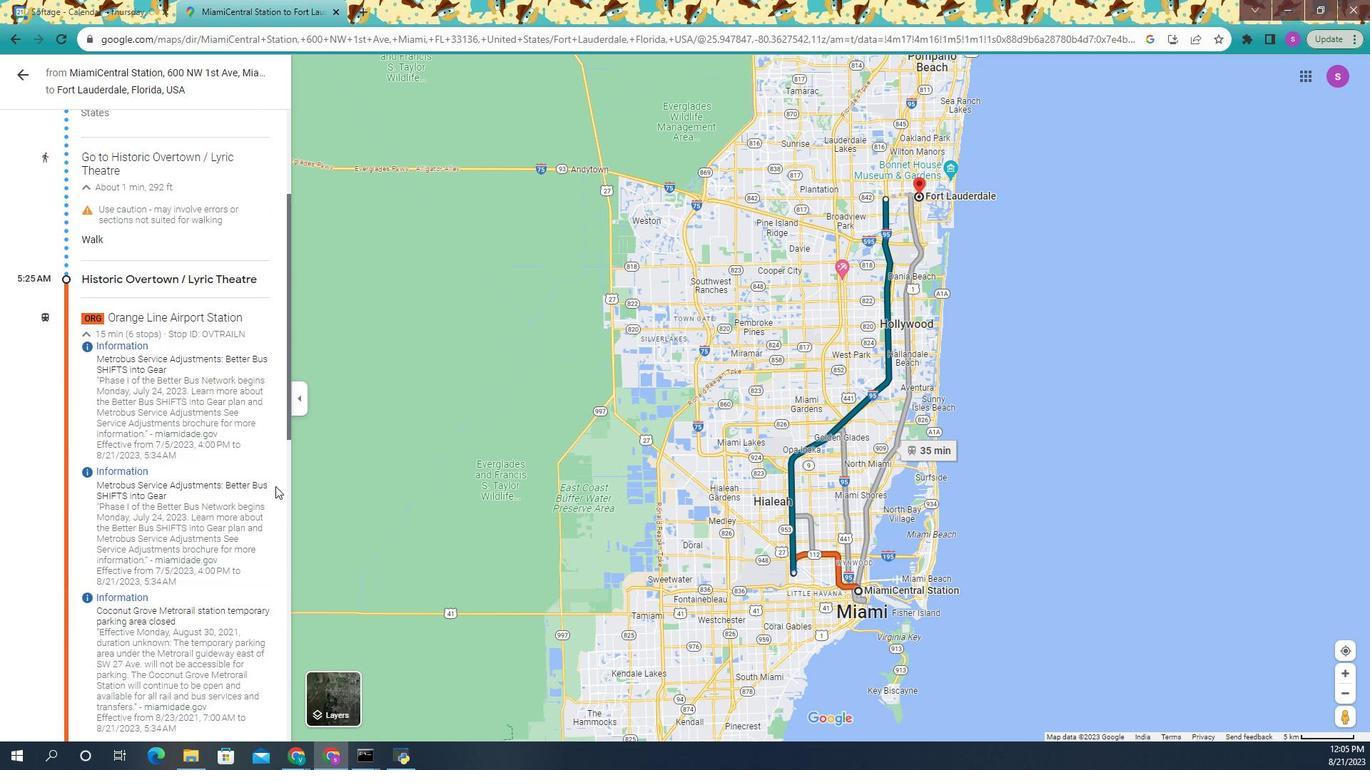 
Action: Mouse scrolled (274, 483) with delta (0, 0)
Screenshot: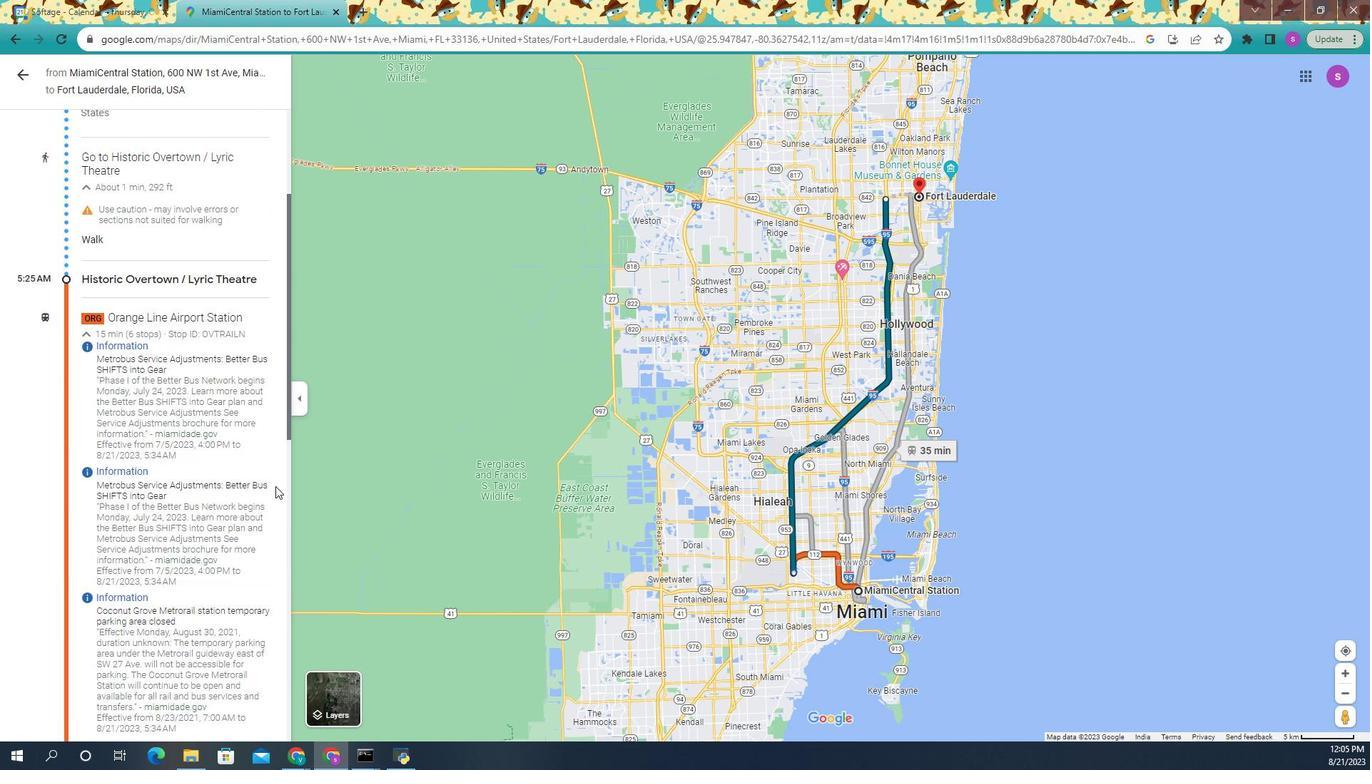 
Action: Mouse scrolled (274, 483) with delta (0, 0)
Screenshot: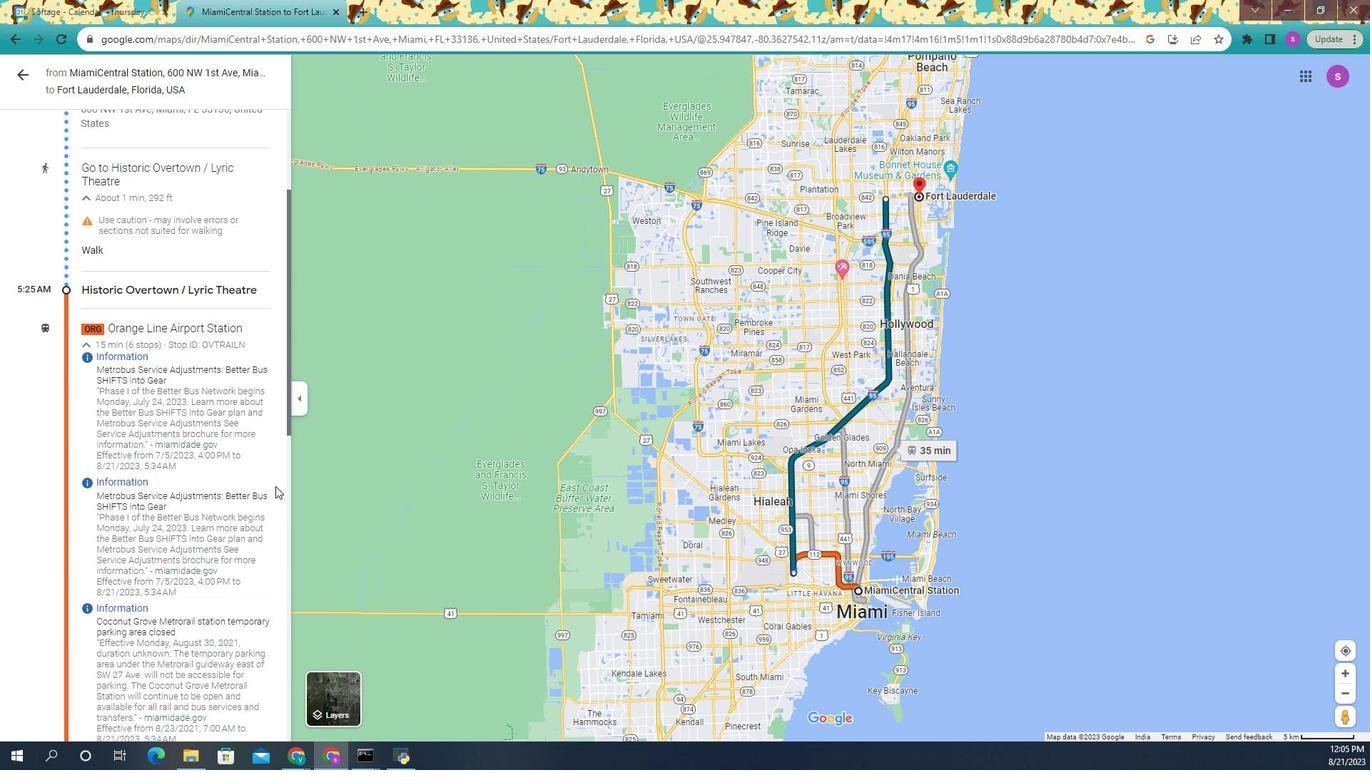 
Action: Mouse scrolled (274, 483) with delta (0, 0)
Screenshot: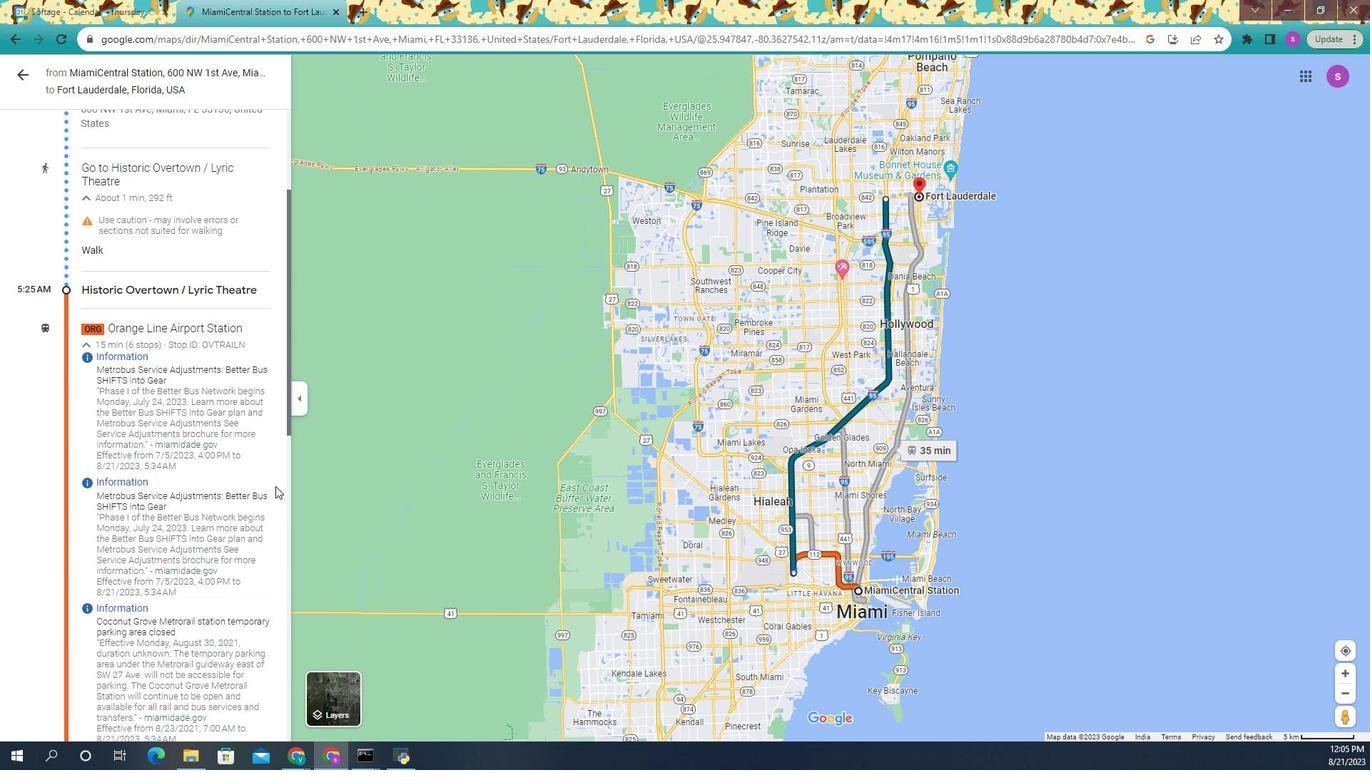 
Action: Mouse scrolled (274, 483) with delta (0, 0)
Screenshot: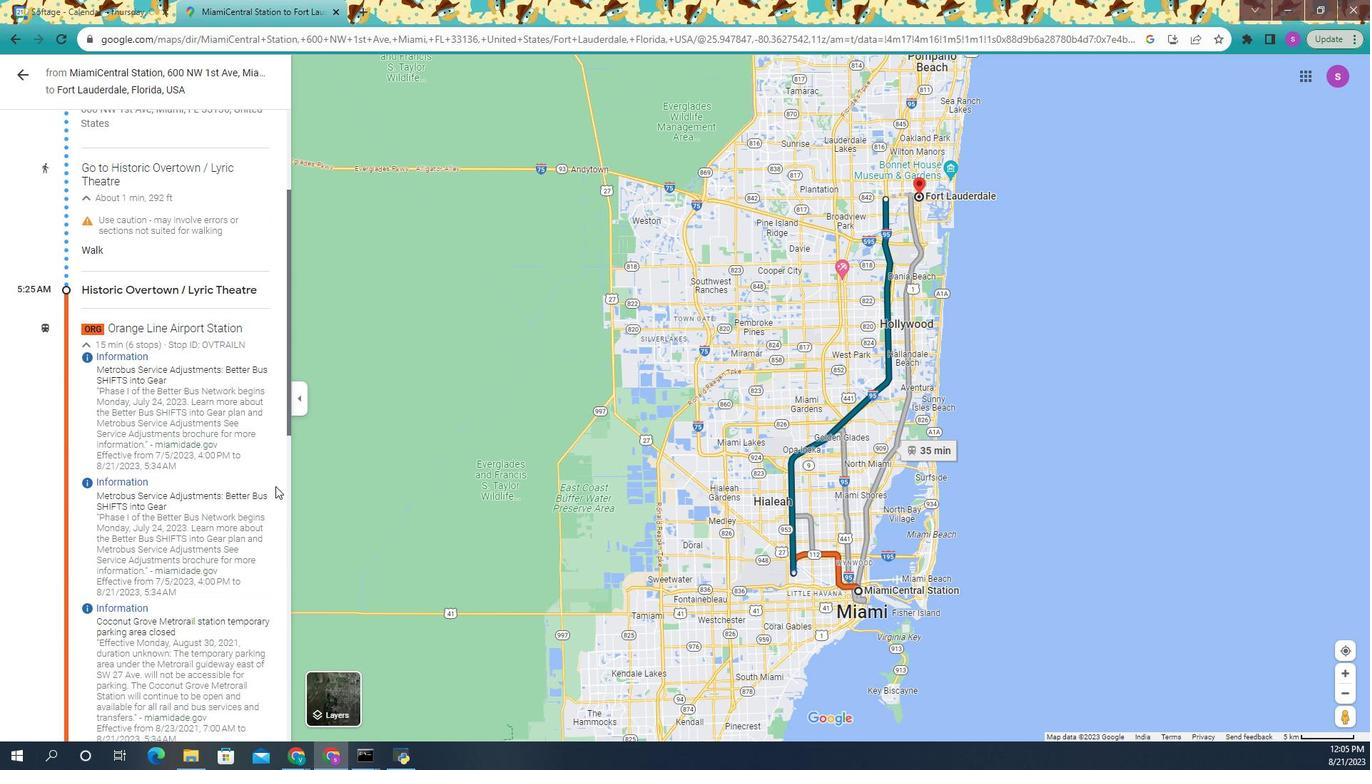 
Action: Mouse scrolled (274, 483) with delta (0, 0)
Screenshot: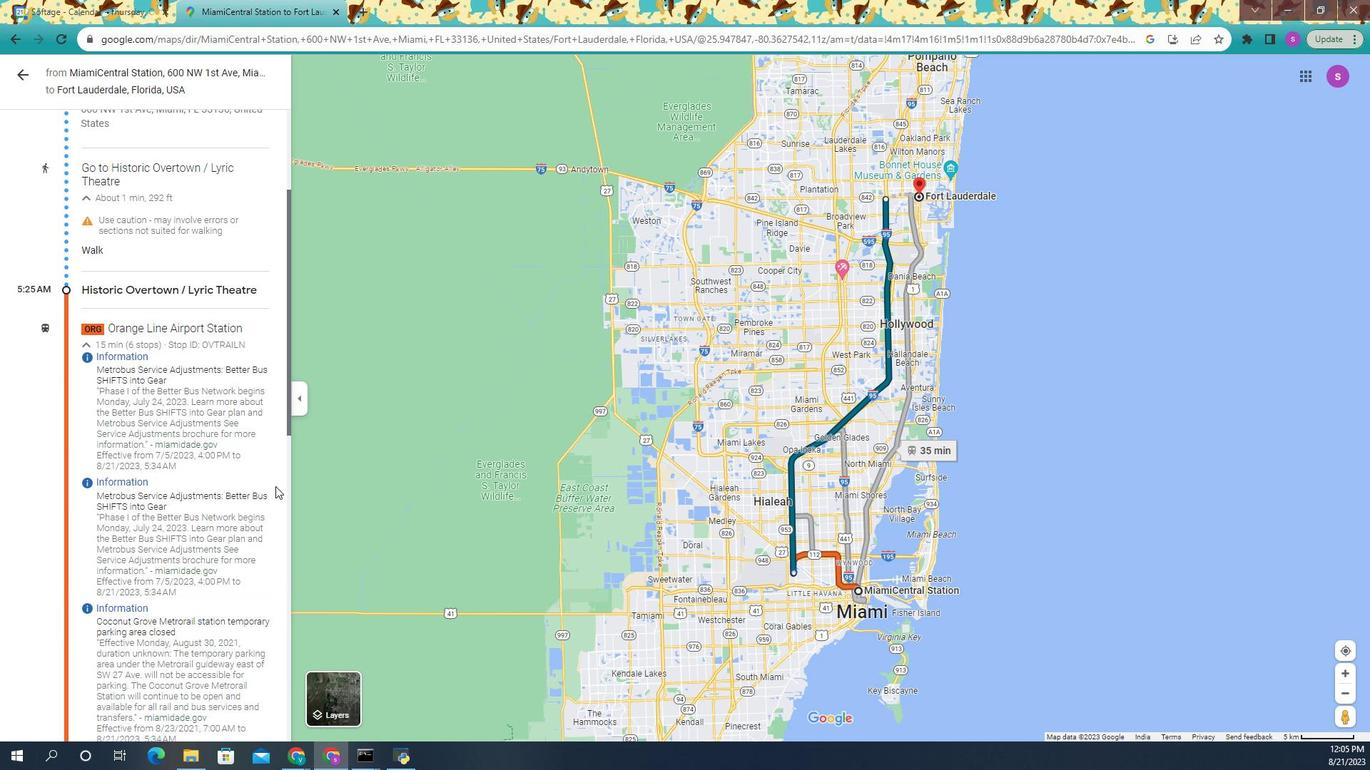 
Action: Mouse scrolled (274, 483) with delta (0, 0)
Screenshot: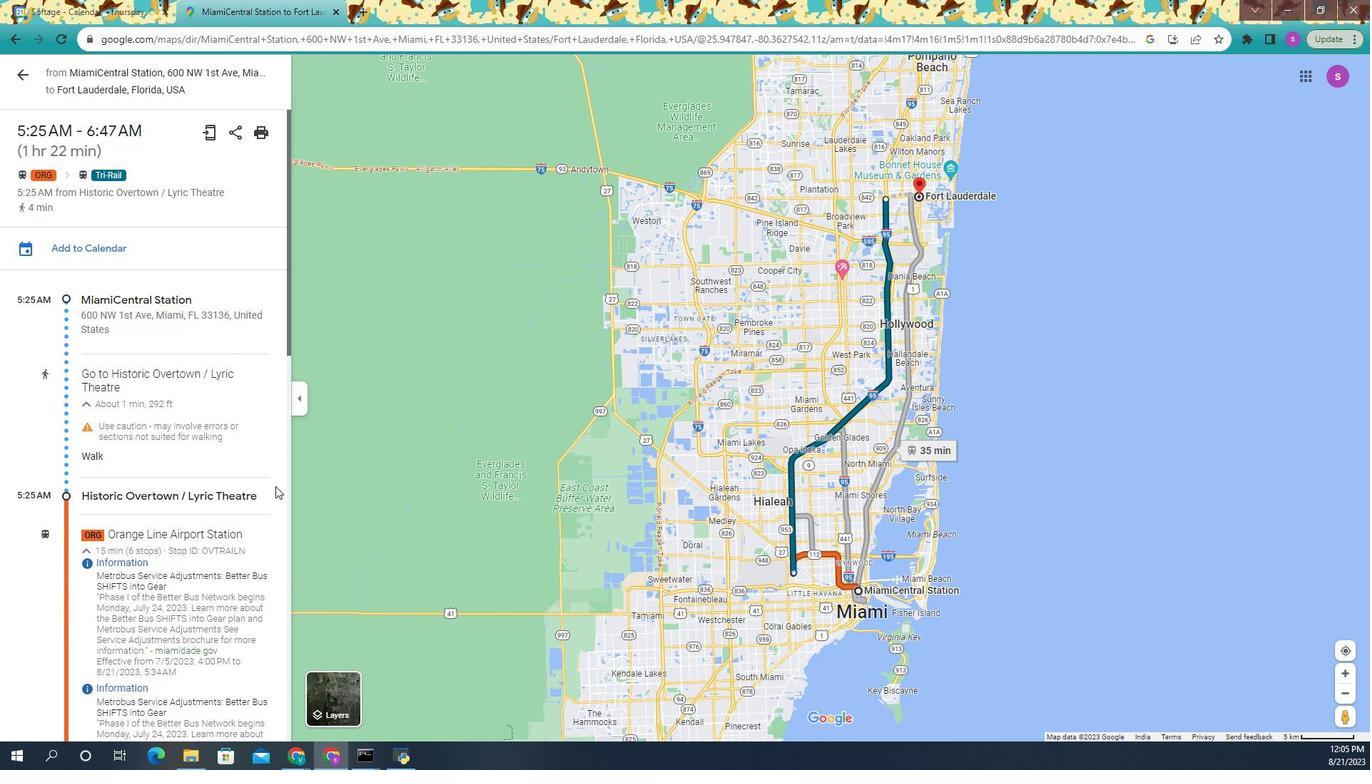 
Action: Mouse scrolled (274, 483) with delta (0, 0)
Screenshot: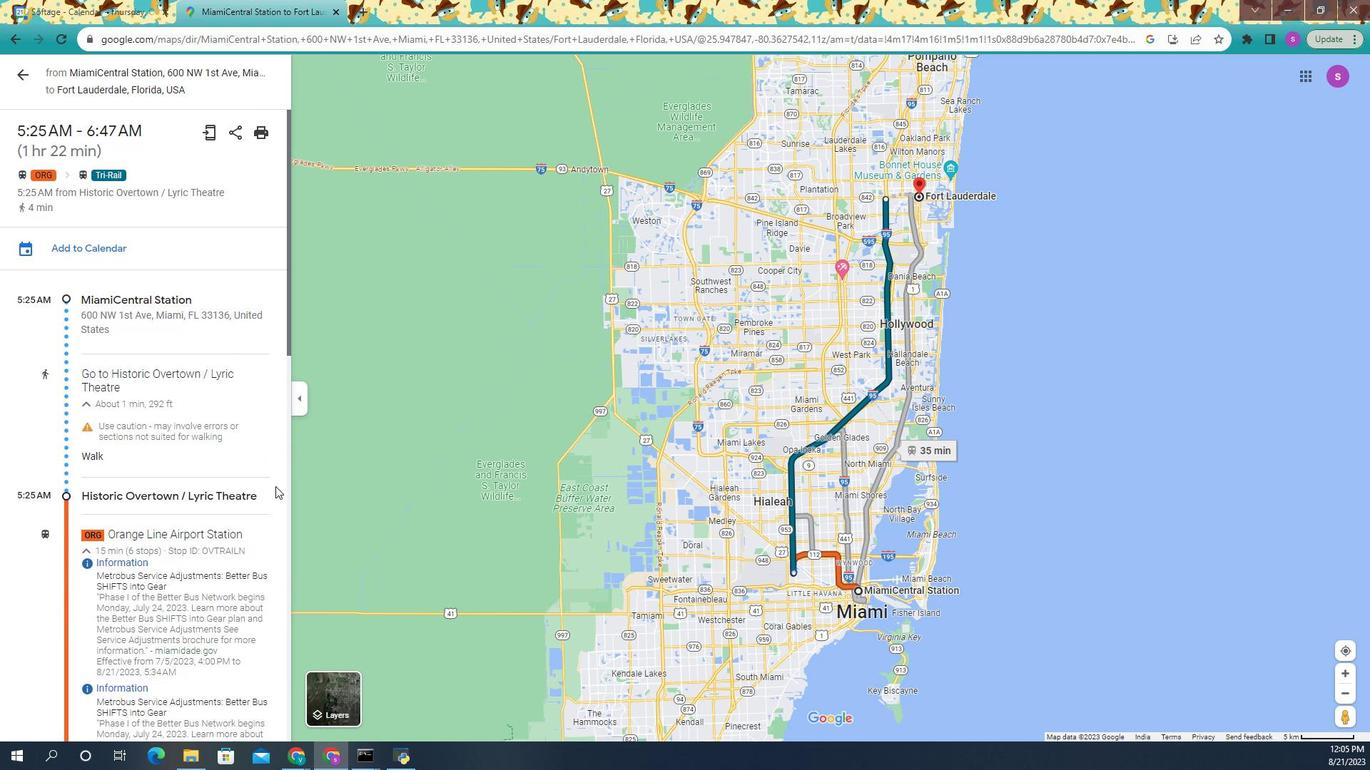 
Action: Mouse scrolled (274, 483) with delta (0, 0)
Screenshot: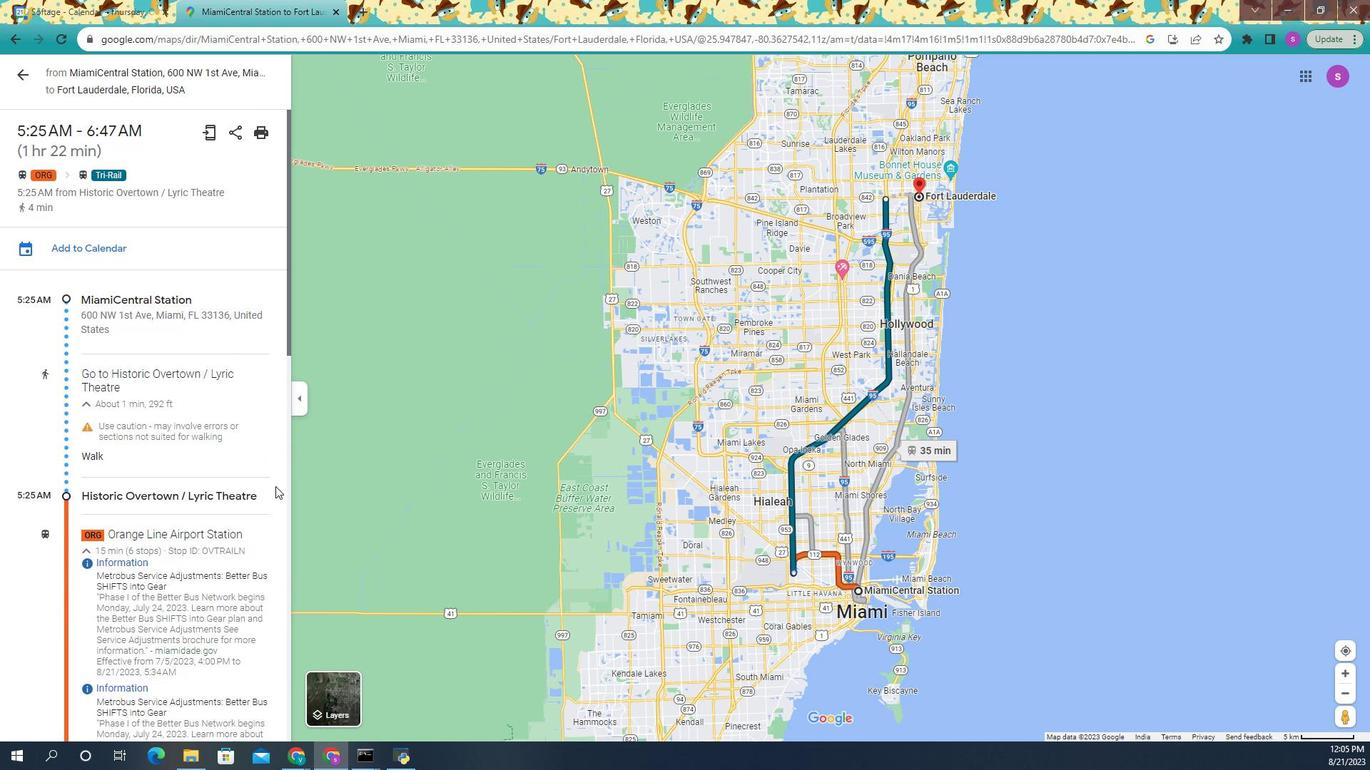 
Action: Mouse scrolled (274, 483) with delta (0, 0)
Screenshot: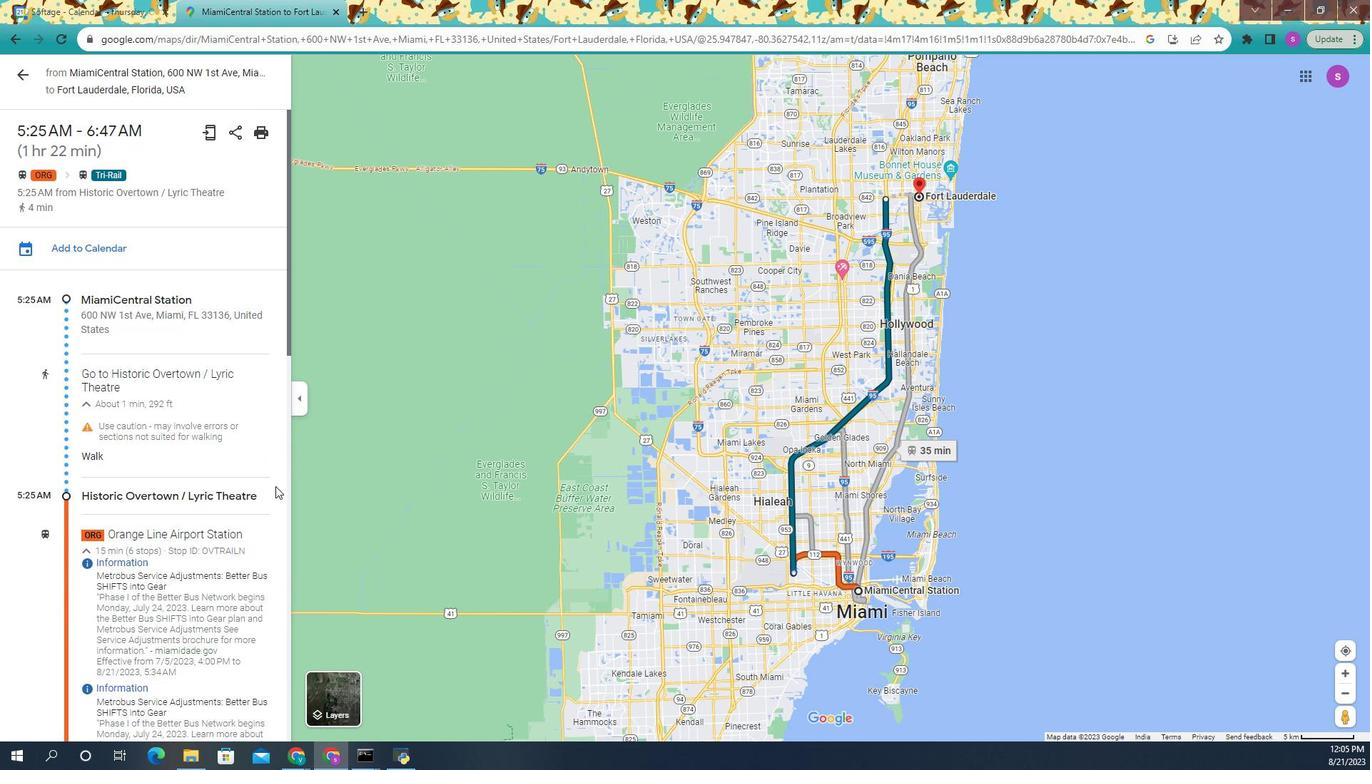 
Action: Mouse scrolled (274, 483) with delta (0, 0)
Screenshot: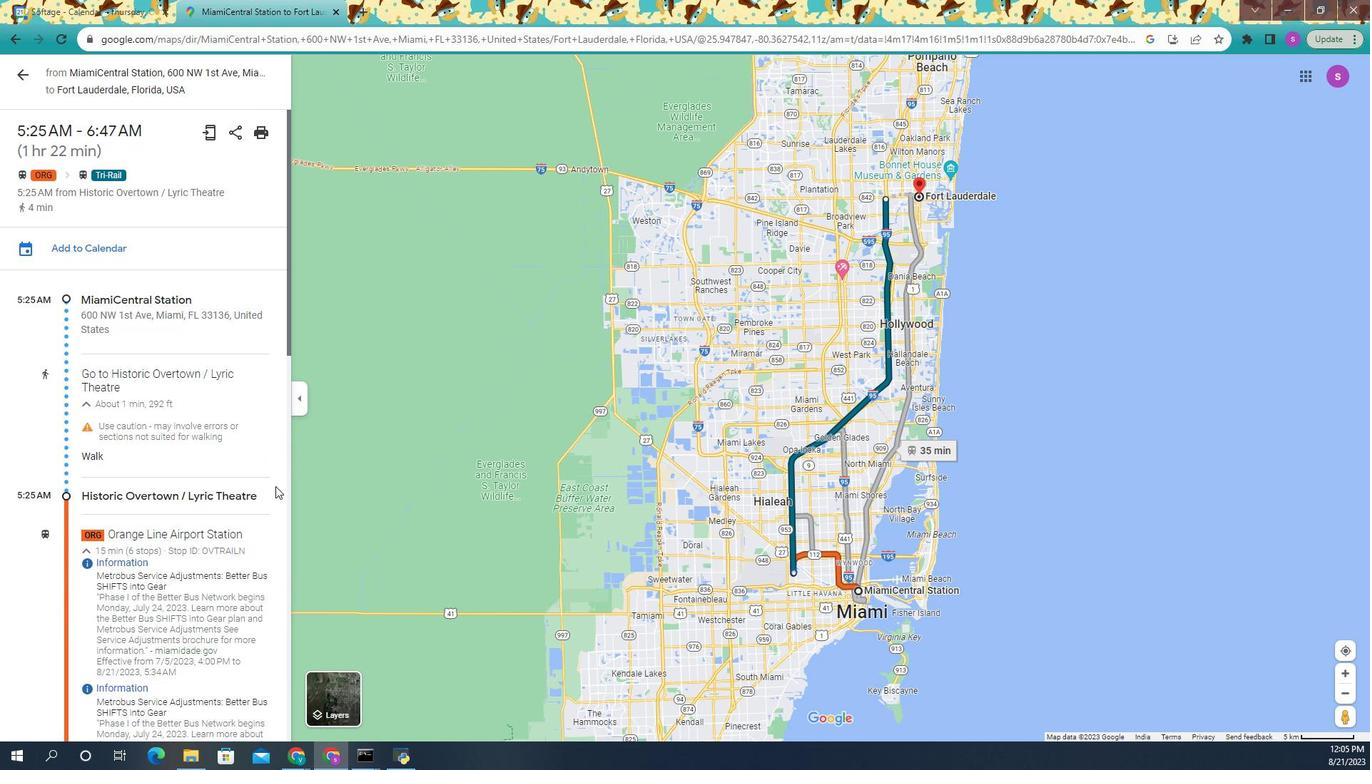 
Action: Mouse scrolled (274, 483) with delta (0, 0)
Screenshot: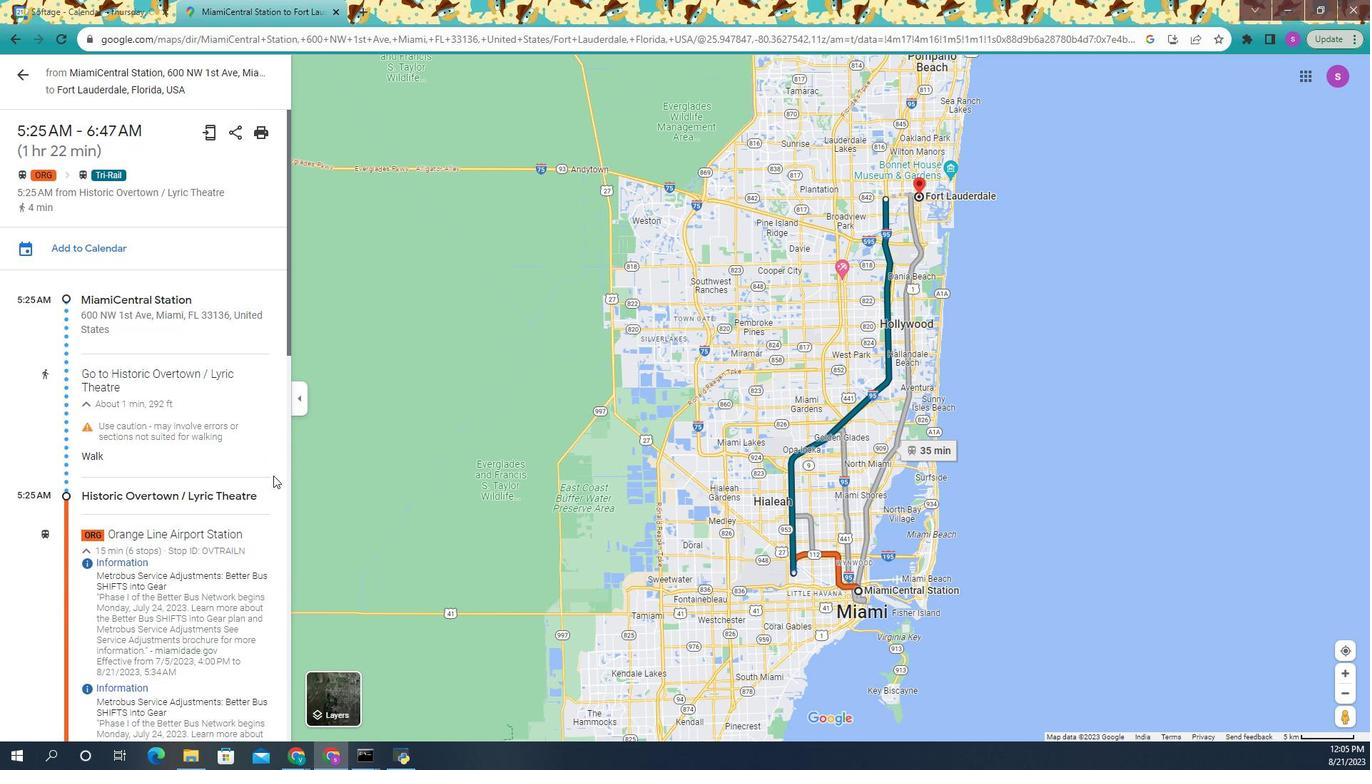 
Action: Mouse moved to (27, 371)
Screenshot: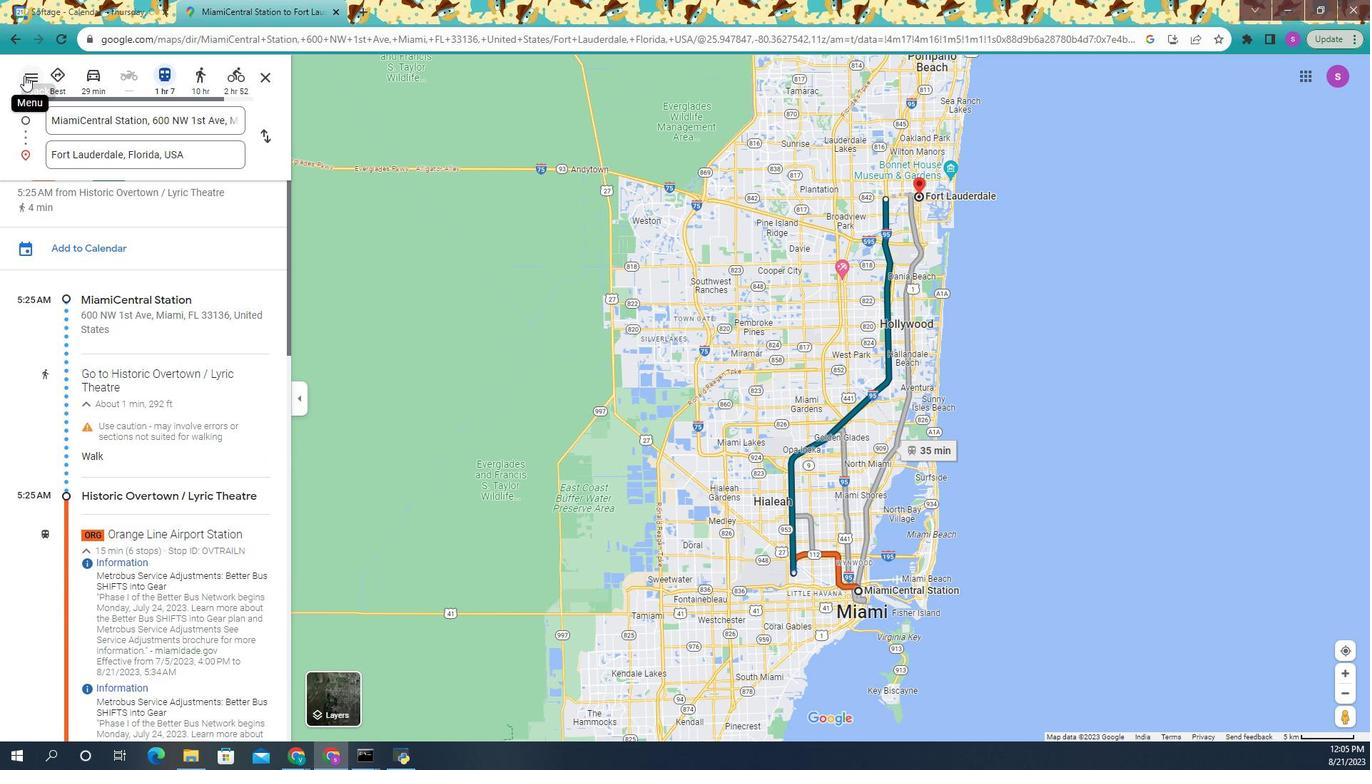 
Action: Mouse pressed left at (27, 371)
Screenshot: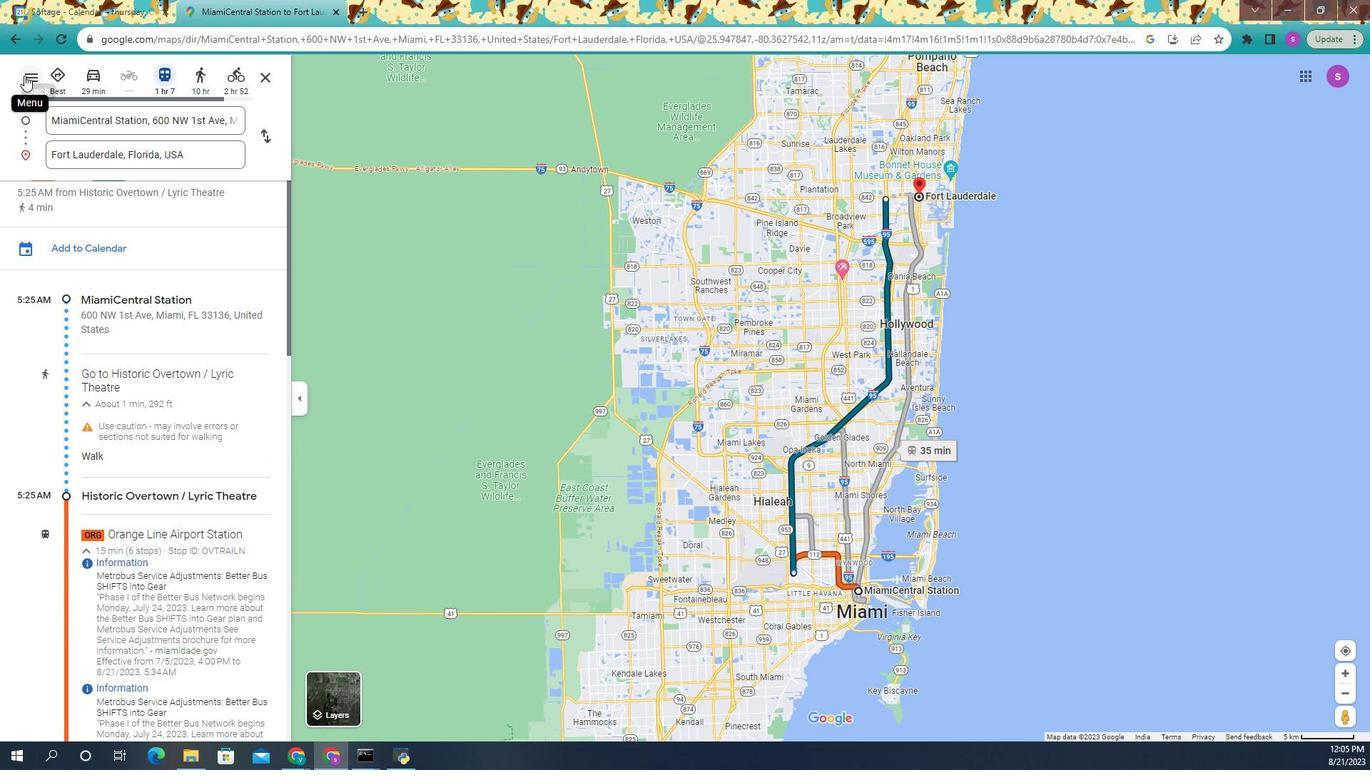 
Action: Mouse moved to (138, 481)
Screenshot: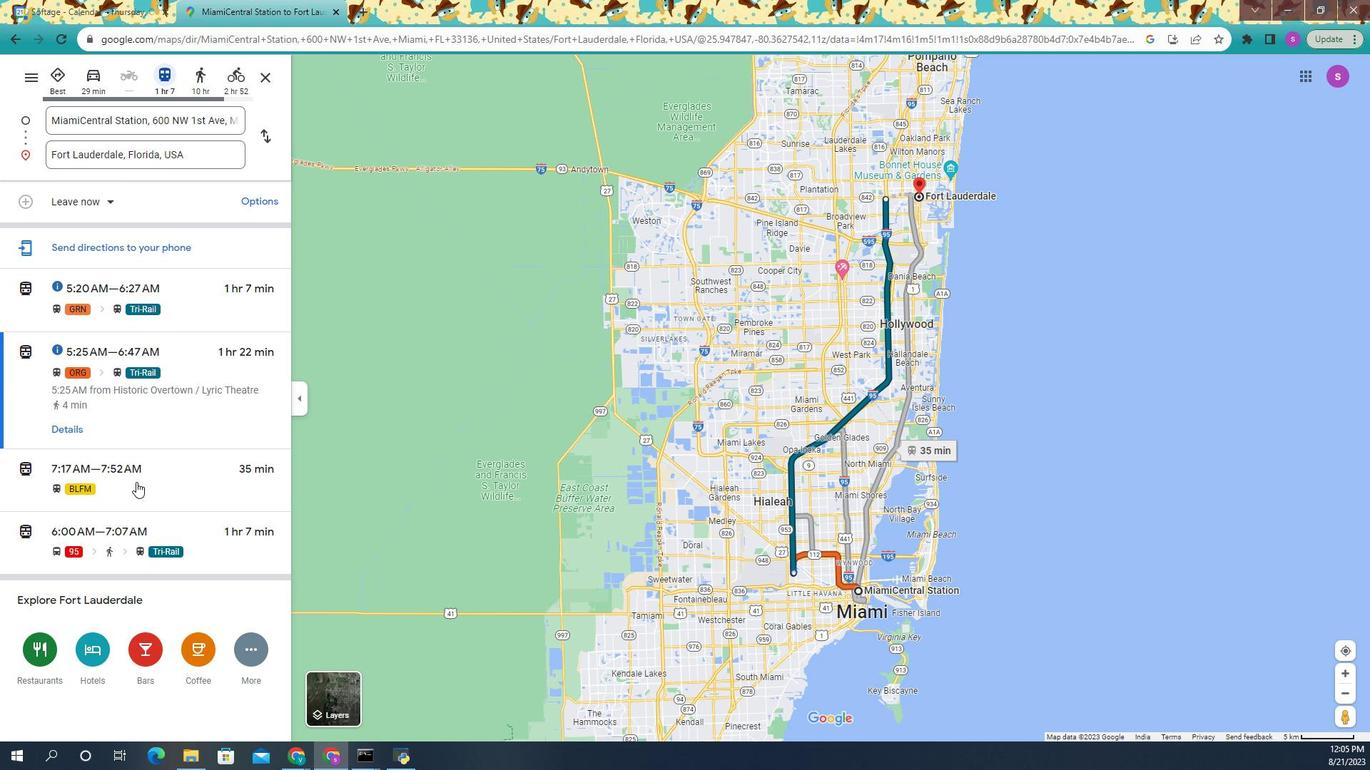 
Action: Mouse pressed left at (138, 481)
Screenshot: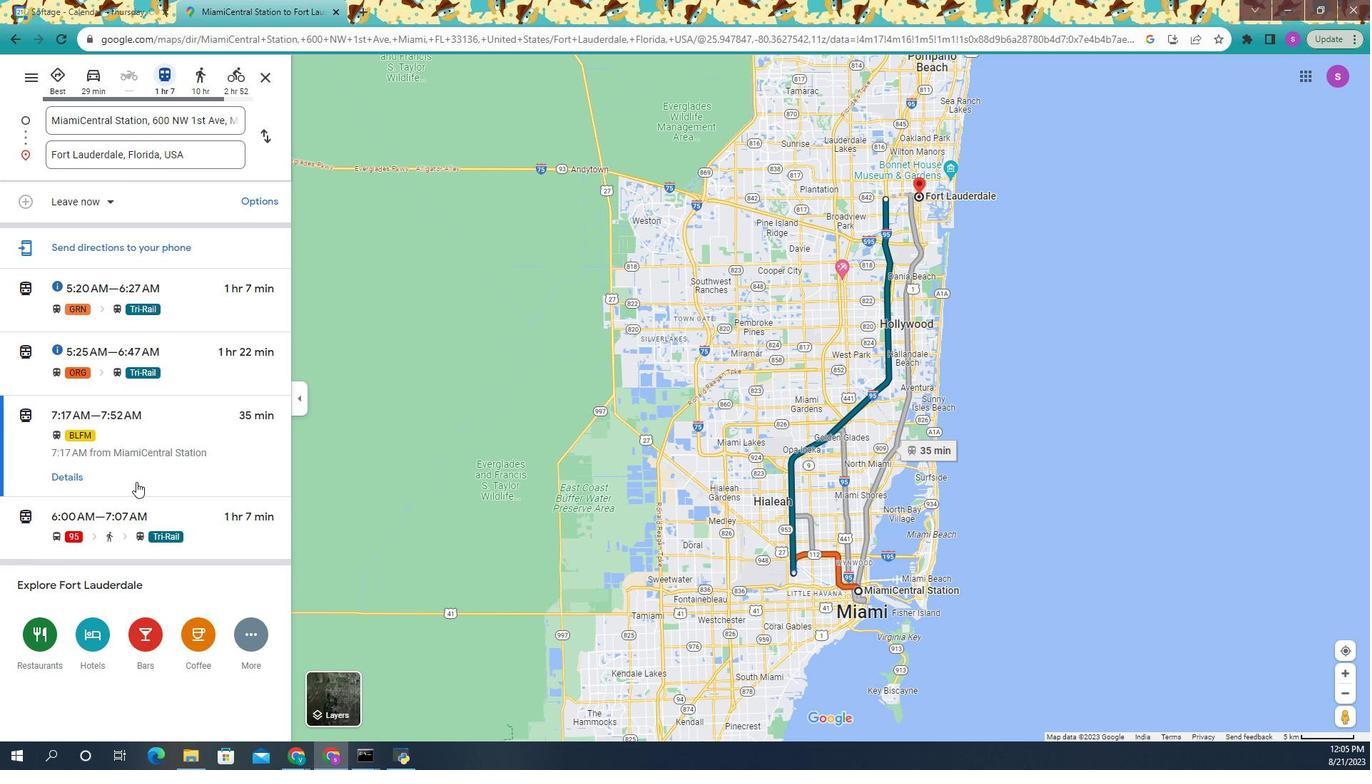 
Action: Mouse moved to (60, 483)
Screenshot: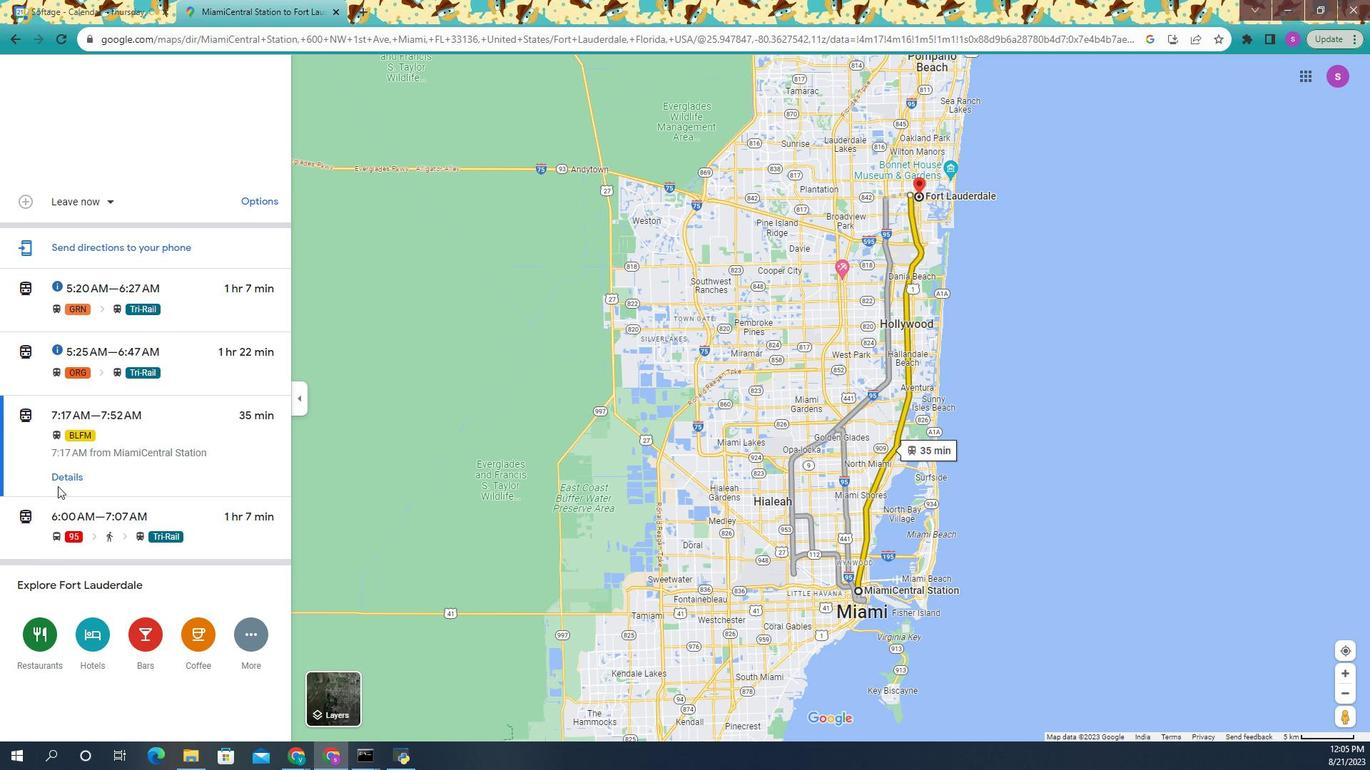 
Action: Mouse pressed left at (60, 483)
Screenshot: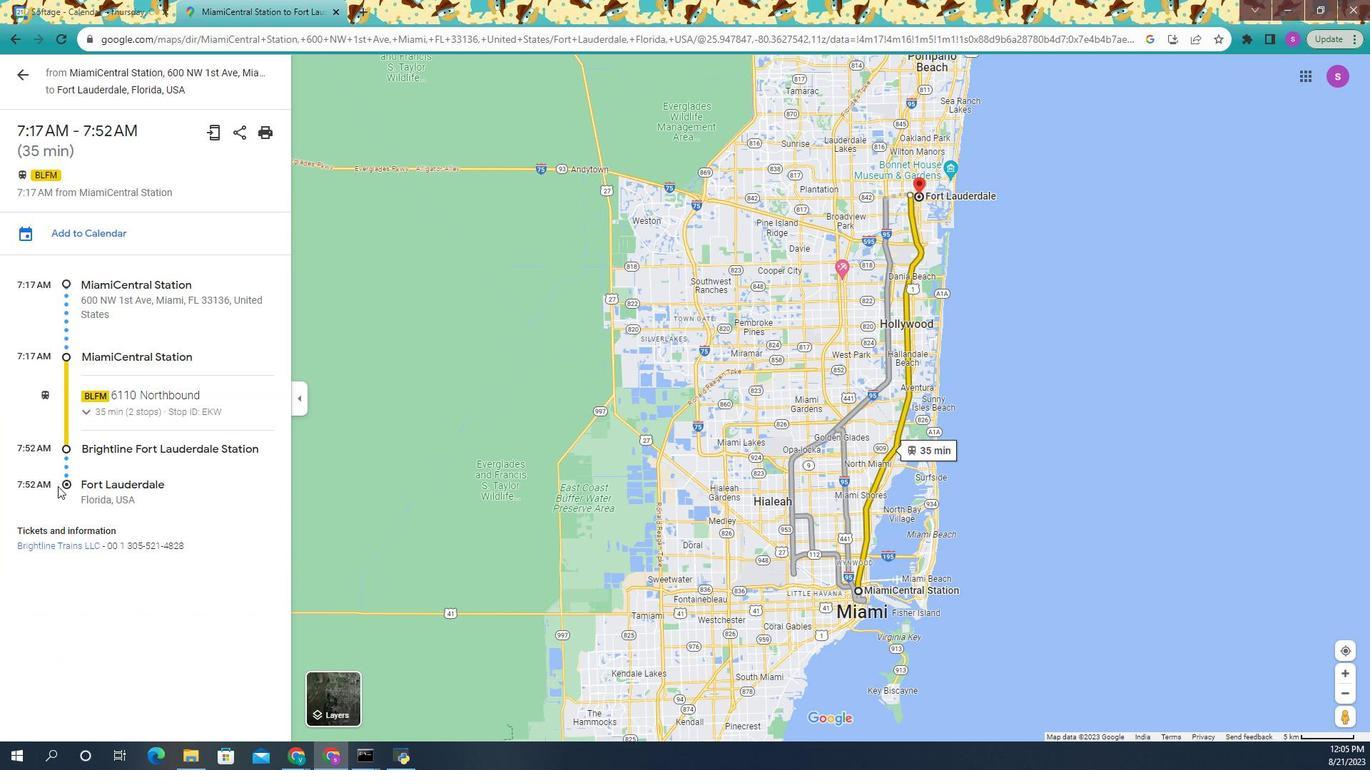 
Action: Mouse moved to (99, 462)
Screenshot: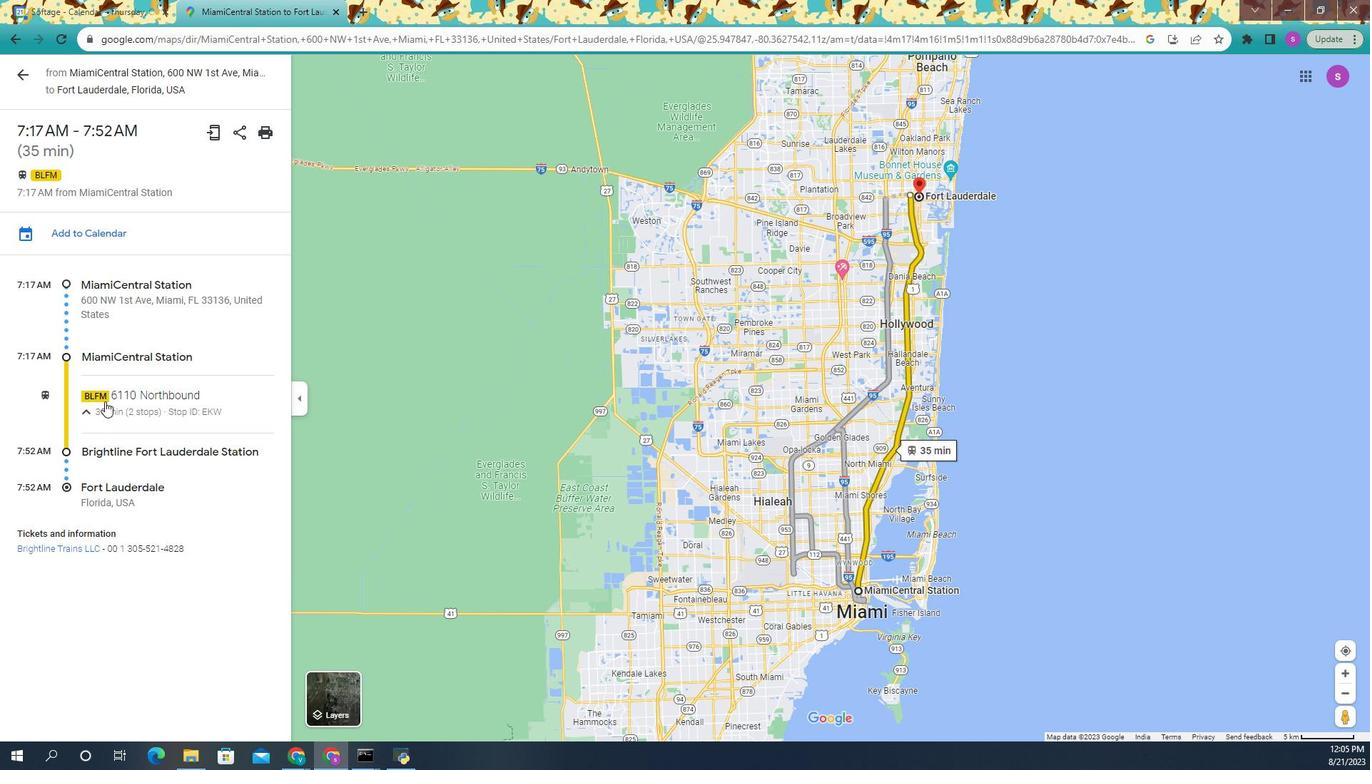
Action: Mouse pressed left at (99, 462)
Screenshot: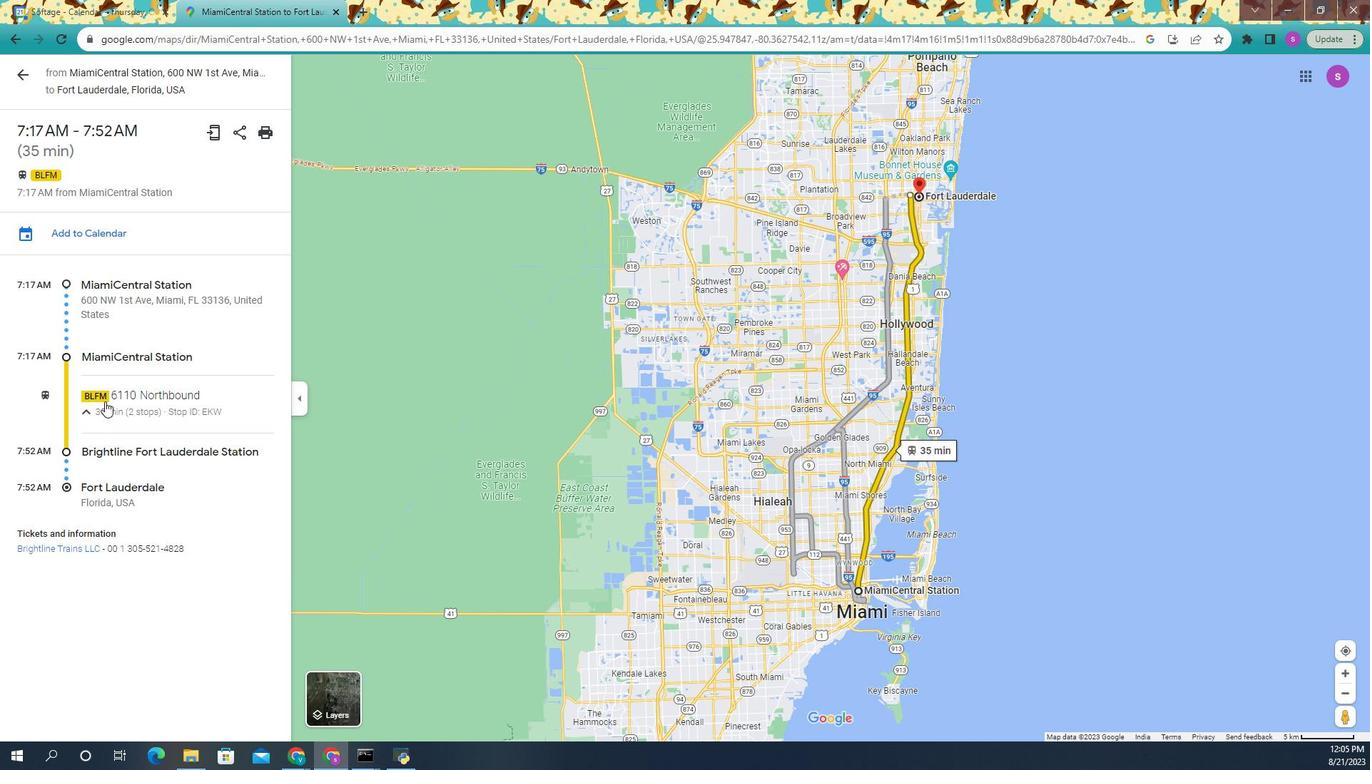 
Action: Mouse moved to (103, 495)
Screenshot: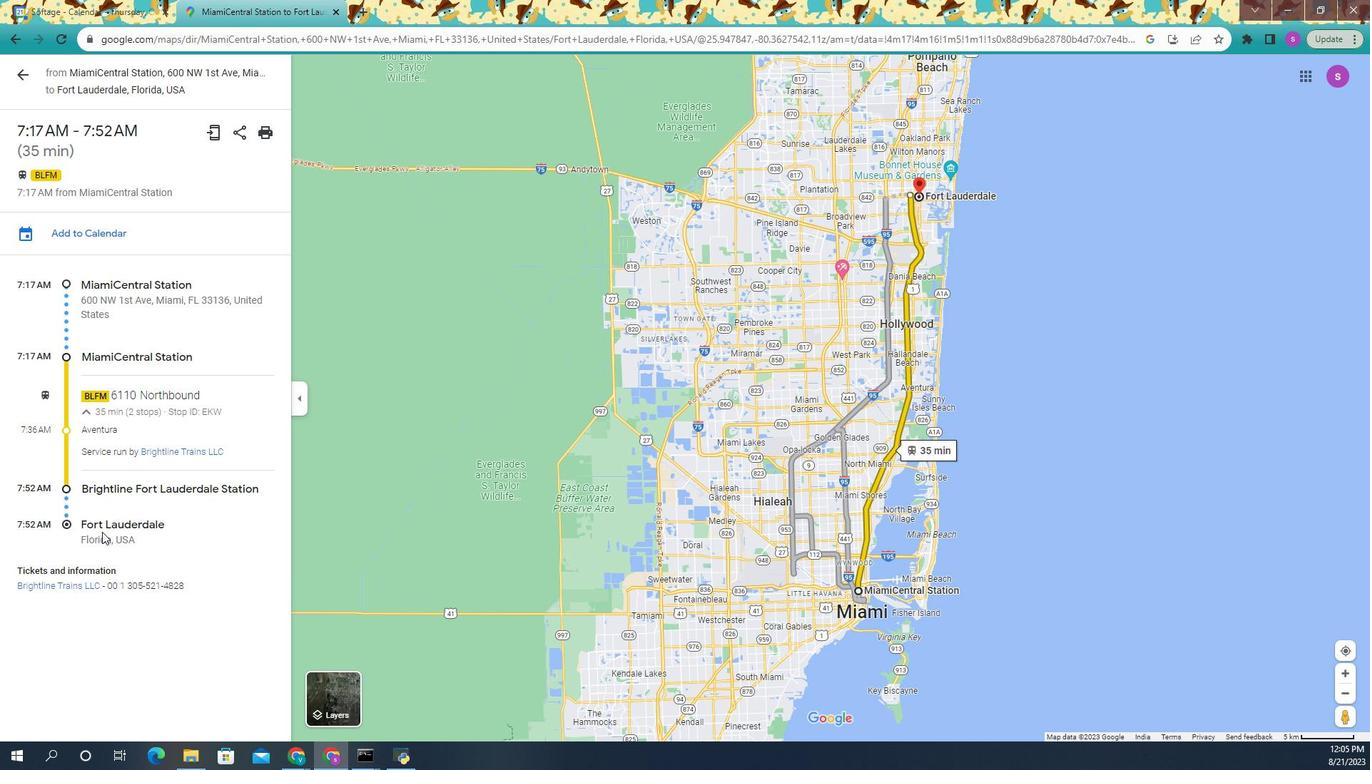 
Action: Mouse pressed left at (103, 495)
Screenshot: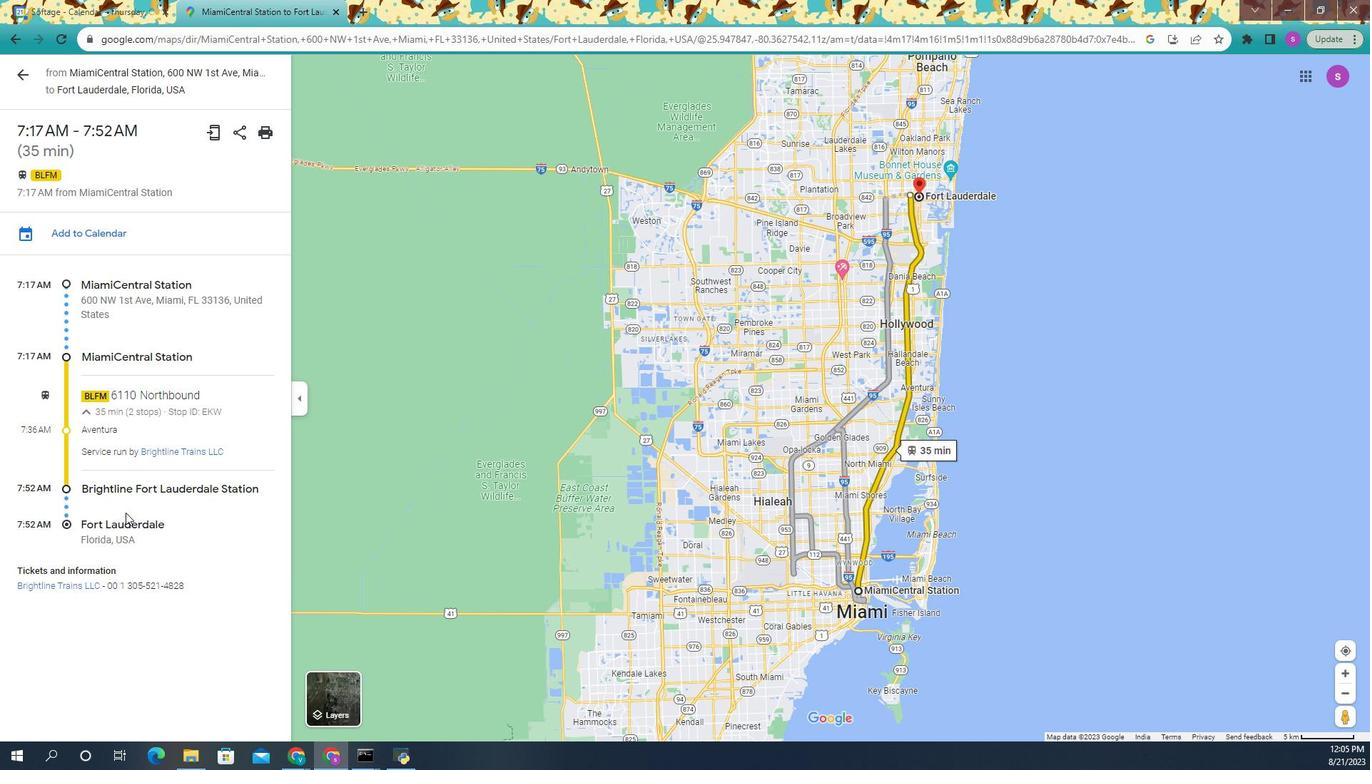 
Action: Mouse moved to (264, 459)
Screenshot: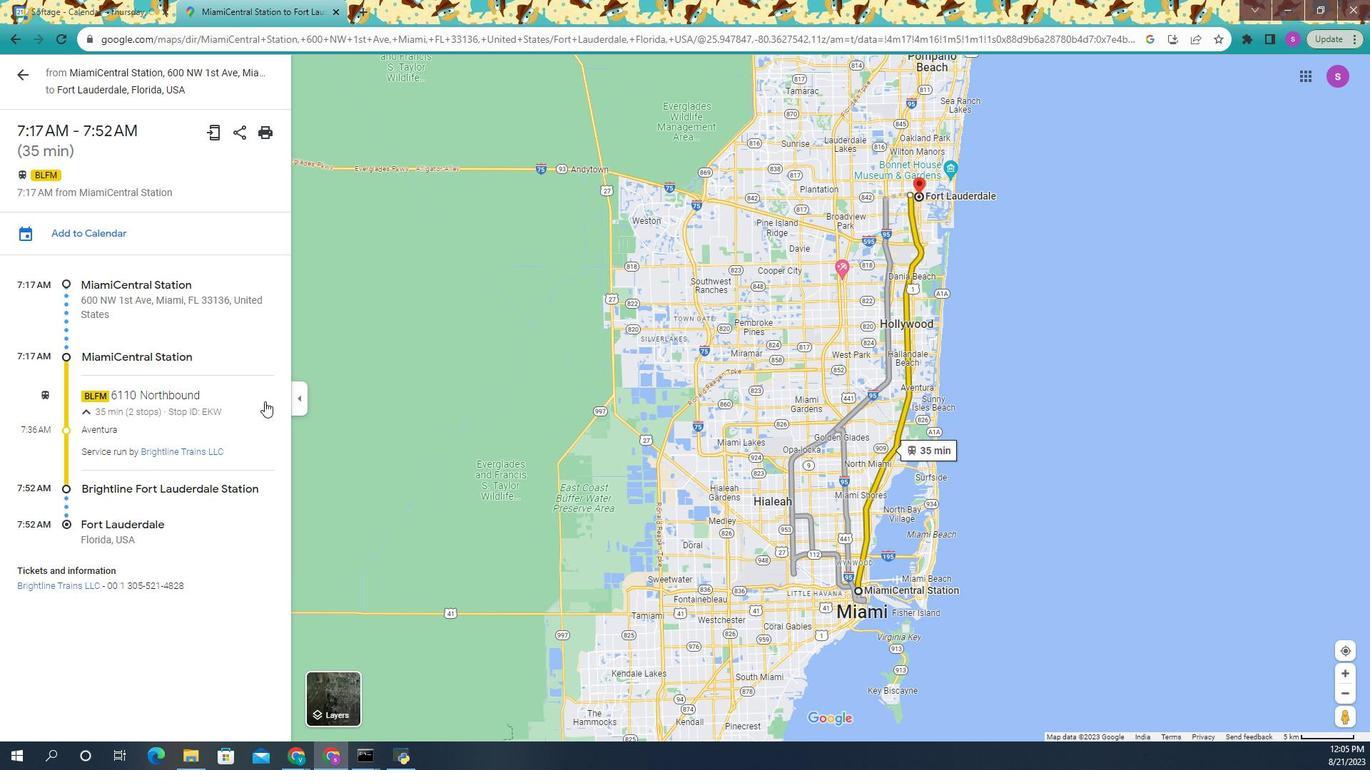 
Action: Mouse scrolled (264, 459) with delta (0, 0)
Screenshot: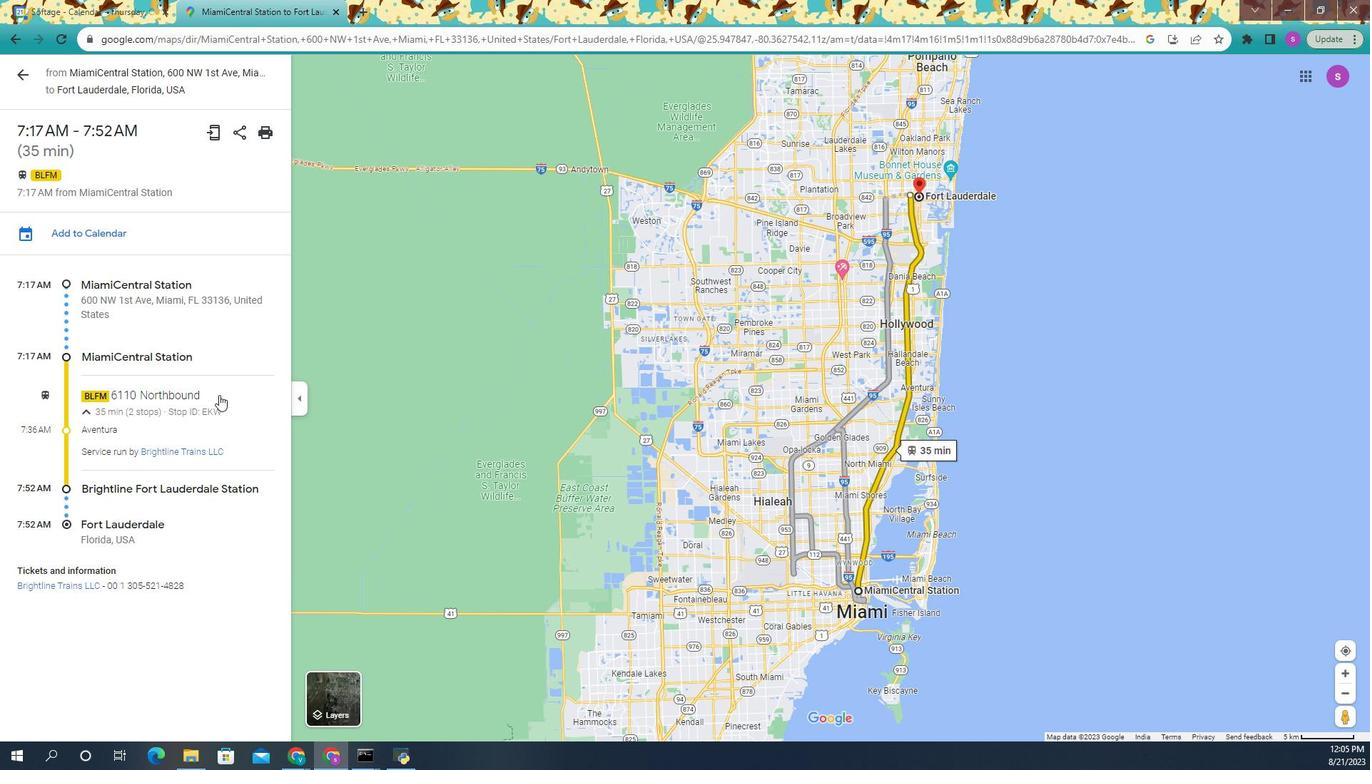 
Action: Mouse scrolled (264, 459) with delta (0, 0)
Screenshot: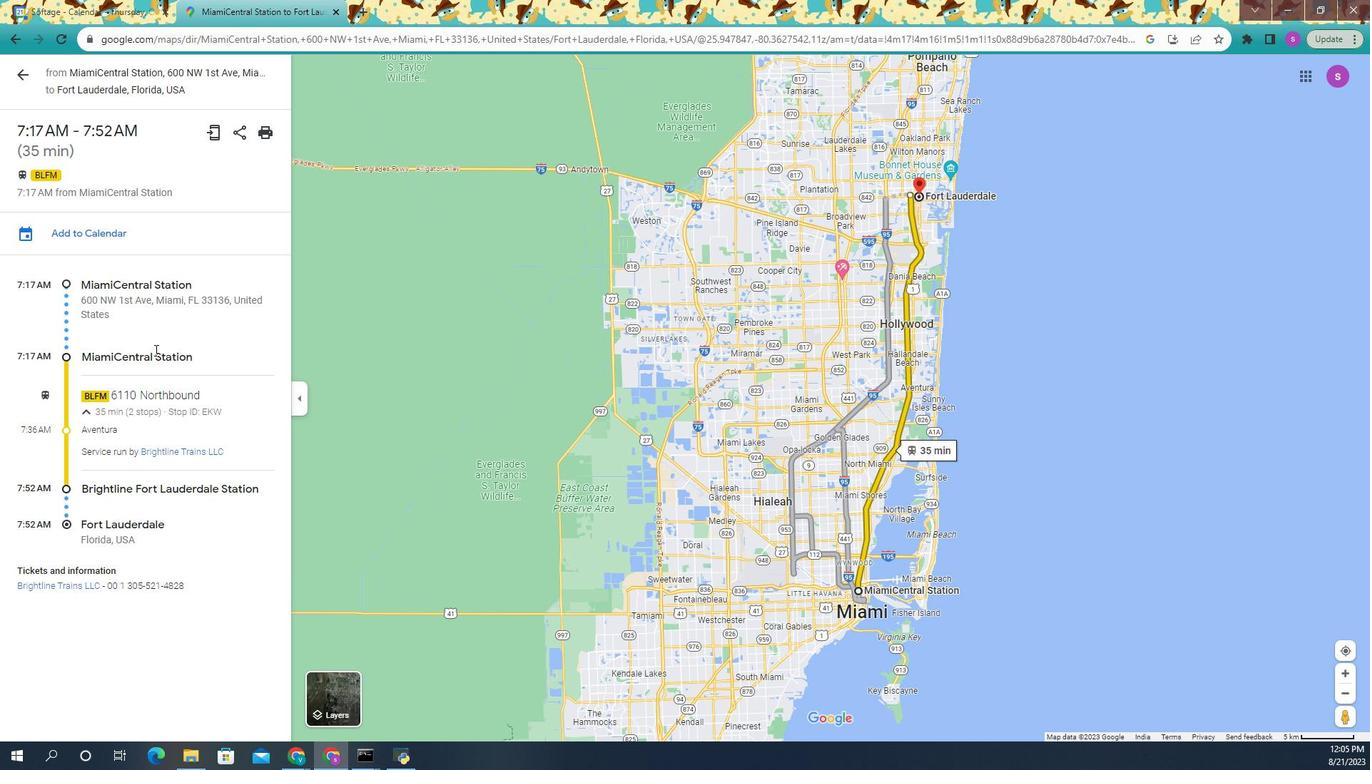 
Action: Mouse moved to (28, 372)
Screenshot: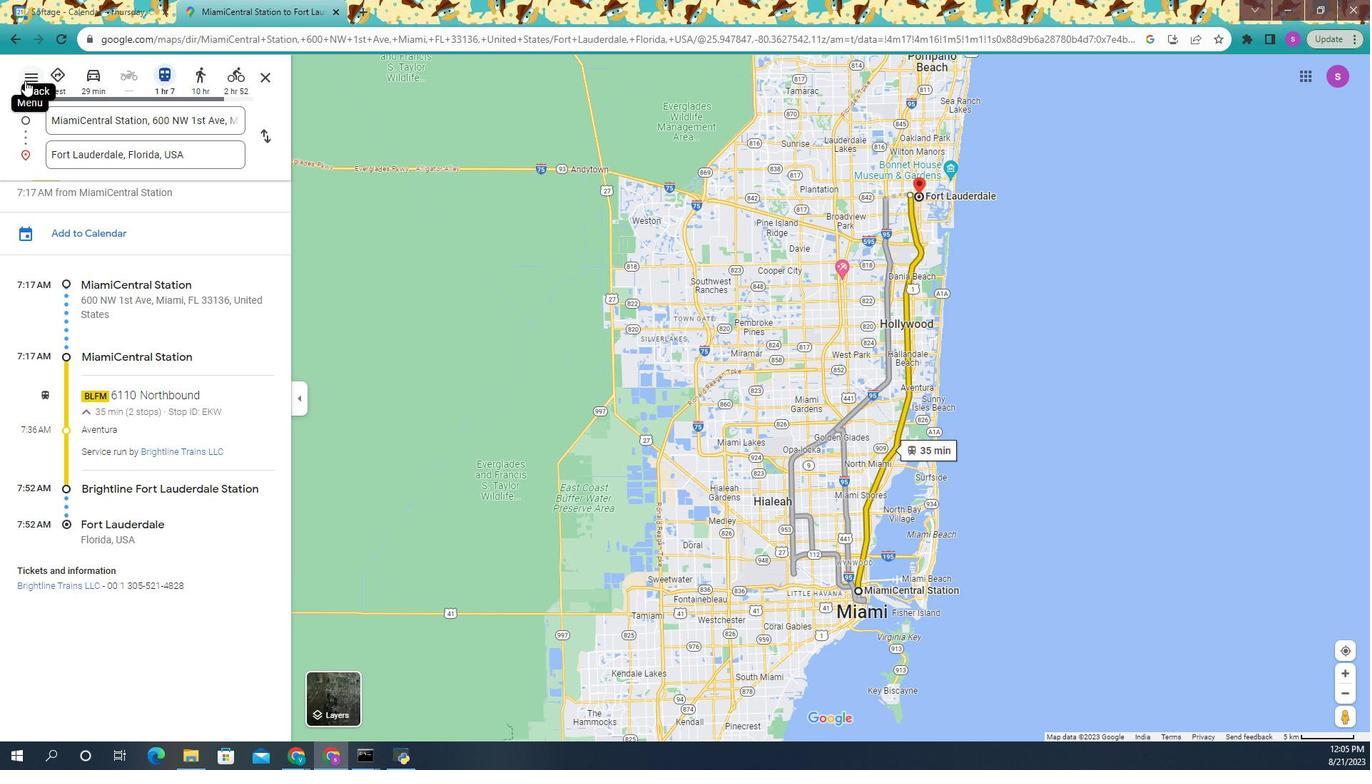 
Action: Mouse pressed left at (28, 372)
Screenshot: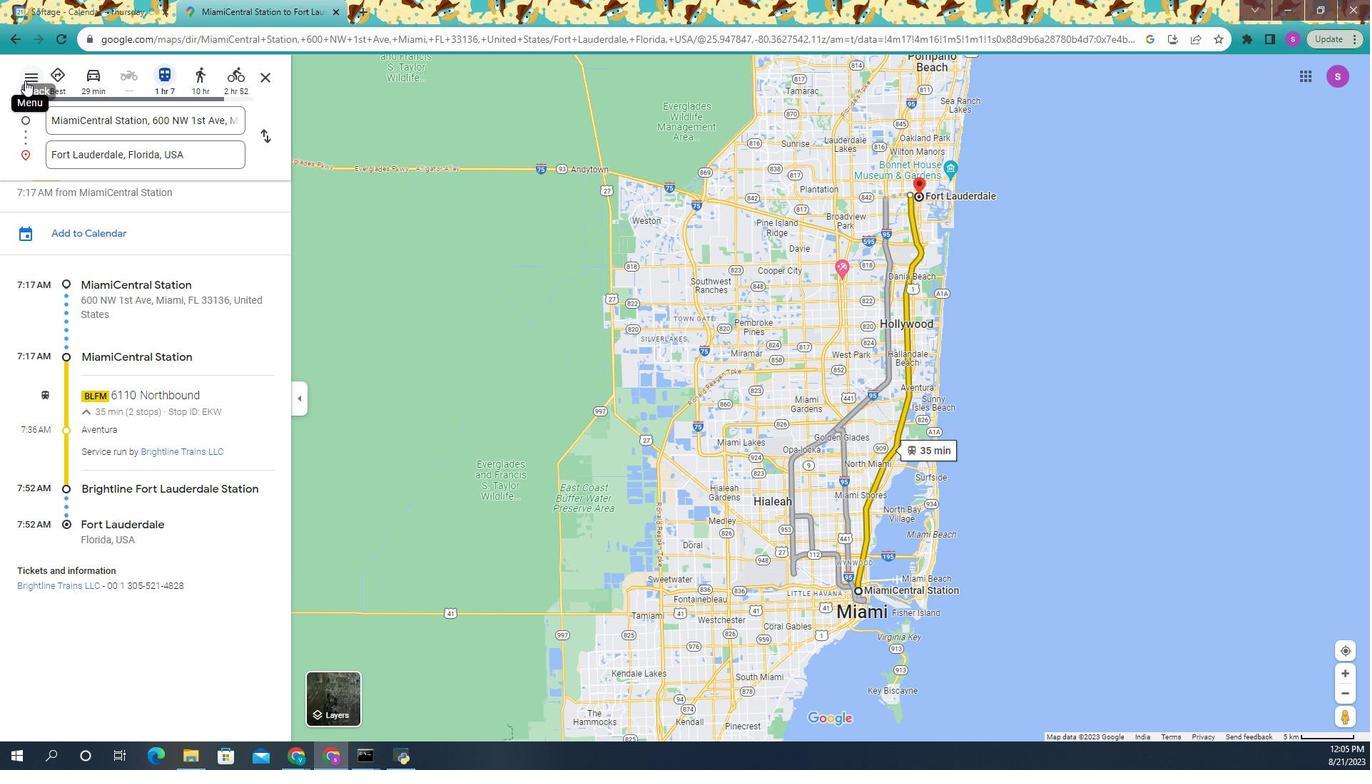 
Action: Mouse moved to (191, 496)
Screenshot: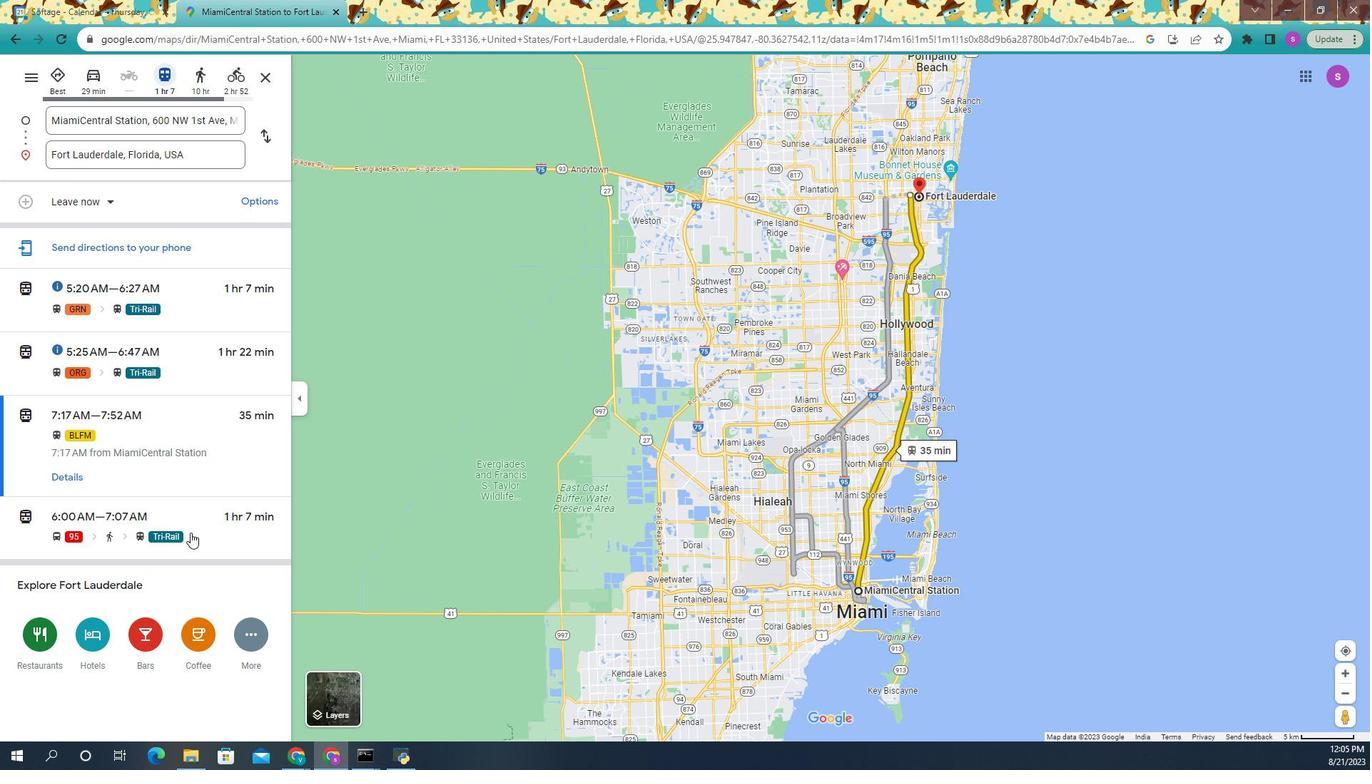 
Action: Mouse pressed left at (191, 496)
Screenshot: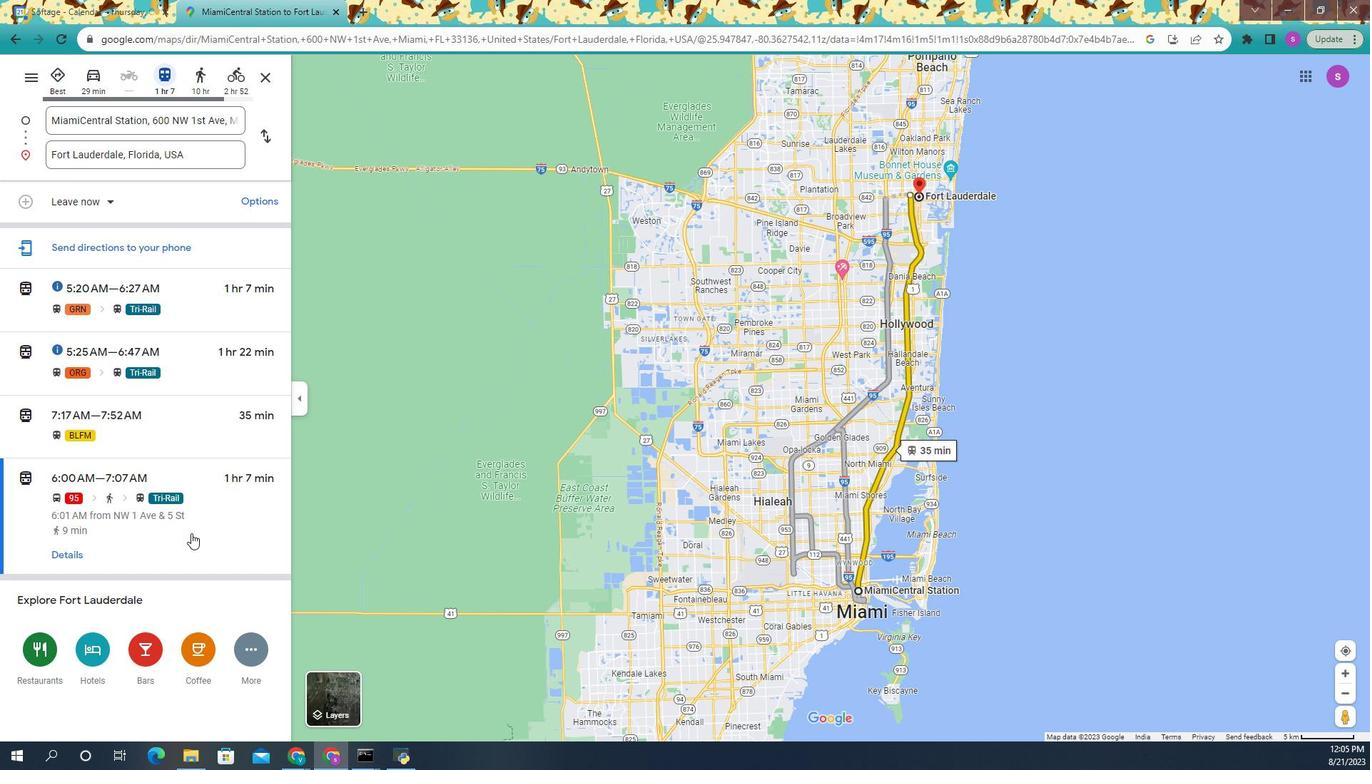 
Action: Mouse moved to (78, 501)
Screenshot: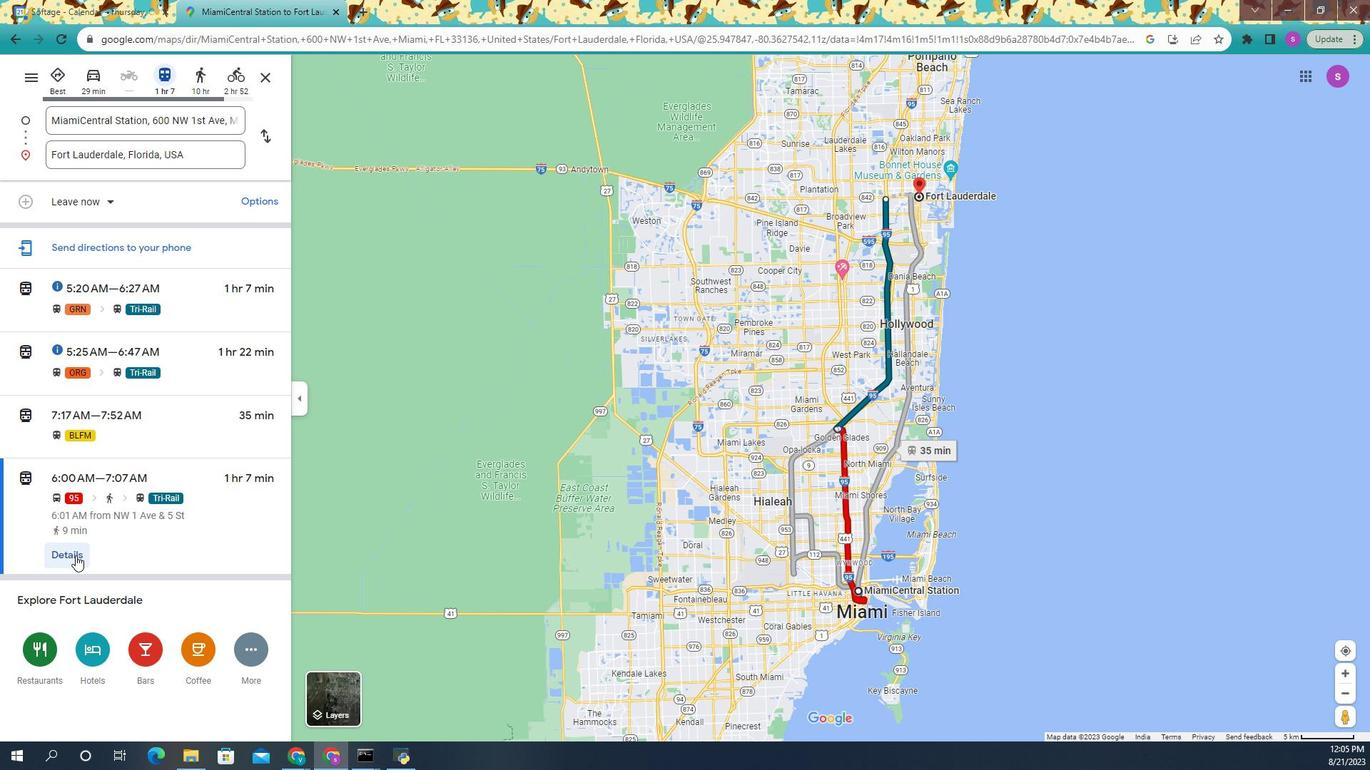 
Action: Mouse pressed left at (78, 501)
Screenshot: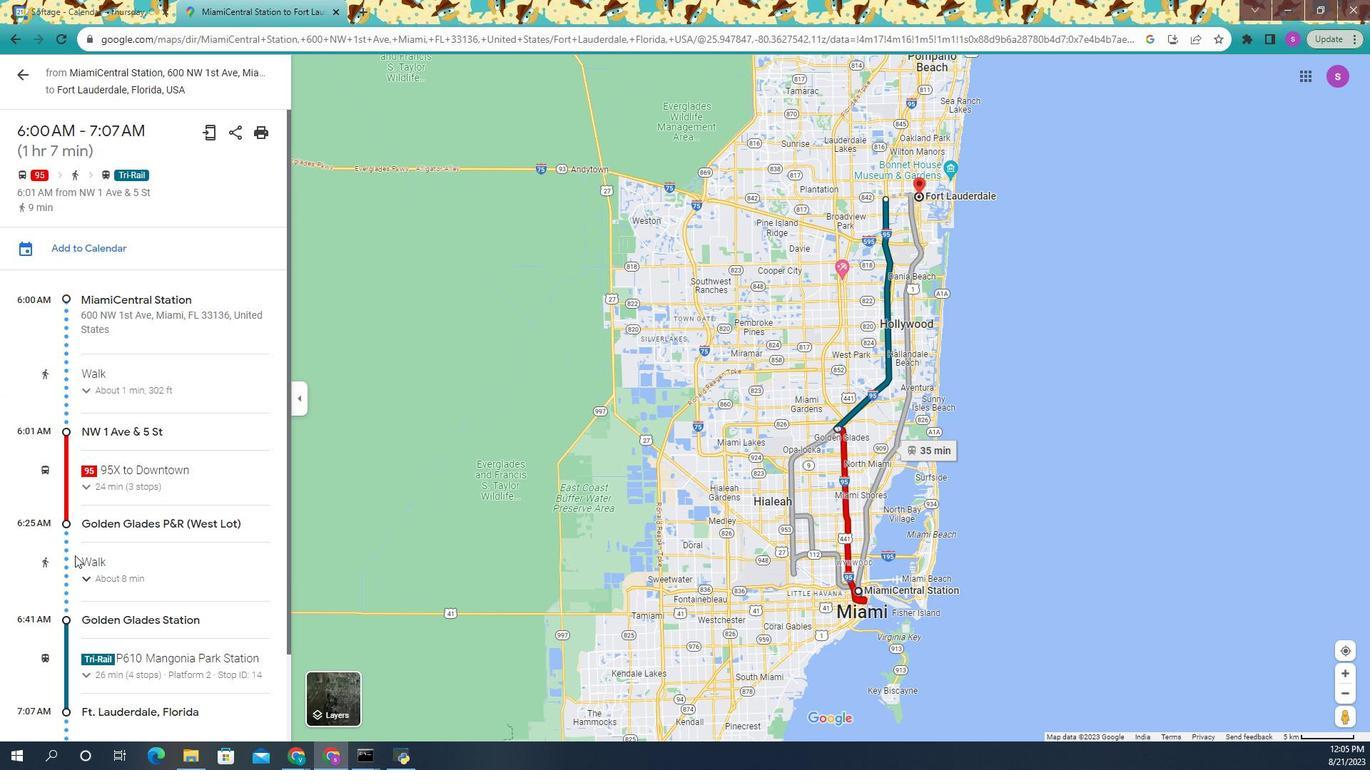 
Action: Mouse moved to (78, 456)
Screenshot: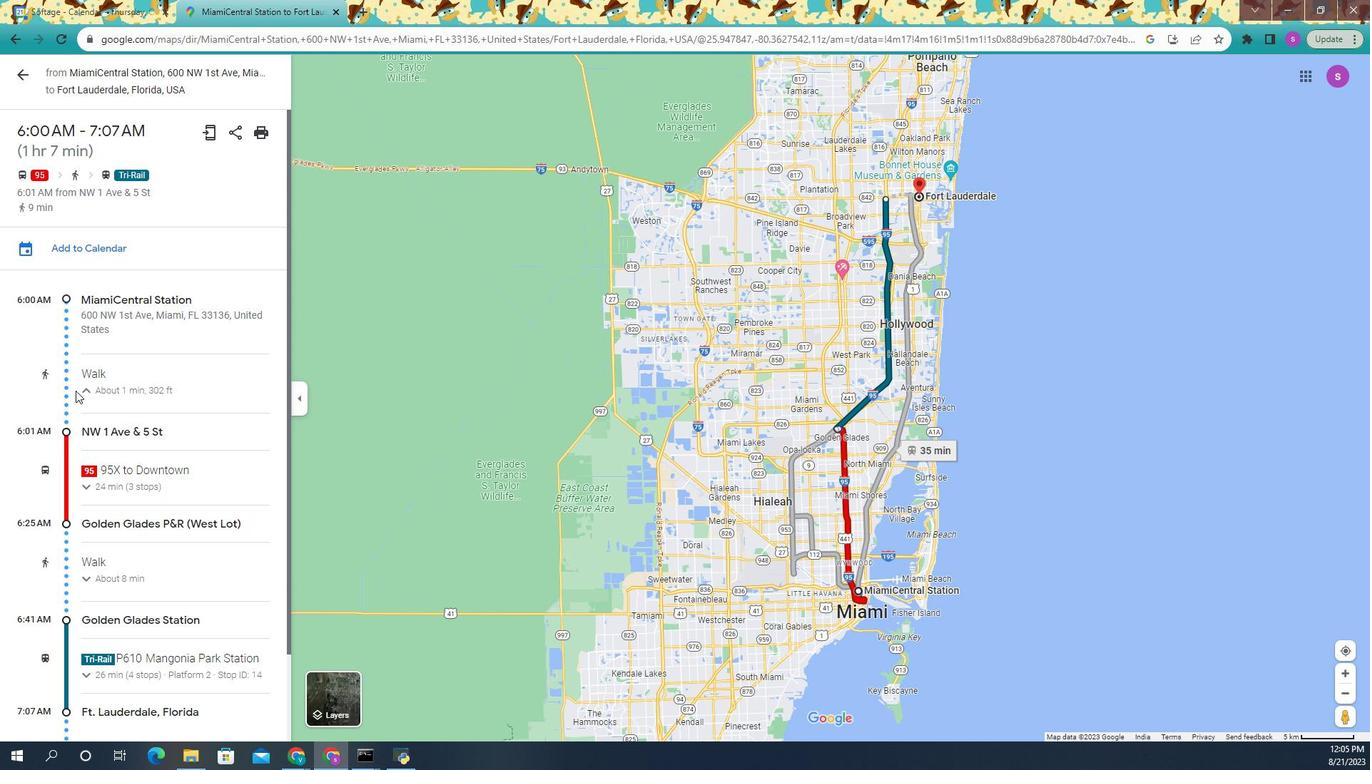 
Action: Mouse pressed left at (78, 456)
Screenshot: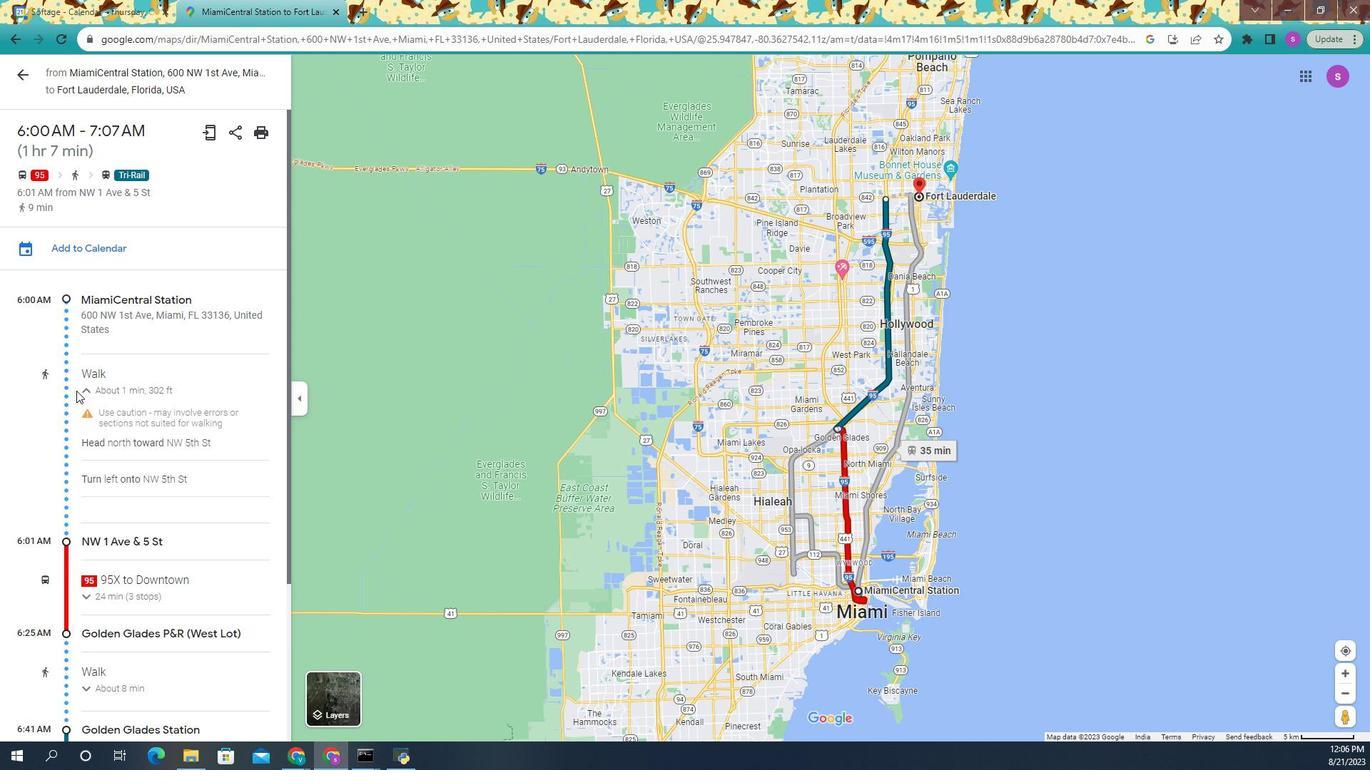 
Action: Mouse moved to (264, 439)
Screenshot: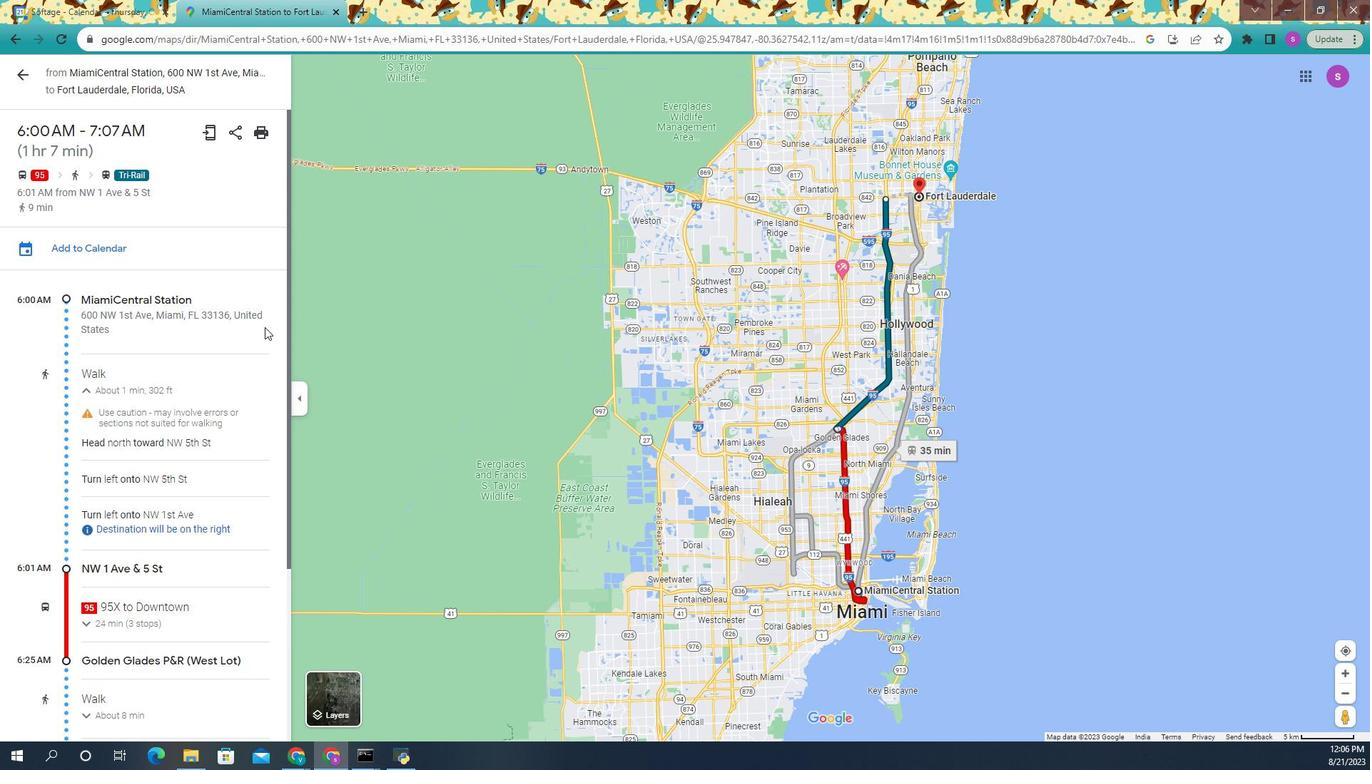 
Action: Mouse scrolled (264, 439) with delta (0, 0)
Screenshot: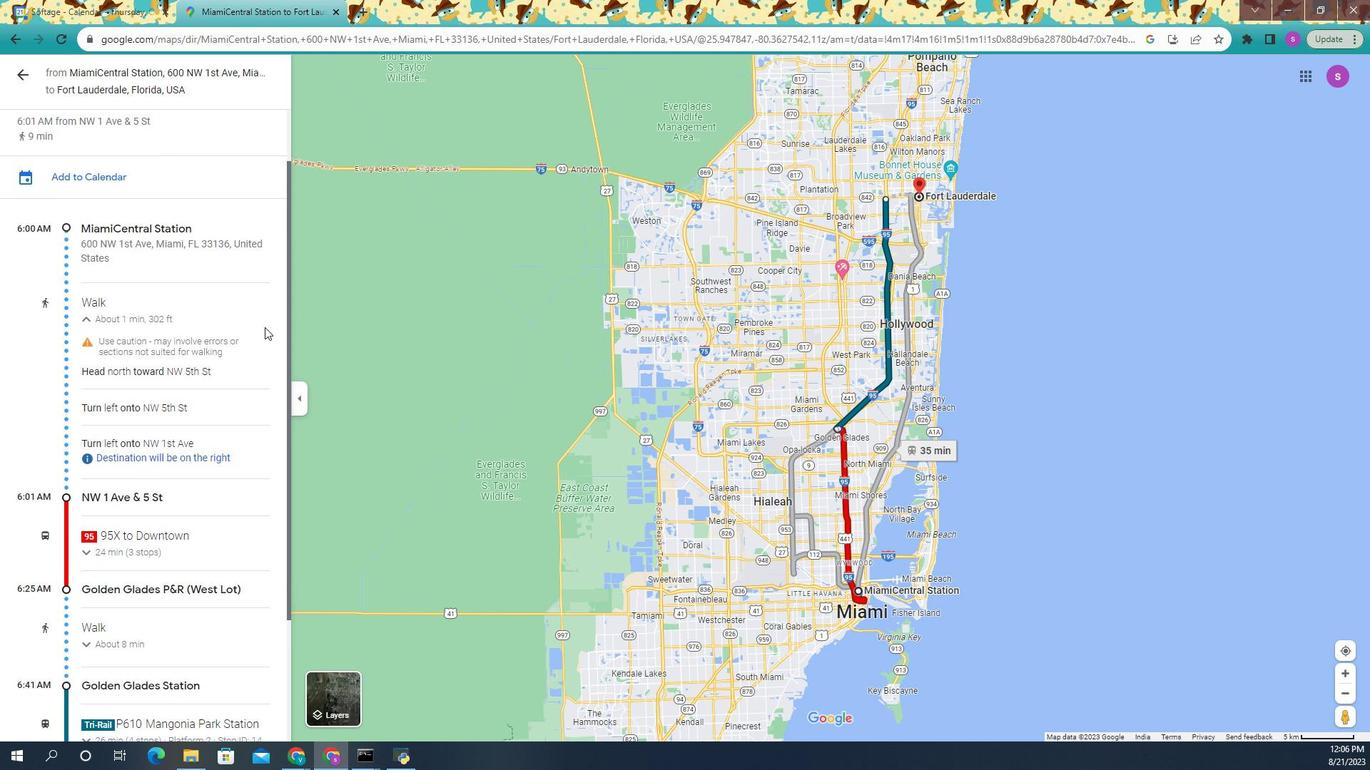 
Action: Mouse moved to (273, 443)
Screenshot: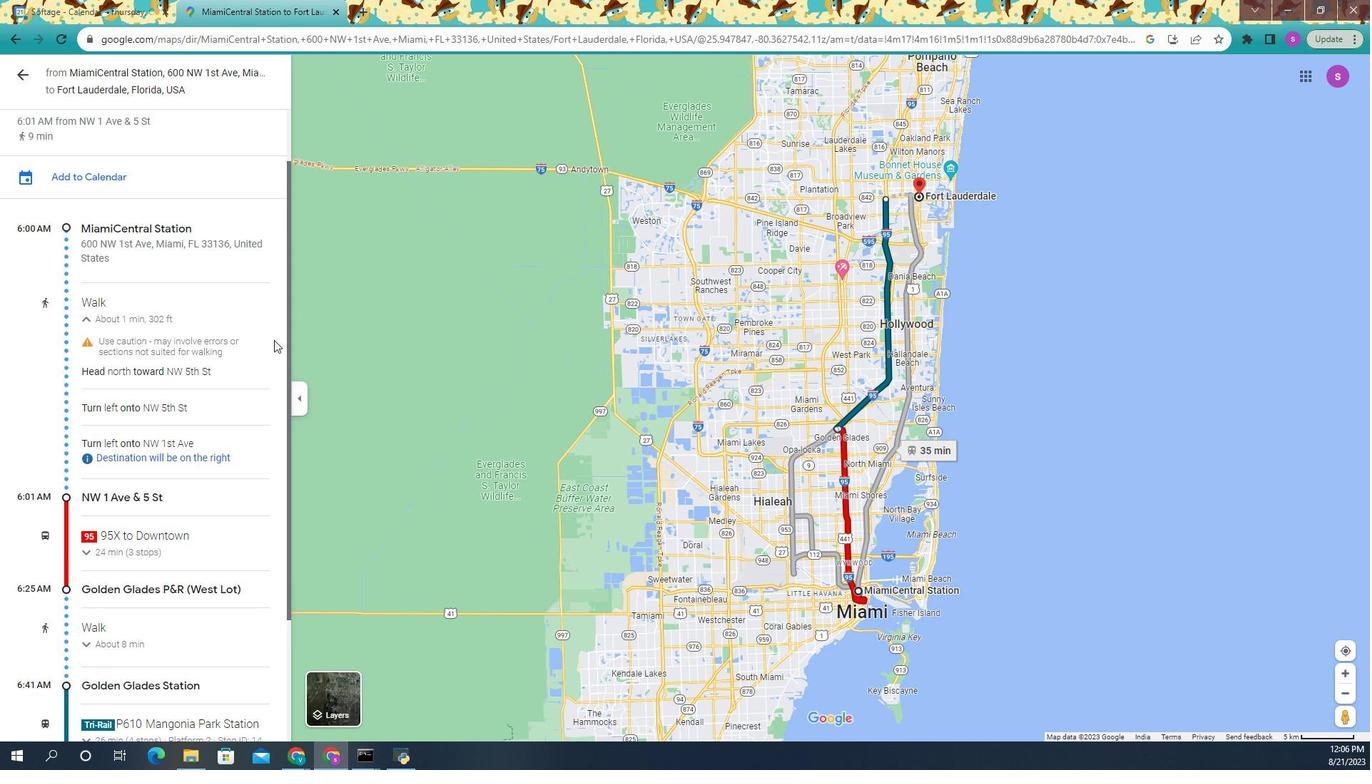 
Action: Mouse scrolled (273, 443) with delta (0, 0)
Screenshot: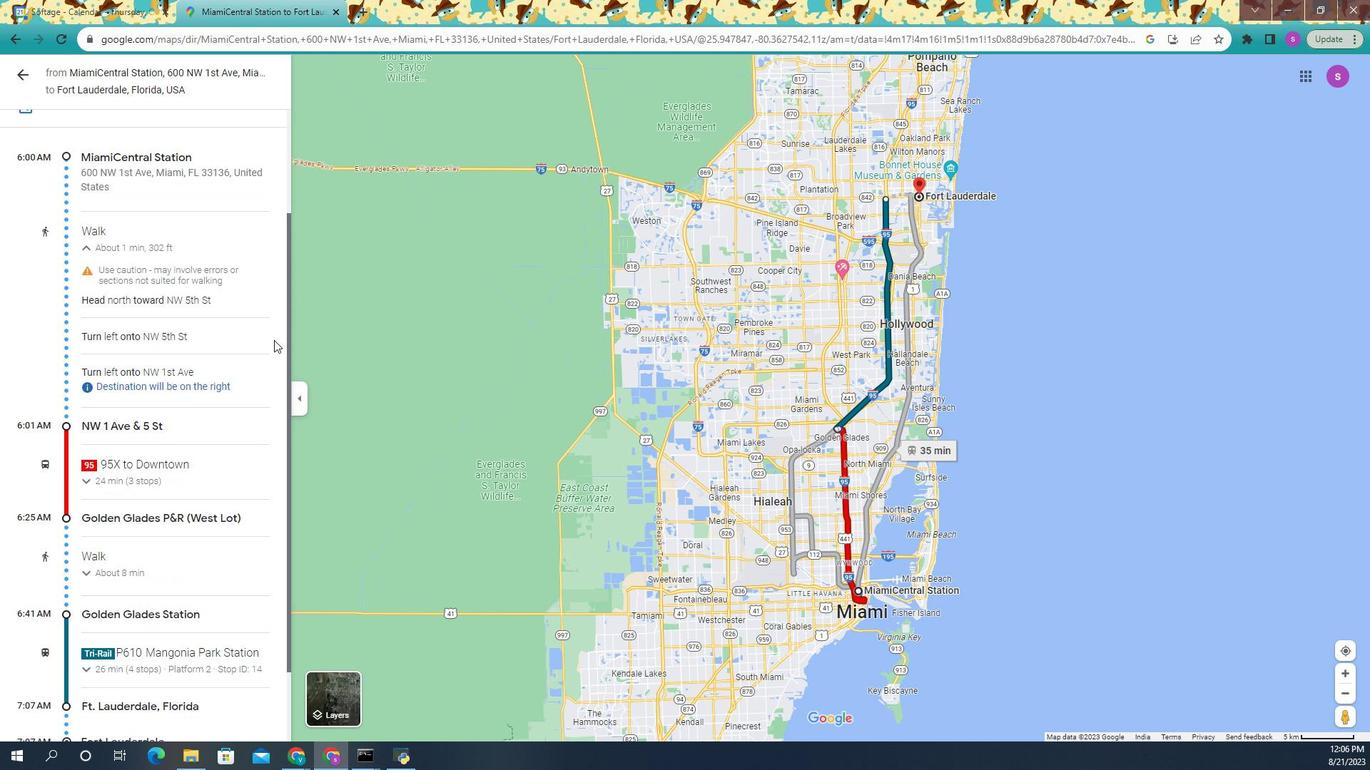 
Action: Mouse moved to (270, 444)
Screenshot: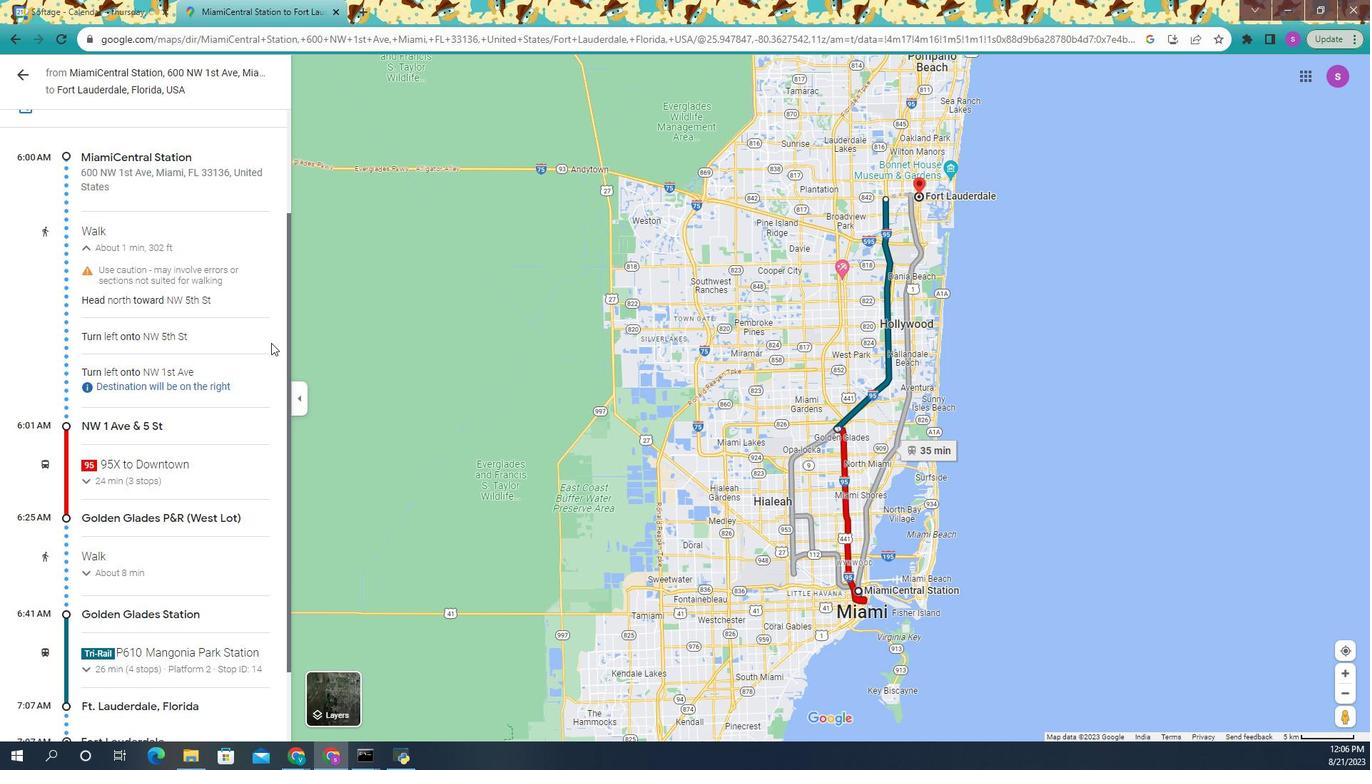 
Action: Mouse scrolled (270, 444) with delta (0, 0)
Screenshot: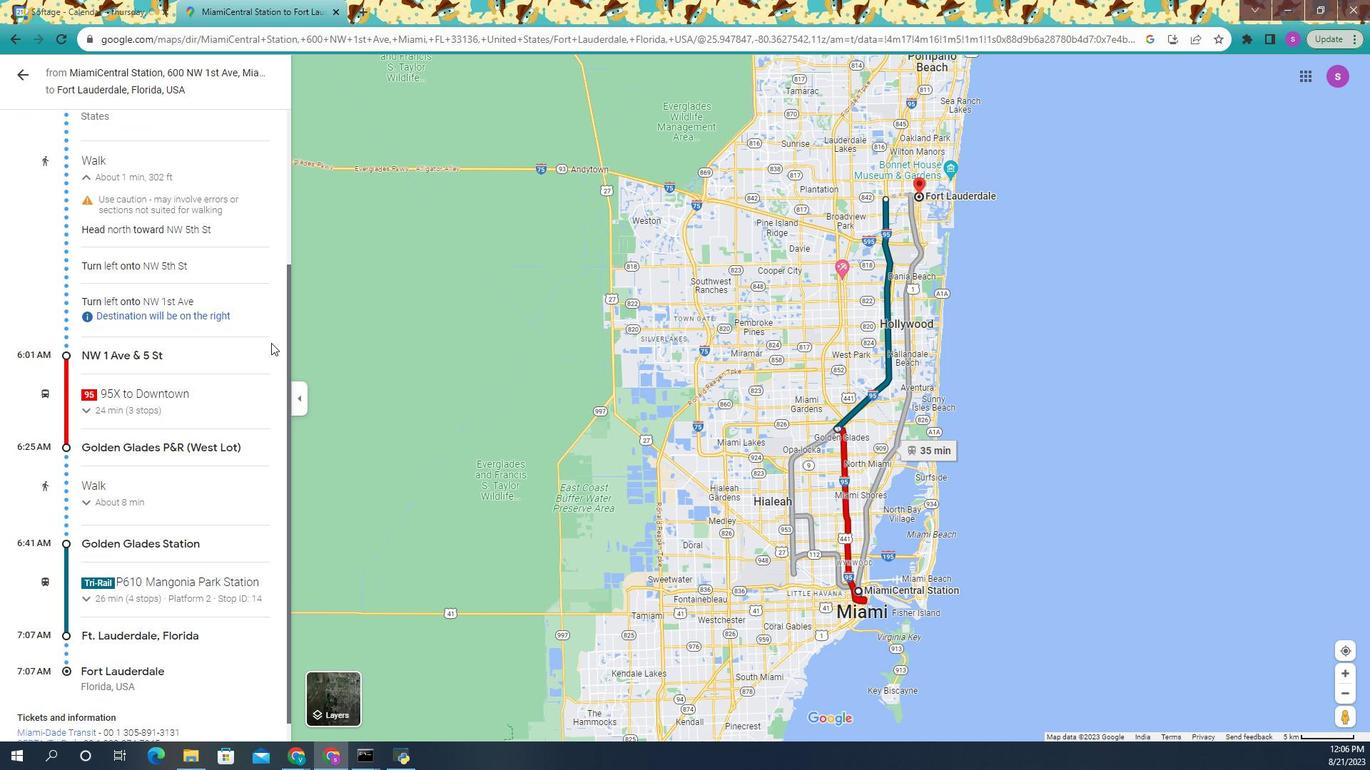 
Action: Mouse moved to (85, 463)
Screenshot: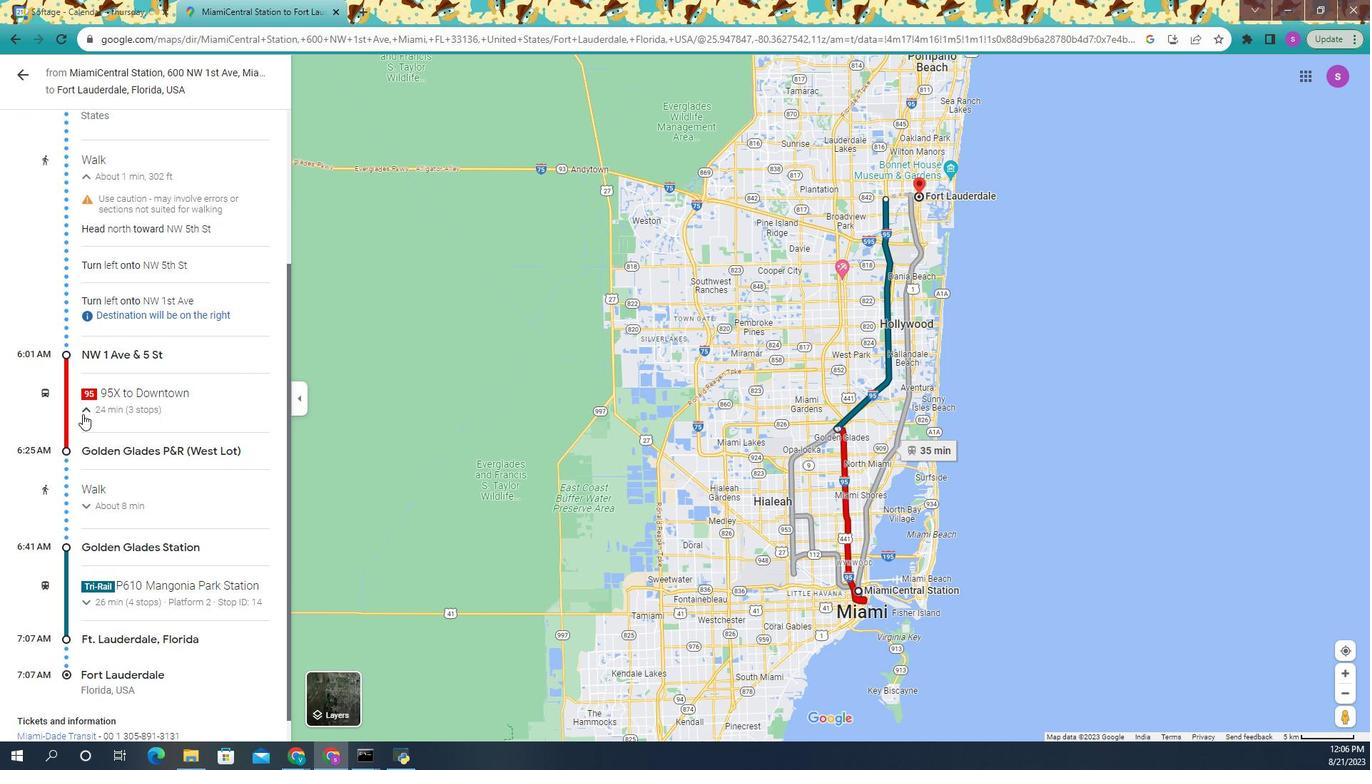 
Action: Mouse pressed left at (85, 463)
Screenshot: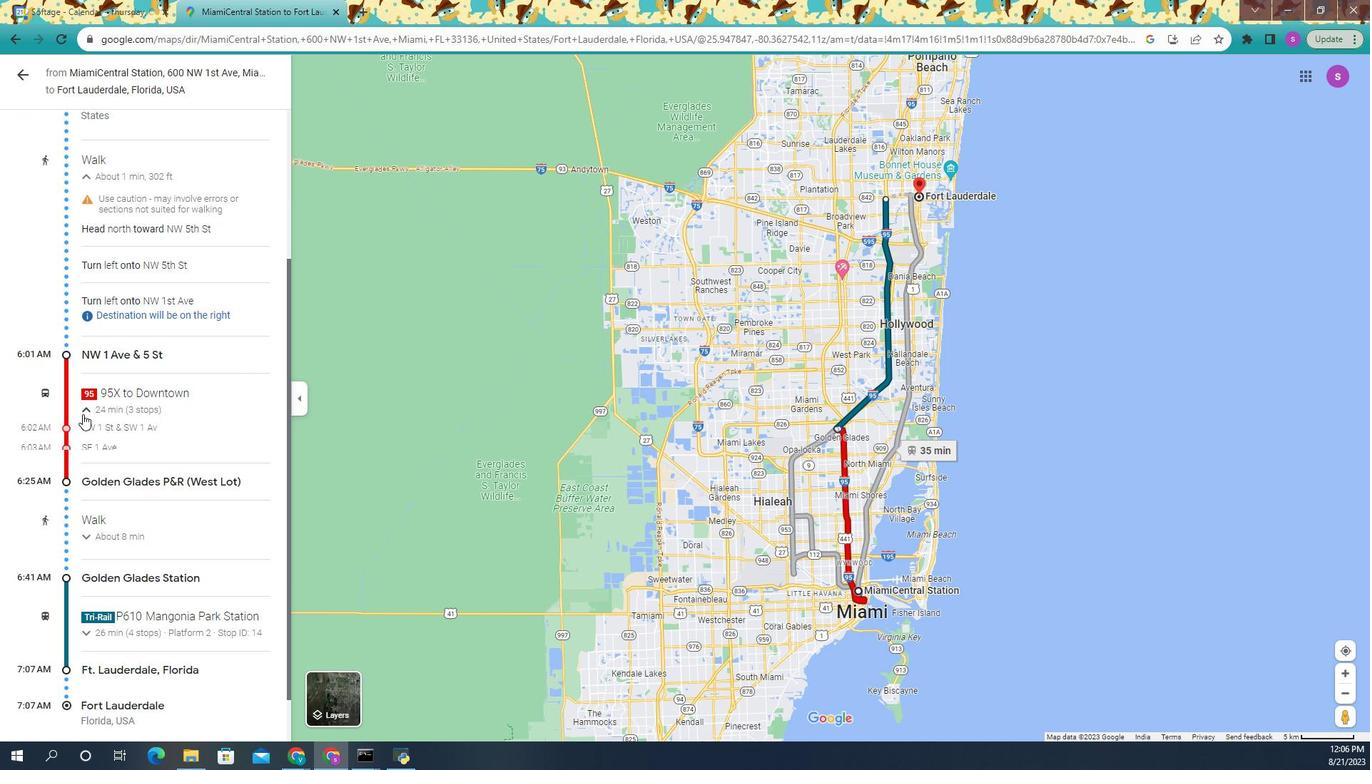 
Action: Mouse moved to (261, 457)
Screenshot: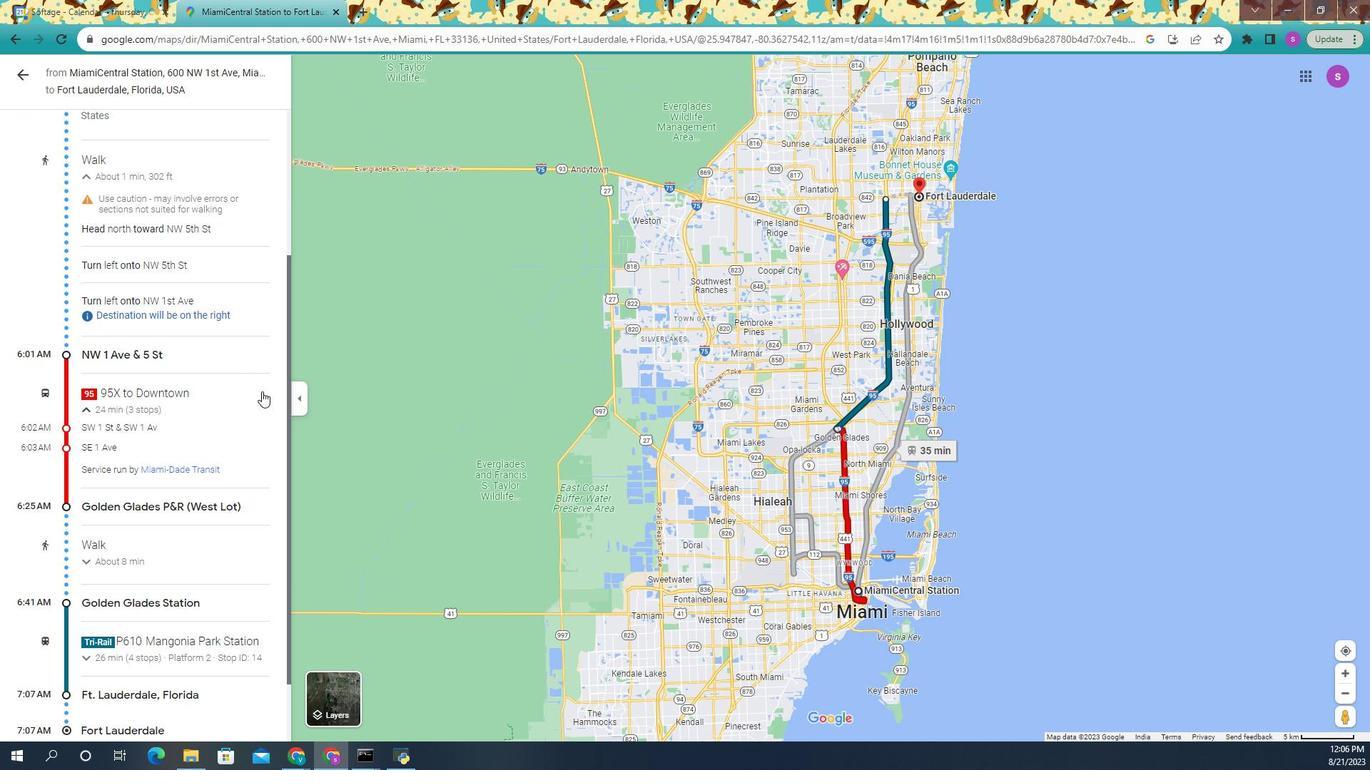 
Action: Mouse scrolled (261, 456) with delta (0, 0)
Screenshot: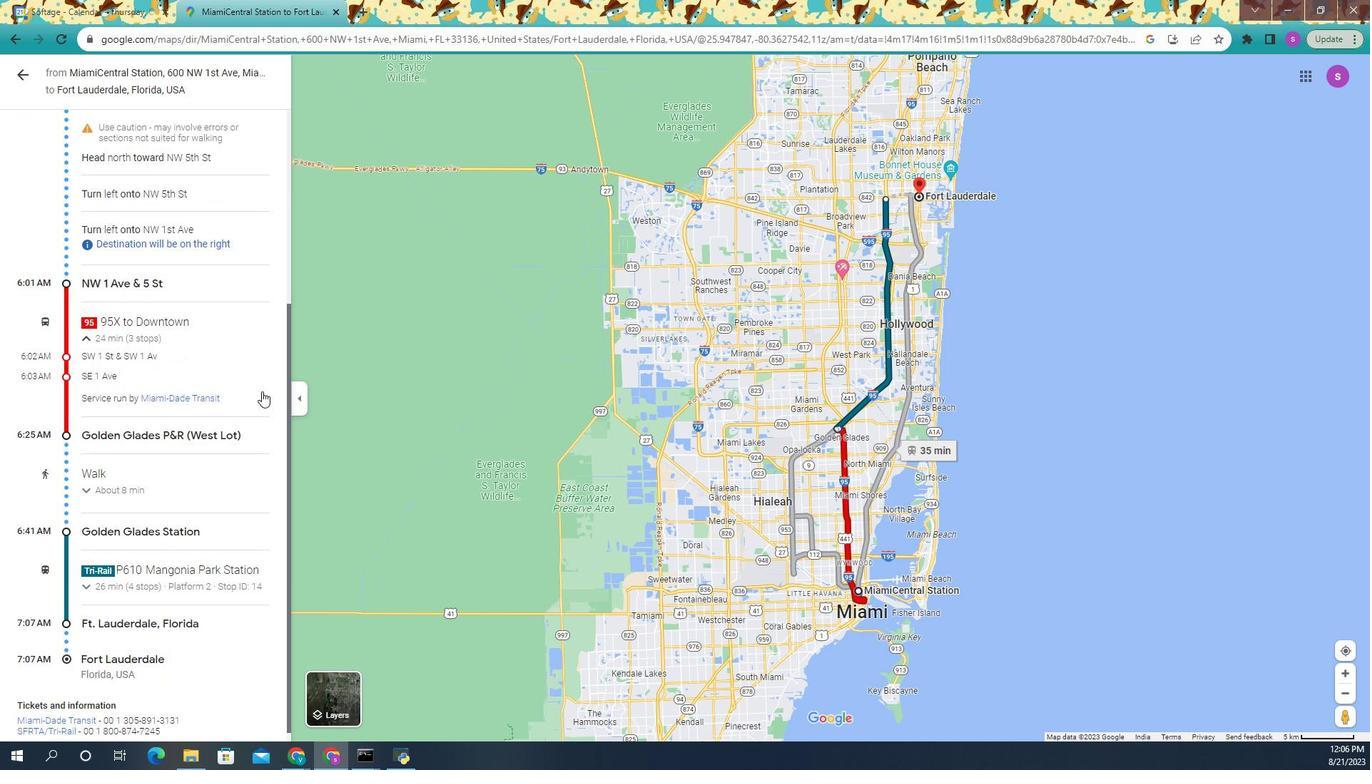
Action: Mouse moved to (261, 457)
Screenshot: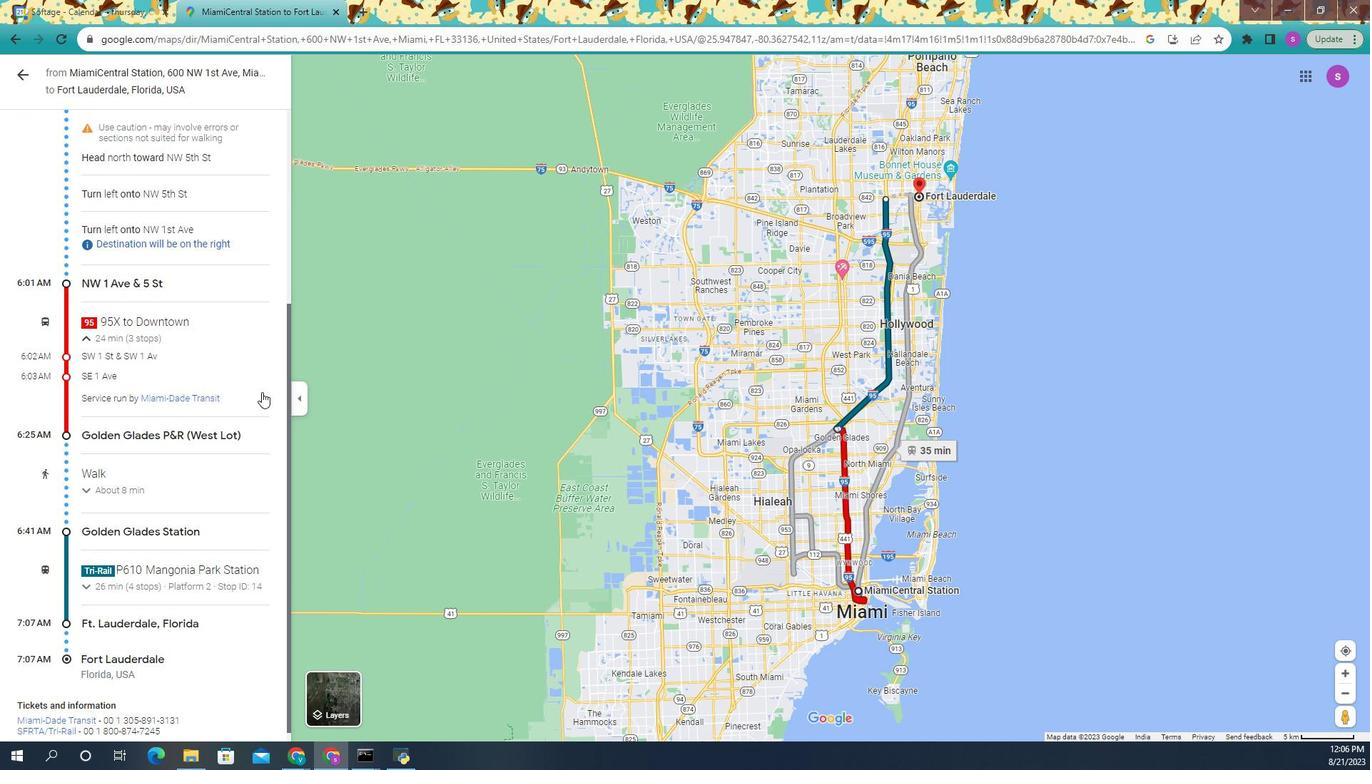 
Action: Mouse scrolled (261, 457) with delta (0, 0)
Screenshot: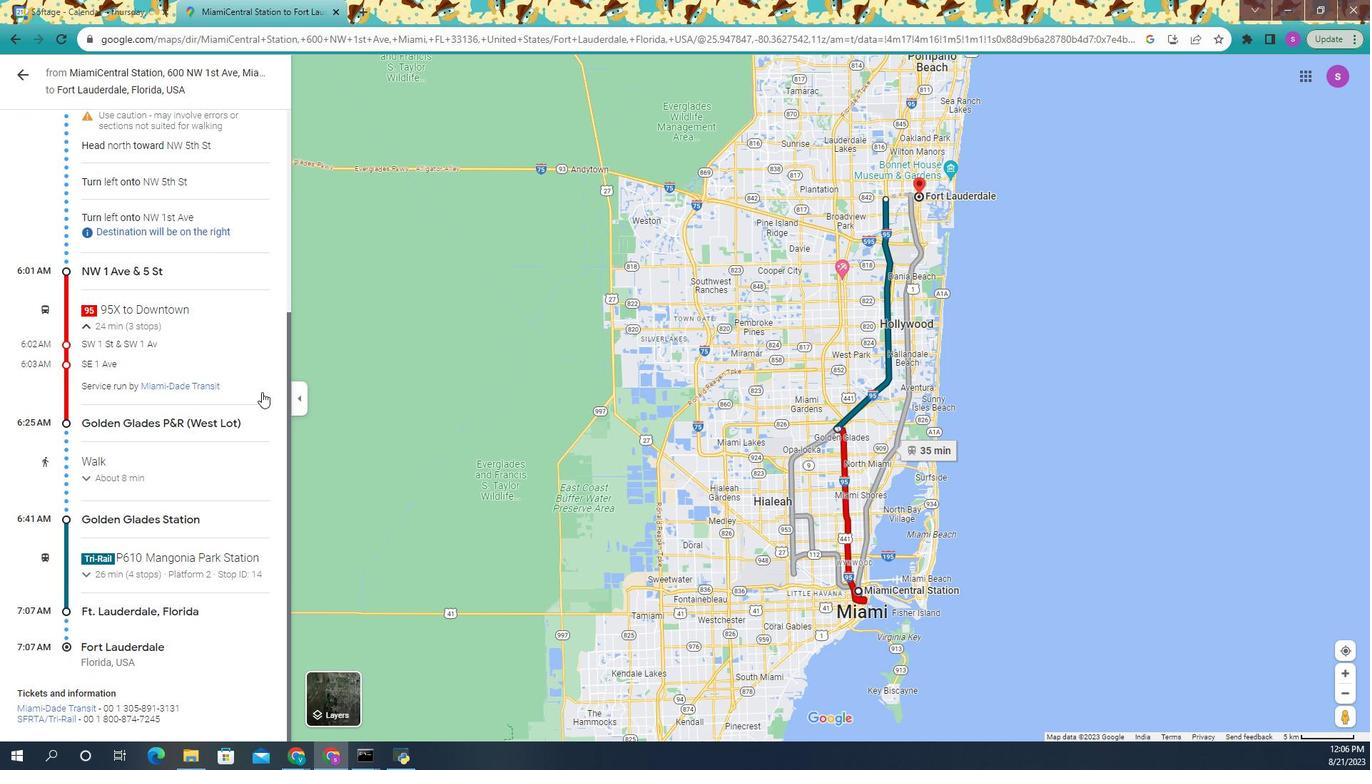
Action: Mouse moved to (100, 480)
Screenshot: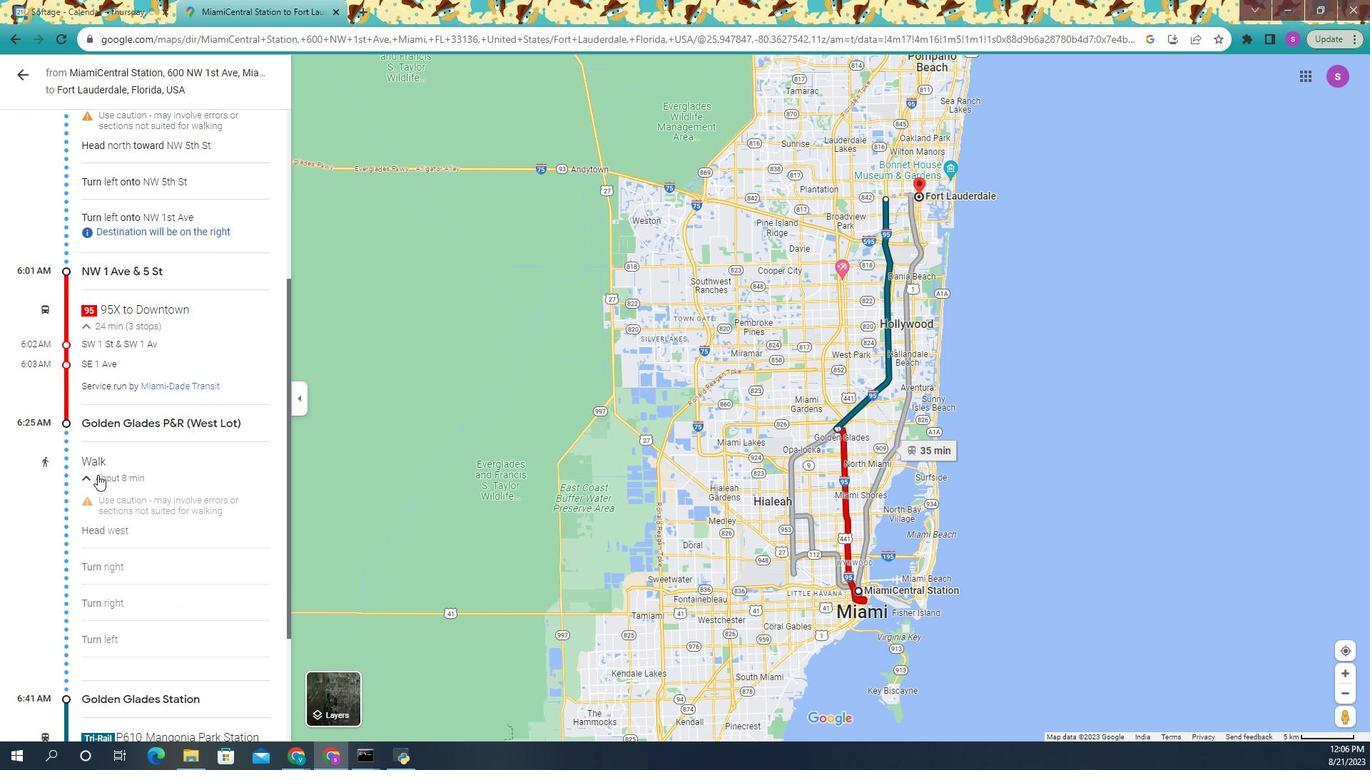 
Action: Mouse pressed left at (100, 480)
Screenshot: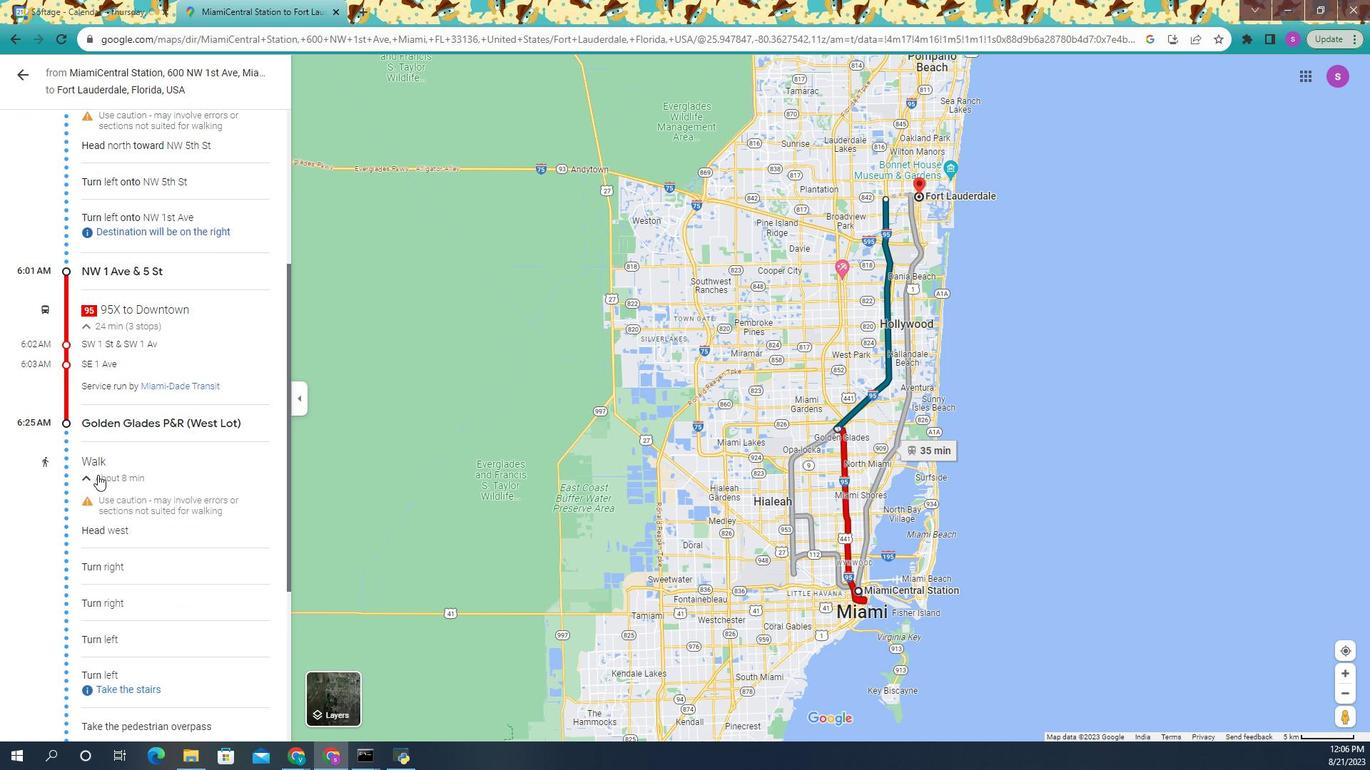 
Action: Mouse moved to (267, 463)
Screenshot: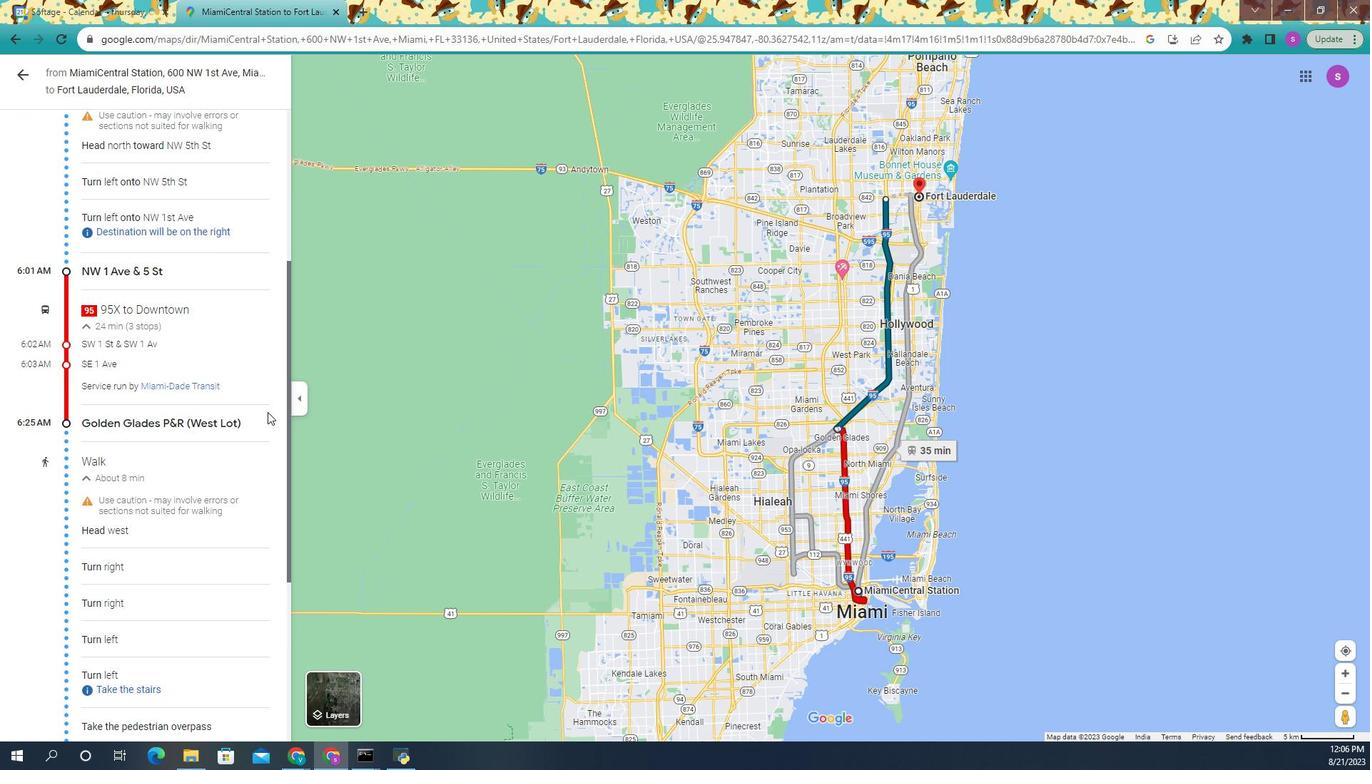 
Action: Mouse scrolled (267, 462) with delta (0, 0)
Screenshot: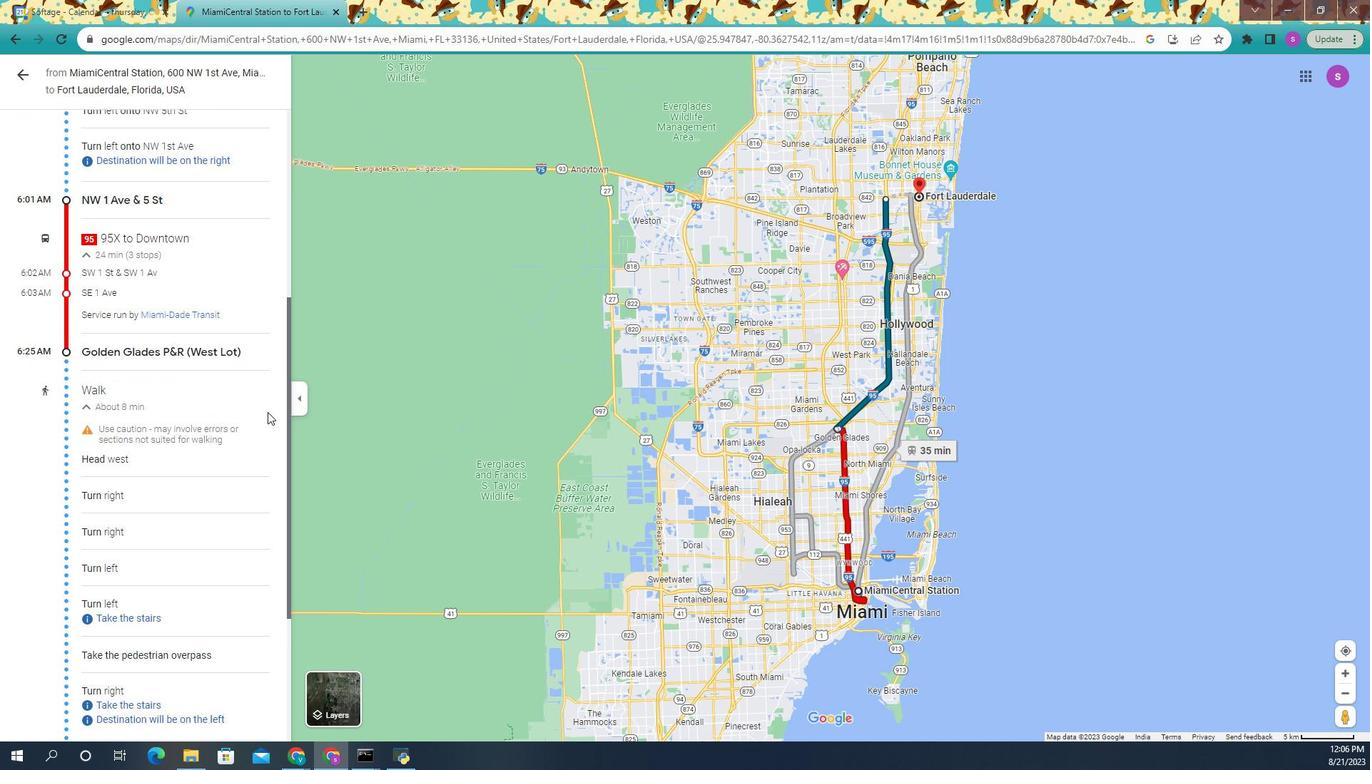 
Action: Mouse scrolled (267, 462) with delta (0, 0)
Screenshot: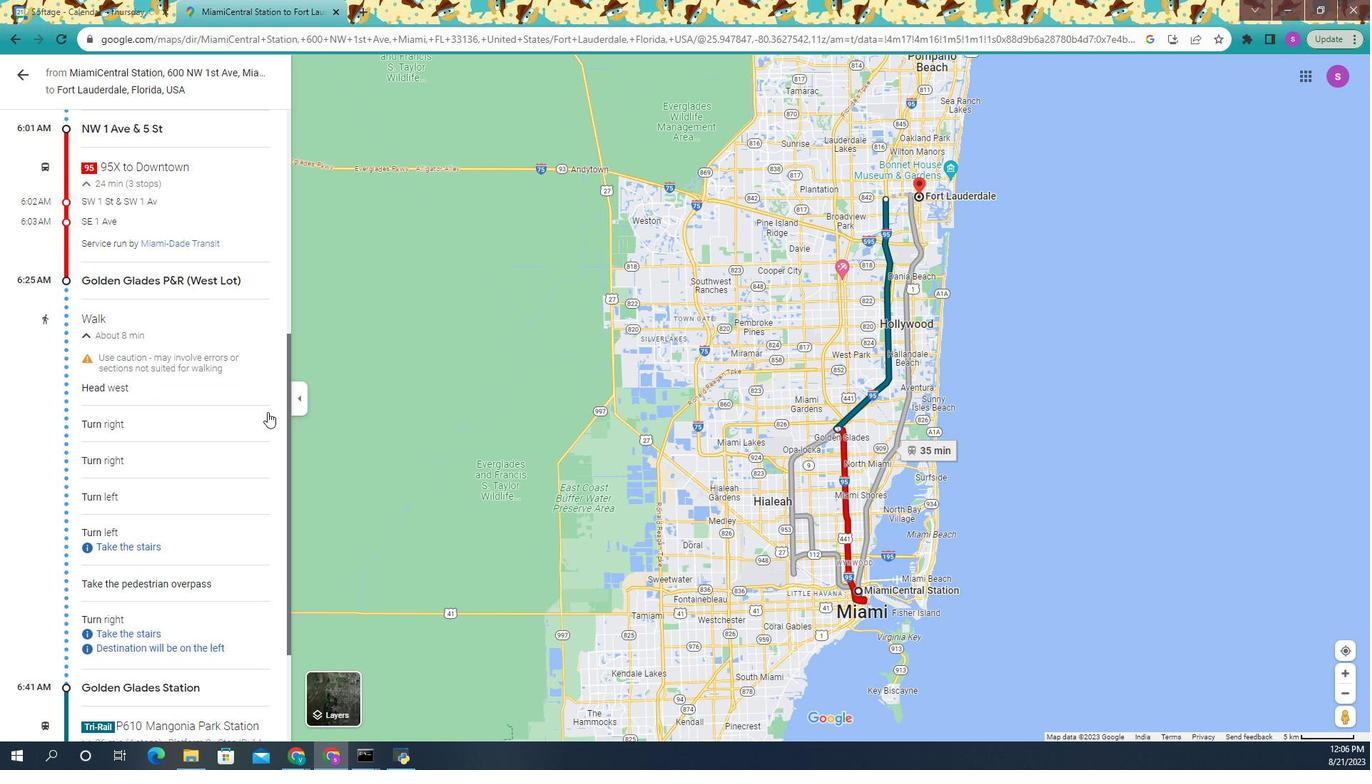 
Action: Mouse scrolled (267, 462) with delta (0, 0)
Screenshot: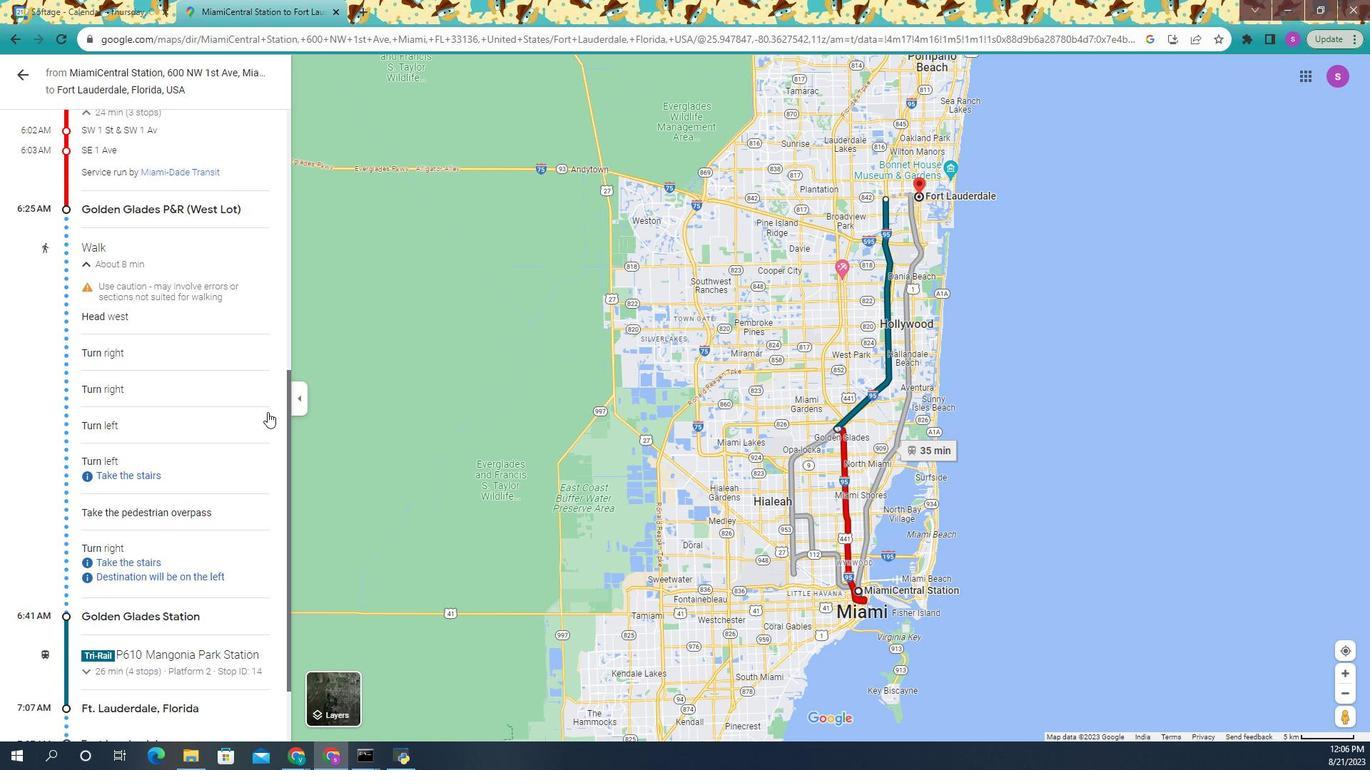 
Action: Mouse scrolled (267, 462) with delta (0, 0)
Screenshot: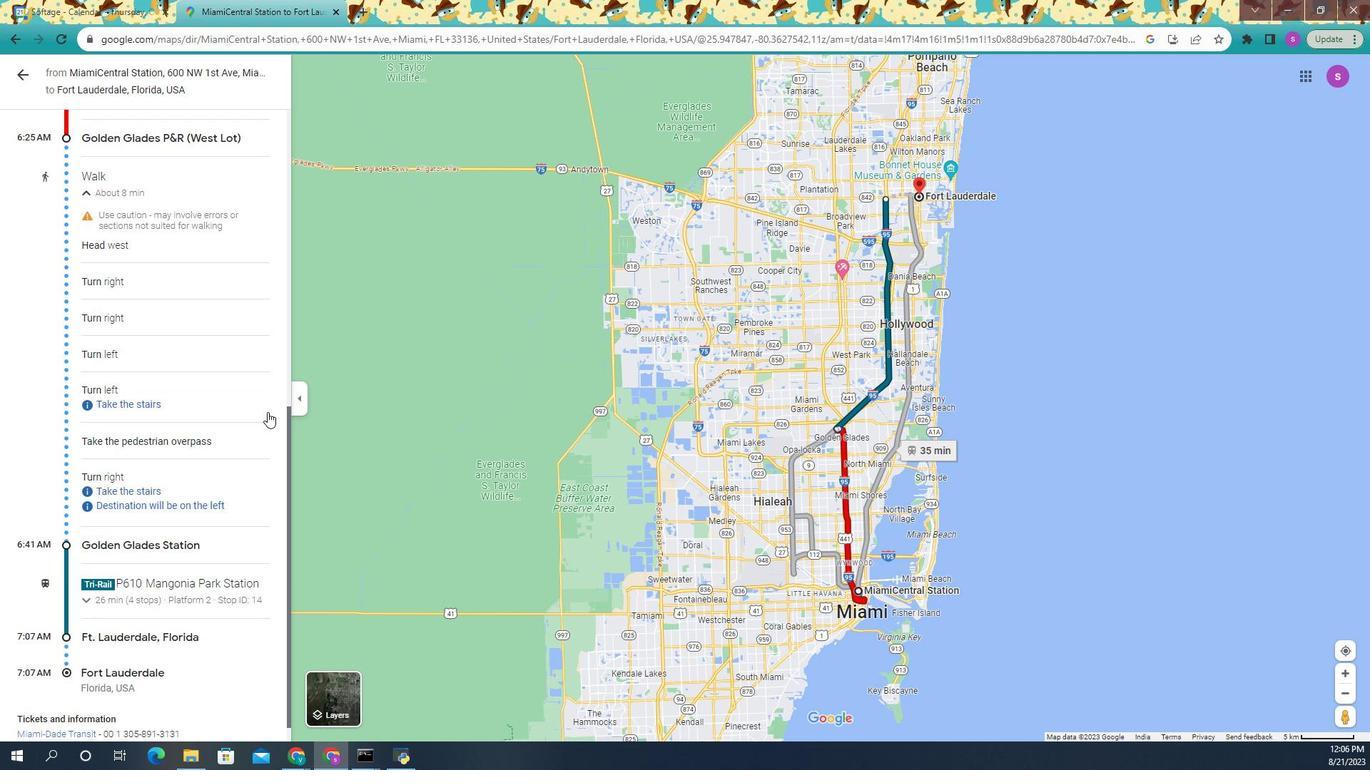 
Action: Mouse moved to (88, 514)
Screenshot: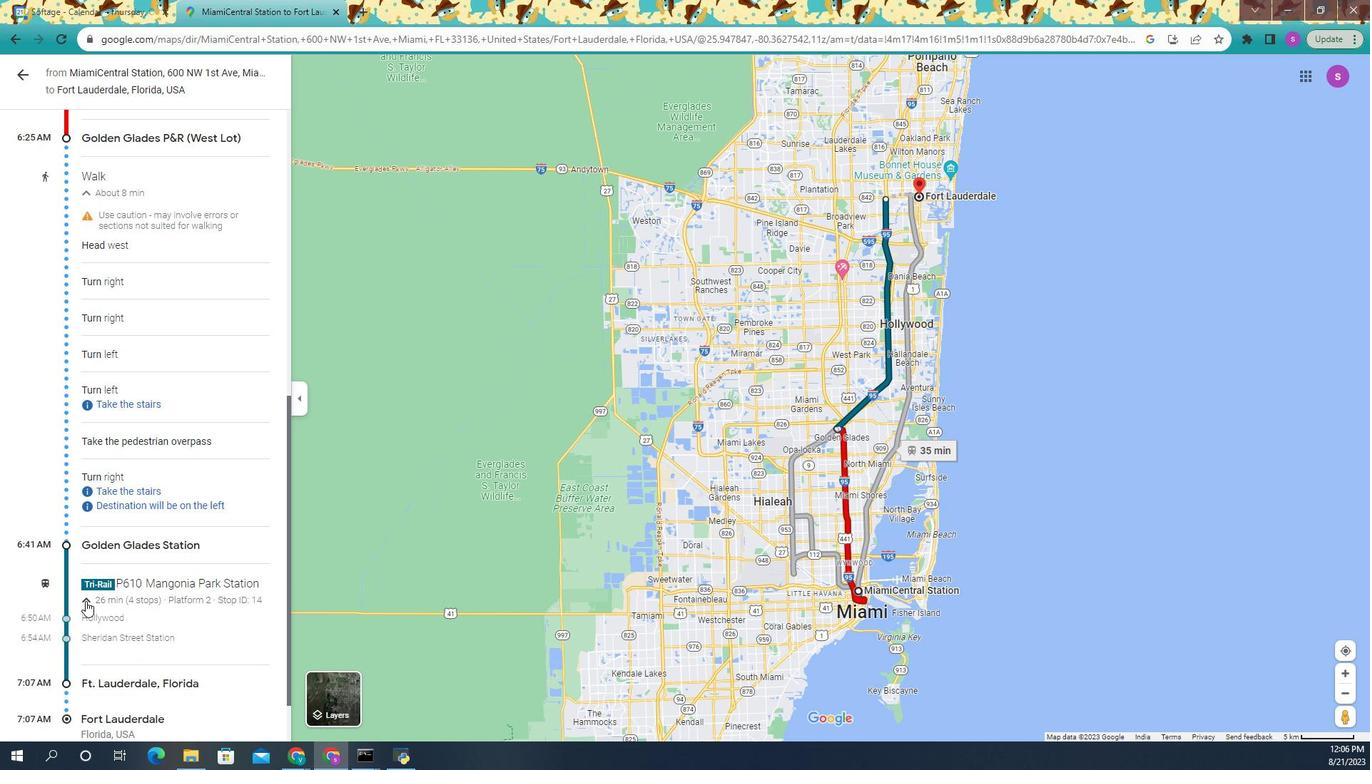 
Action: Mouse pressed left at (88, 514)
Screenshot: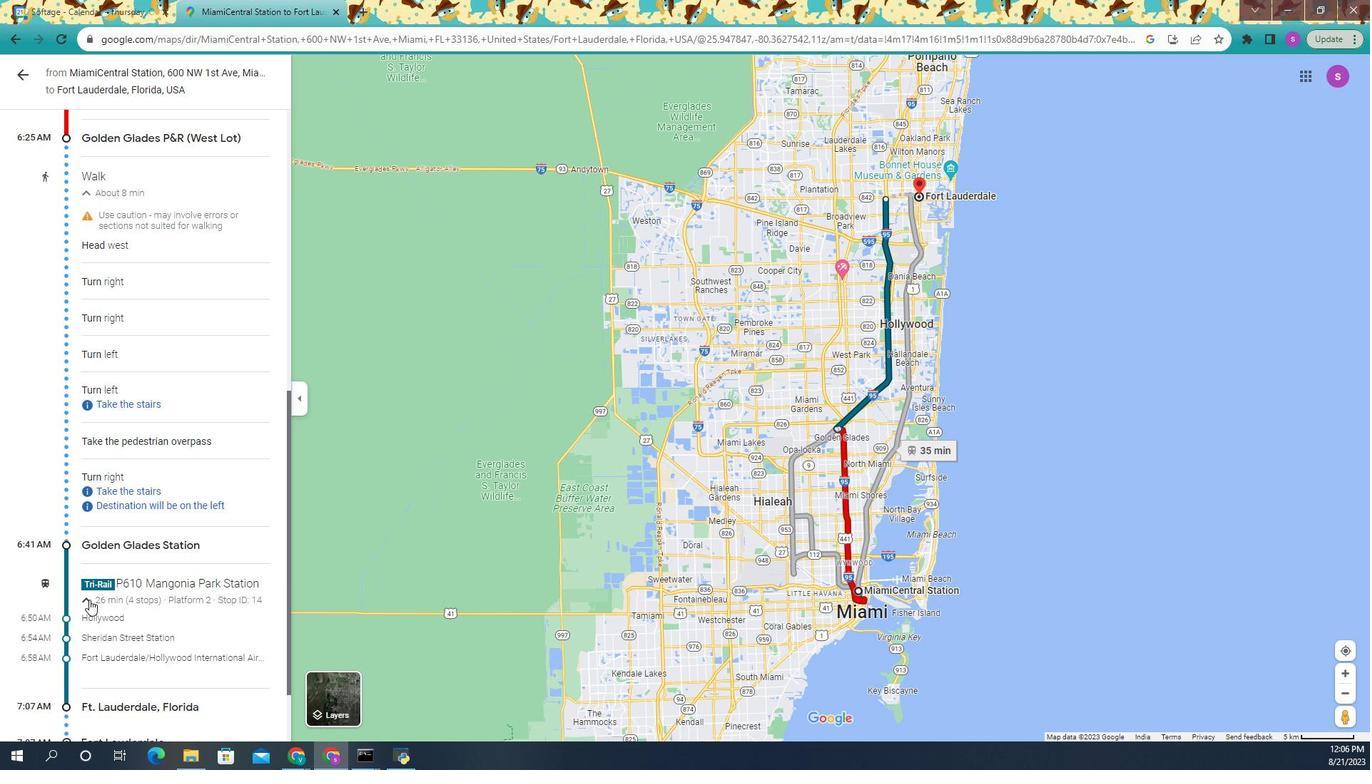 
Action: Mouse moved to (267, 477)
Screenshot: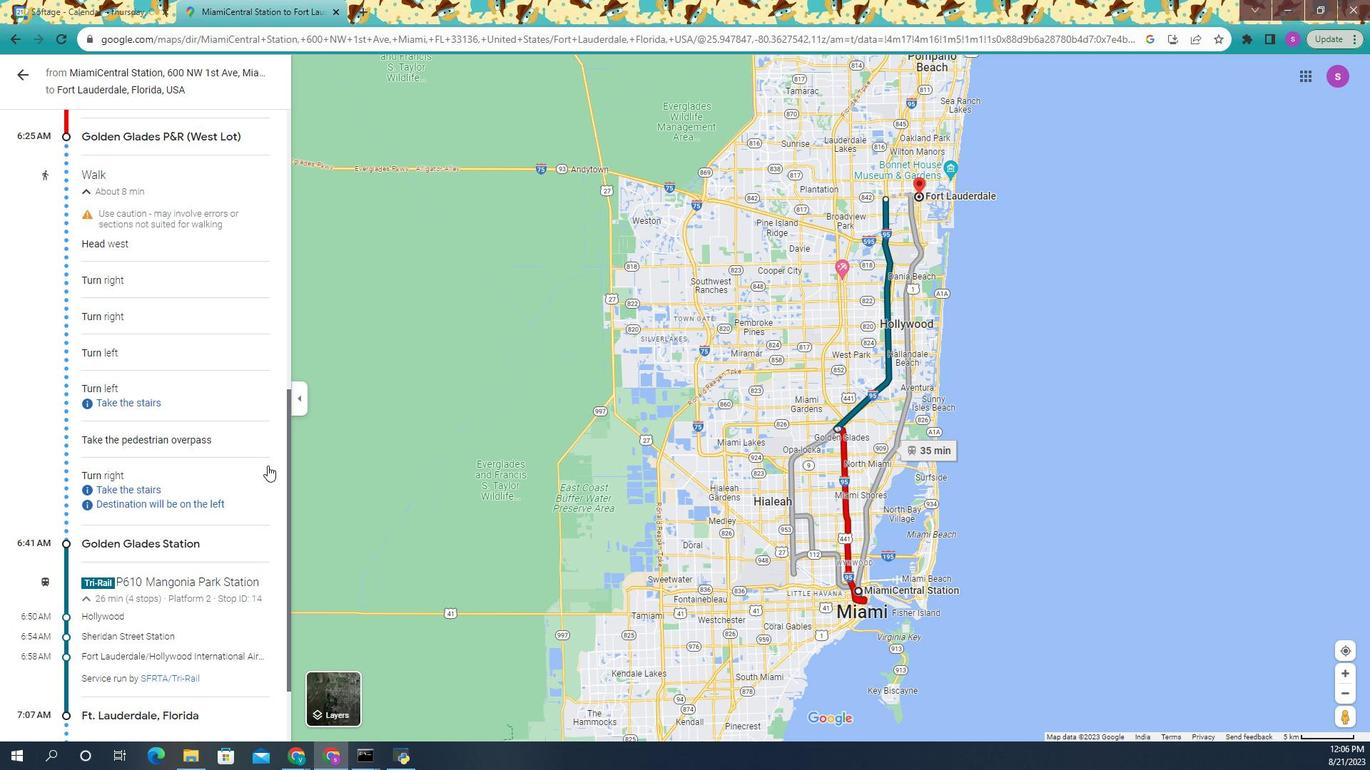 
Action: Mouse scrolled (267, 477) with delta (0, 0)
Screenshot: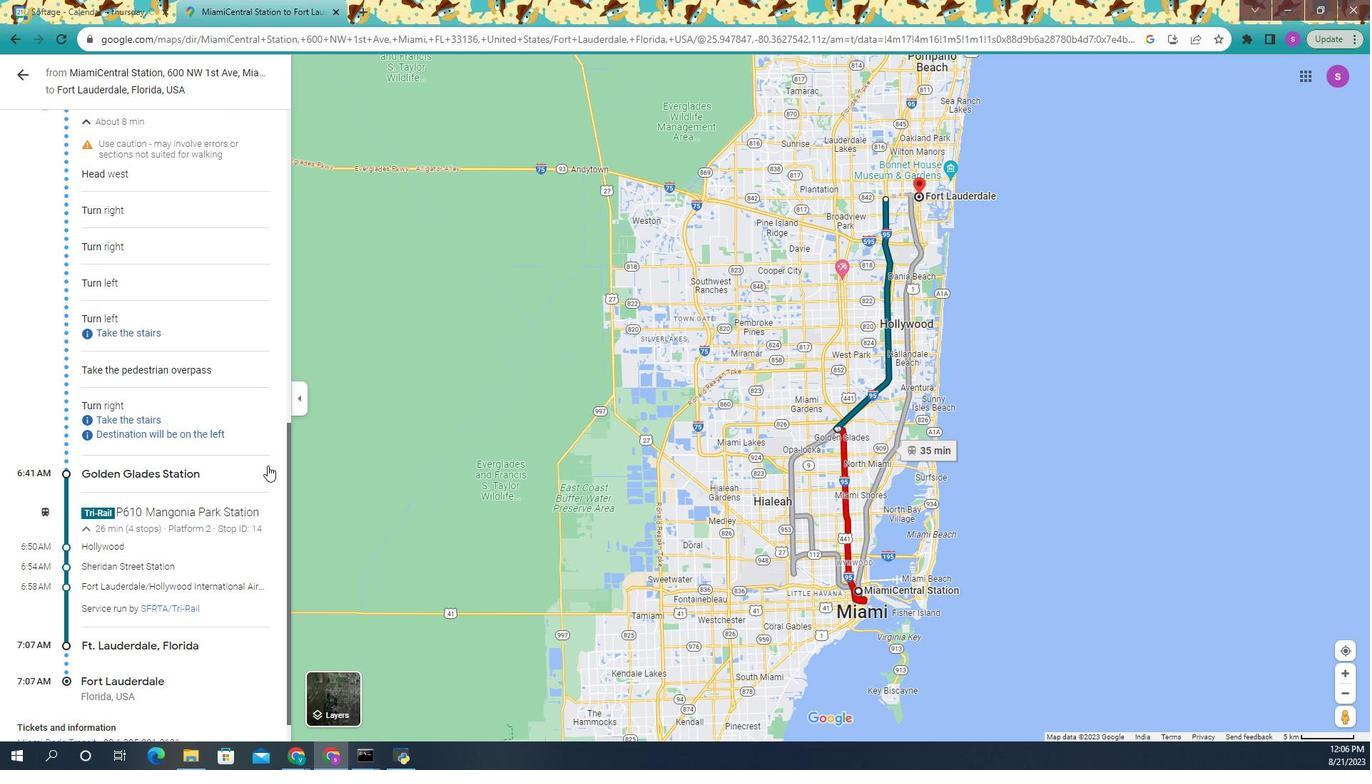 
Action: Mouse scrolled (267, 477) with delta (0, 0)
Screenshot: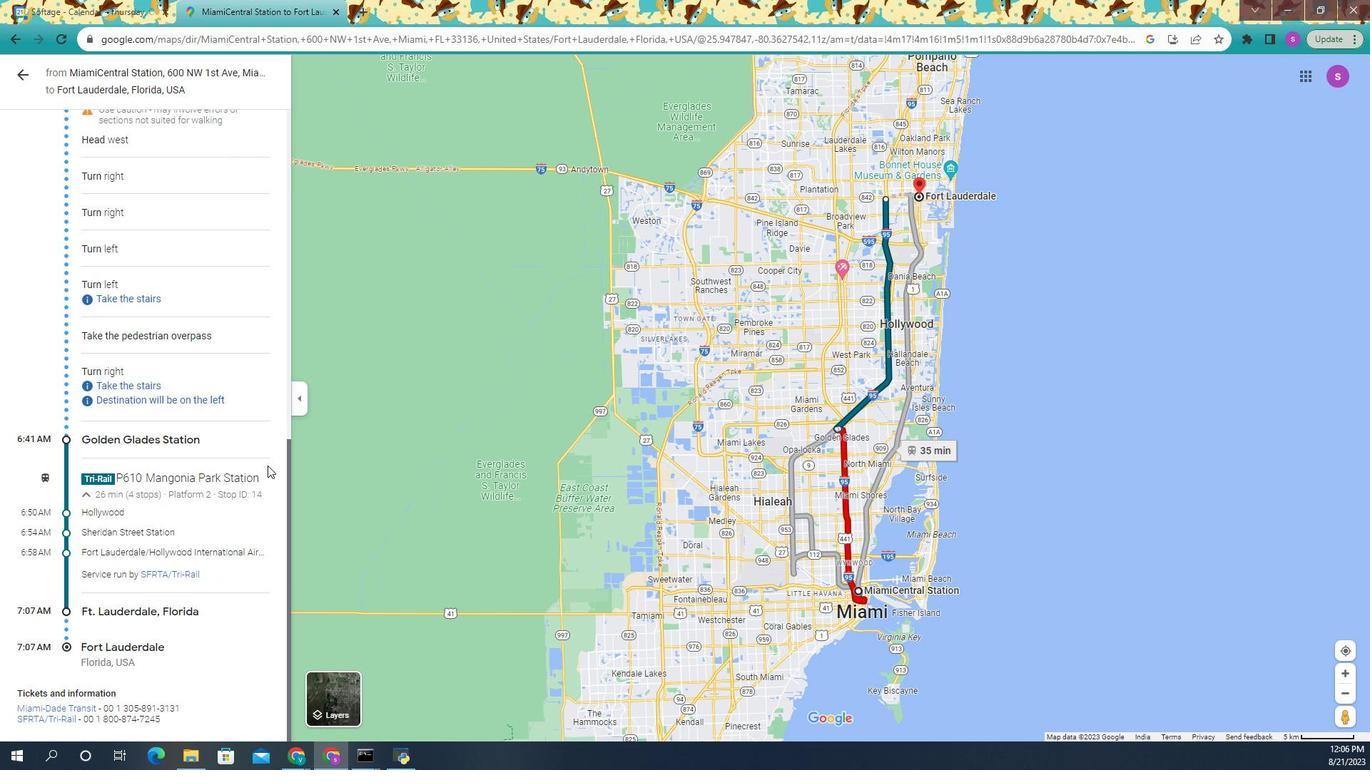 
Action: Mouse scrolled (267, 477) with delta (0, 0)
Screenshot: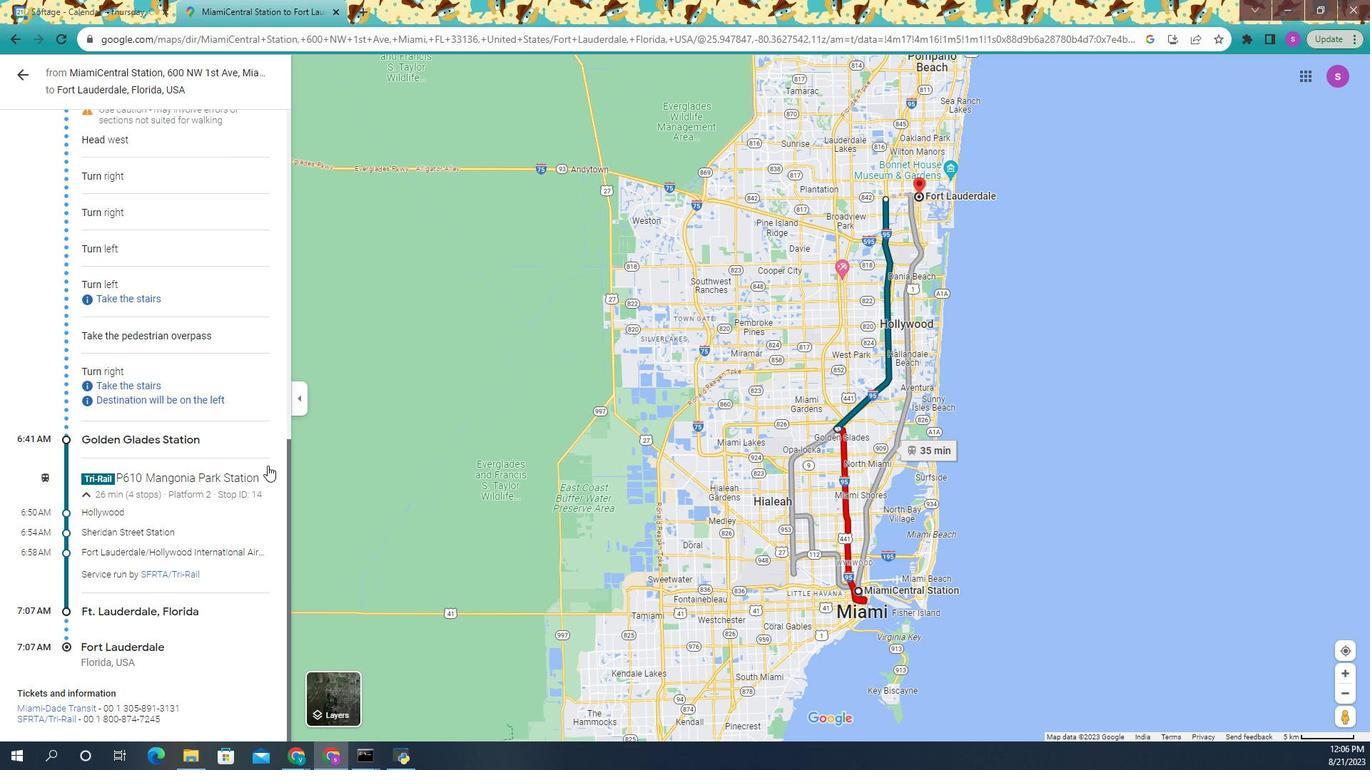
Action: Mouse moved to (169, 528)
Screenshot: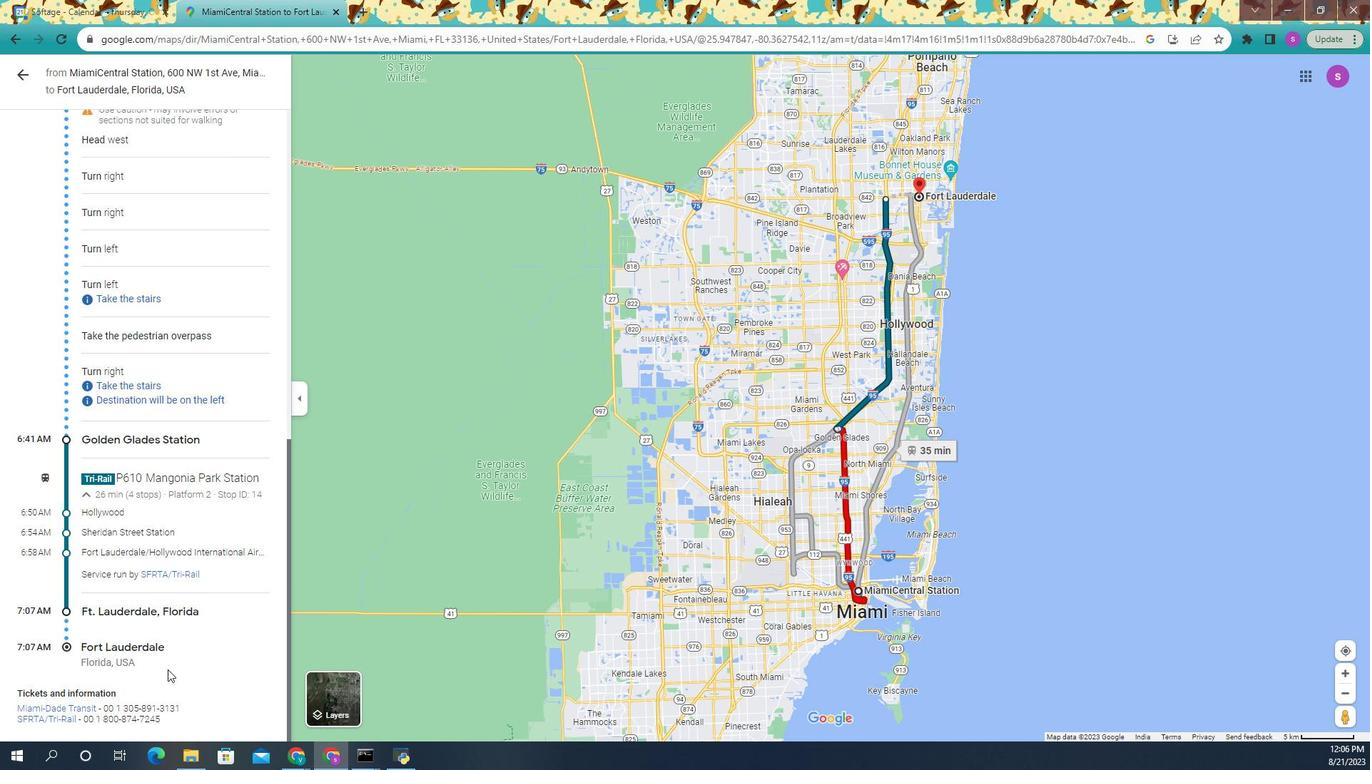 
Action: Mouse scrolled (169, 528) with delta (0, 0)
Screenshot: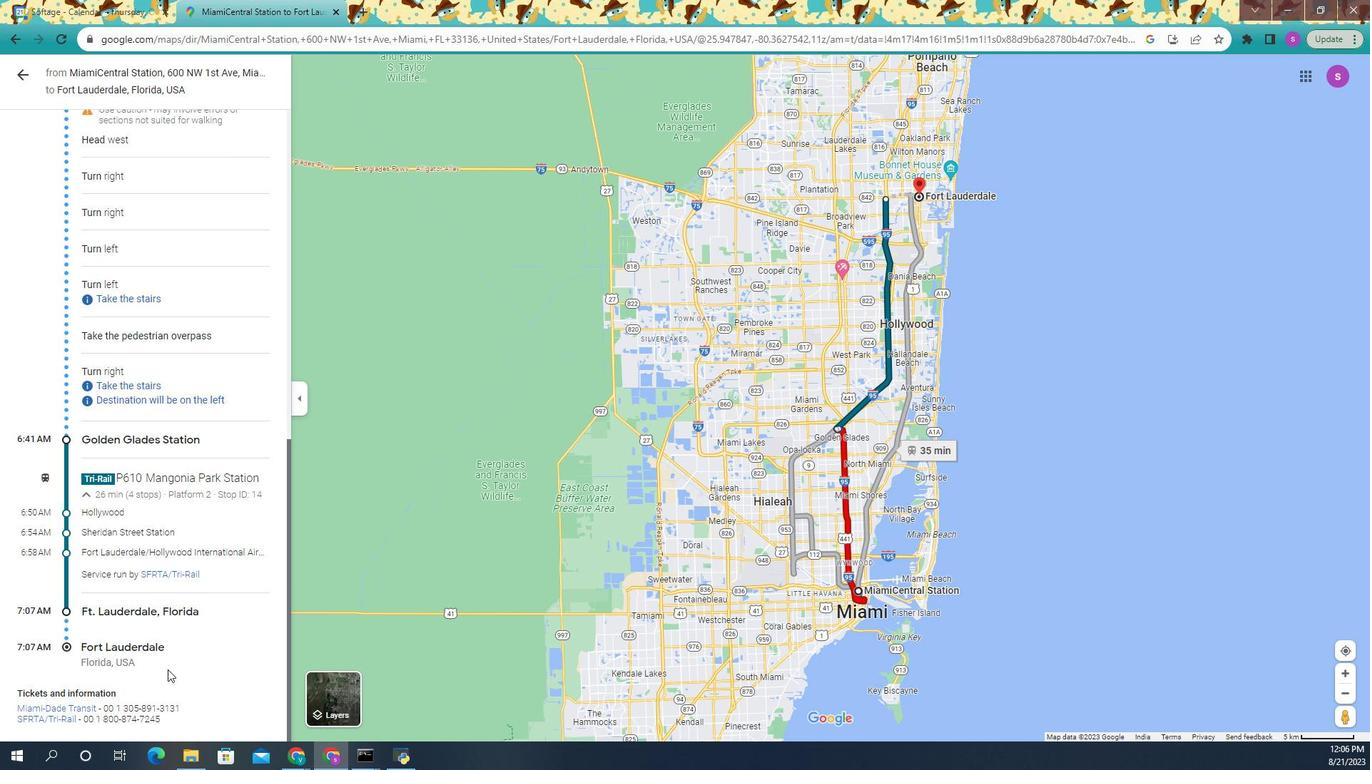 
Action: Mouse moved to (169, 530)
Screenshot: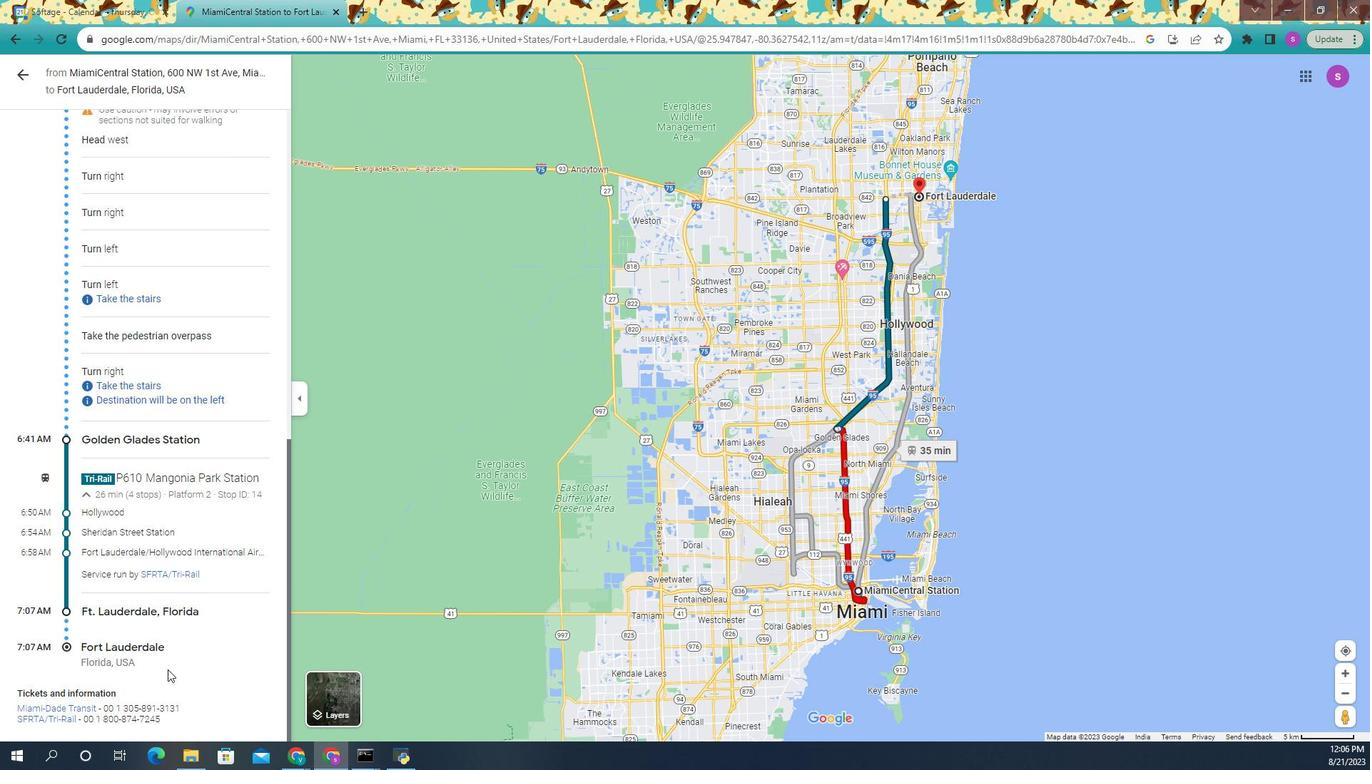 
Action: Mouse scrolled (169, 530) with delta (0, 0)
Screenshot: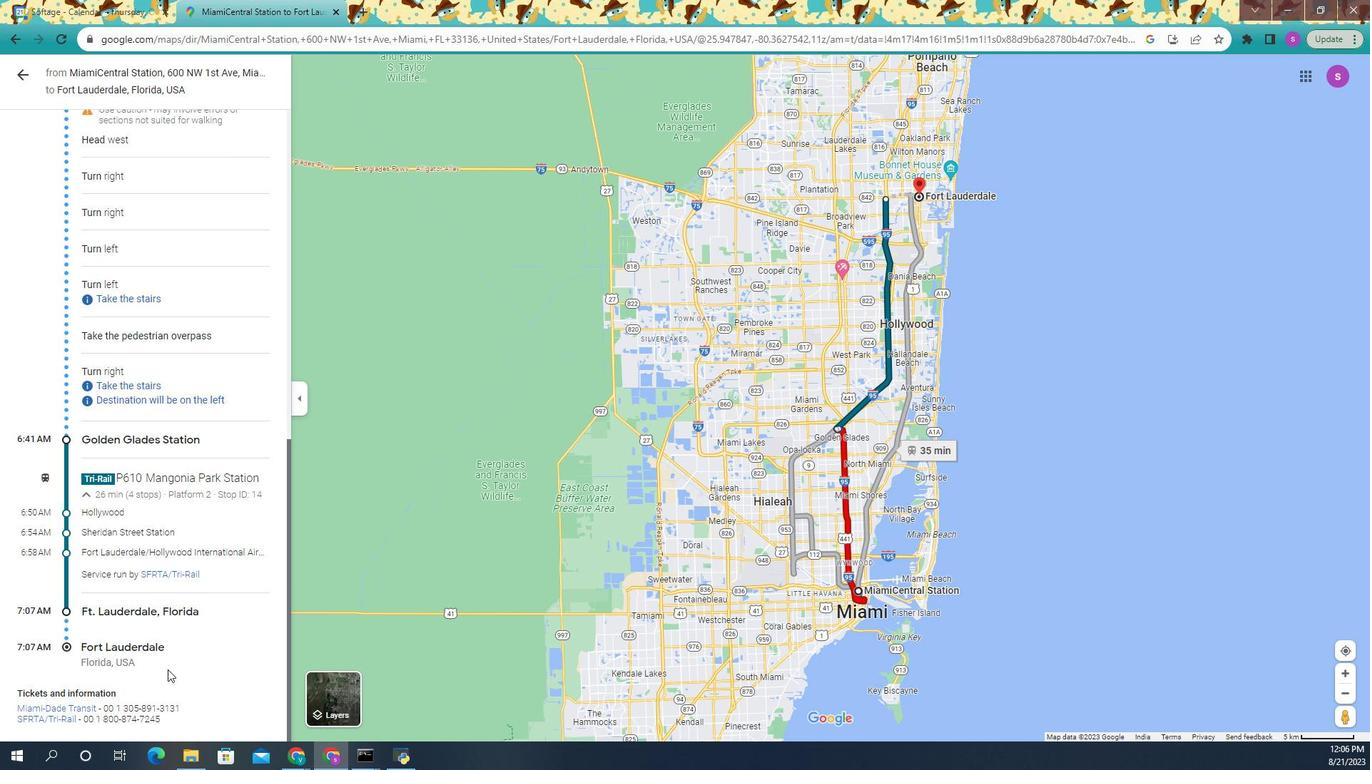 
Action: Mouse moved to (169, 532)
Screenshot: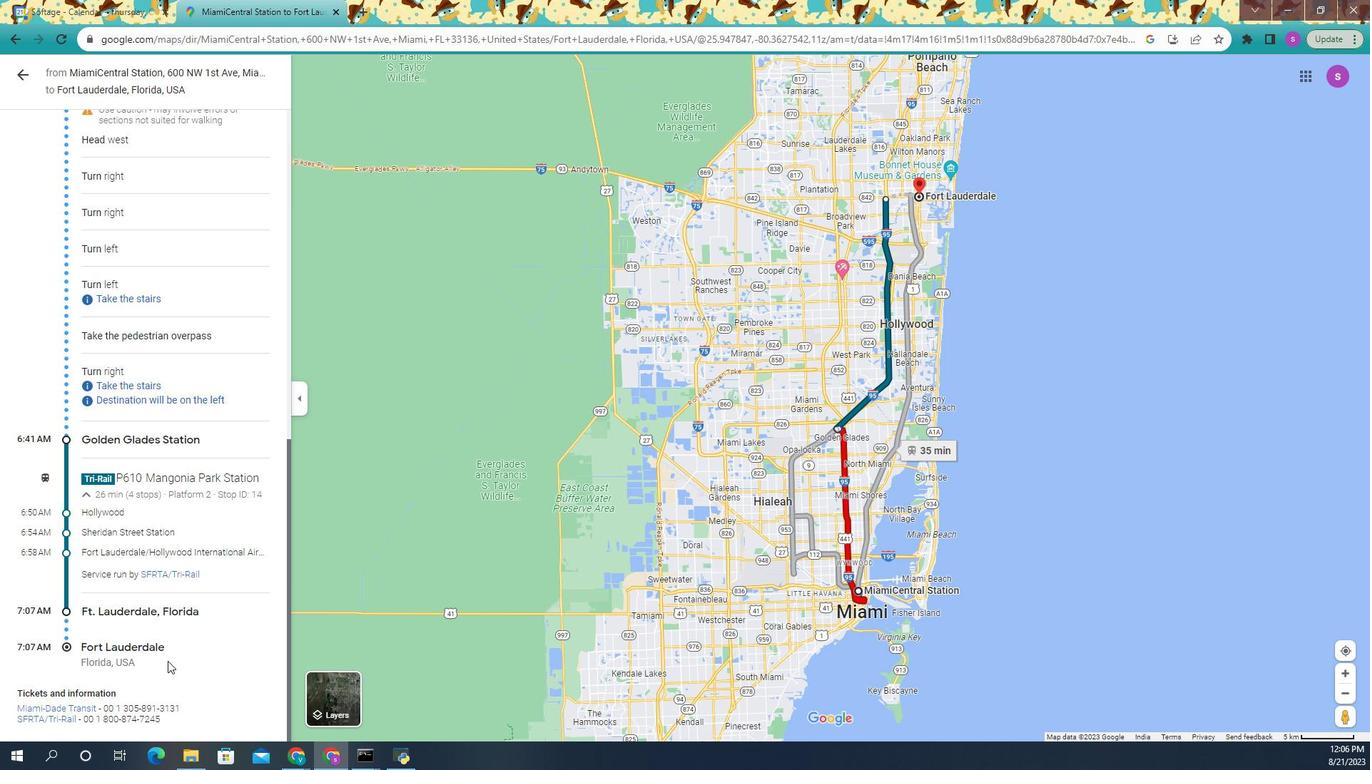 
Action: Mouse scrolled (169, 532) with delta (0, 0)
Screenshot: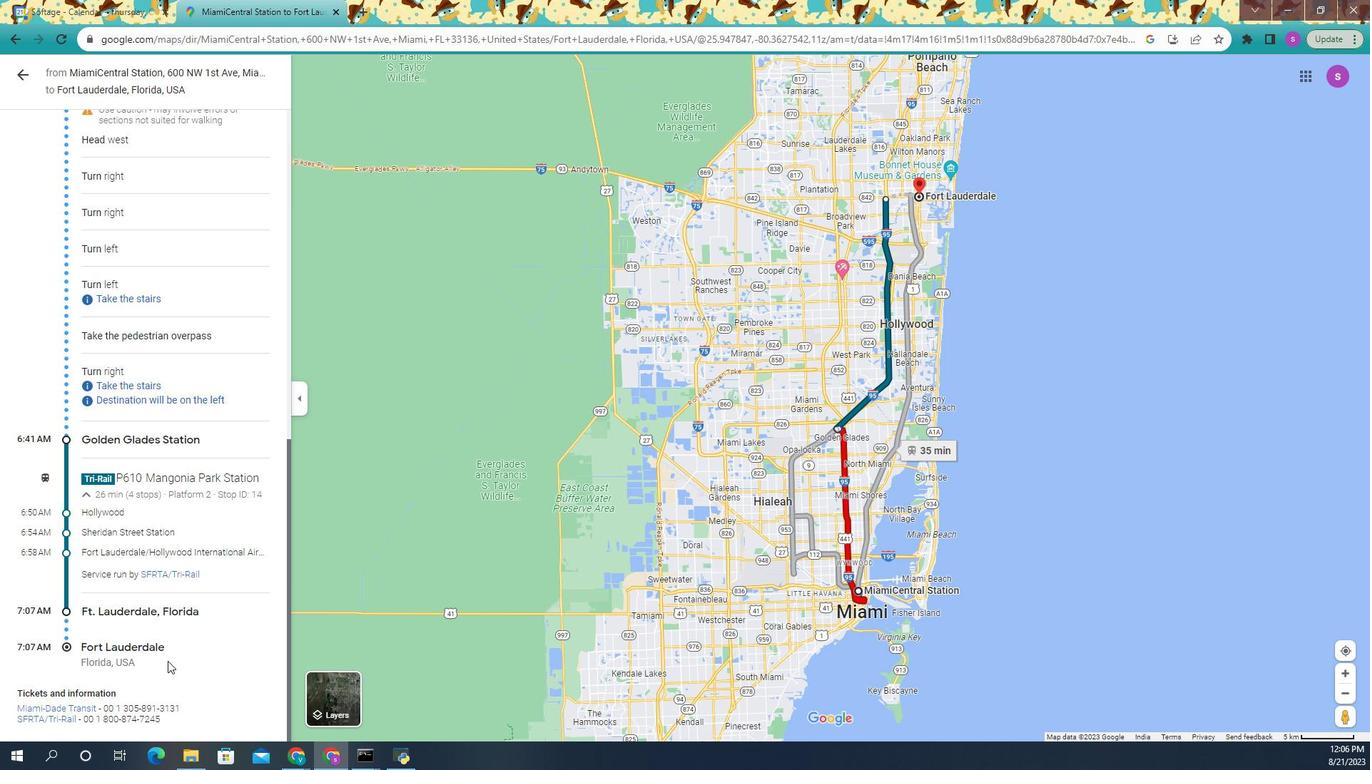 
Action: Mouse moved to (34, 371)
Screenshot: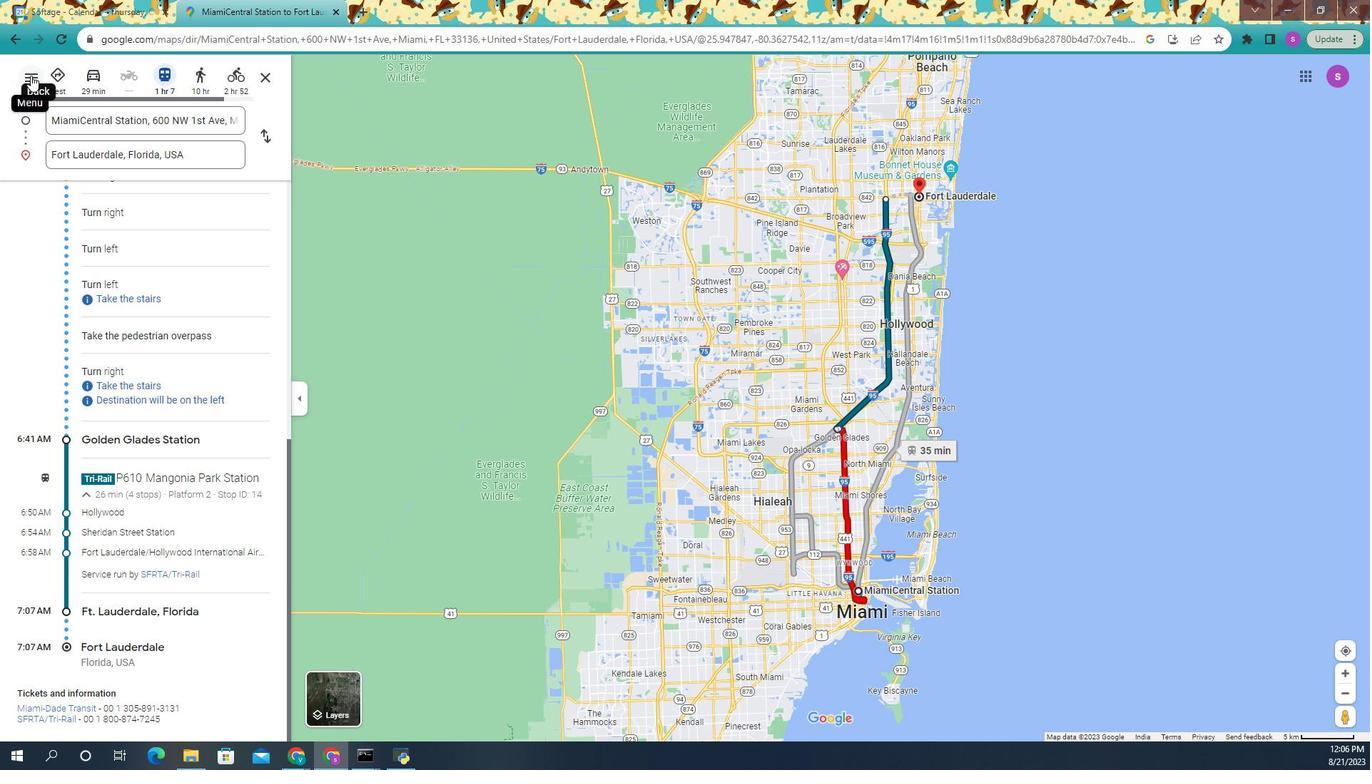 
Action: Mouse pressed left at (34, 371)
Screenshot: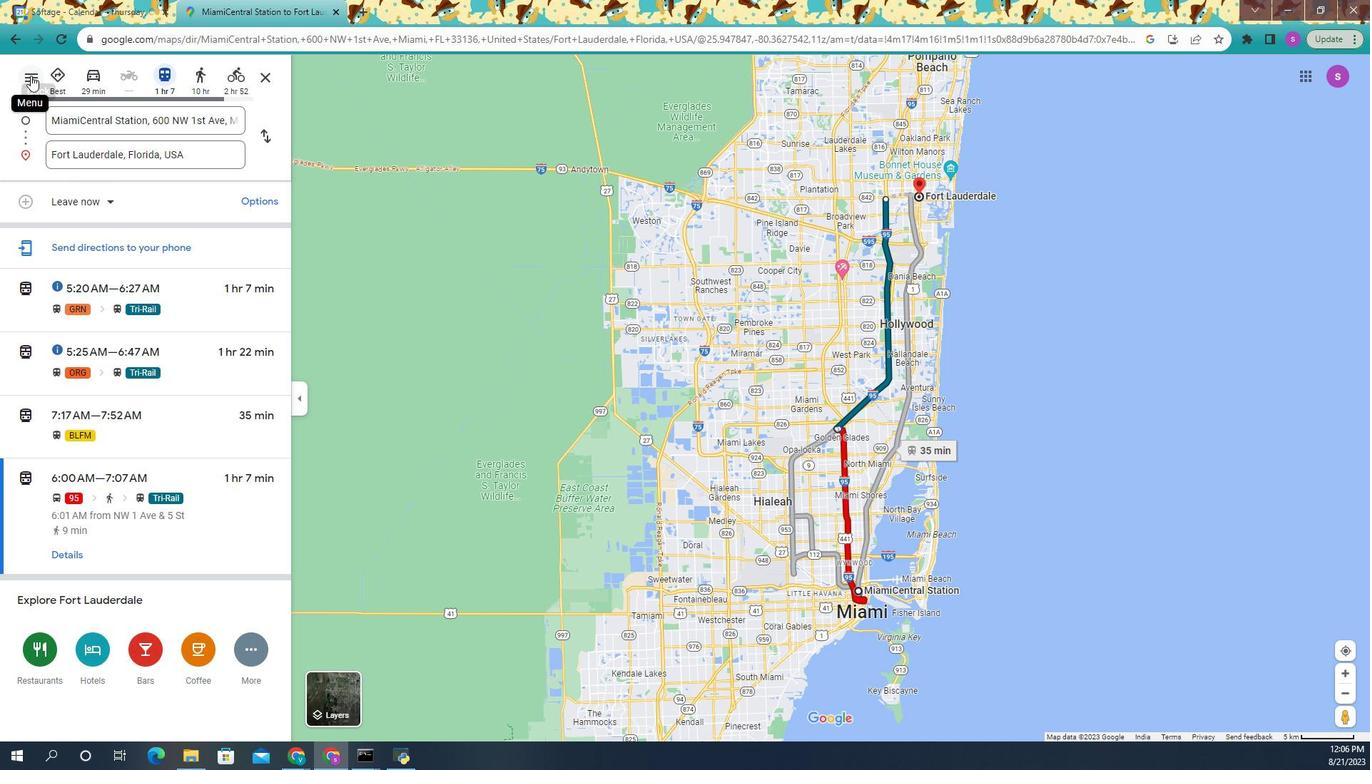 
Action: Mouse moved to (883, 518)
Screenshot: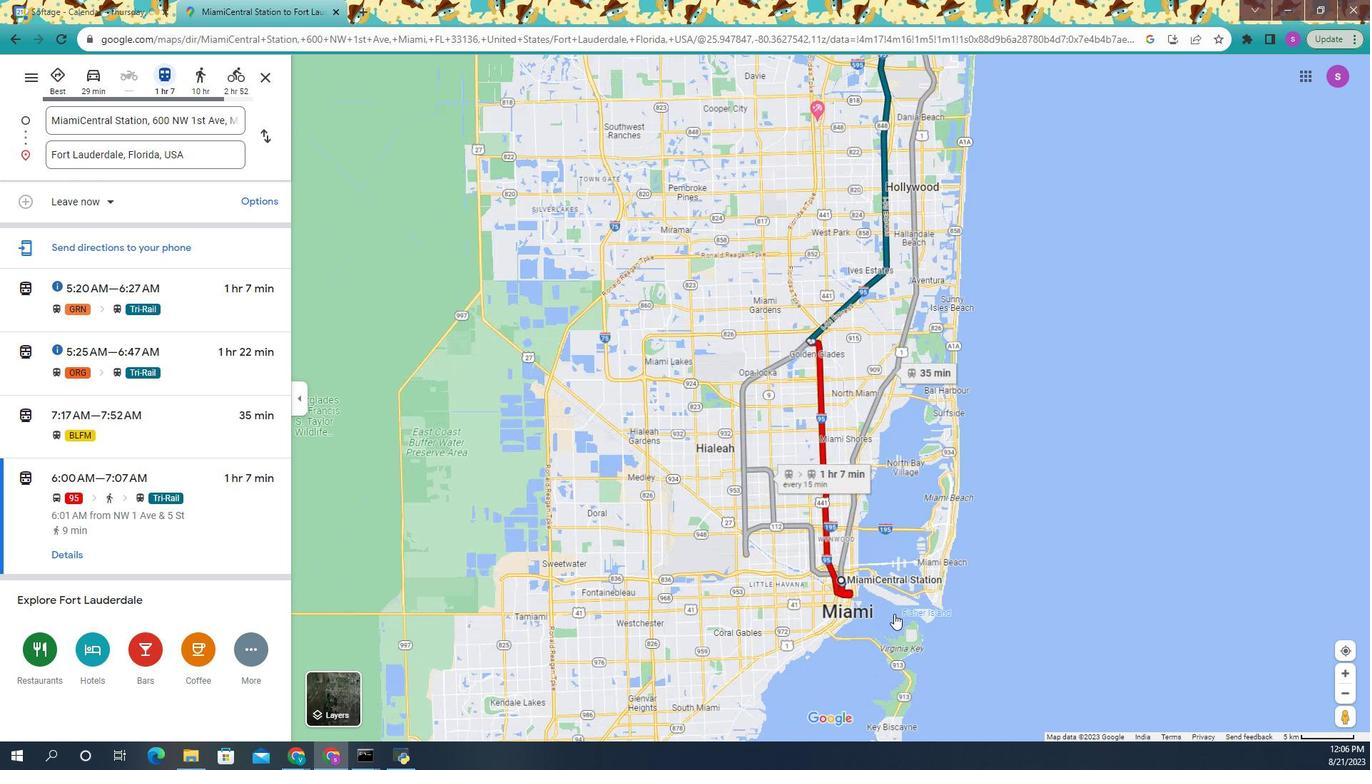 
Action: Mouse scrolled (883, 518) with delta (0, 0)
Screenshot: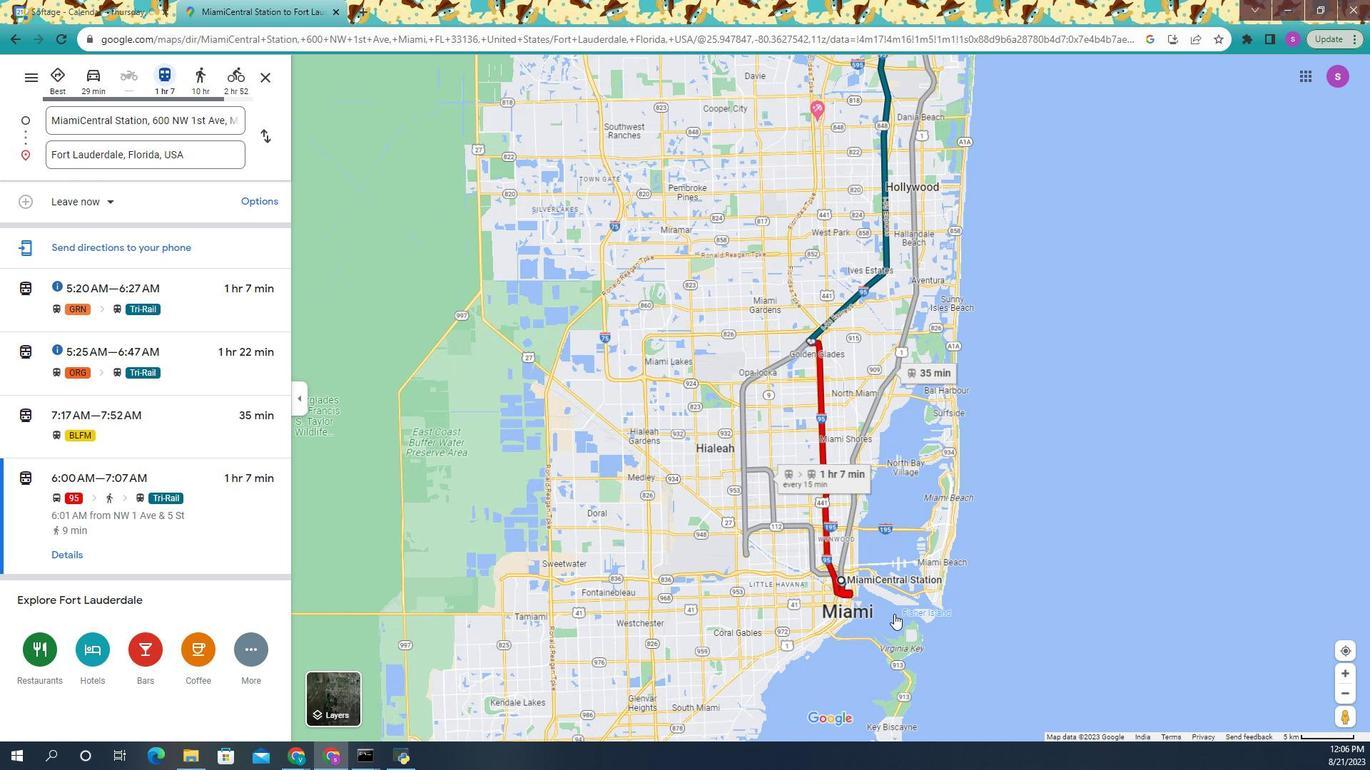 
Action: Mouse scrolled (883, 518) with delta (0, 0)
Screenshot: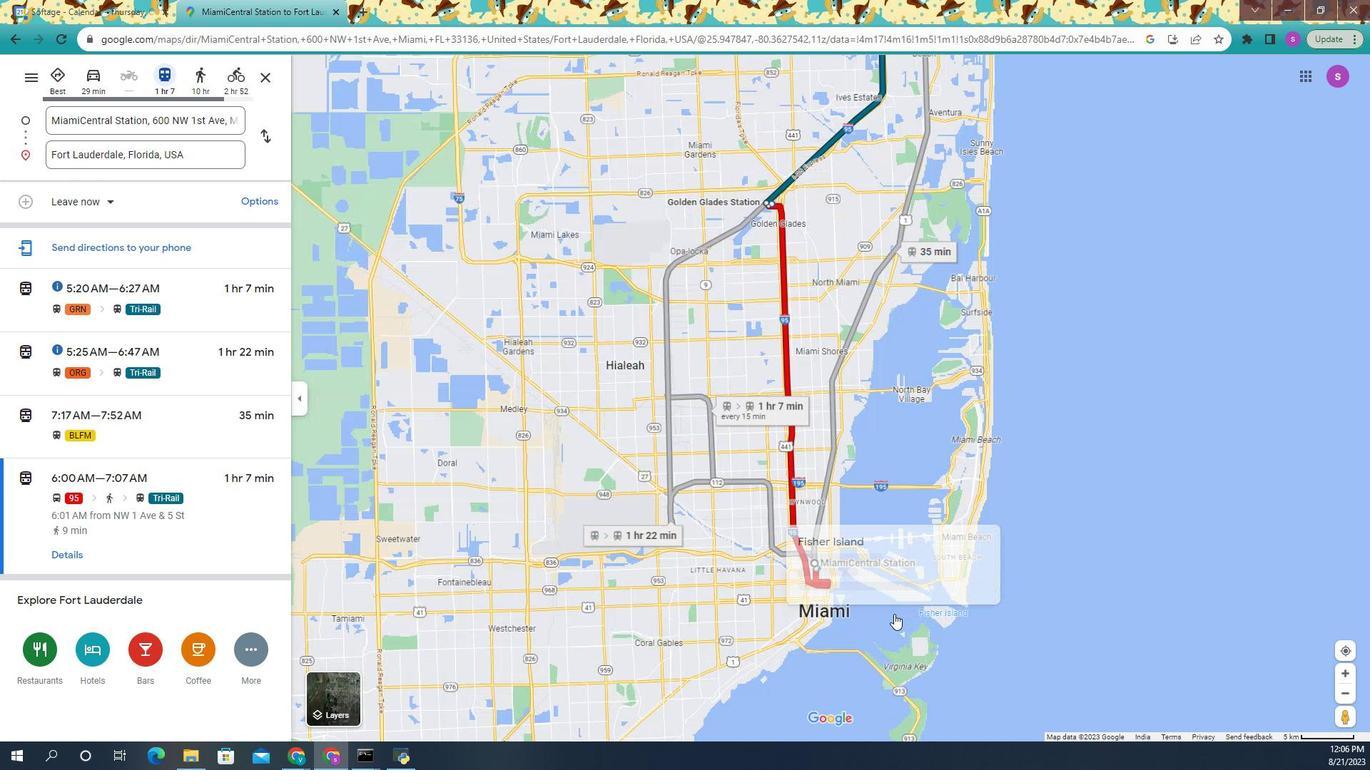 
Action: Mouse scrolled (883, 518) with delta (0, 0)
Screenshot: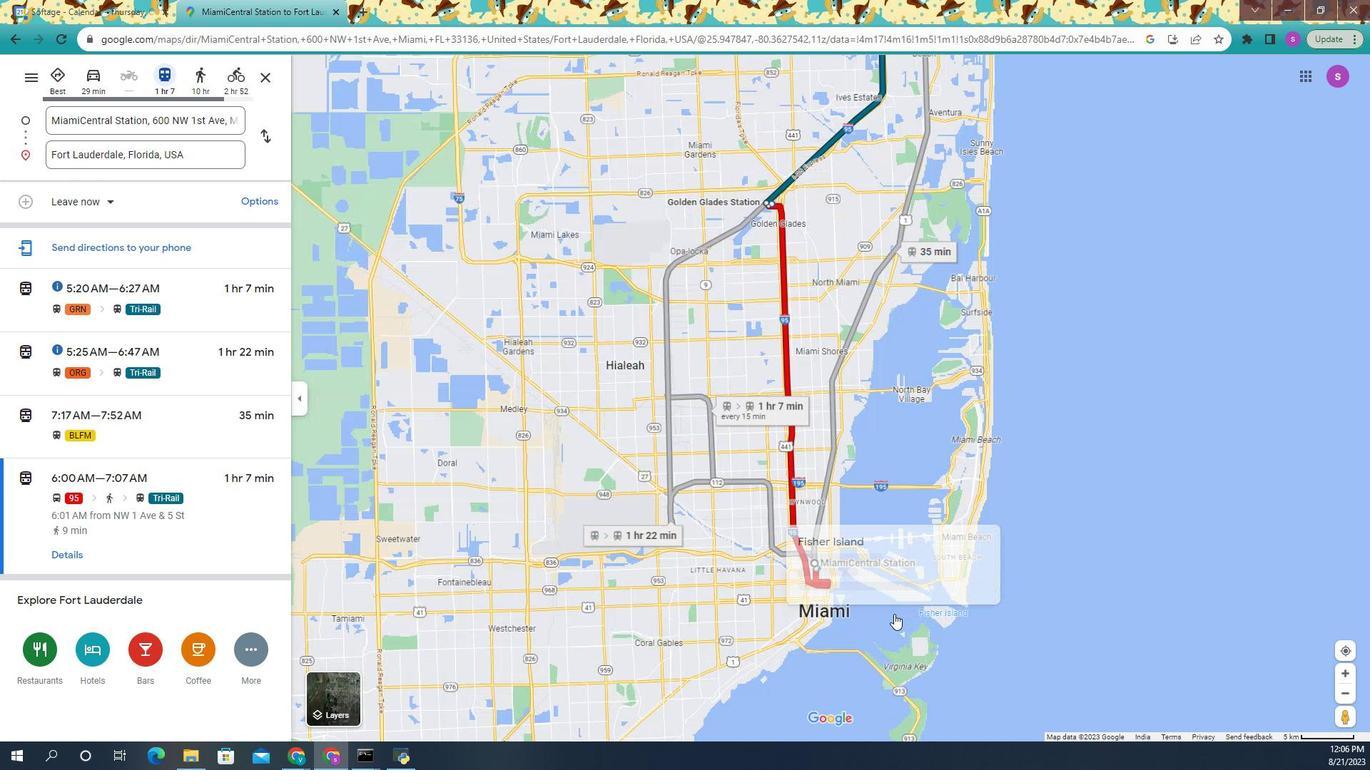 
Action: Mouse scrolled (883, 518) with delta (0, 0)
Screenshot: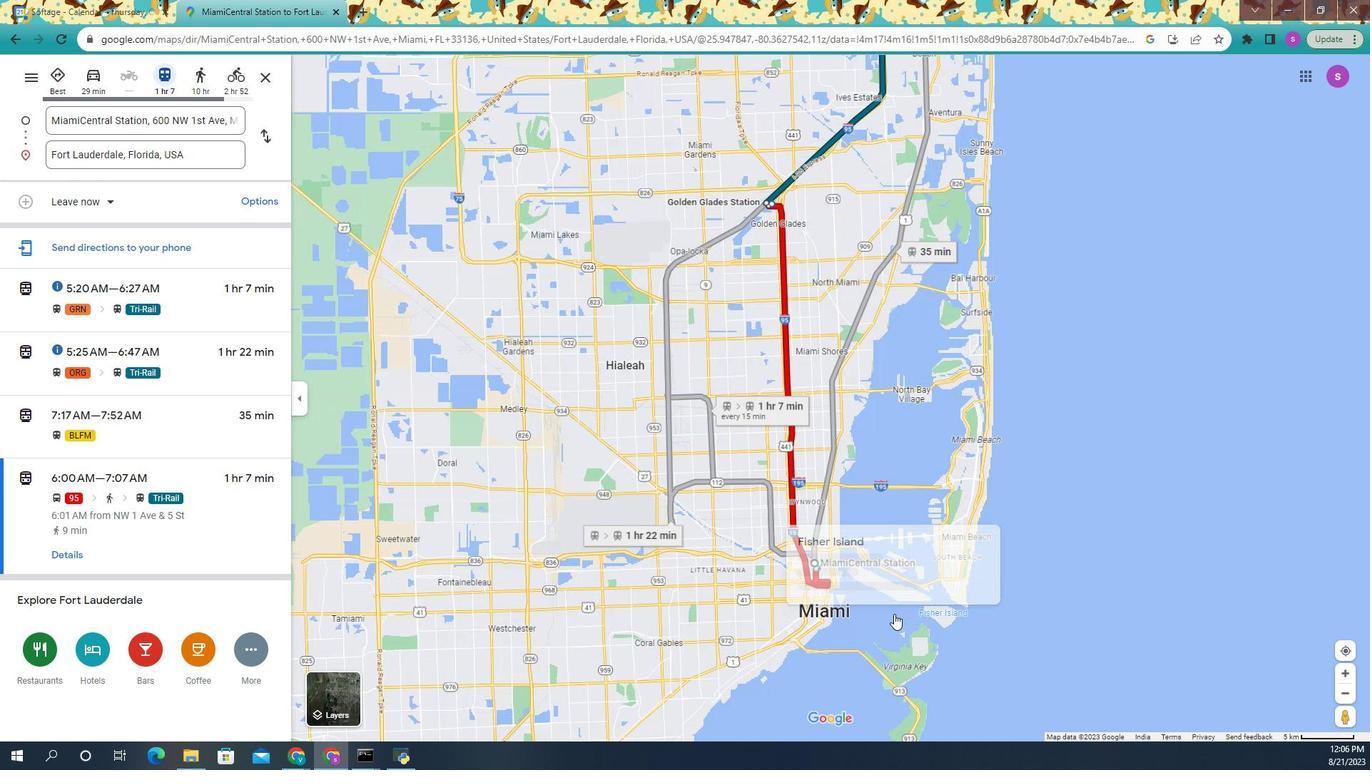 
Action: Mouse scrolled (883, 518) with delta (0, 0)
Screenshot: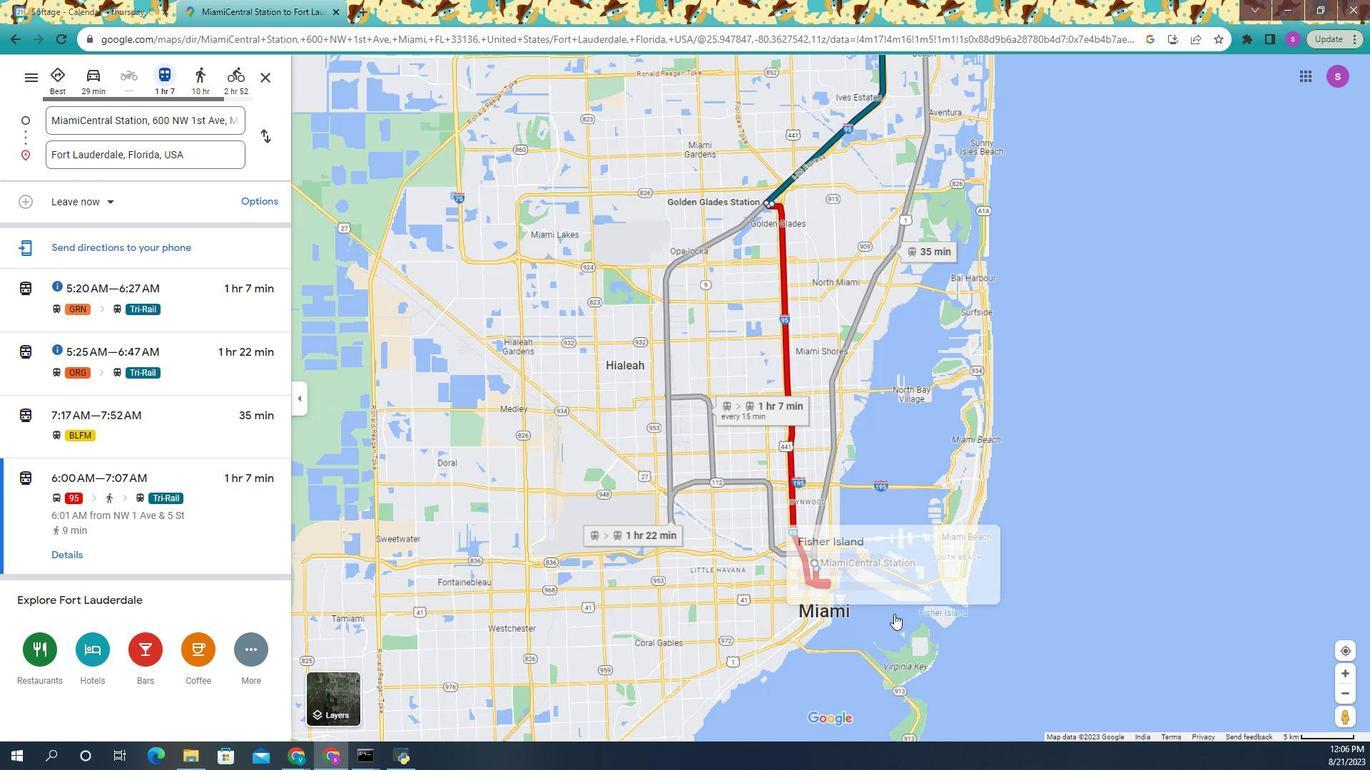 
Action: Mouse moved to (760, 517)
Screenshot: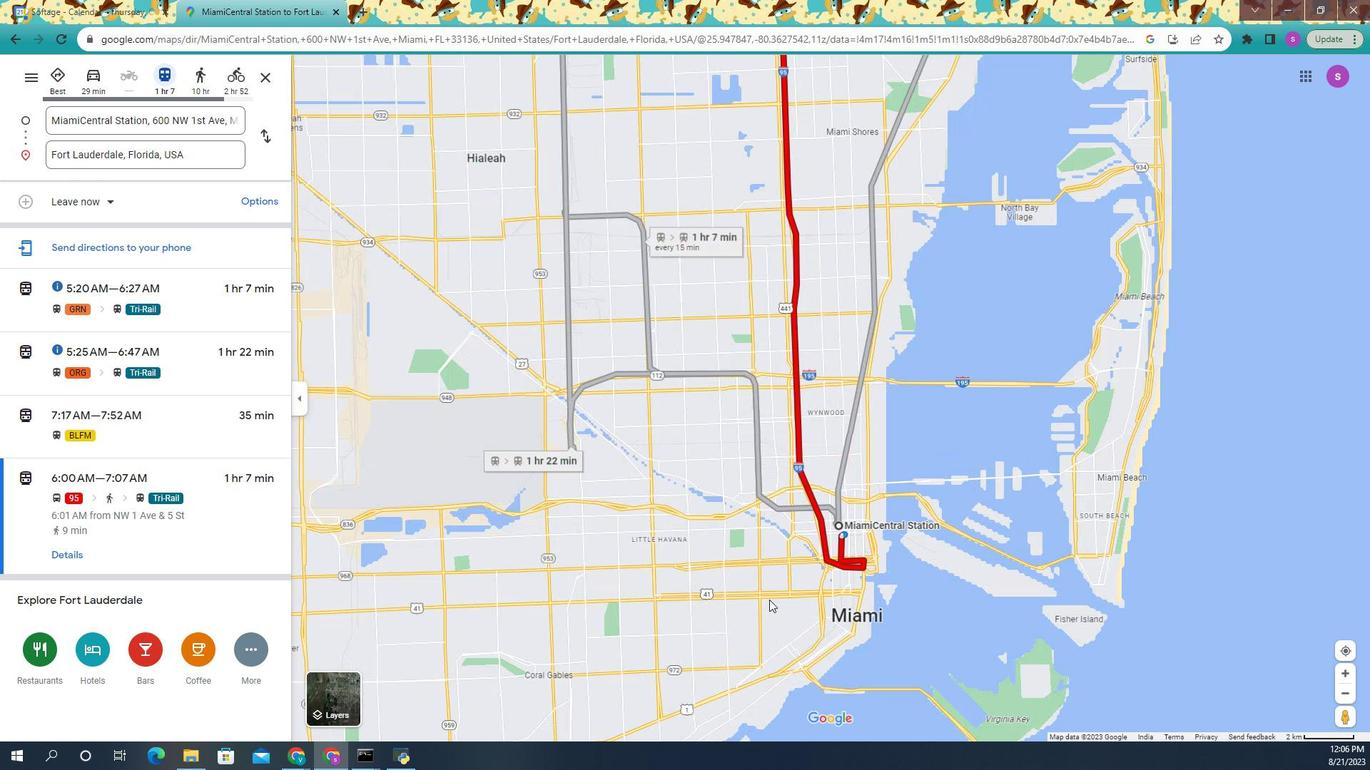 
Action: Mouse scrolled (760, 518) with delta (0, 0)
Screenshot: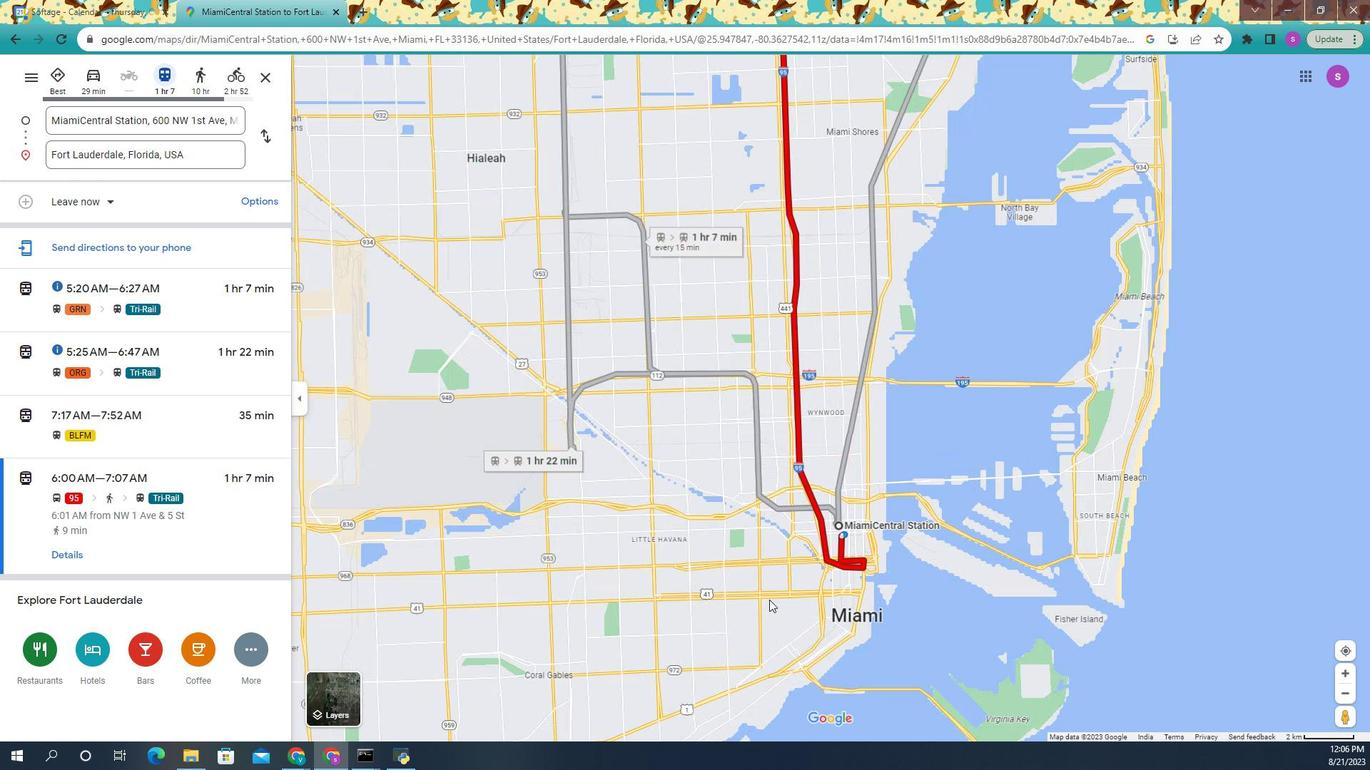 
Action: Mouse moved to (760, 515)
Screenshot: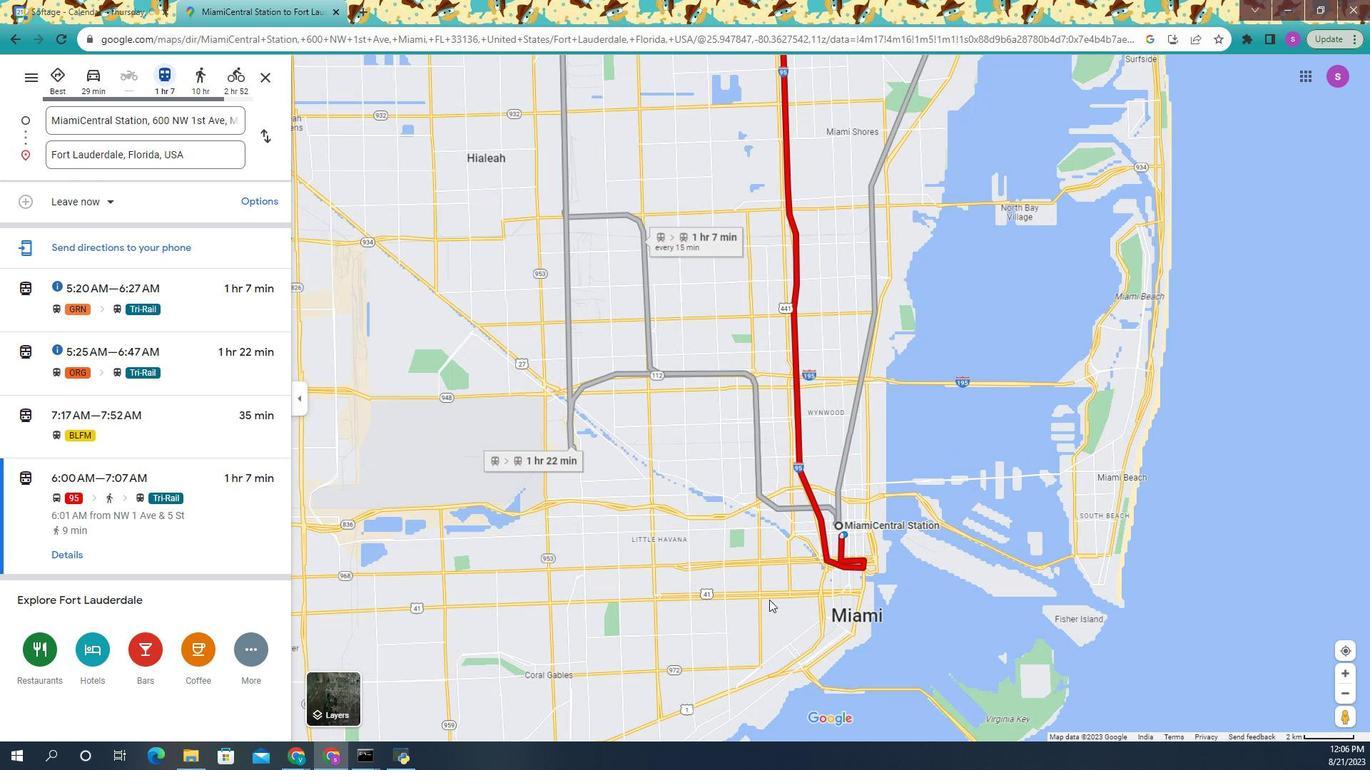 
Action: Mouse scrolled (760, 516) with delta (0, 0)
Screenshot: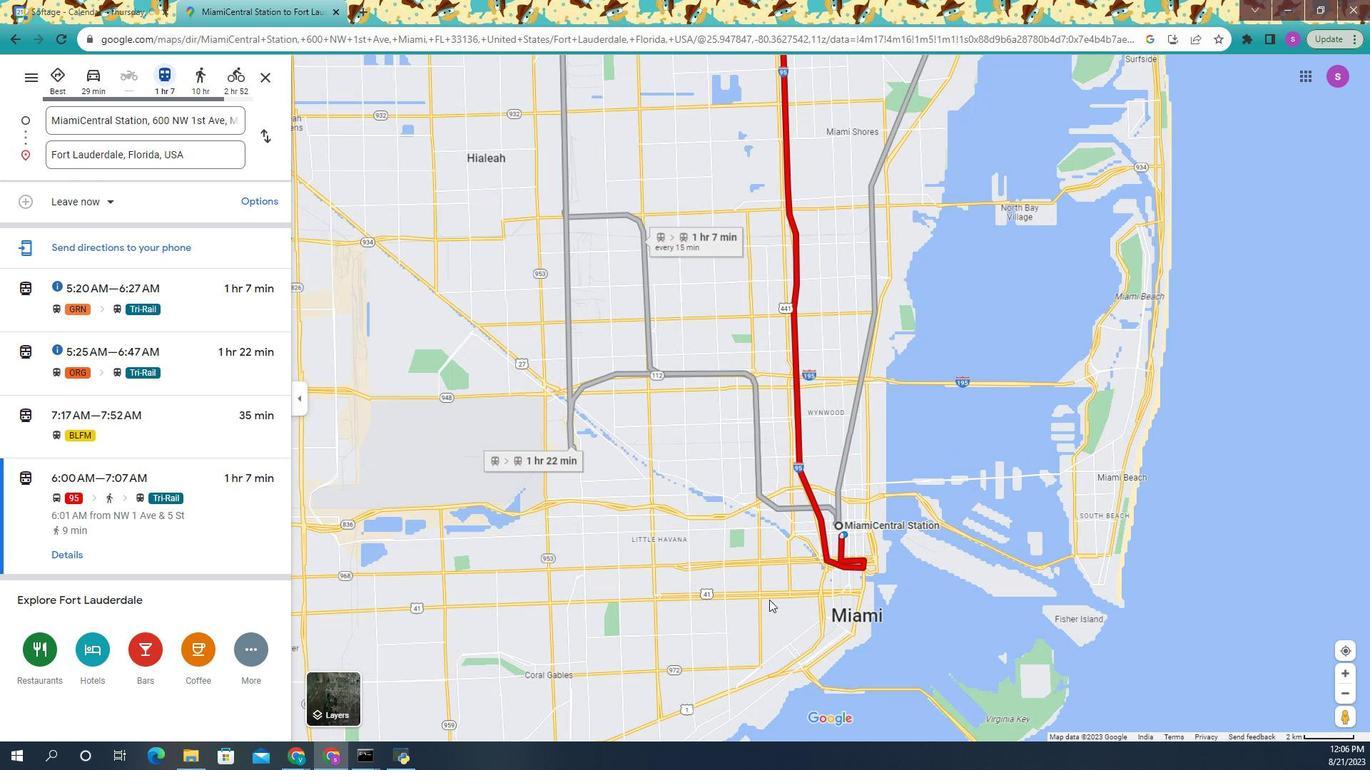 
Action: Mouse moved to (759, 515)
Screenshot: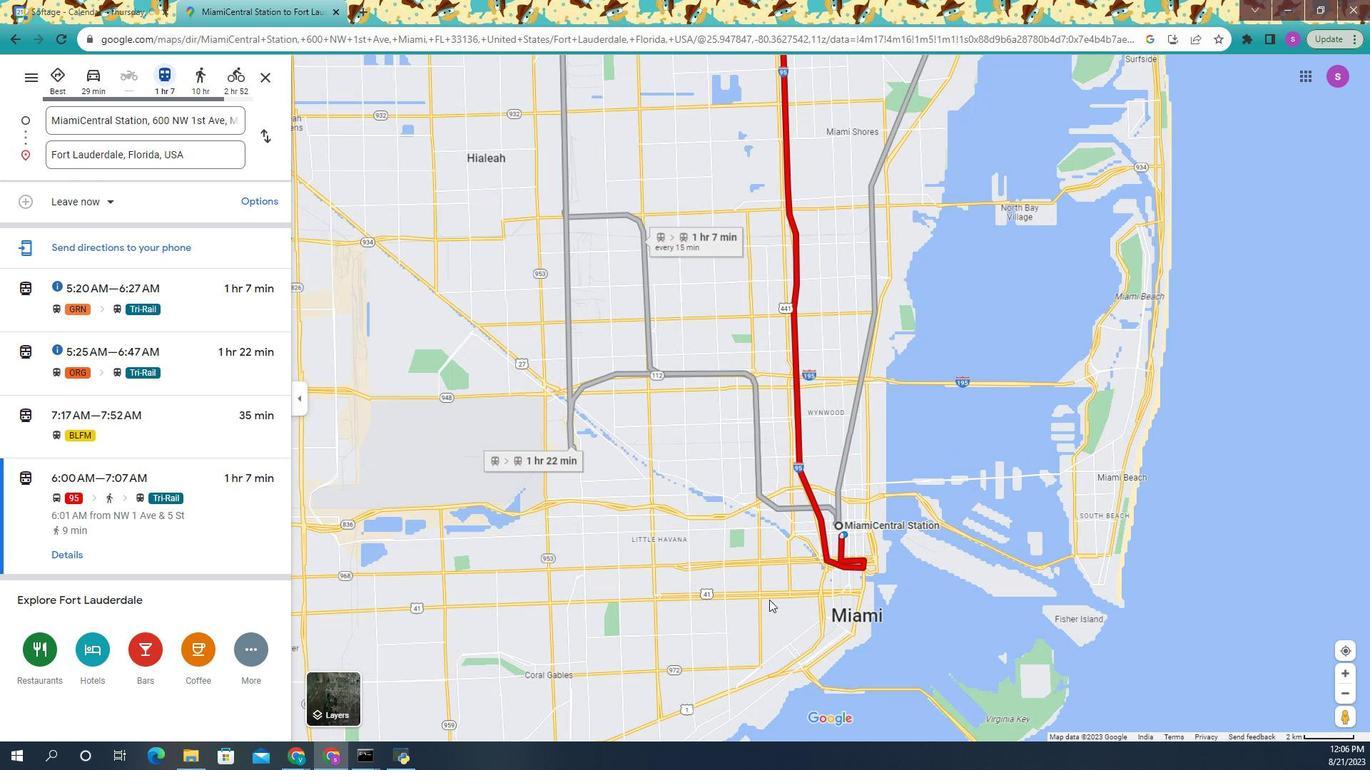 
Action: Mouse scrolled (759, 515) with delta (0, 0)
Screenshot: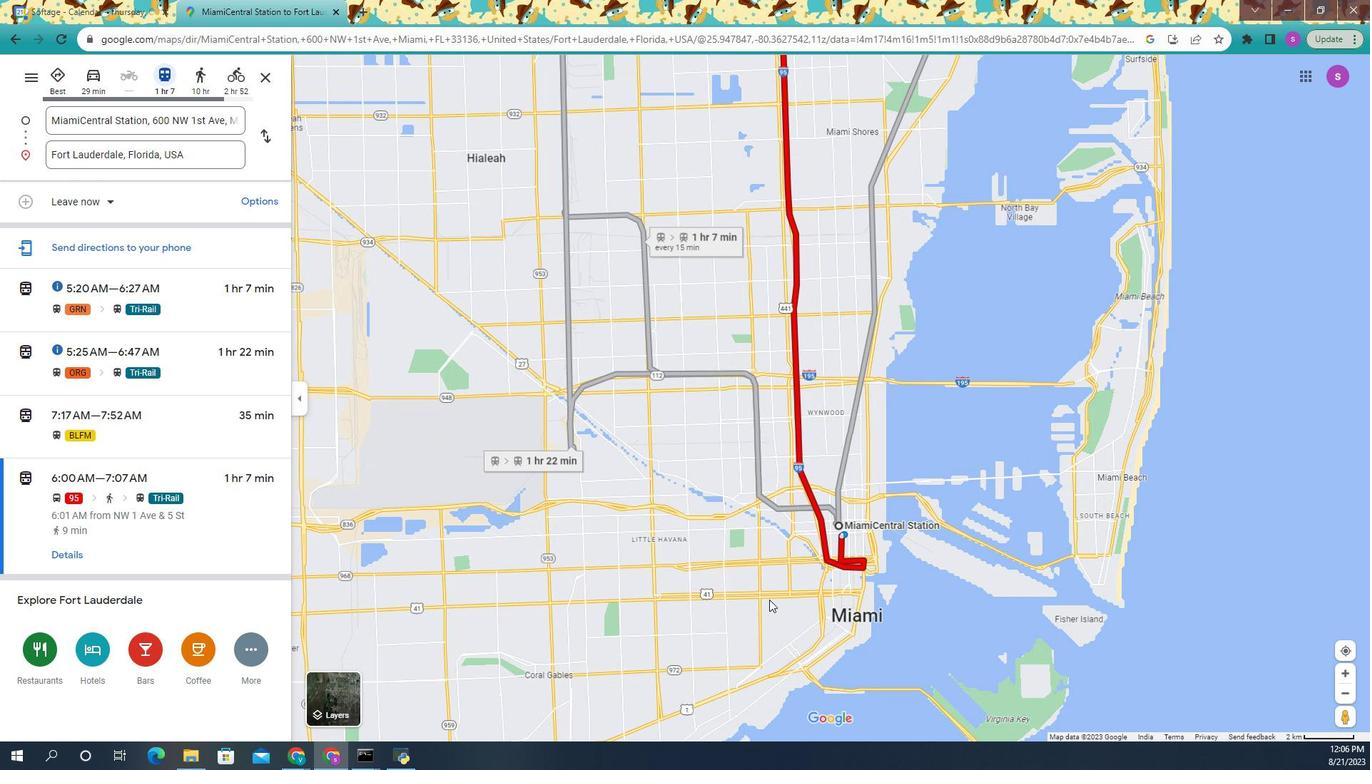 
Action: Mouse scrolled (759, 515) with delta (0, 0)
Screenshot: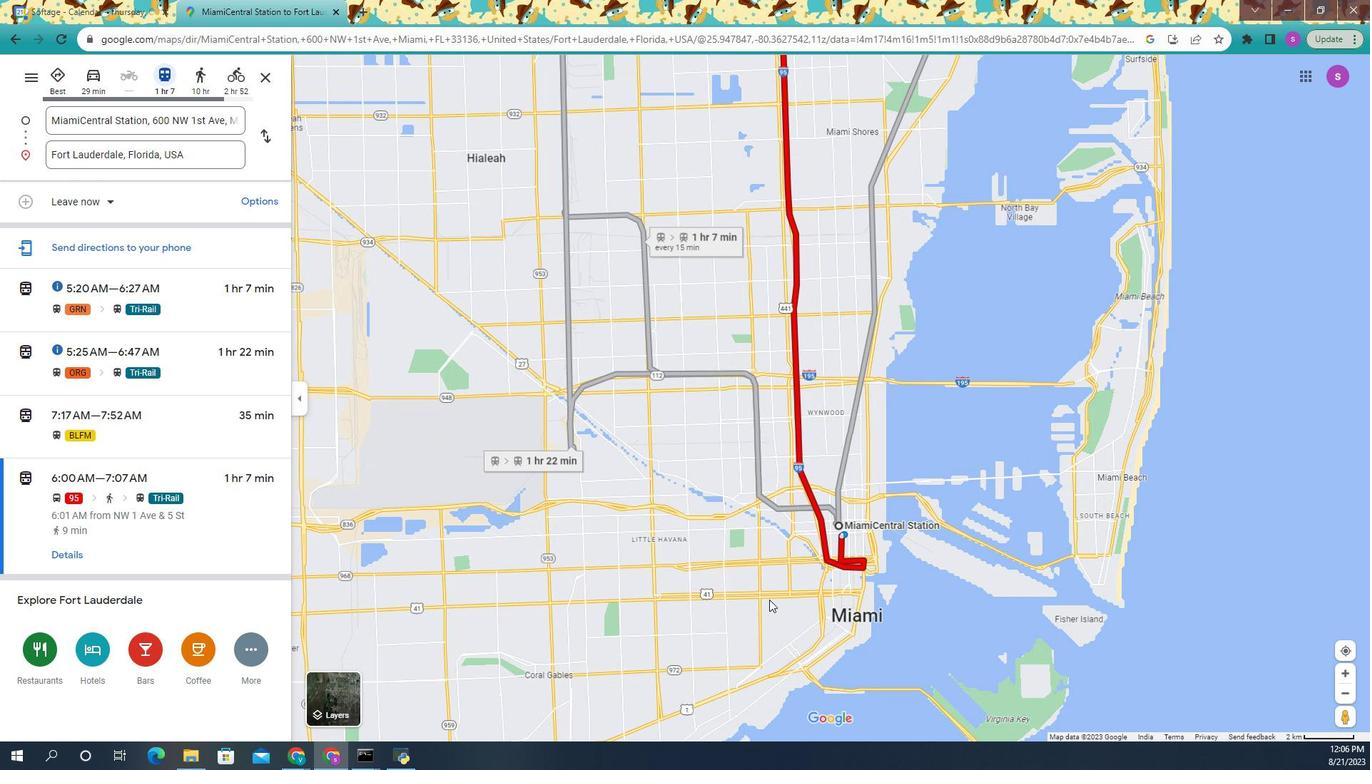 
Action: Mouse scrolled (759, 515) with delta (0, 0)
Screenshot: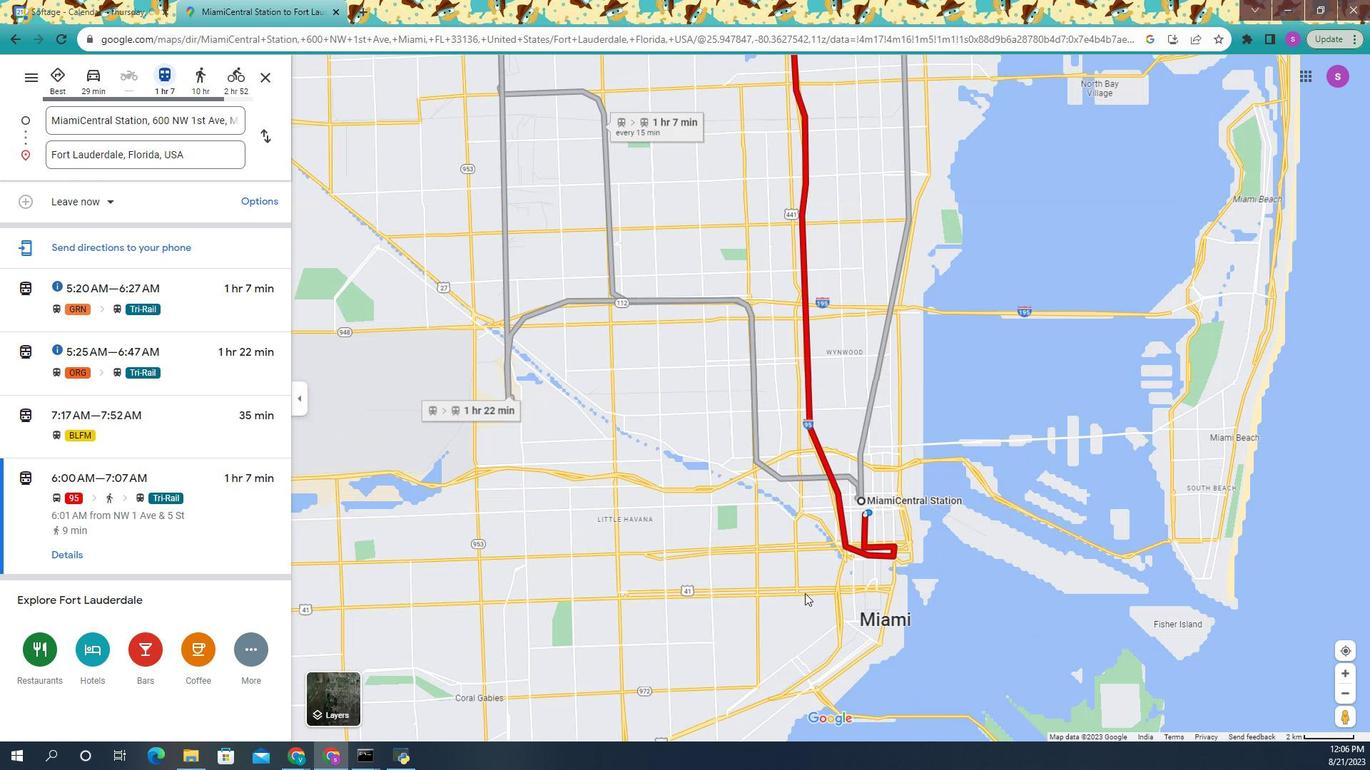 
Action: Mouse moved to (960, 511)
Screenshot: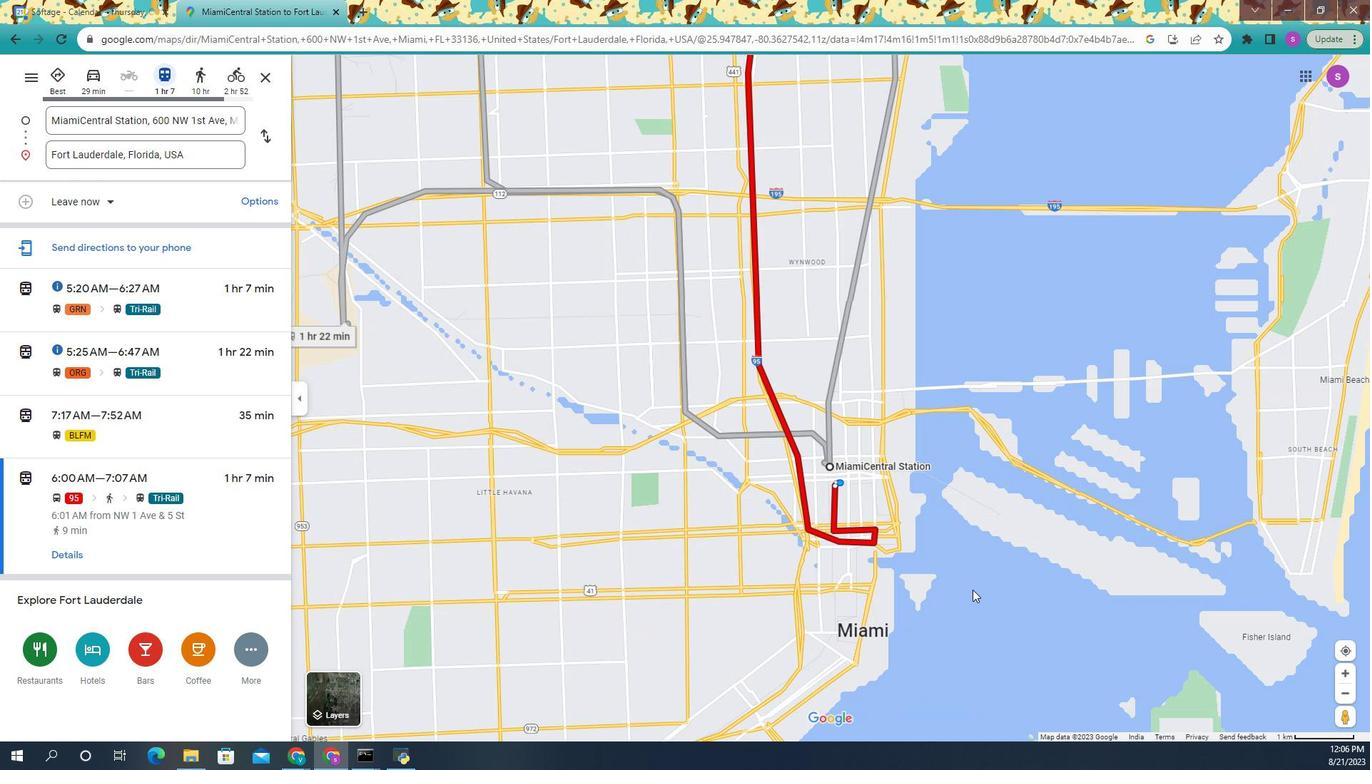 
Action: Mouse scrolled (960, 511) with delta (0, 0)
Screenshot: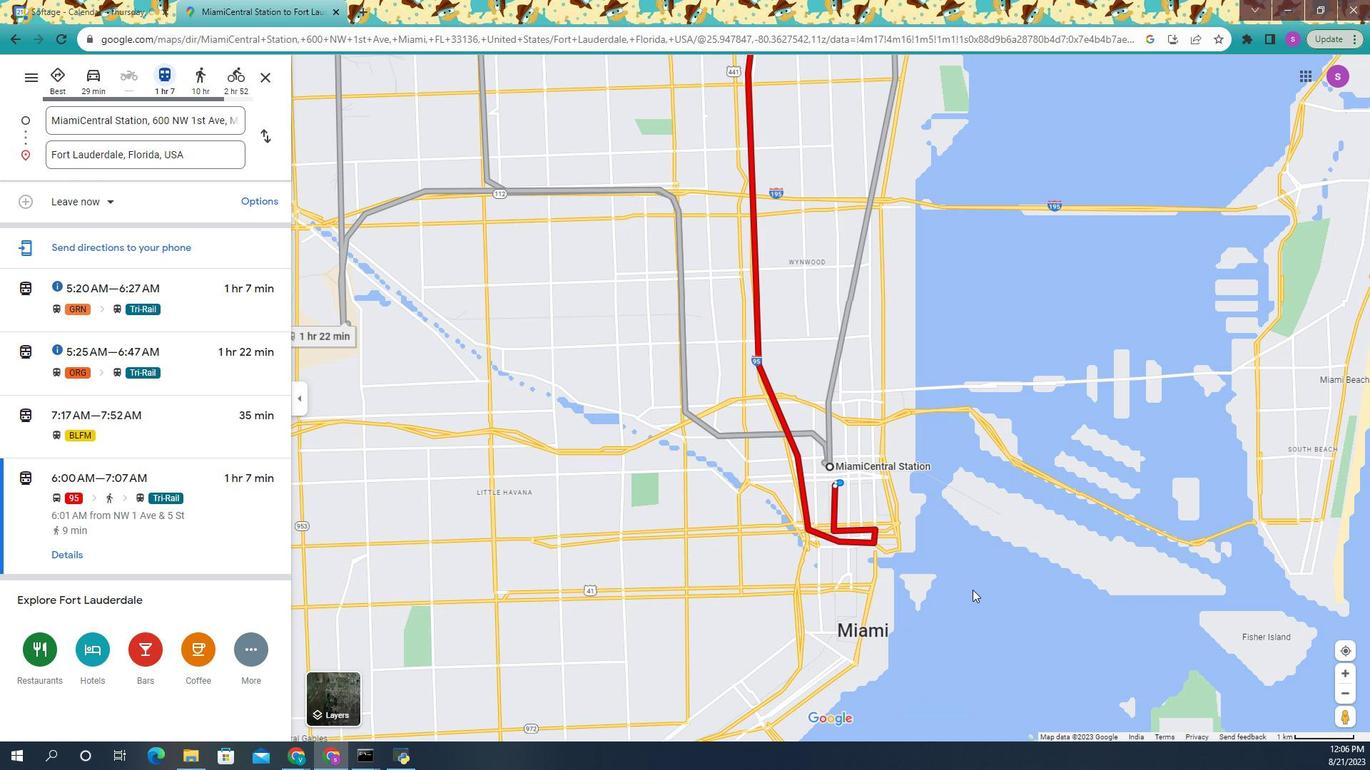 
Action: Mouse scrolled (960, 511) with delta (0, 0)
Screenshot: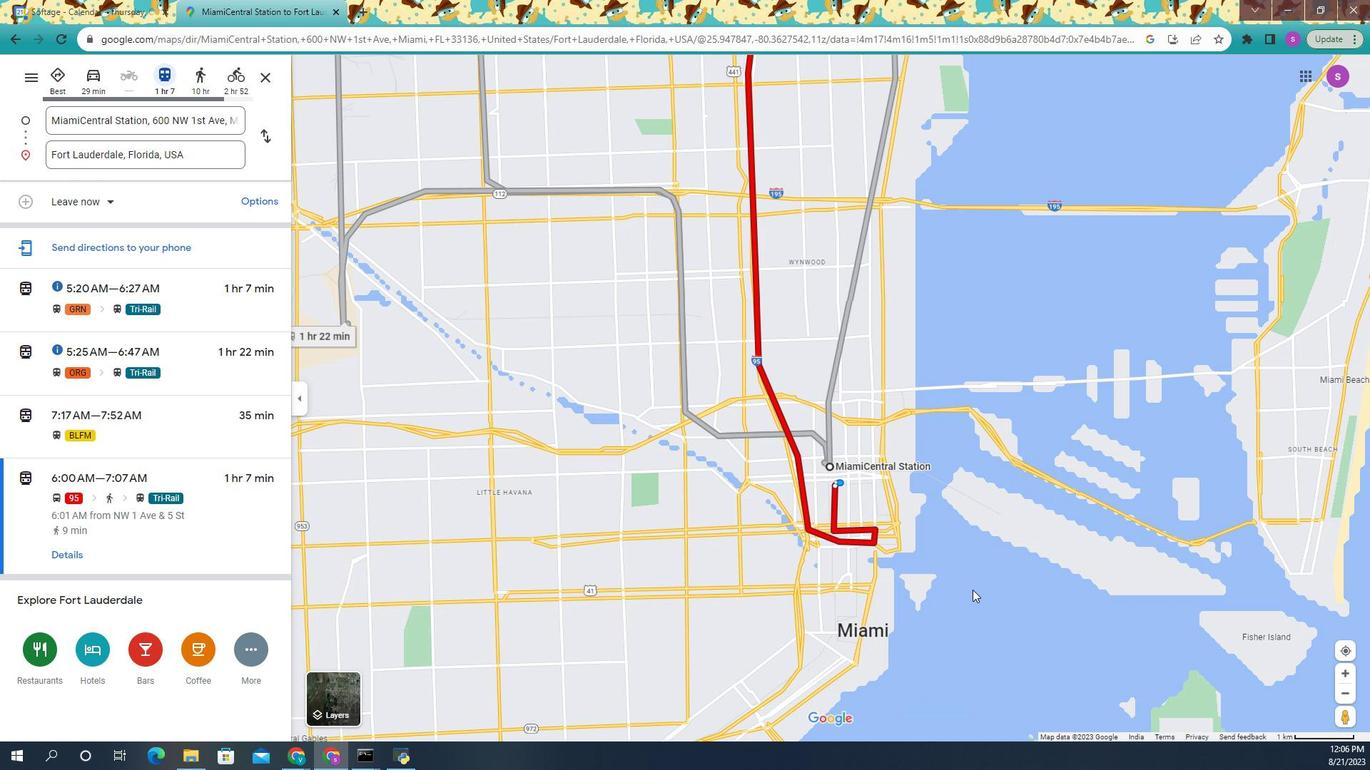 
Action: Mouse scrolled (960, 511) with delta (0, 0)
Screenshot: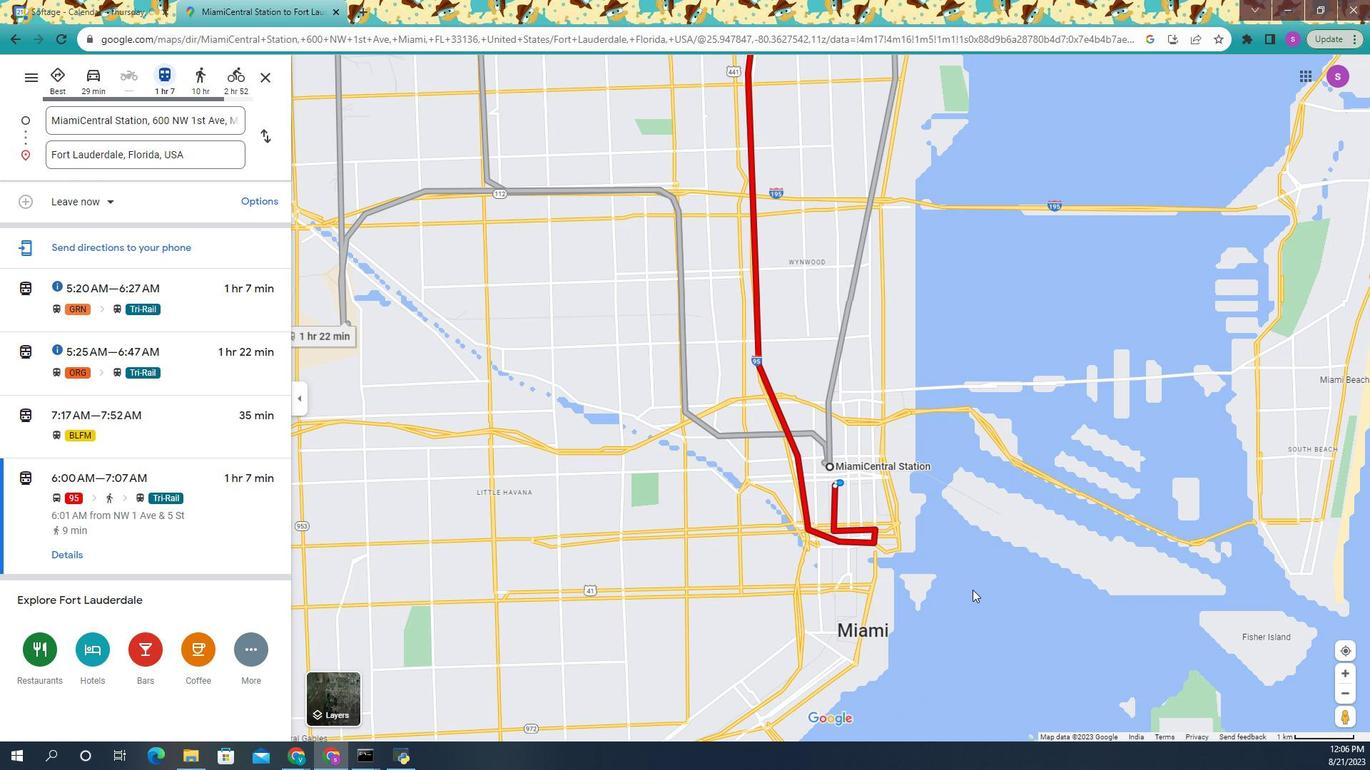
Action: Mouse scrolled (960, 511) with delta (0, 0)
Screenshot: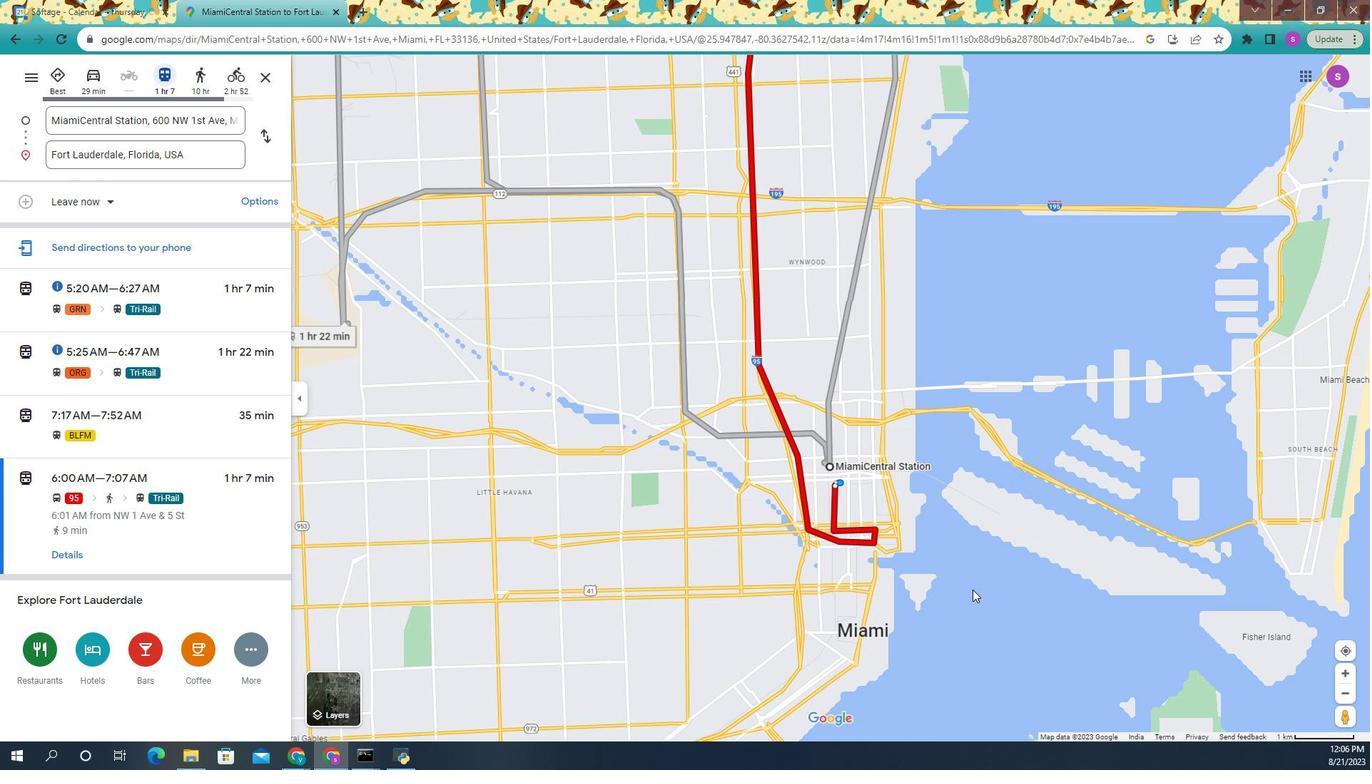 
Action: Mouse moved to (798, 470)
Screenshot: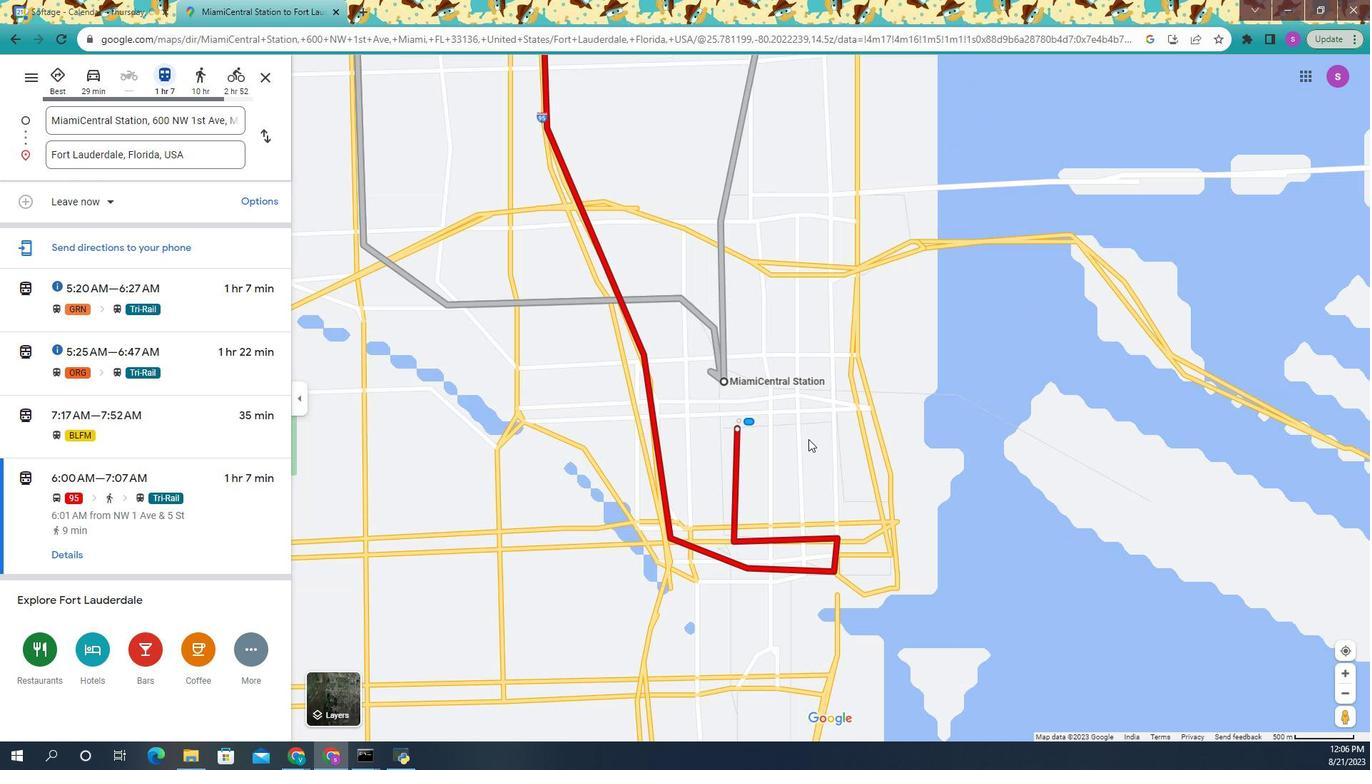 
Action: Mouse scrolled (798, 470) with delta (0, 0)
Screenshot: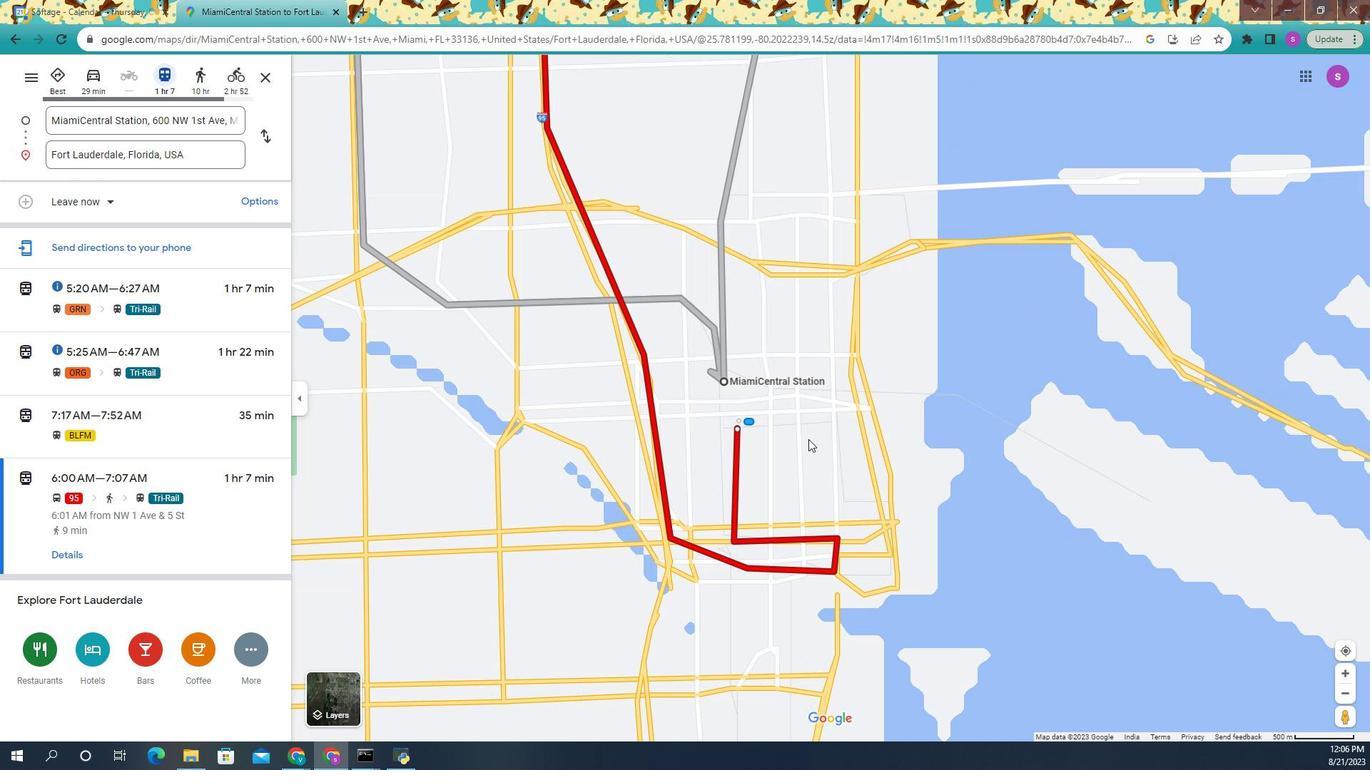 
Action: Mouse moved to (799, 470)
Screenshot: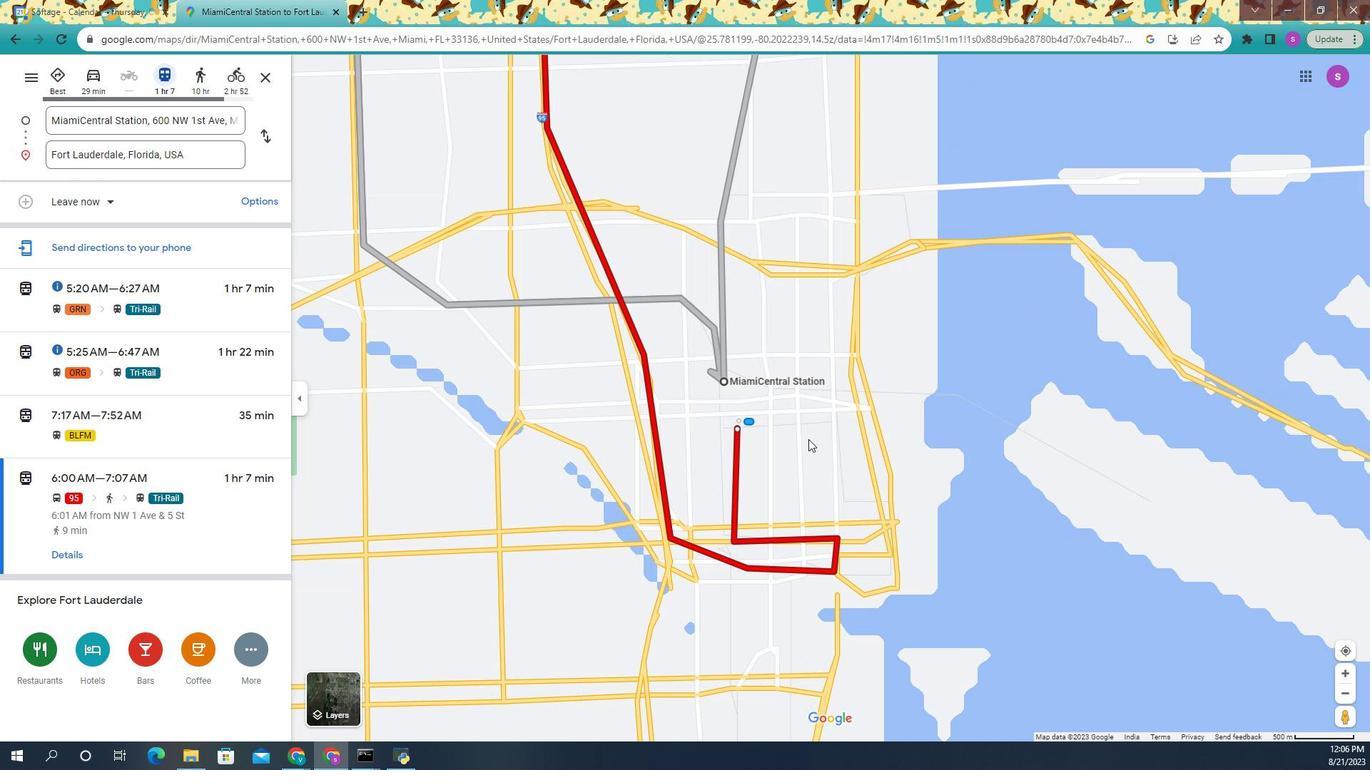 
Action: Mouse scrolled (799, 470) with delta (0, 0)
Screenshot: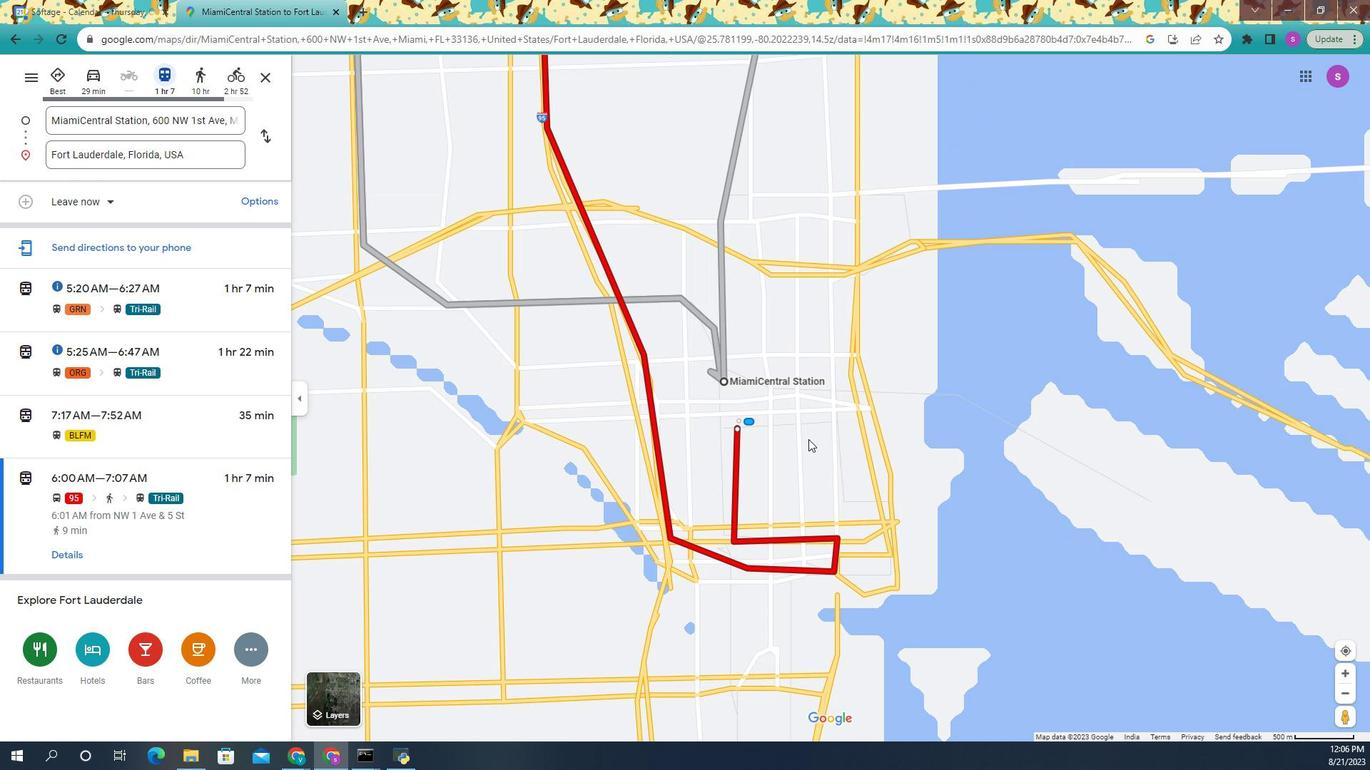 
Action: Mouse scrolled (799, 470) with delta (0, 0)
Screenshot: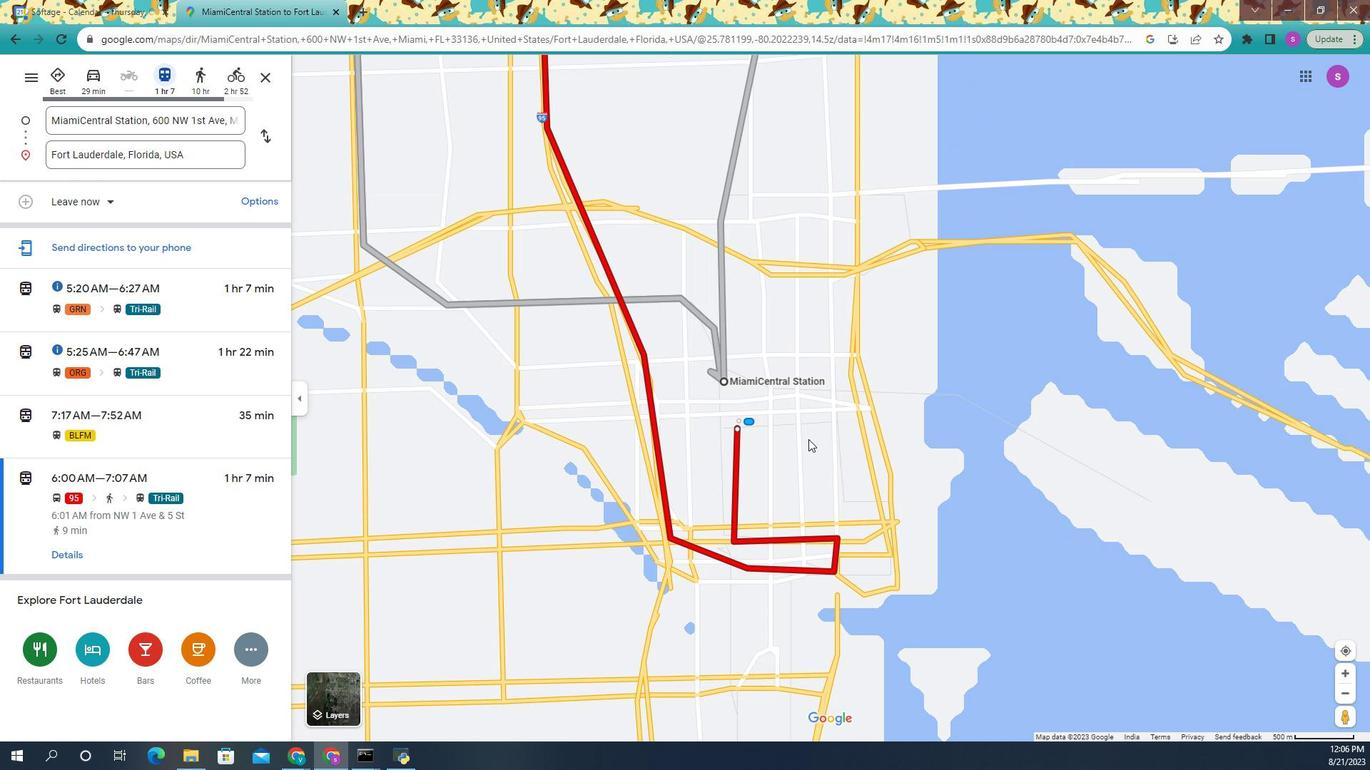 
Action: Mouse scrolled (799, 470) with delta (0, 0)
Screenshot: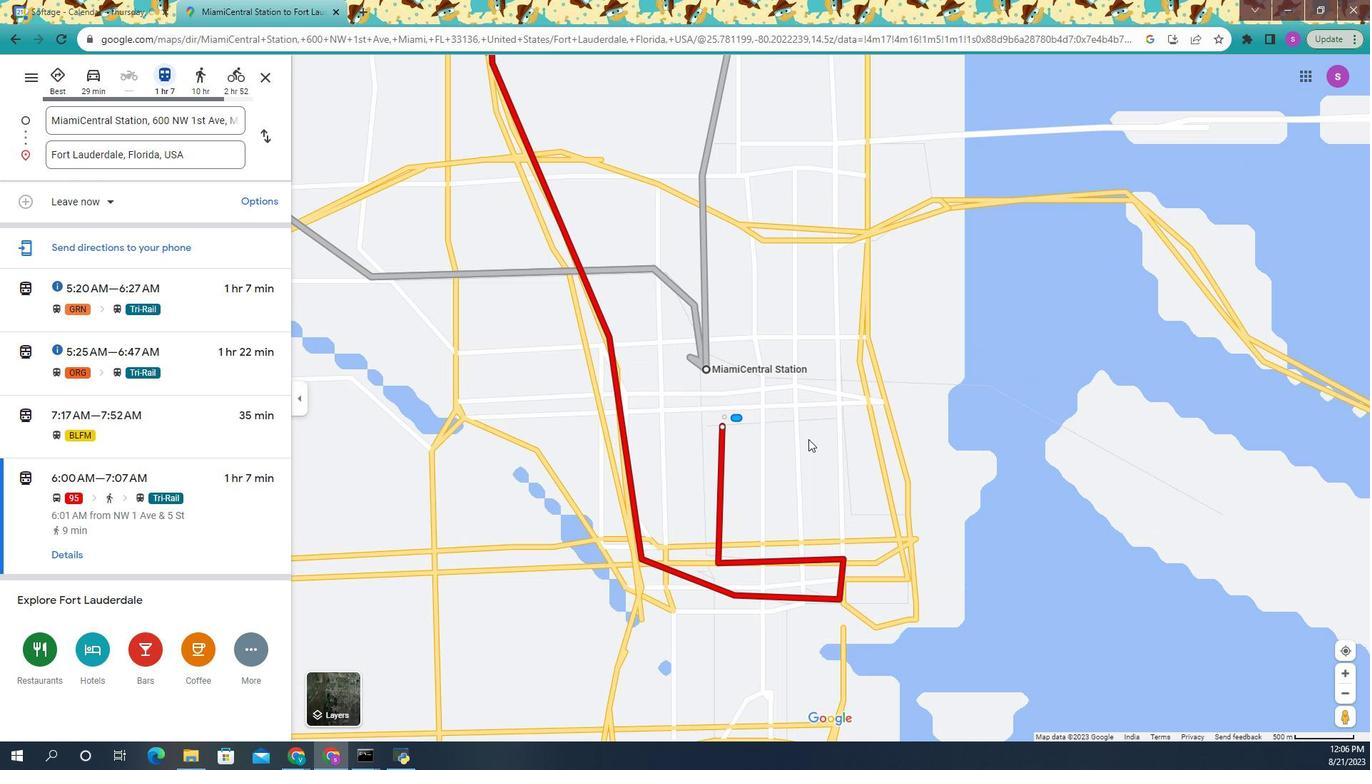 
Action: Mouse moved to (792, 476)
Screenshot: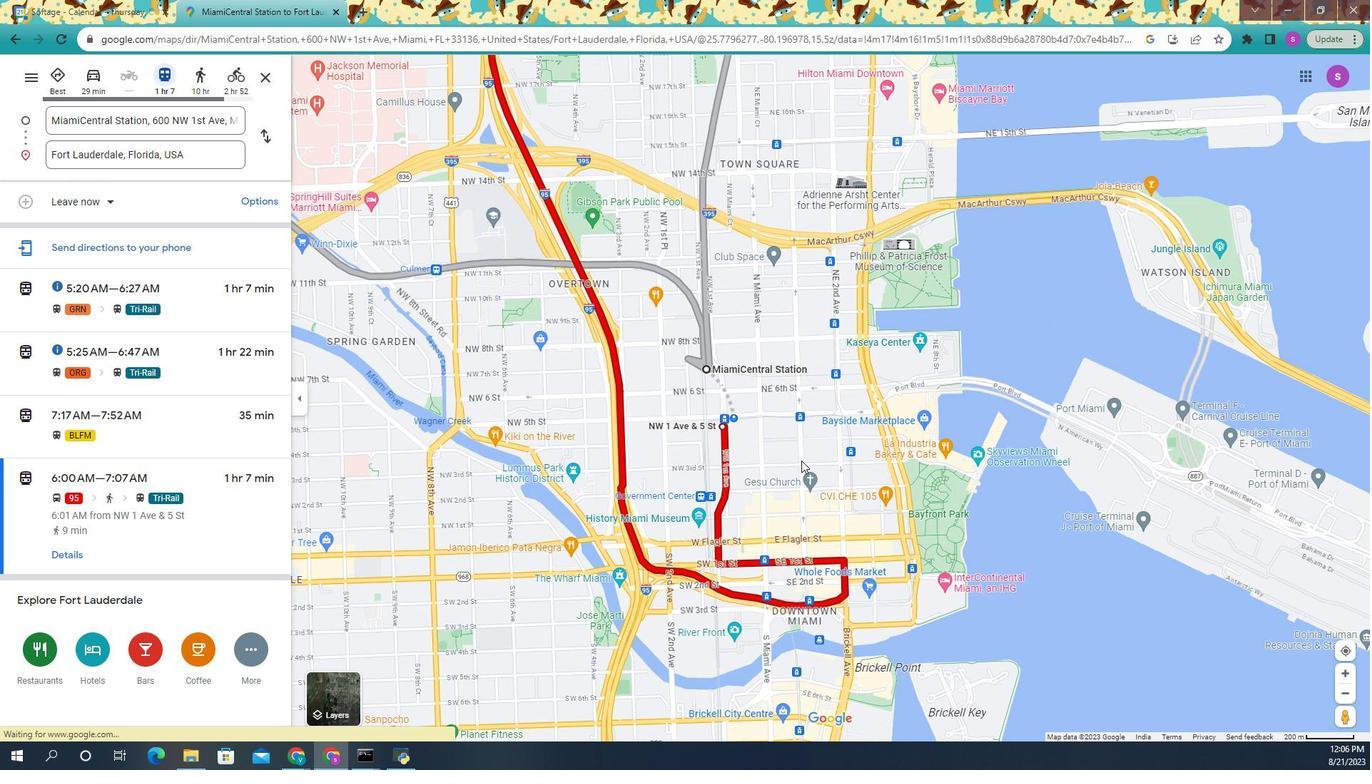 
Action: Mouse scrolled (792, 476) with delta (0, 0)
Screenshot: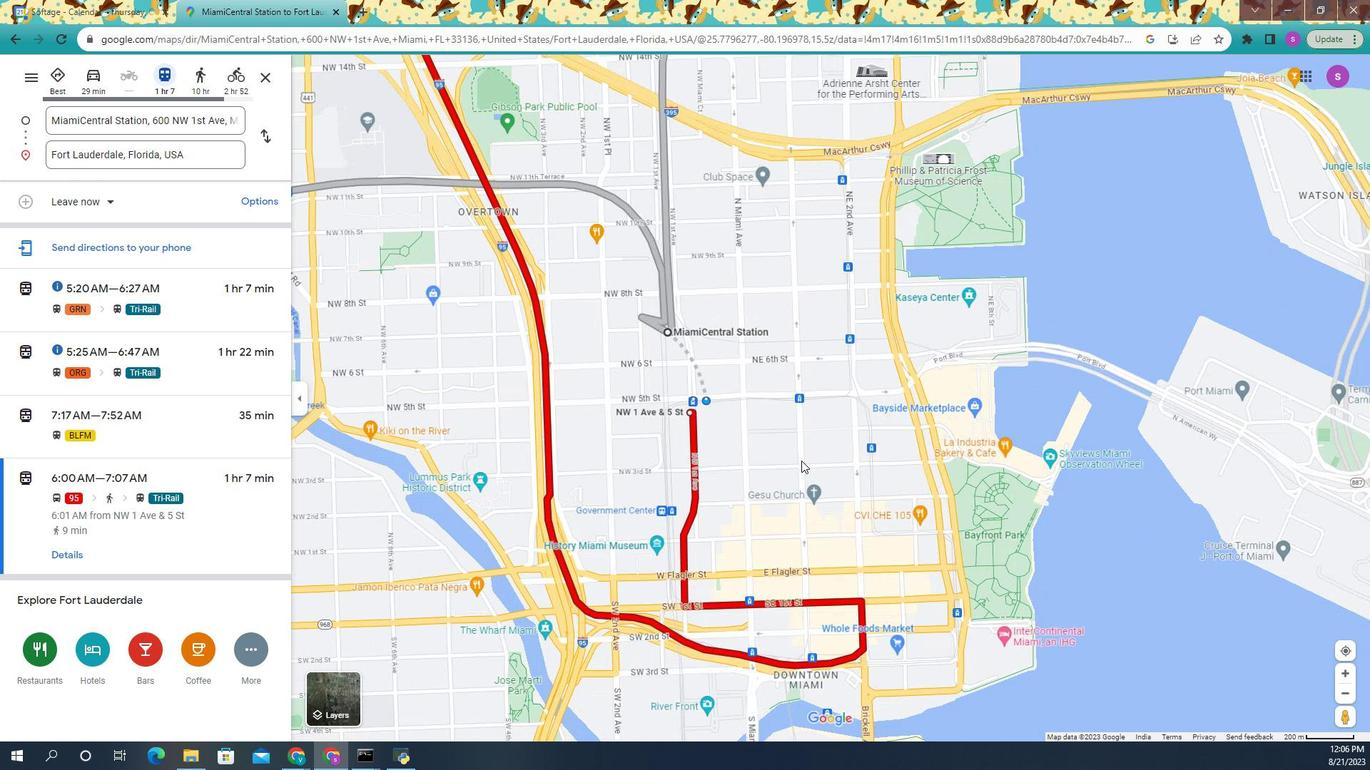 
Action: Mouse scrolled (792, 476) with delta (0, 0)
Screenshot: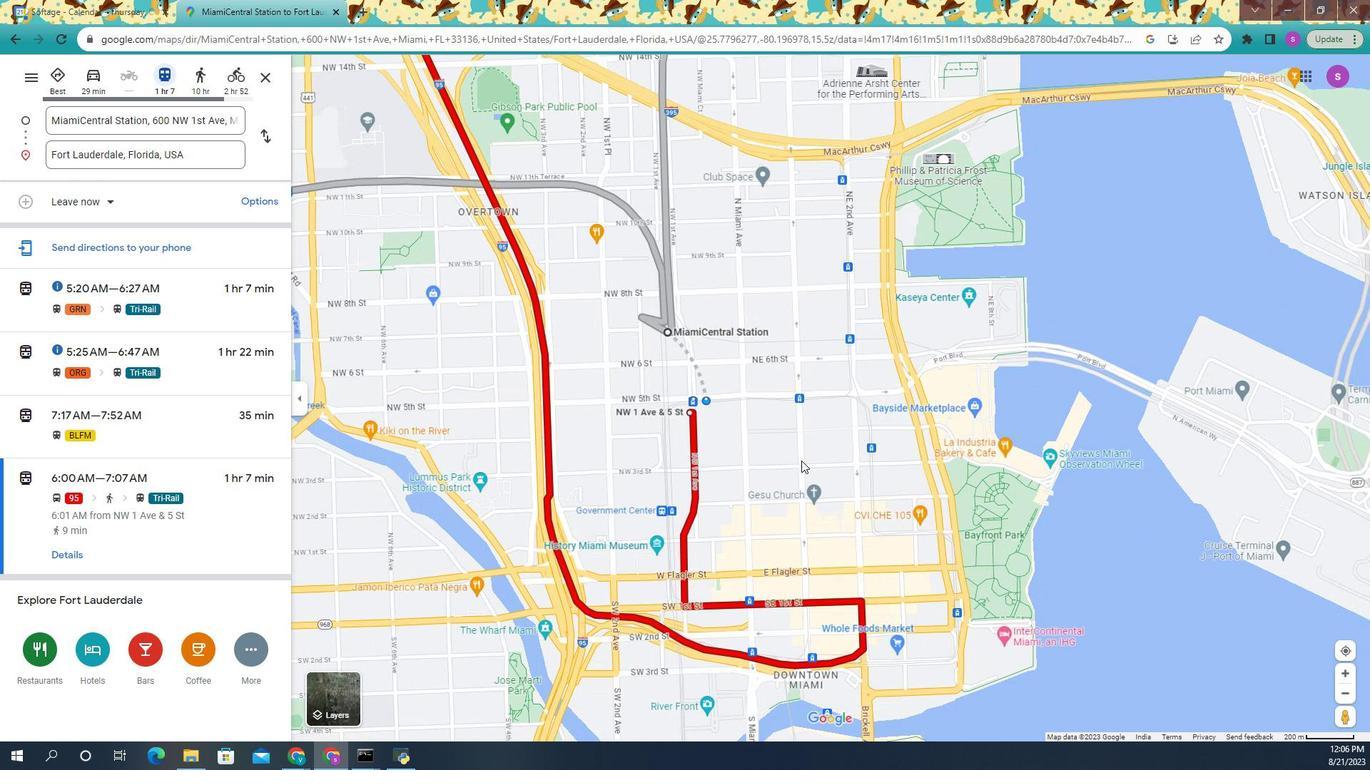 
Action: Mouse moved to (715, 484)
Screenshot: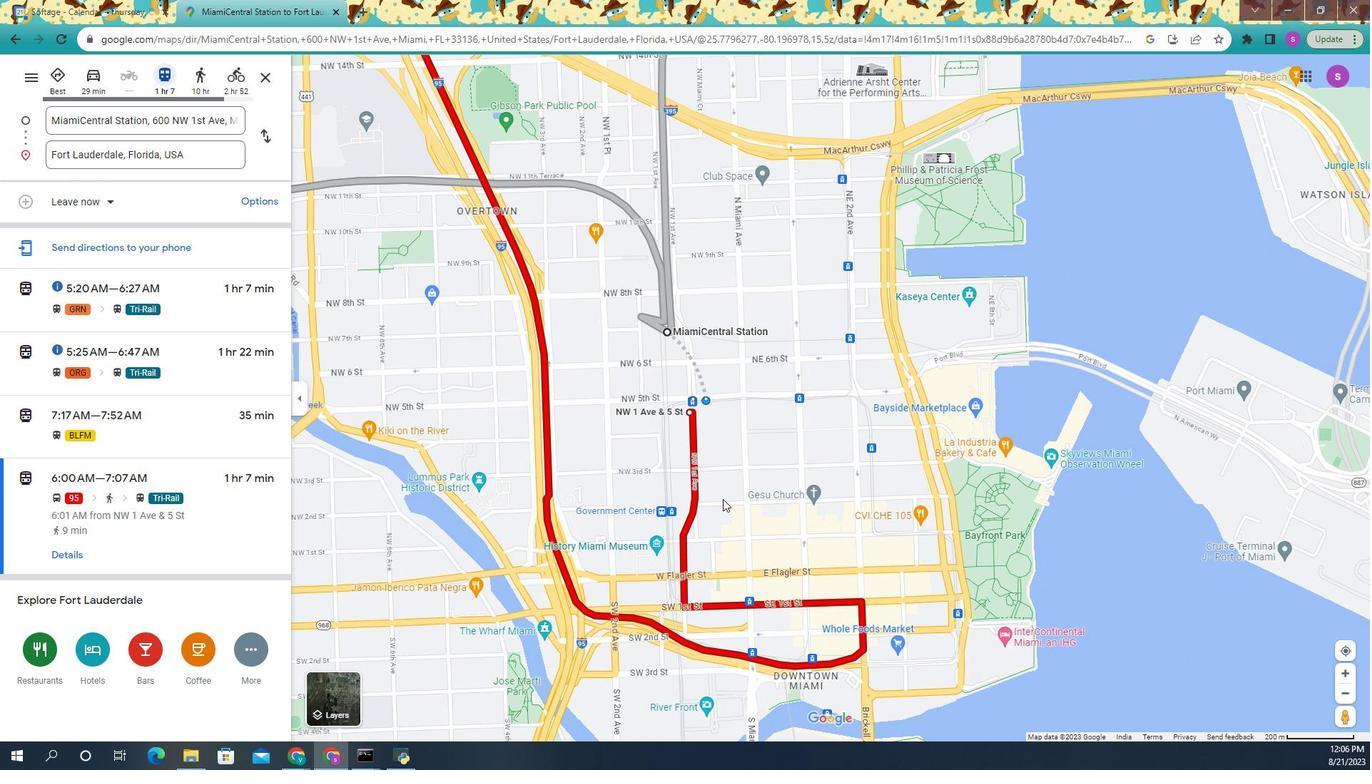 
Action: Mouse scrolled (715, 485) with delta (0, 0)
Screenshot: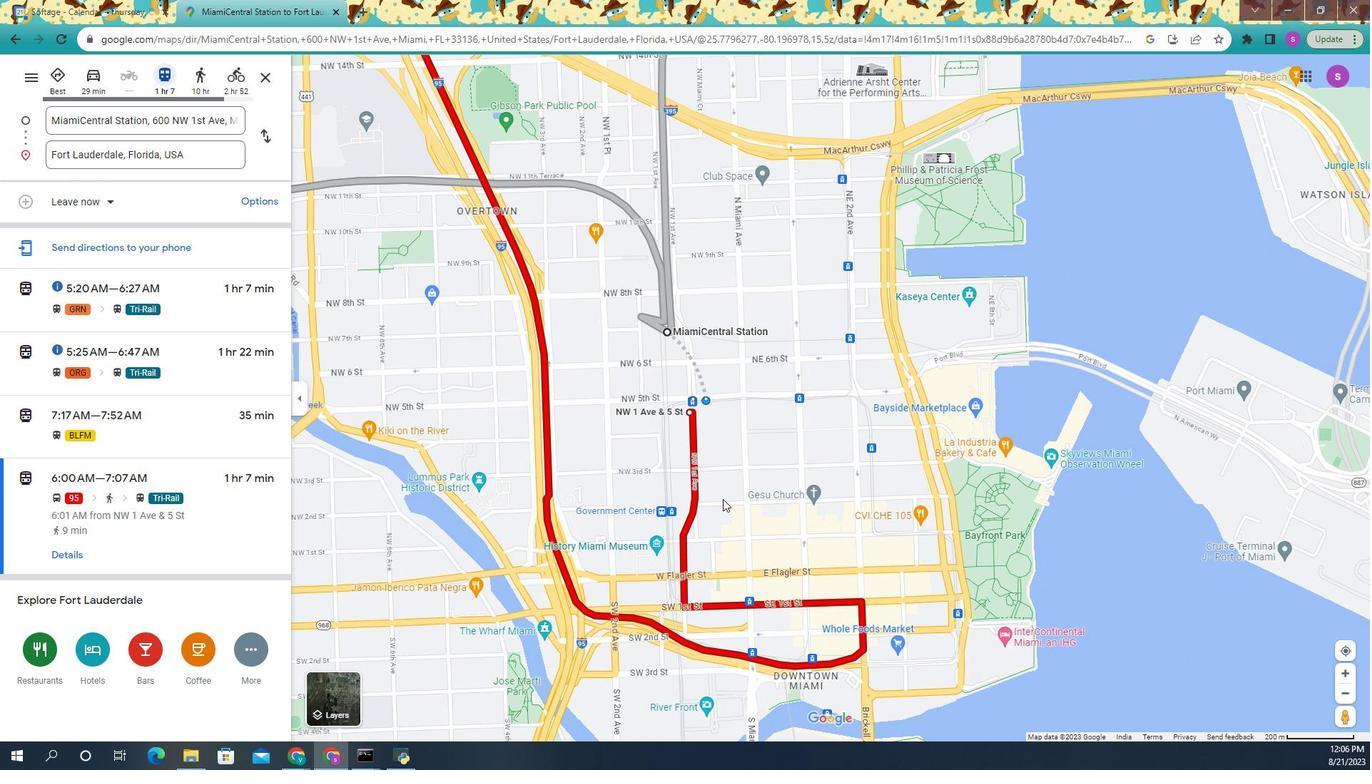 
Action: Mouse scrolled (715, 485) with delta (0, 0)
Screenshot: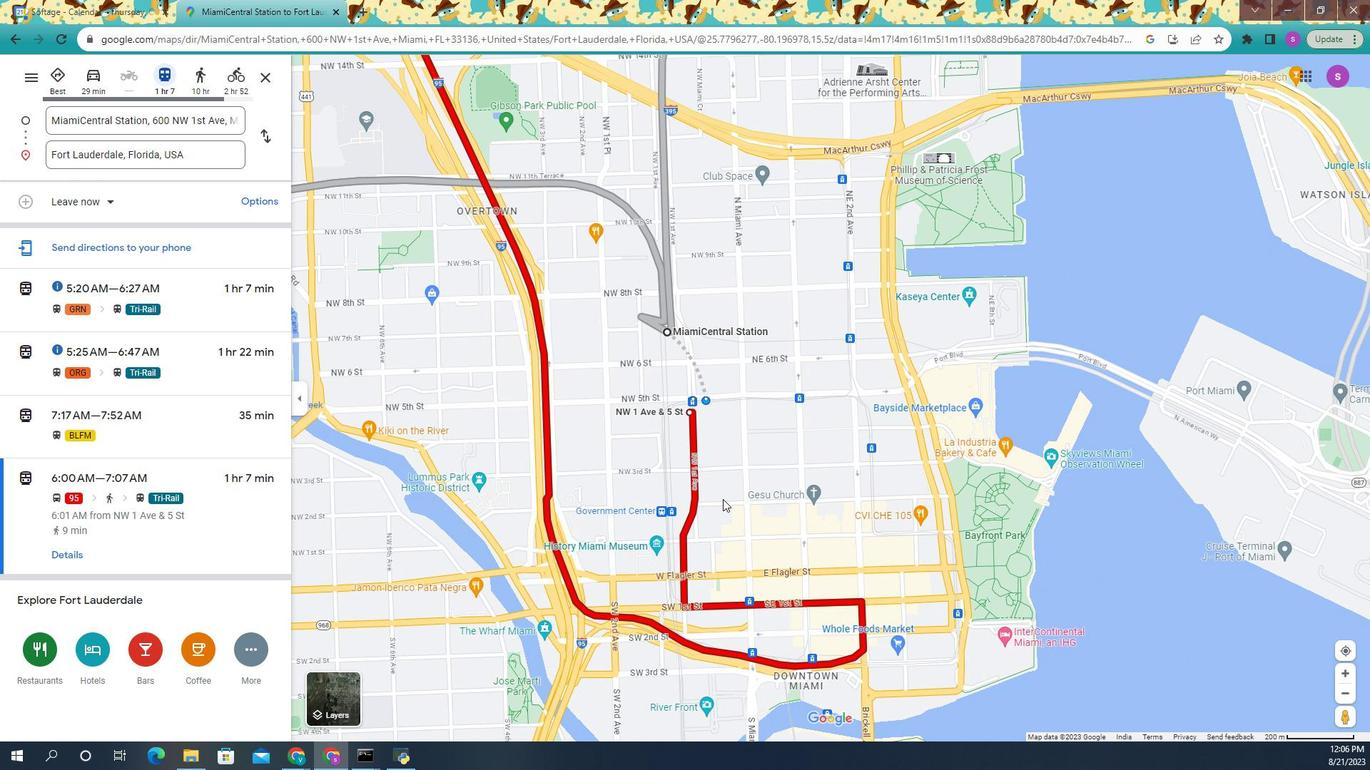 
Action: Mouse scrolled (715, 485) with delta (0, 0)
Screenshot: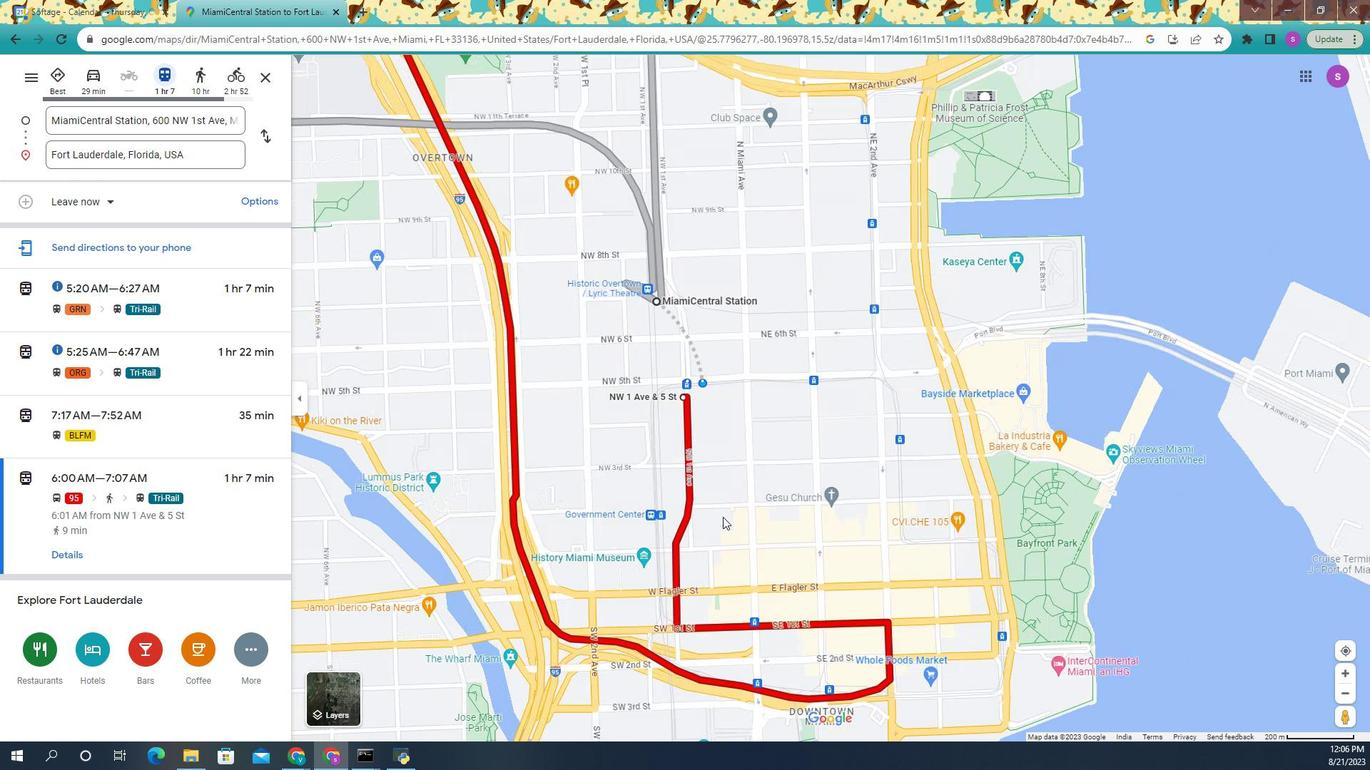 
Action: Mouse moved to (718, 498)
Screenshot: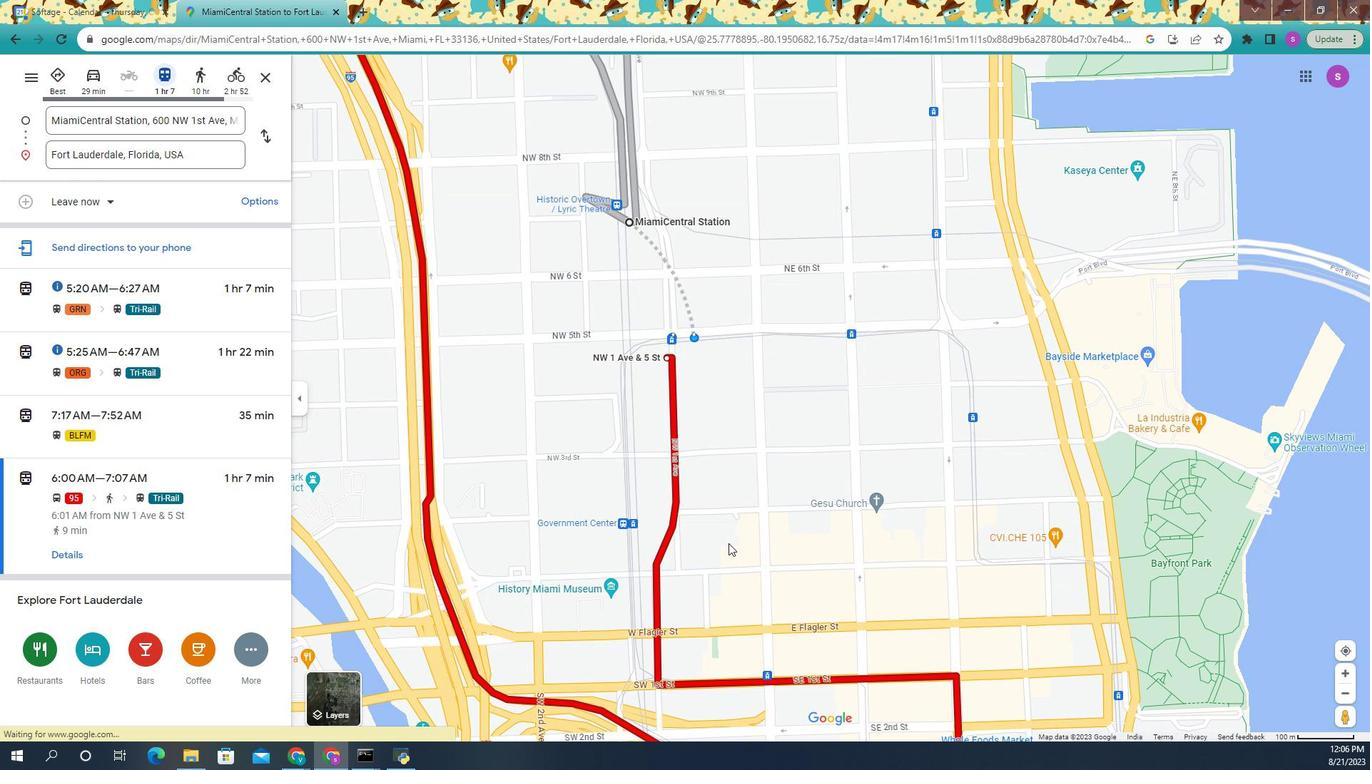 
Action: Mouse pressed left at (718, 498)
Screenshot: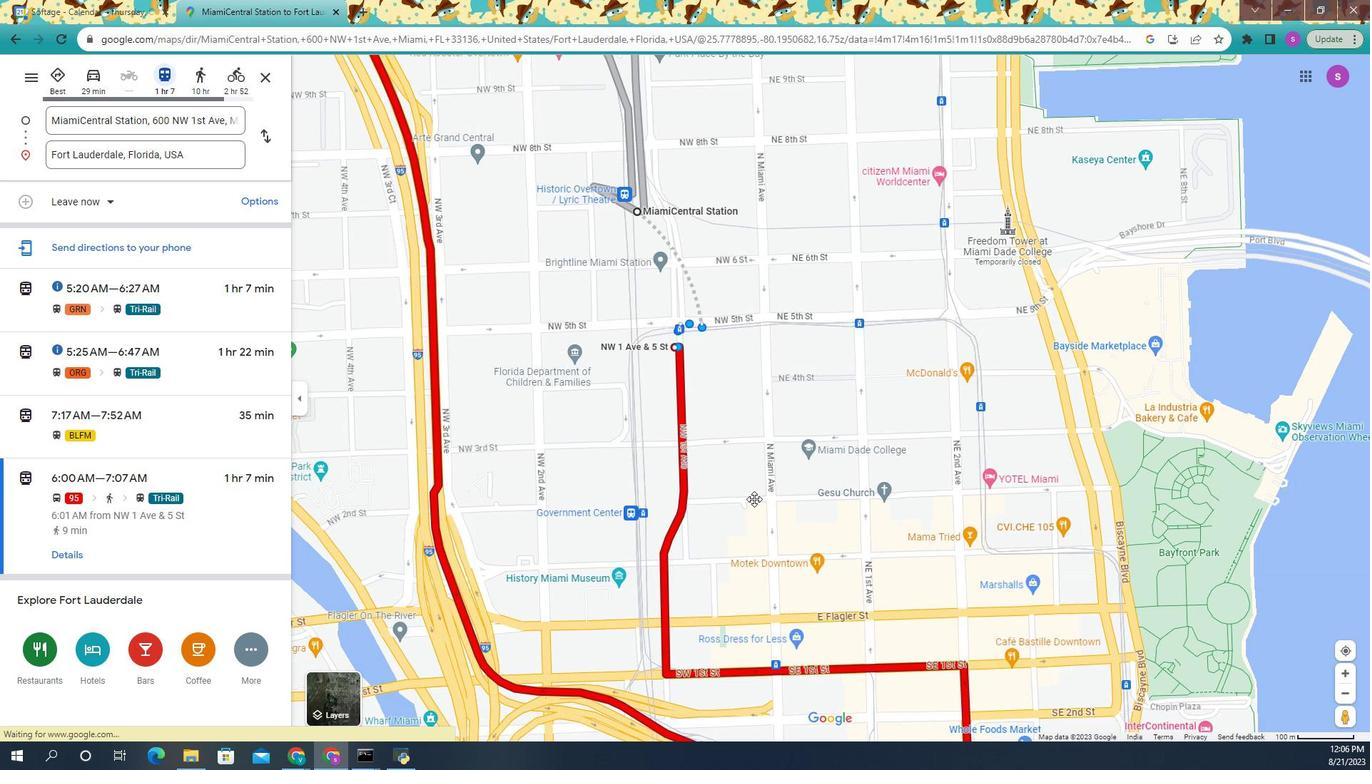 
Action: Mouse moved to (658, 454)
Screenshot: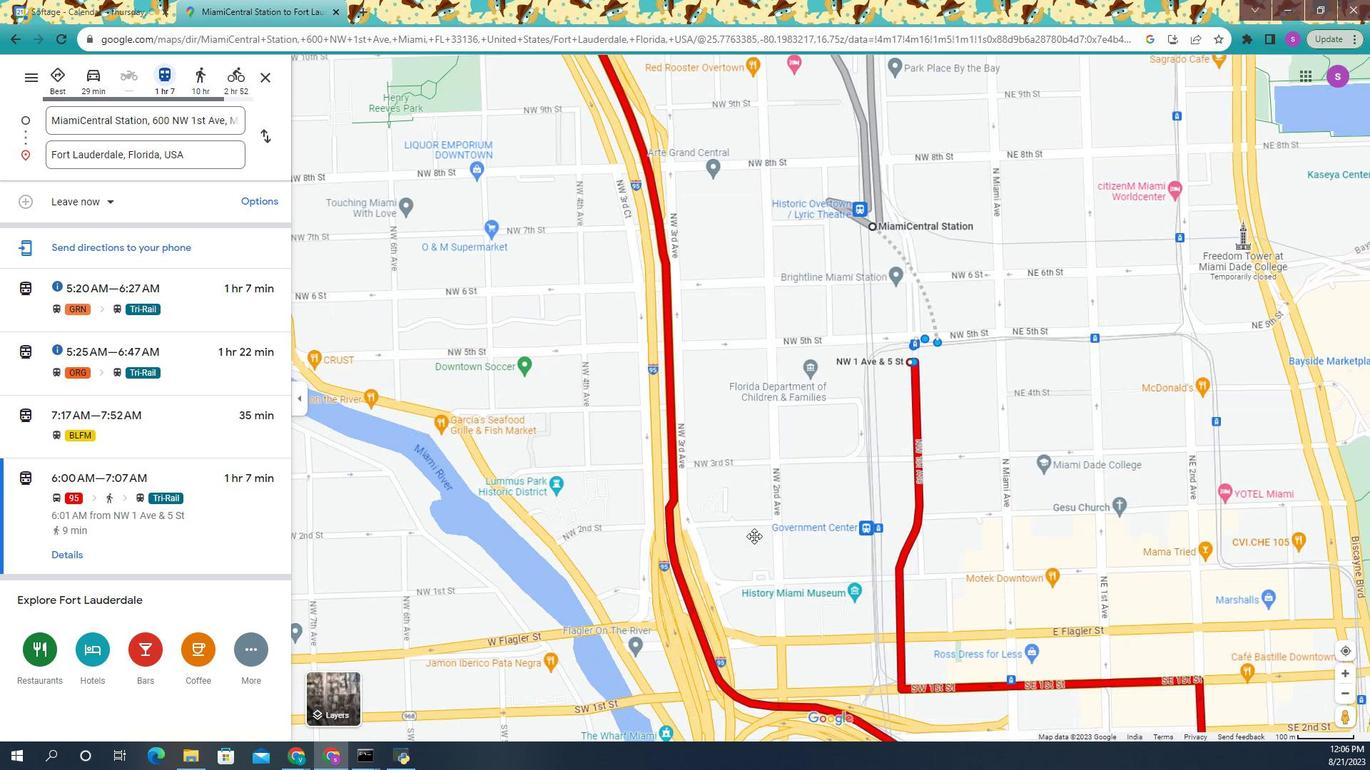 
Action: Mouse pressed left at (658, 454)
Screenshot: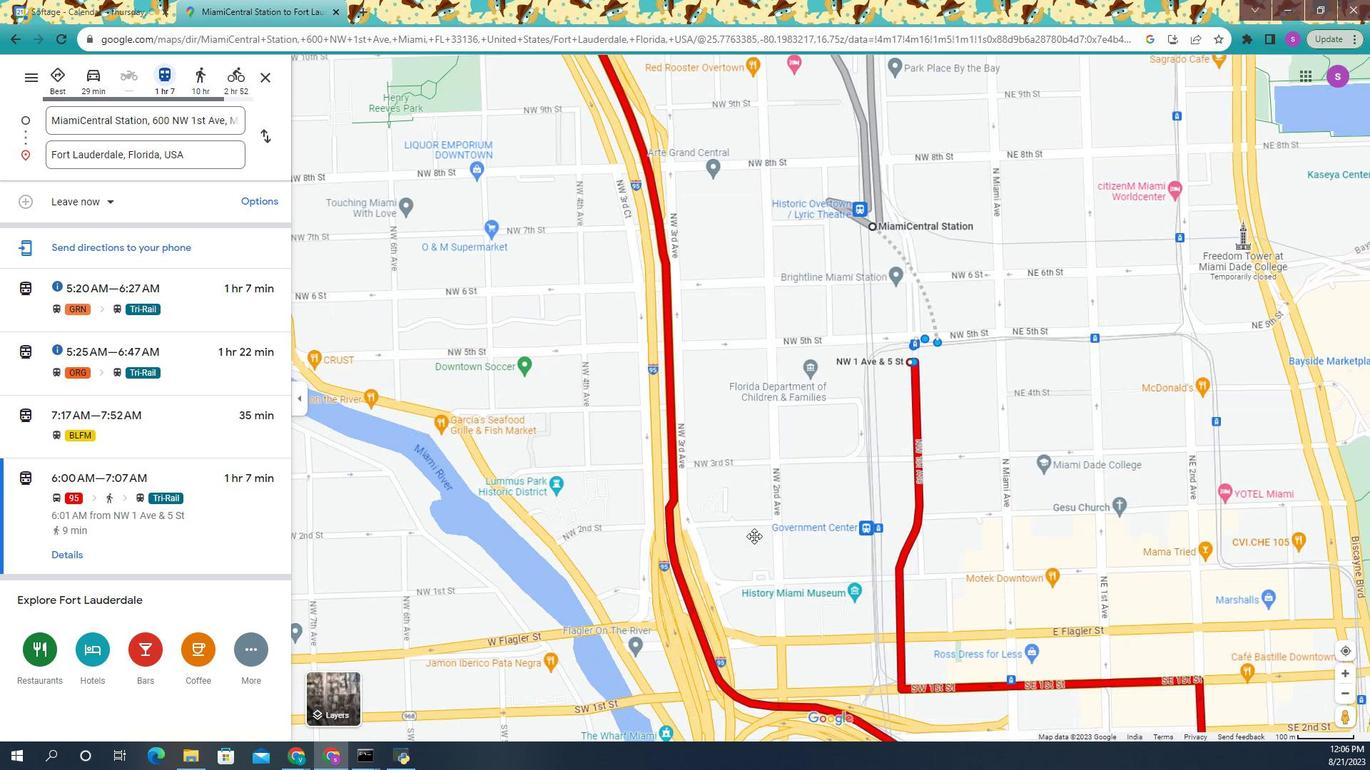 
Action: Mouse moved to (666, 454)
Screenshot: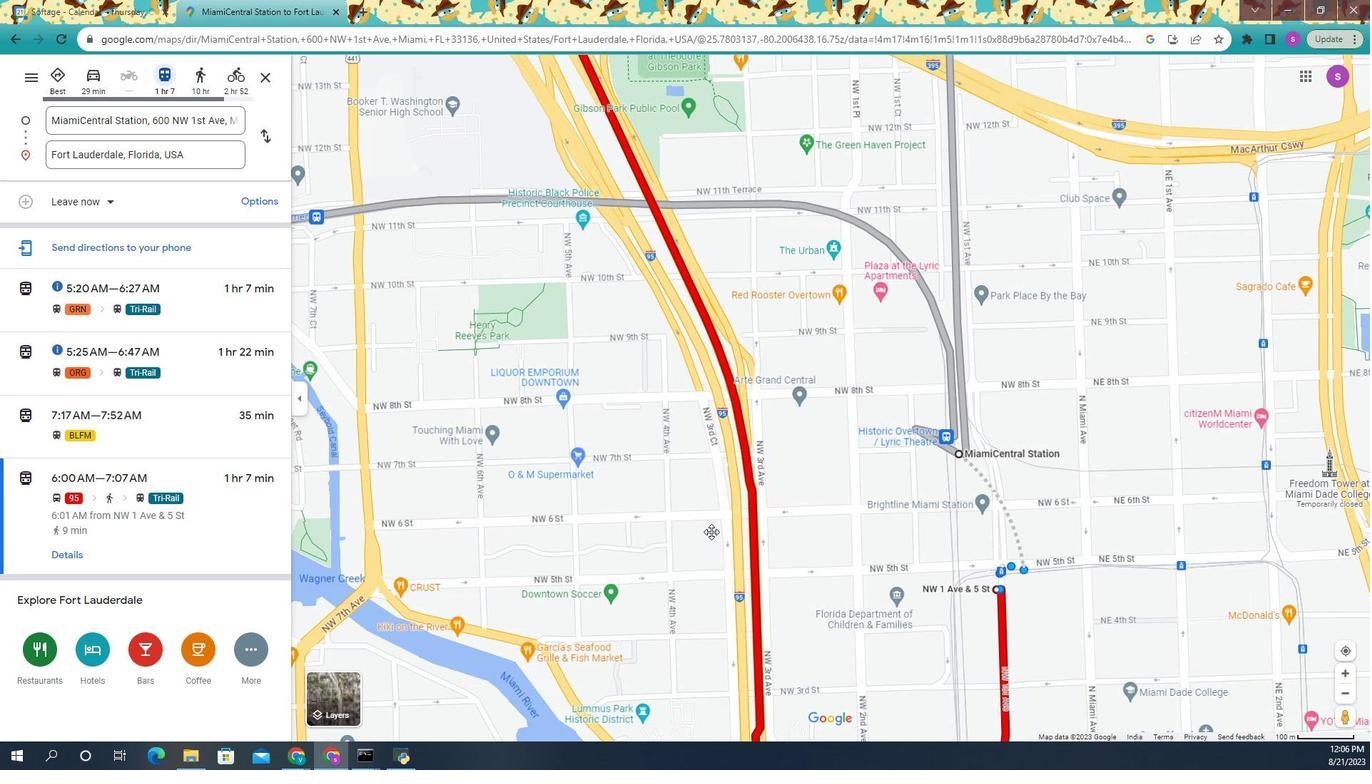 
Action: Mouse pressed left at (666, 451)
Screenshot: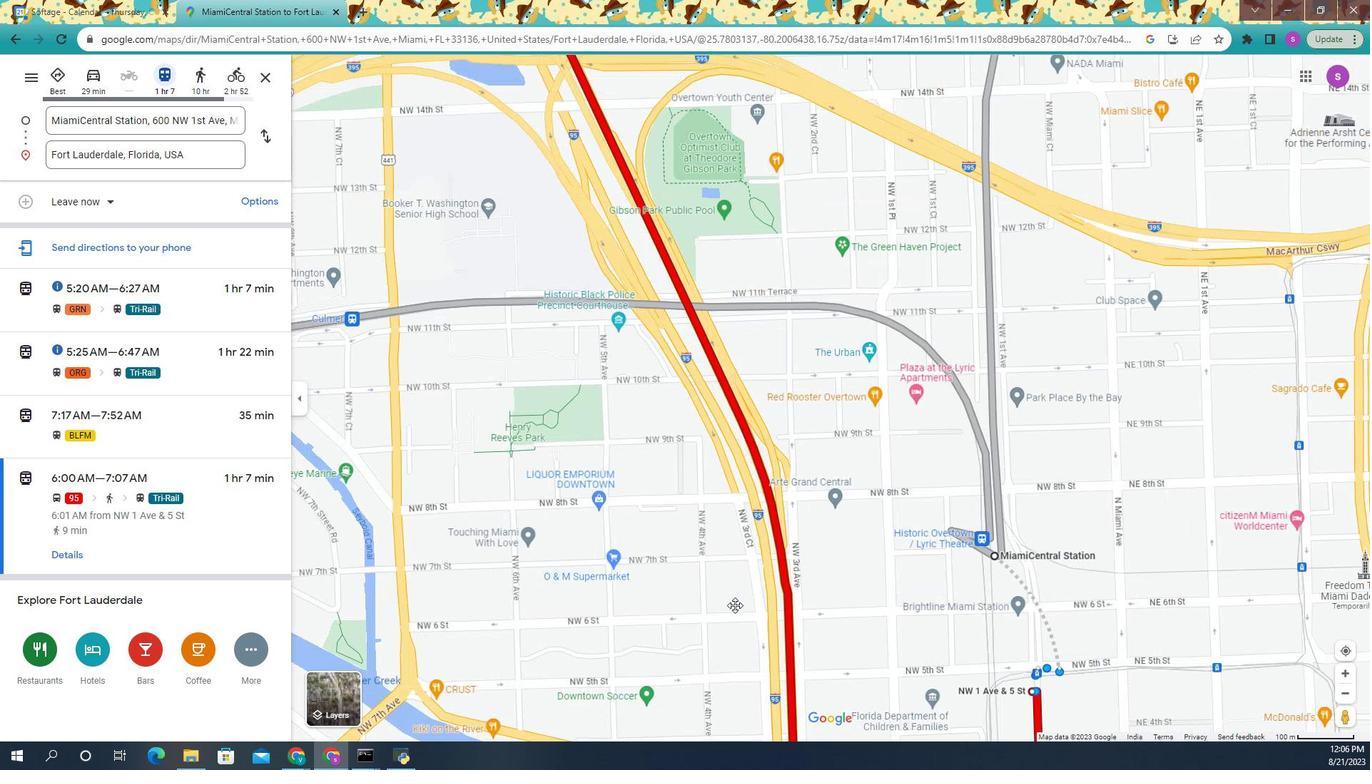 
Action: Mouse moved to (553, 429)
Screenshot: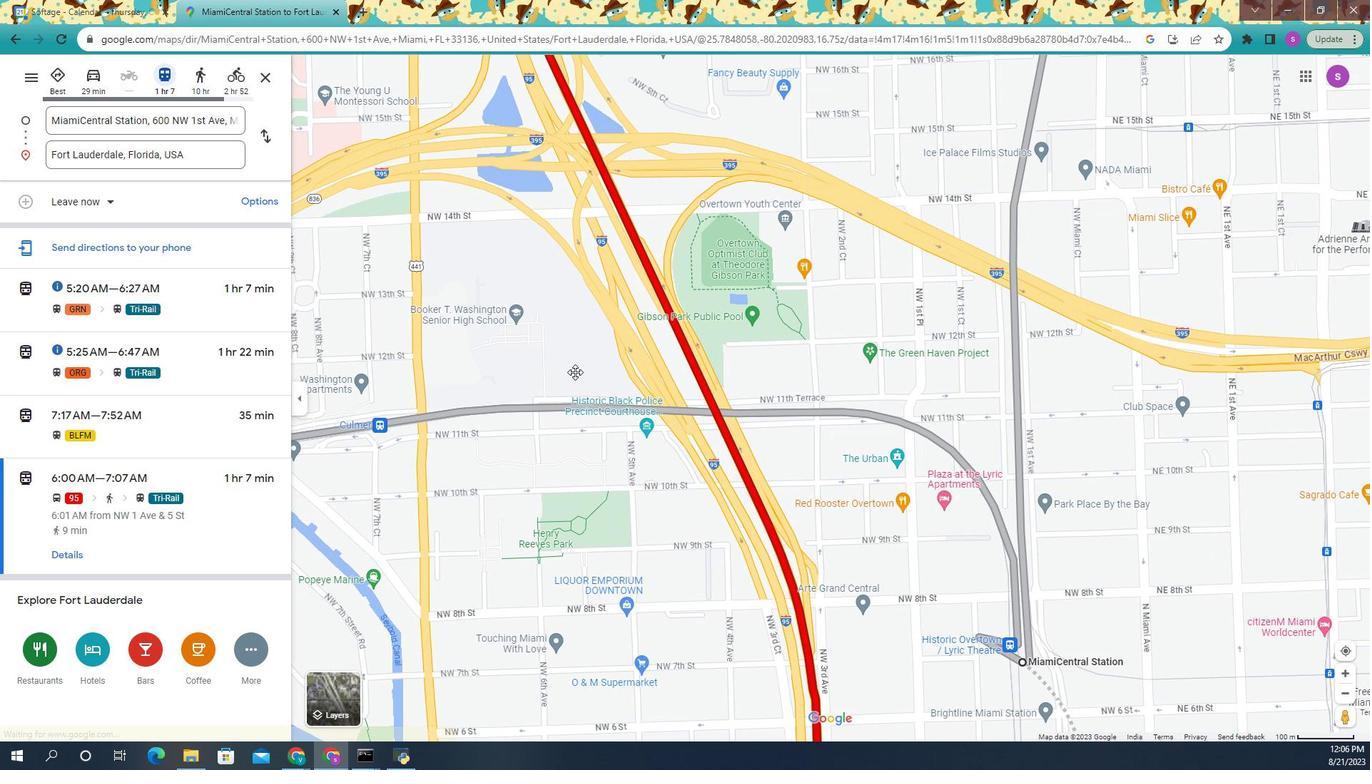 
Action: Mouse pressed left at (553, 429)
Screenshot: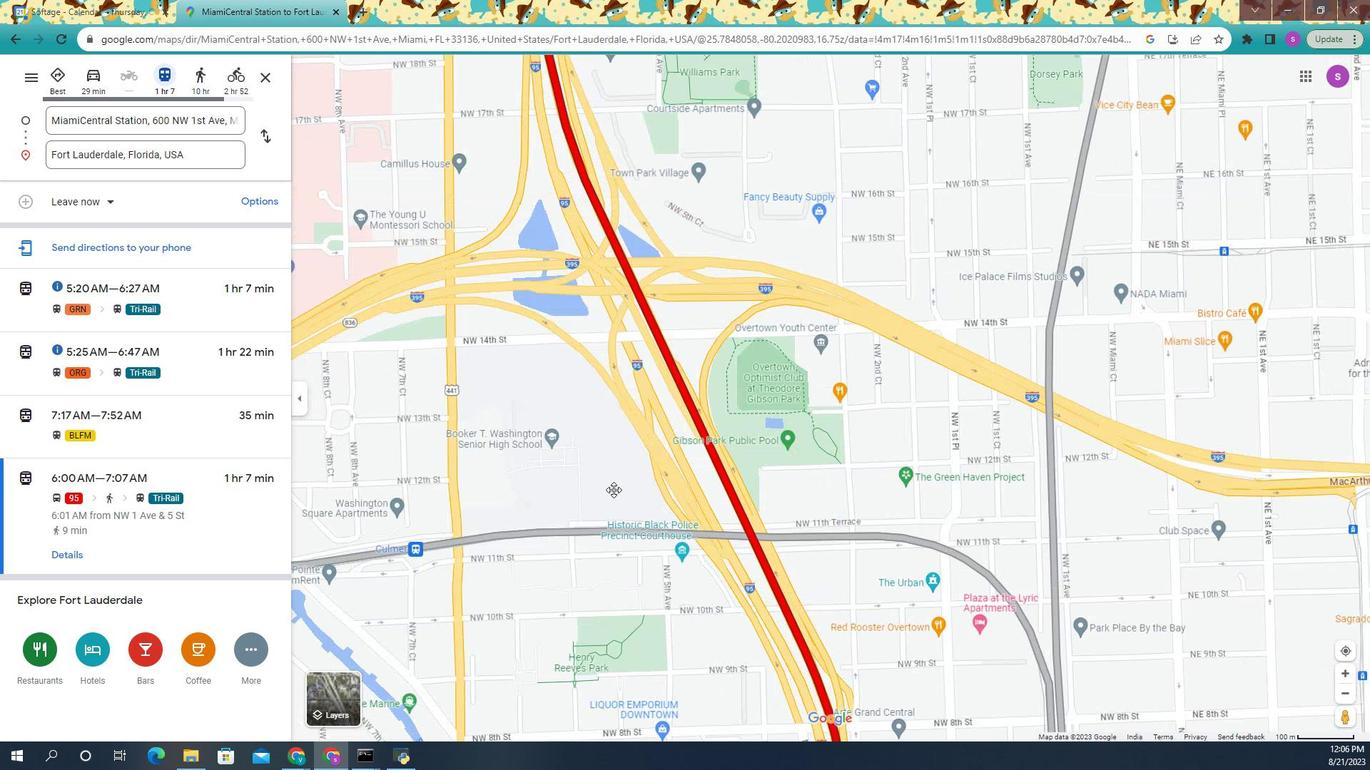 
Action: Mouse moved to (583, 401)
Screenshot: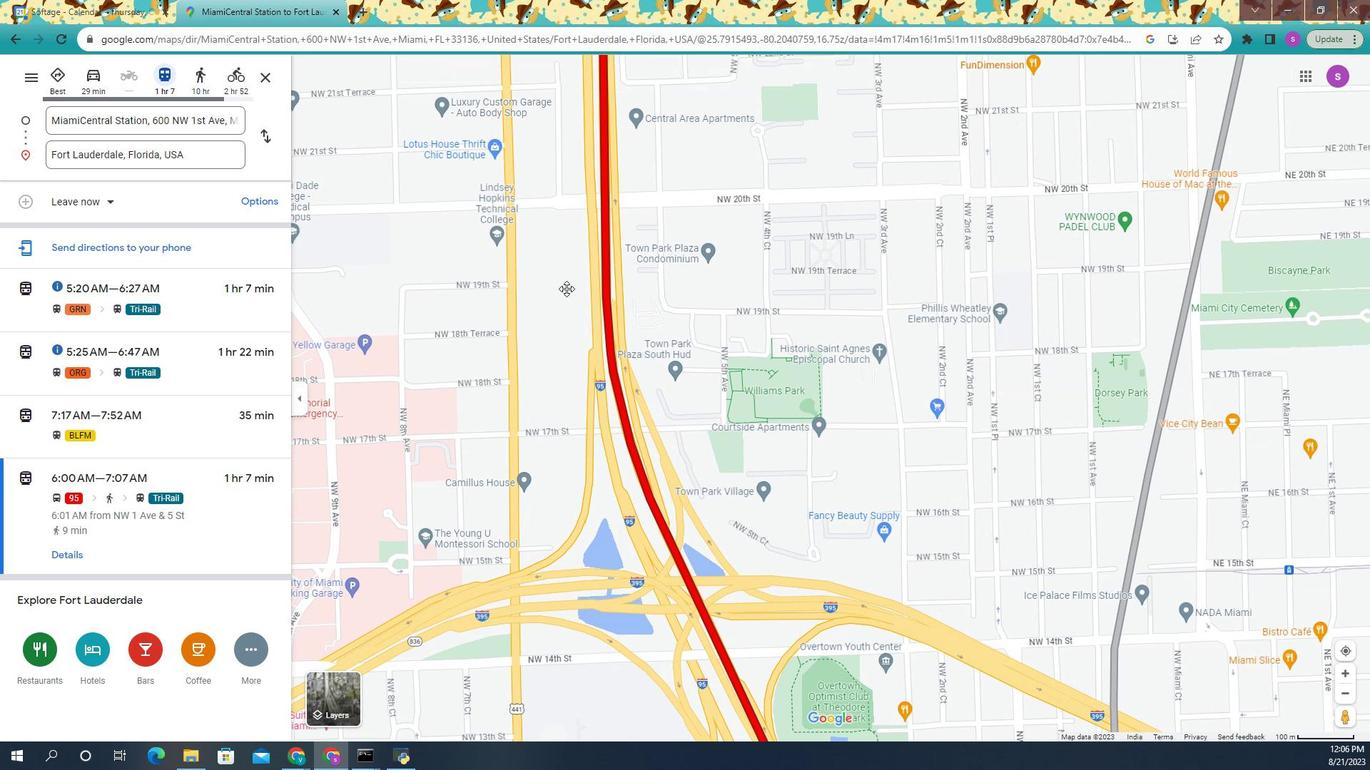 
Action: Mouse pressed left at (583, 401)
Screenshot: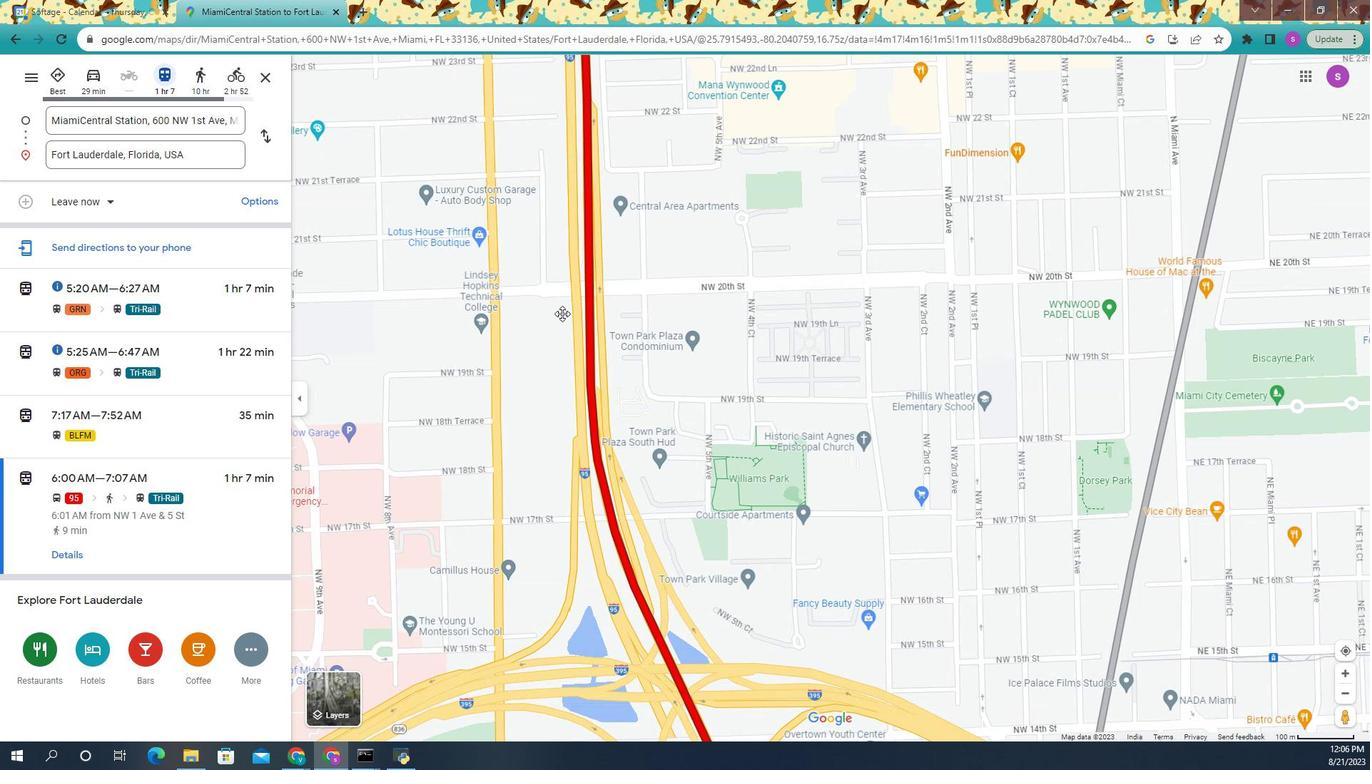 
Action: Mouse moved to (567, 418)
Screenshot: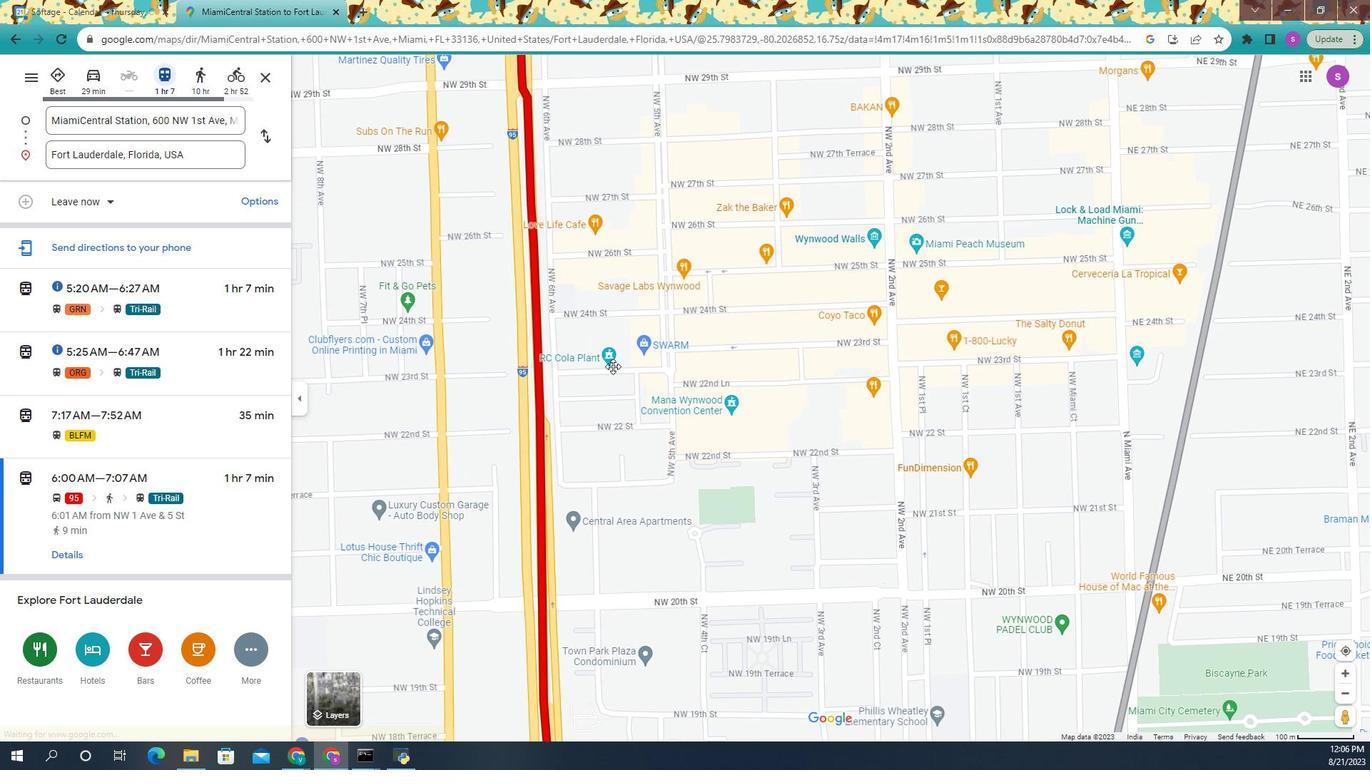 
Action: Mouse pressed left at (567, 418)
Screenshot: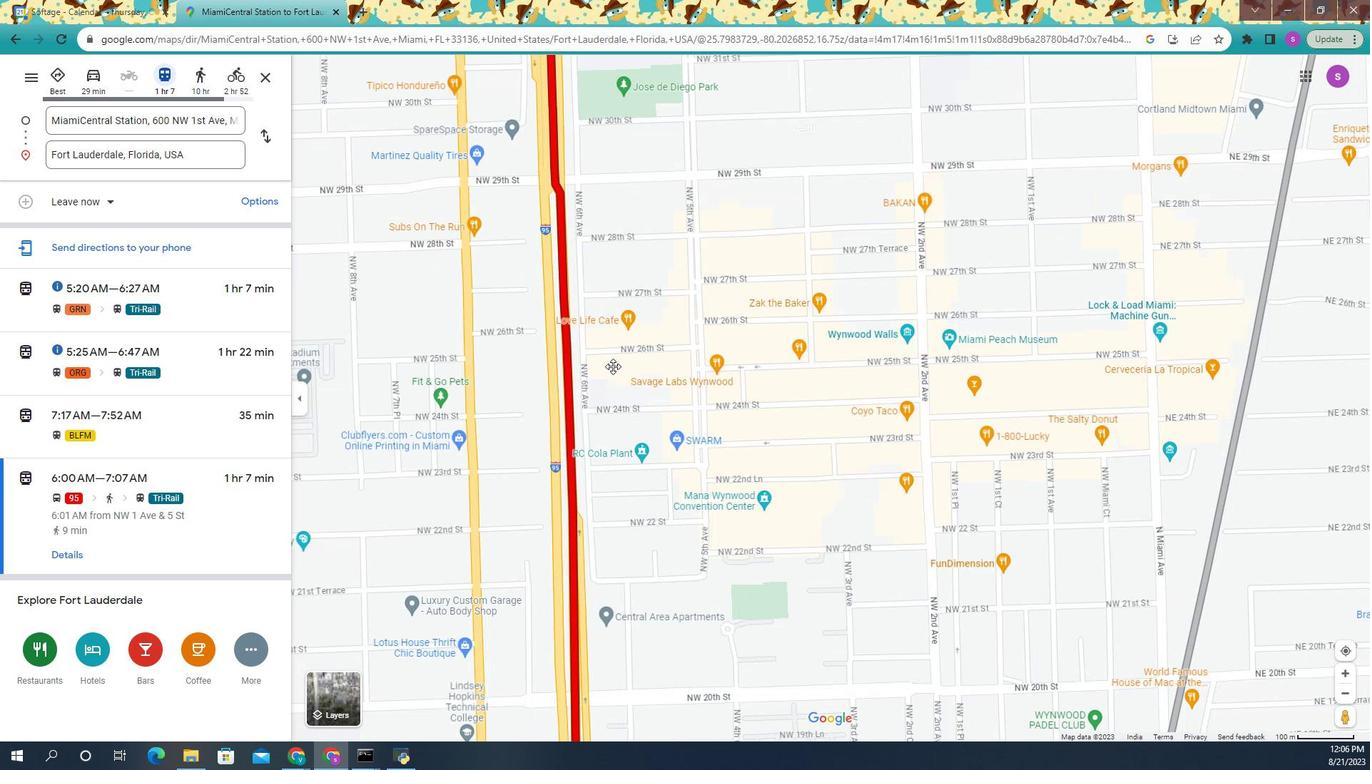 
Action: Mouse moved to (603, 433)
Screenshot: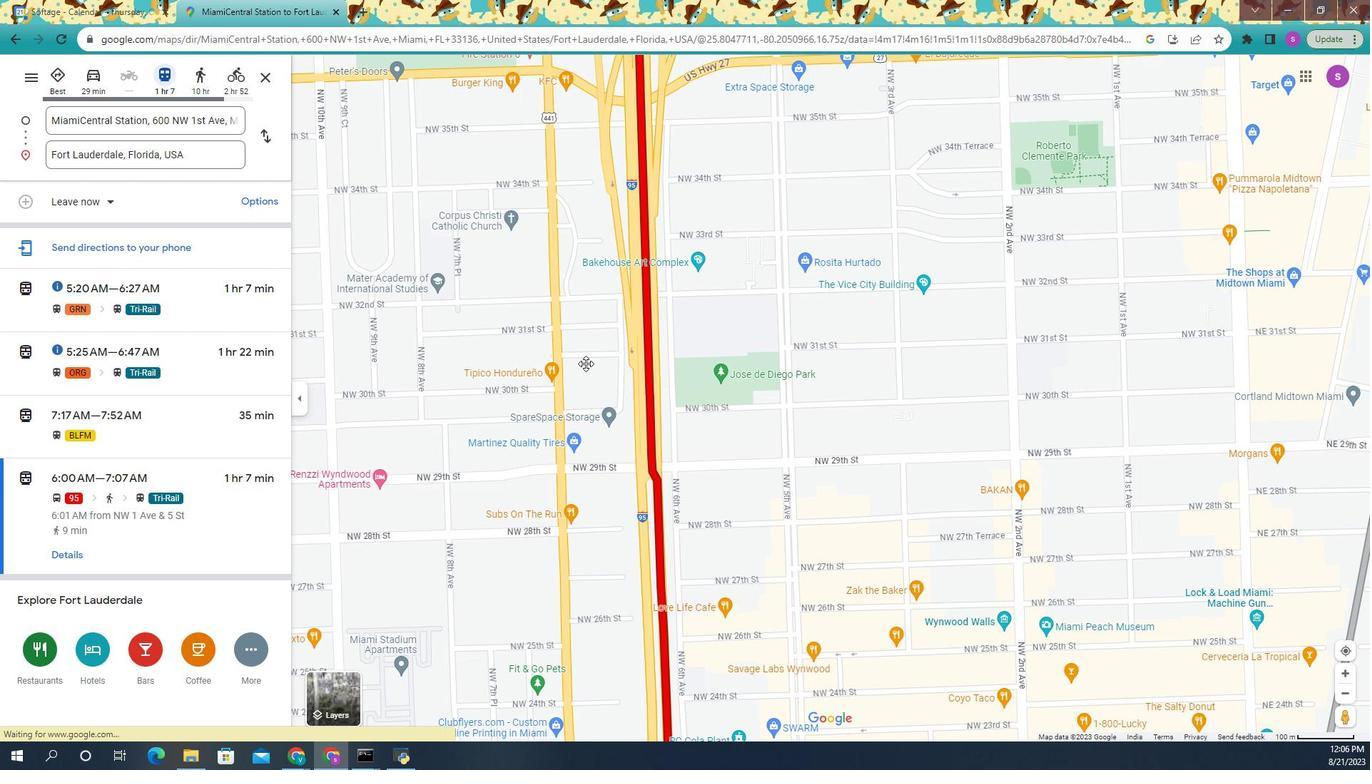 
Action: Mouse pressed left at (603, 433)
Screenshot: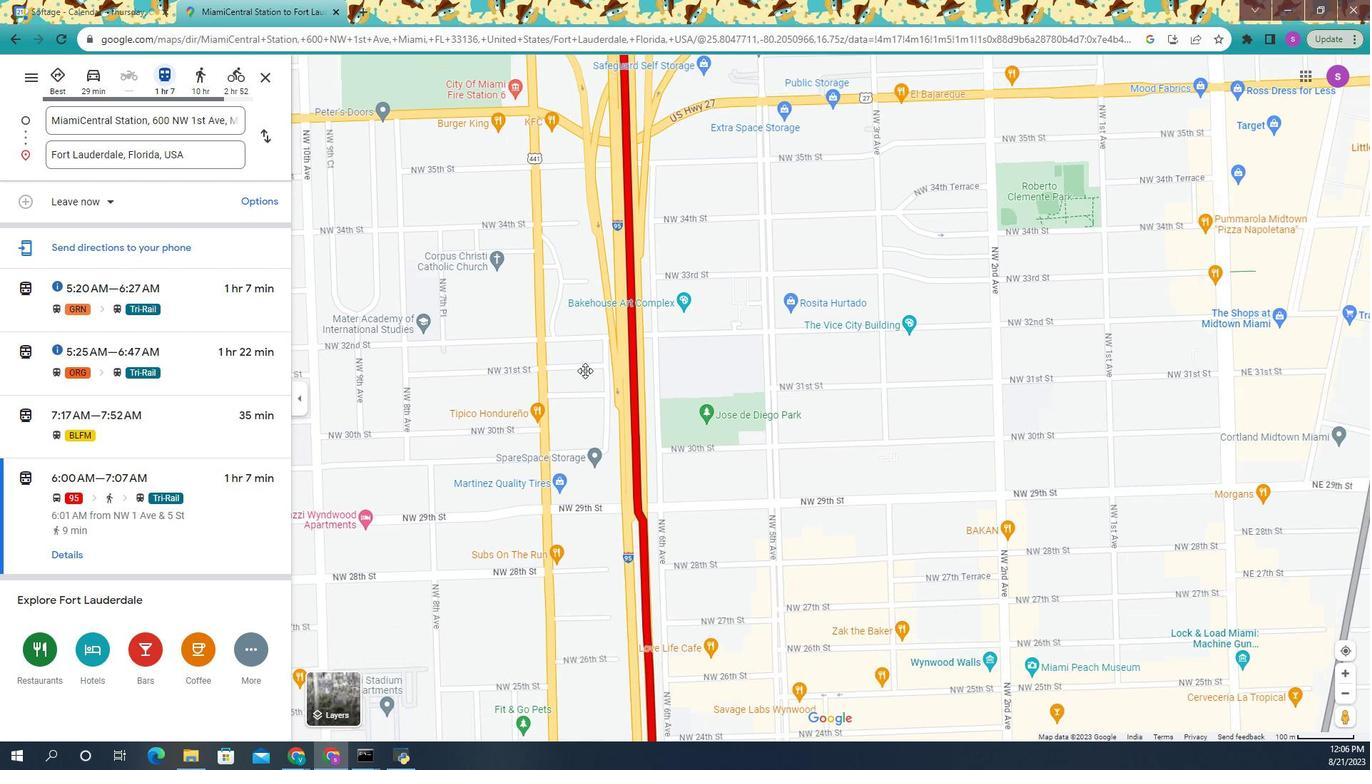 
Action: Mouse moved to (594, 440)
Screenshot: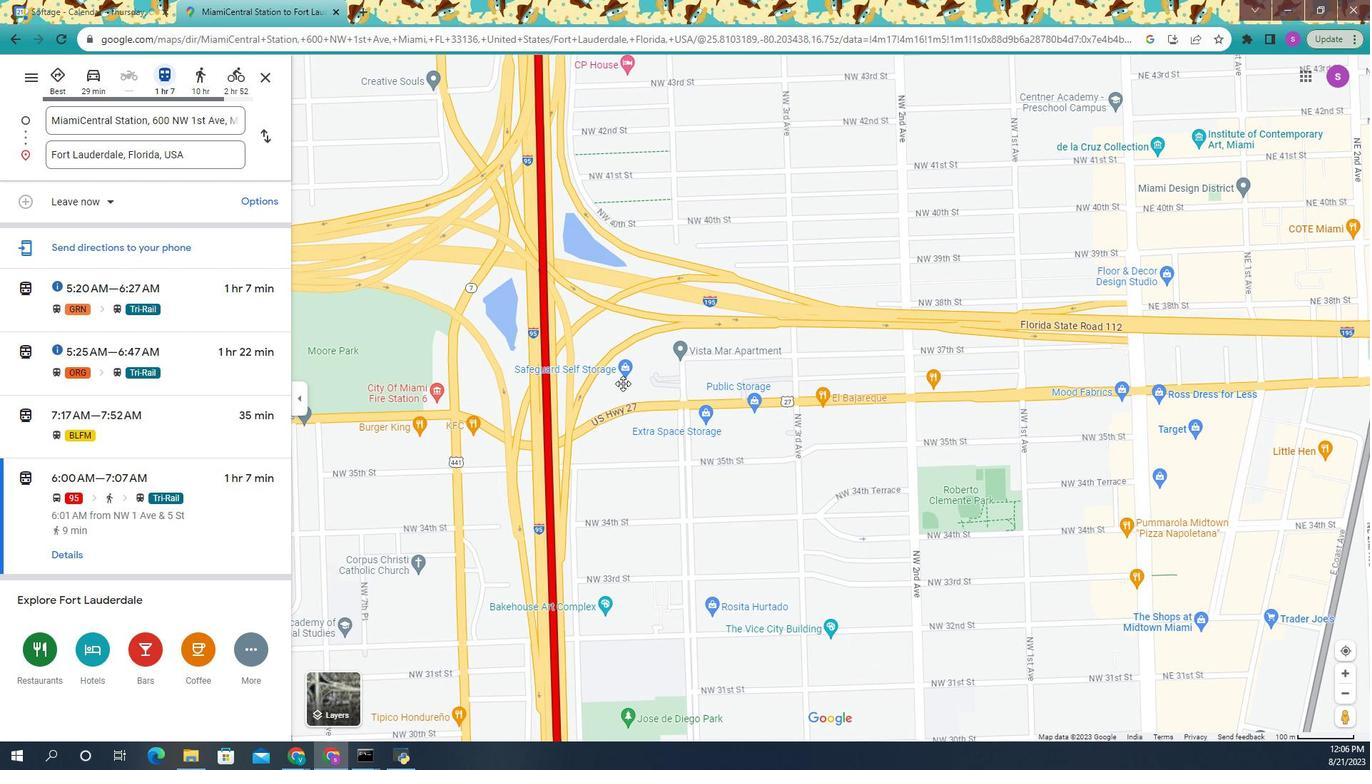 
Action: Mouse pressed left at (594, 440)
